 Task: Research Airbnb properties in Ayagoz, Kazakhstan from 12th  December, 2023 to 15th December, 2023 for 3 adults.2 bedrooms having 3 beds and 1 bathroom. Property type can be flat. Look for 3 properties as per requirement.
Action: Mouse moved to (559, 145)
Screenshot: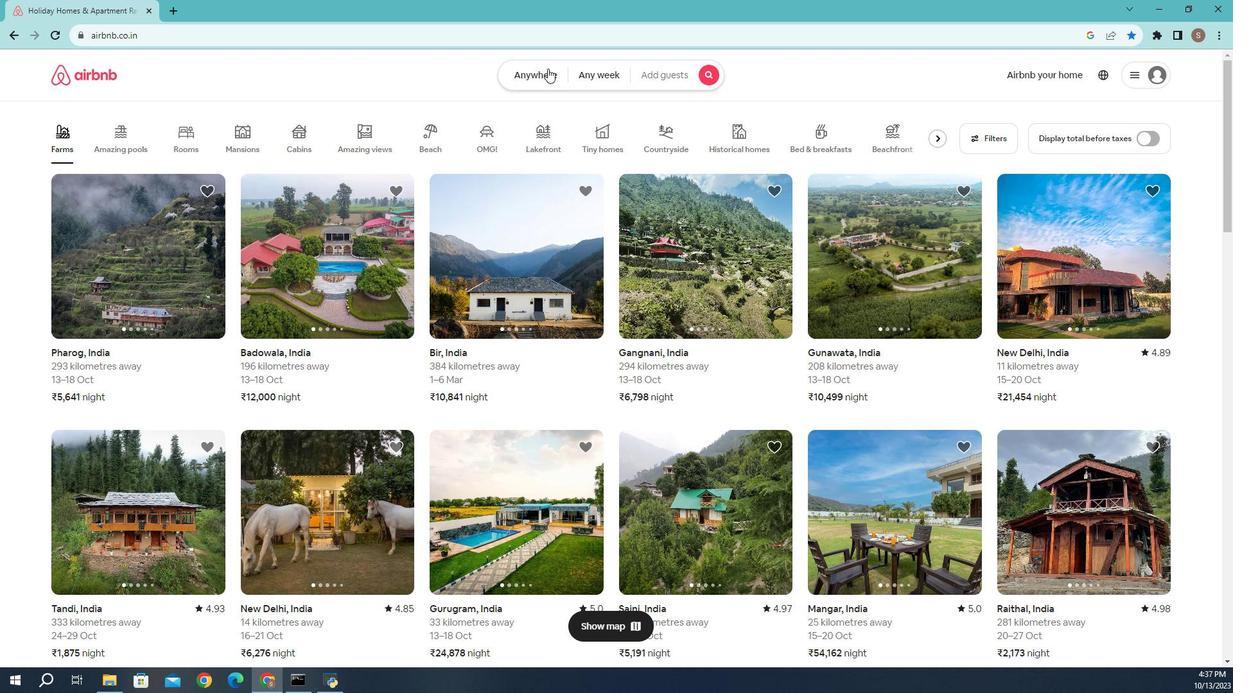 
Action: Mouse pressed left at (559, 145)
Screenshot: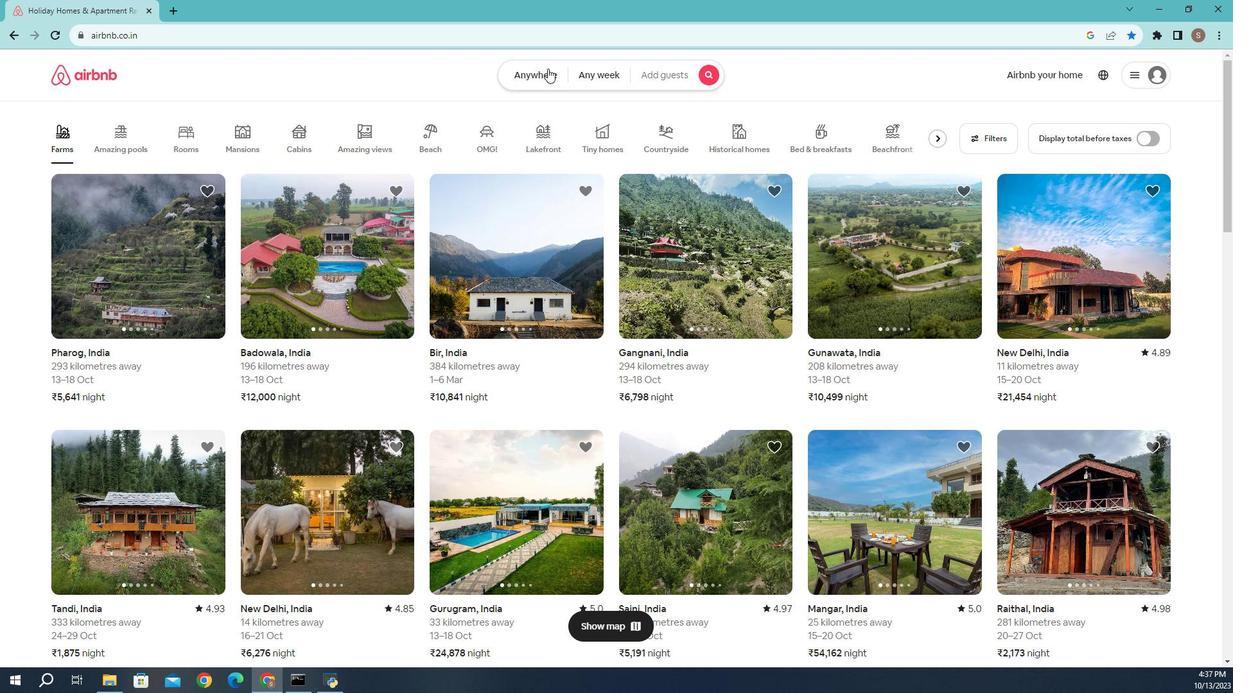 
Action: Mouse moved to (490, 183)
Screenshot: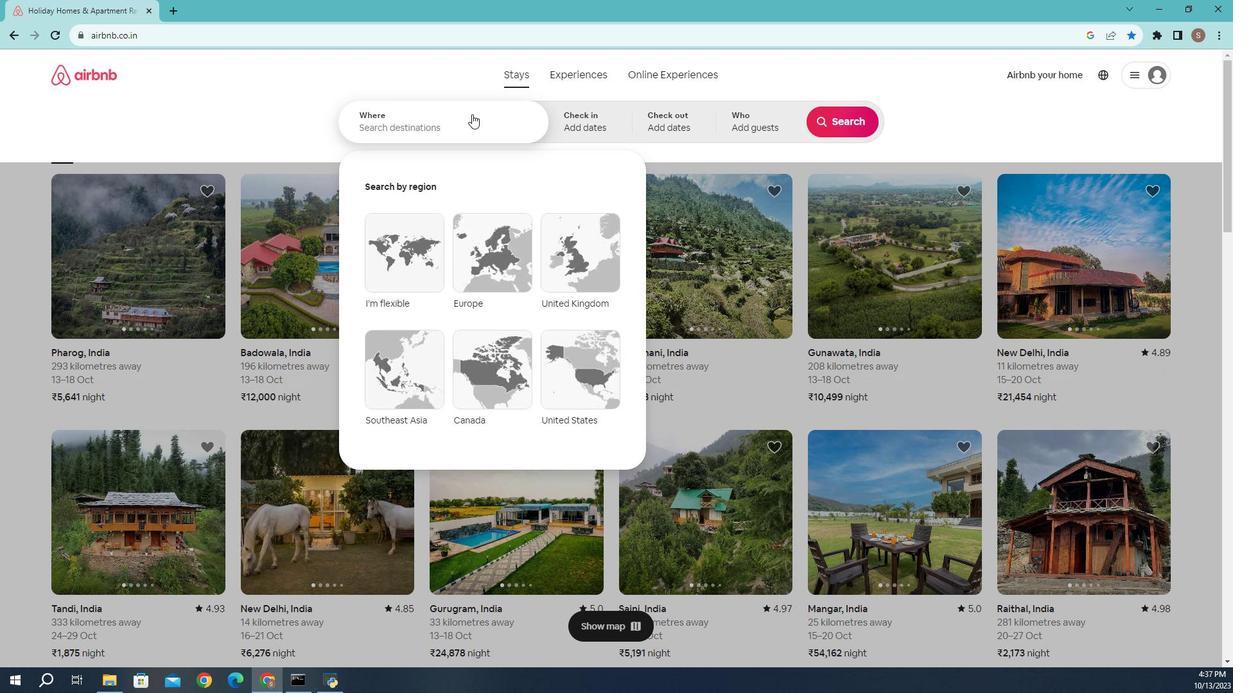 
Action: Mouse pressed left at (490, 183)
Screenshot: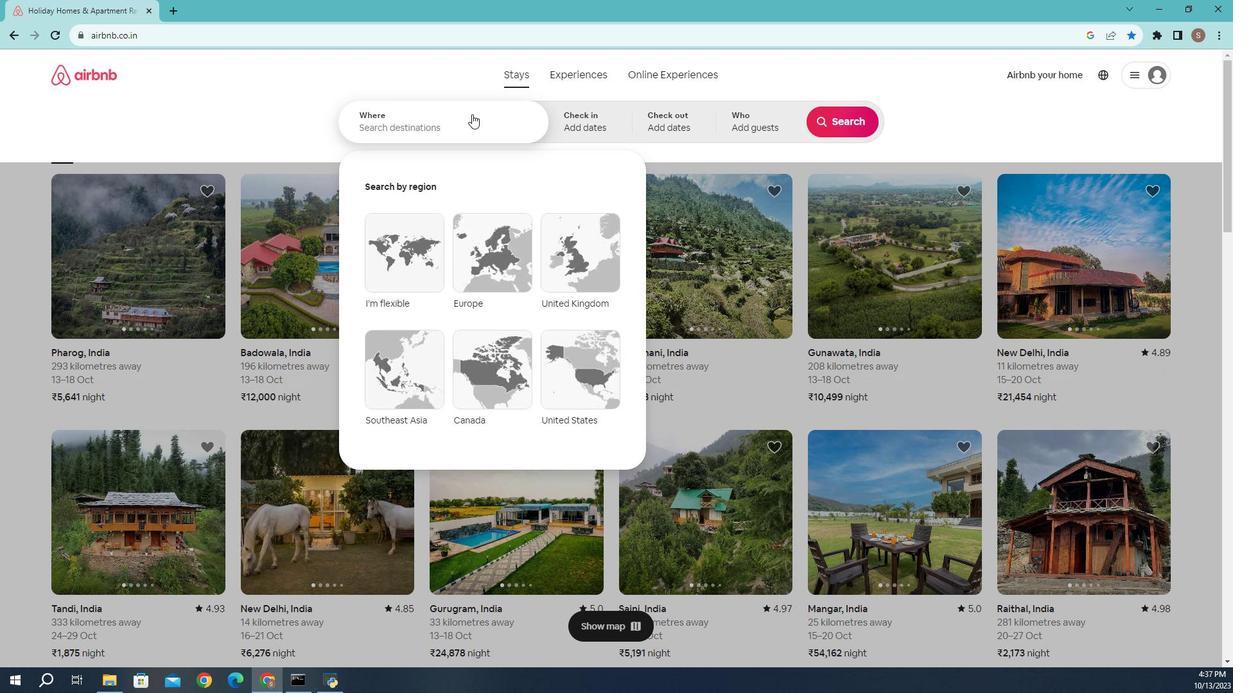 
Action: Key pressed <Key.caps_lock>A<Key.caps_lock>yagoz,<Key.space><Key.caps_lock>K<Key.caps_lock>azakhstan<Key.enter>
Screenshot: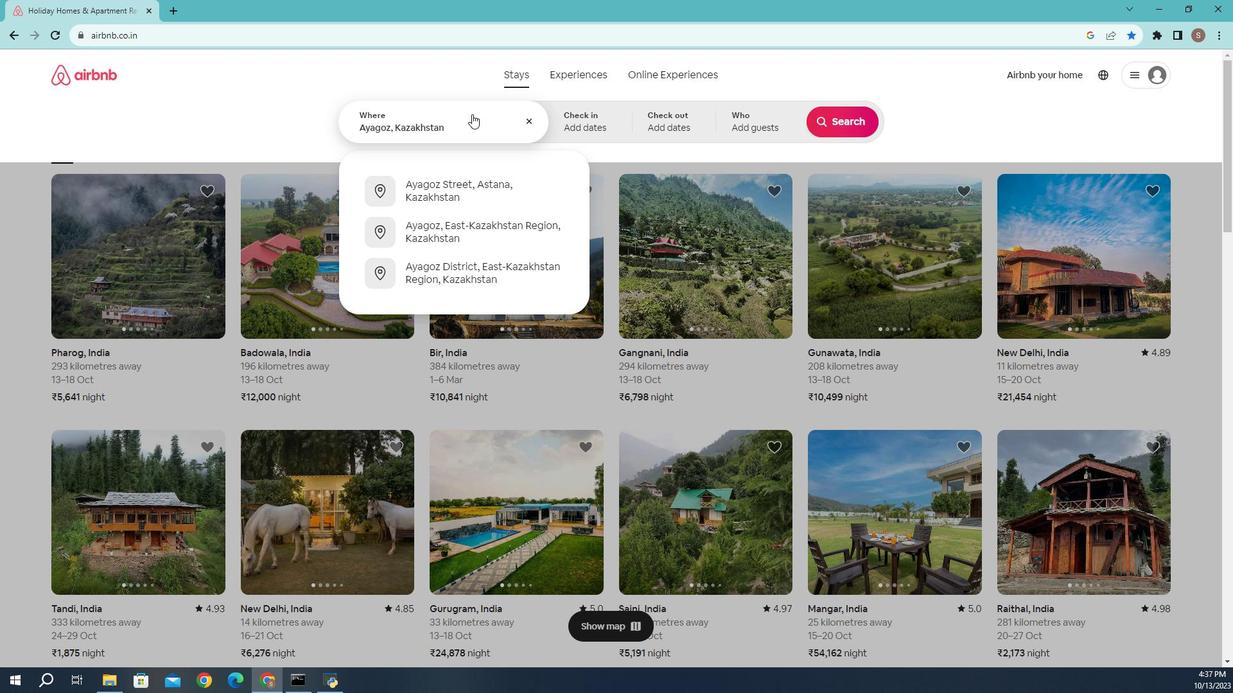 
Action: Mouse moved to (832, 271)
Screenshot: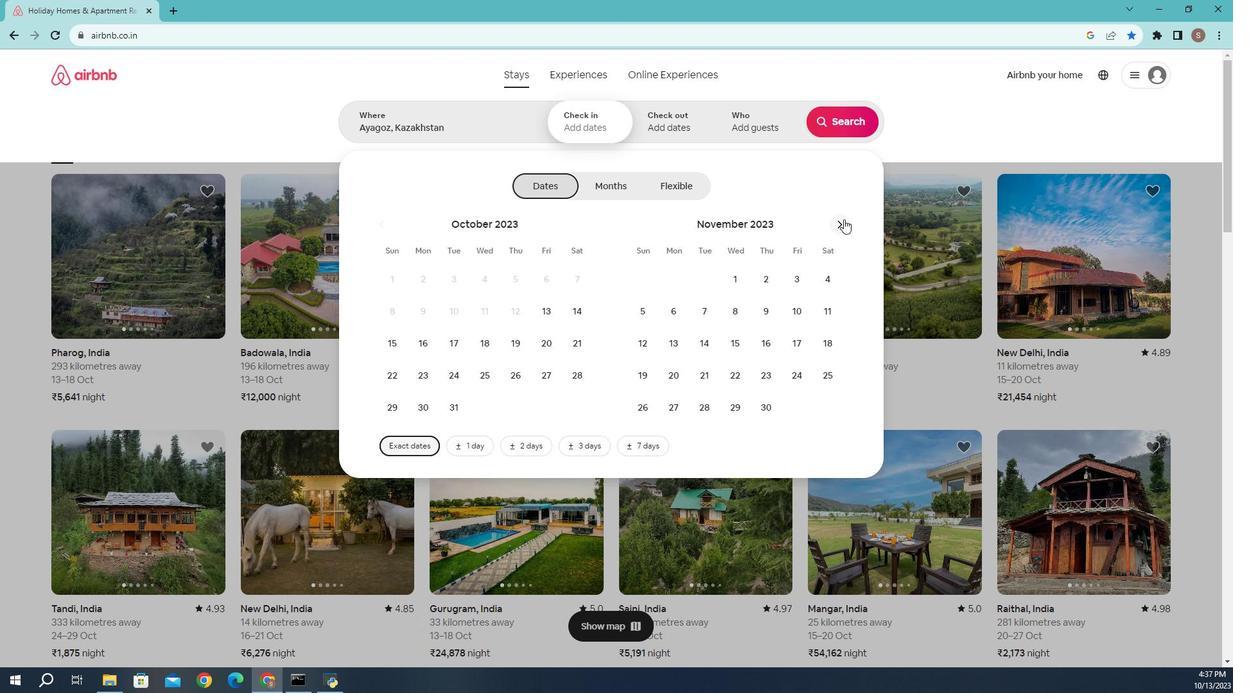 
Action: Mouse pressed left at (832, 271)
Screenshot: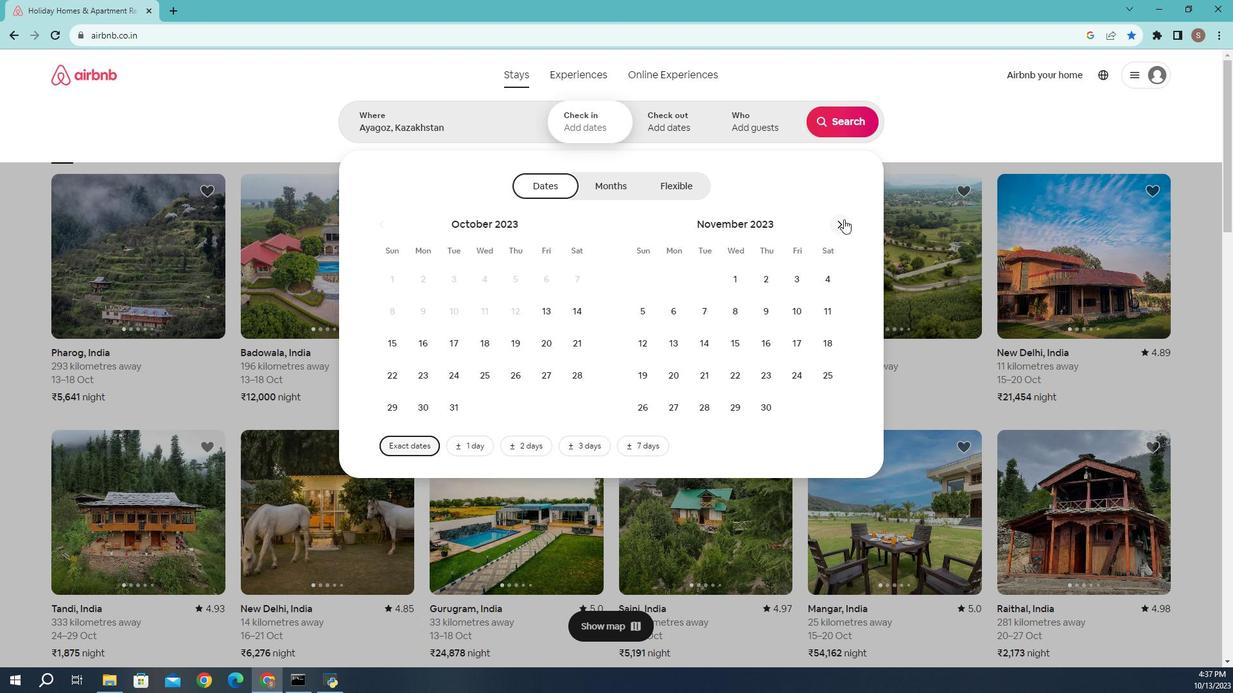 
Action: Mouse moved to (696, 370)
Screenshot: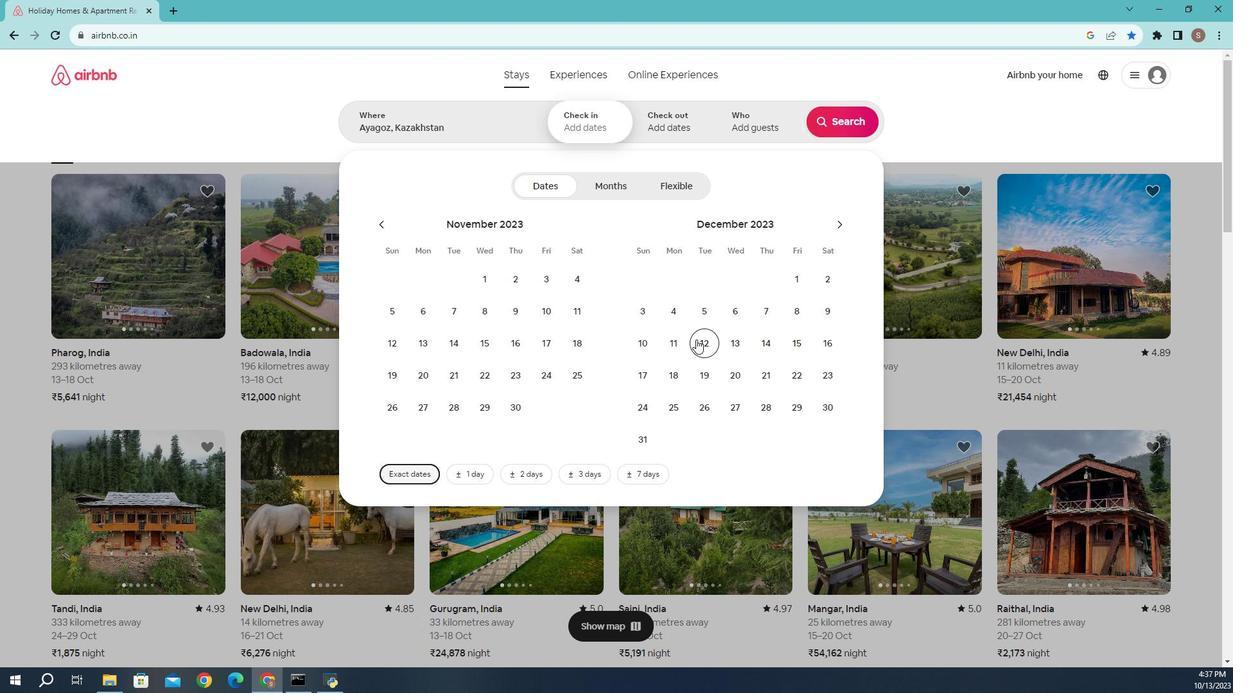 
Action: Mouse pressed left at (696, 370)
Screenshot: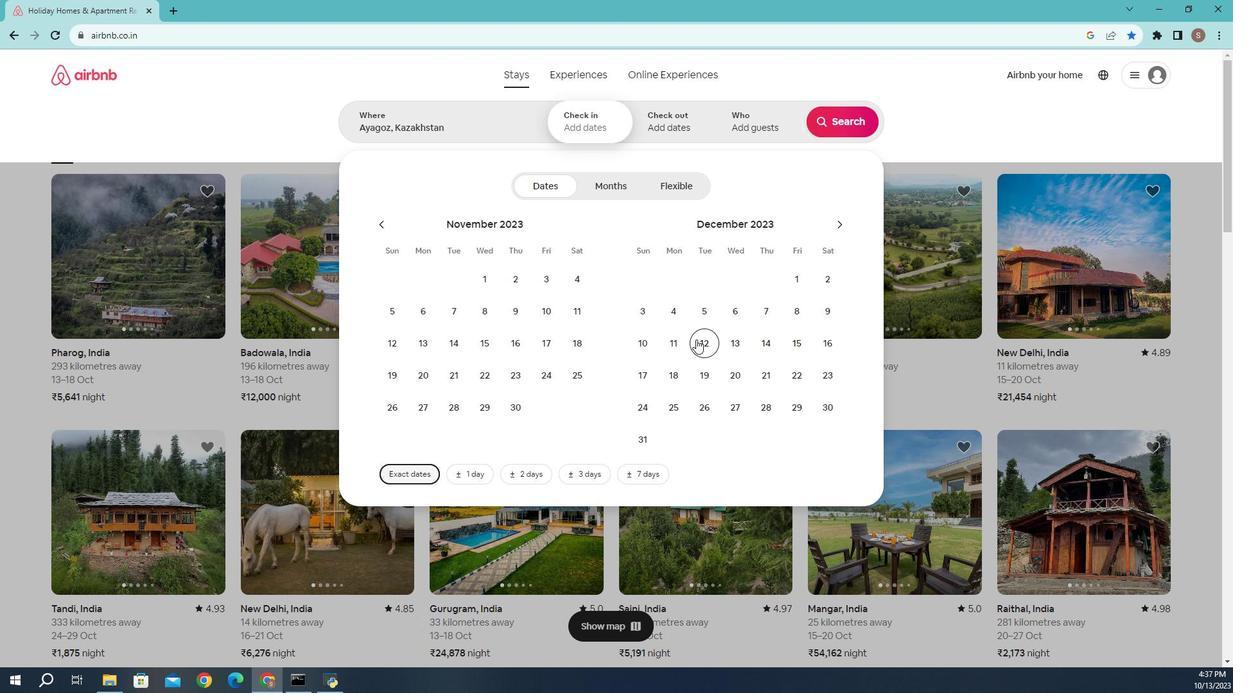 
Action: Mouse moved to (794, 373)
Screenshot: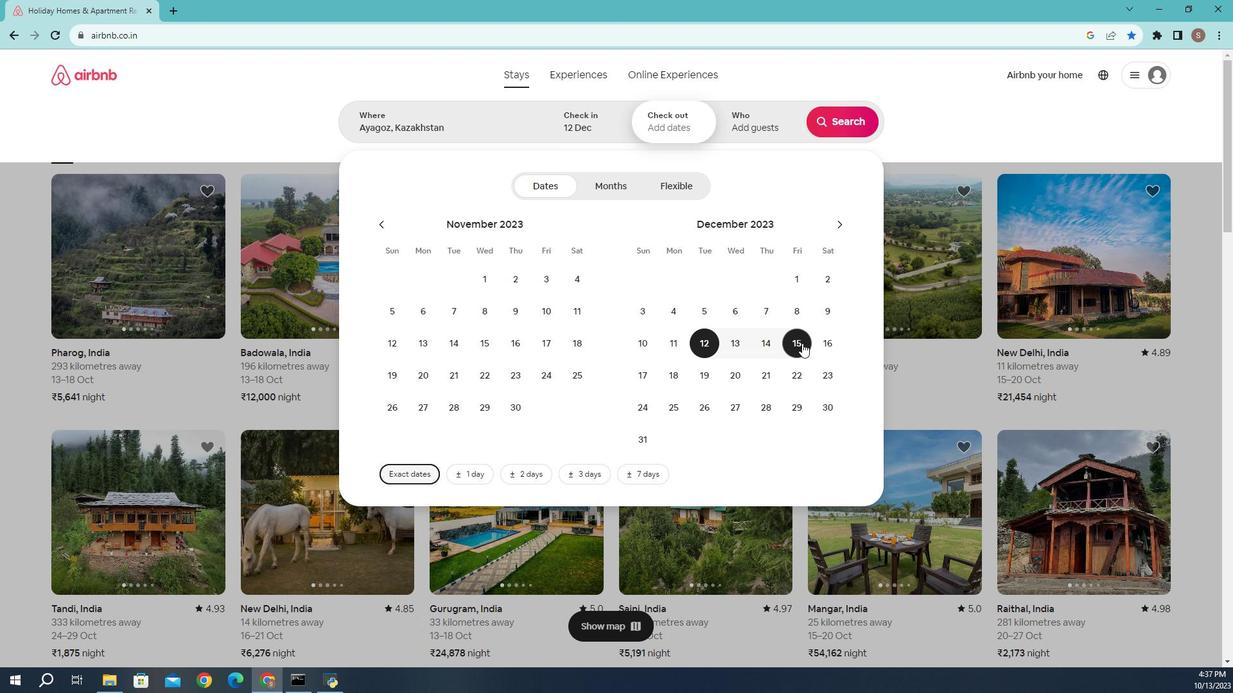 
Action: Mouse pressed left at (794, 373)
Screenshot: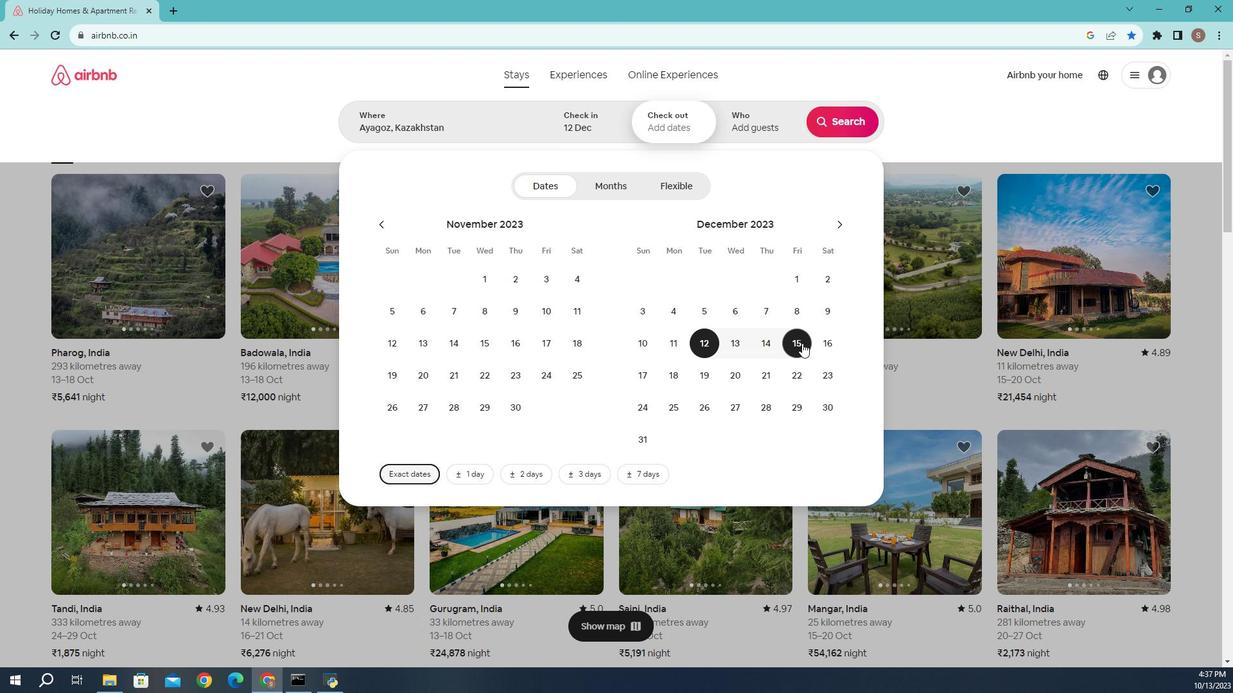 
Action: Mouse moved to (757, 187)
Screenshot: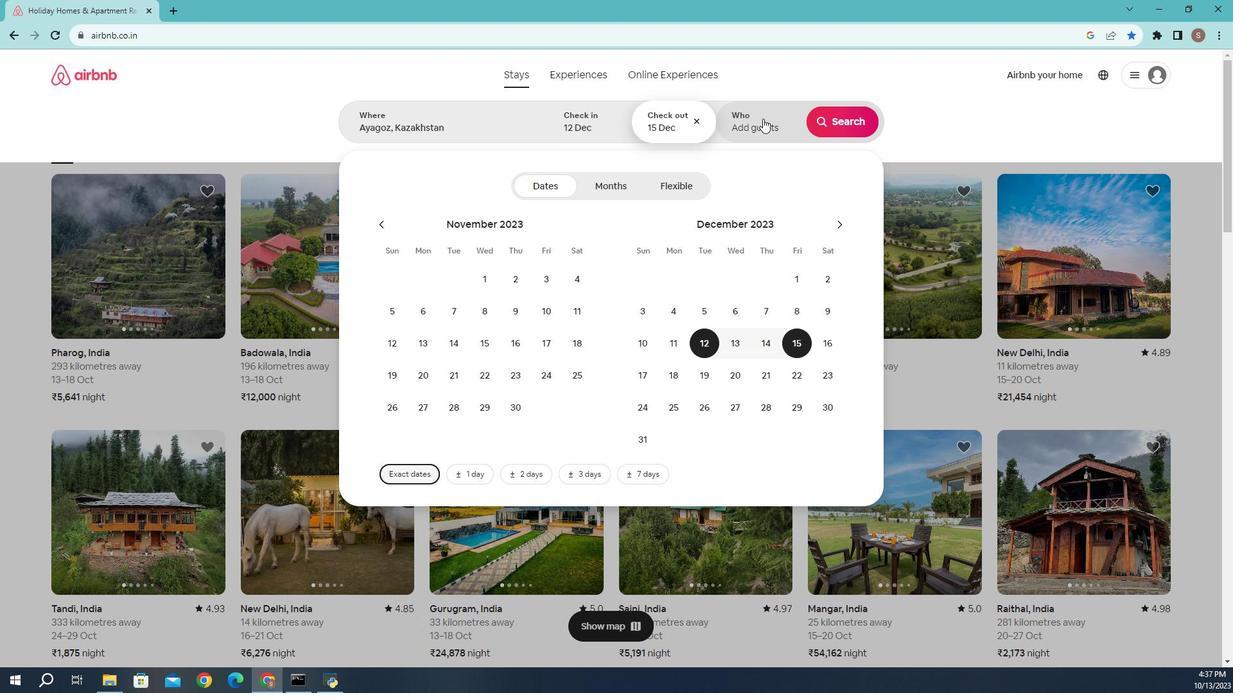 
Action: Mouse pressed left at (757, 187)
Screenshot: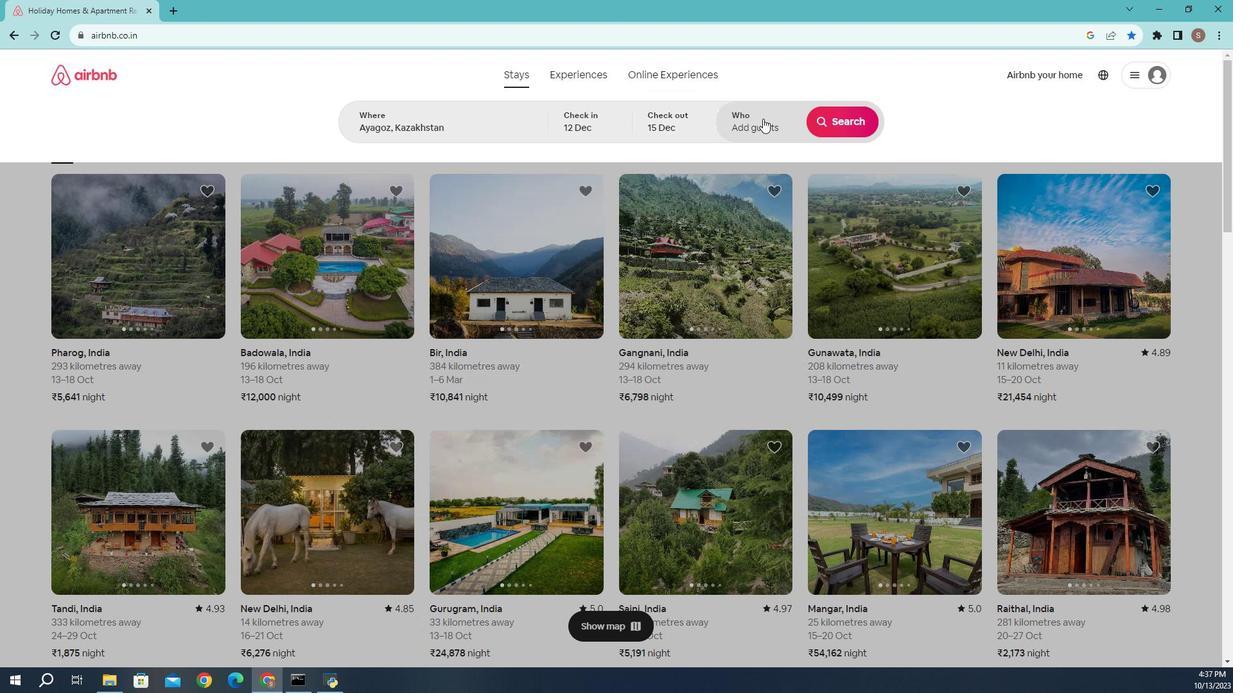 
Action: Mouse moved to (837, 241)
Screenshot: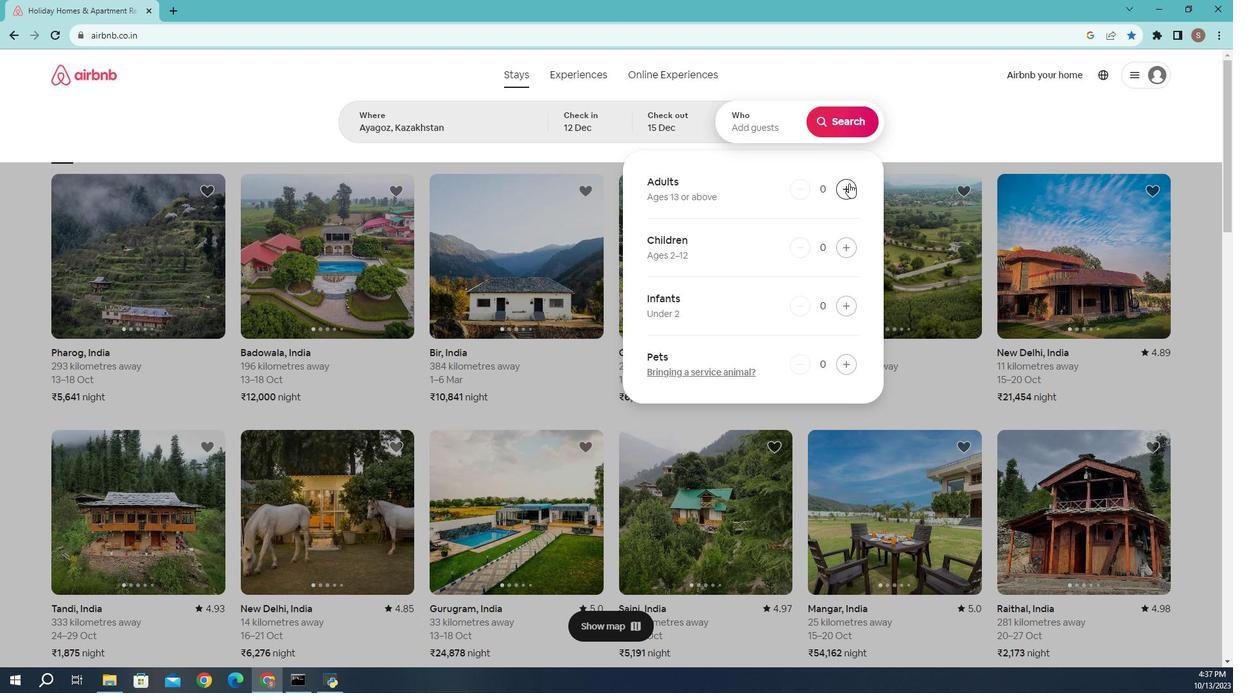 
Action: Mouse pressed left at (837, 241)
Screenshot: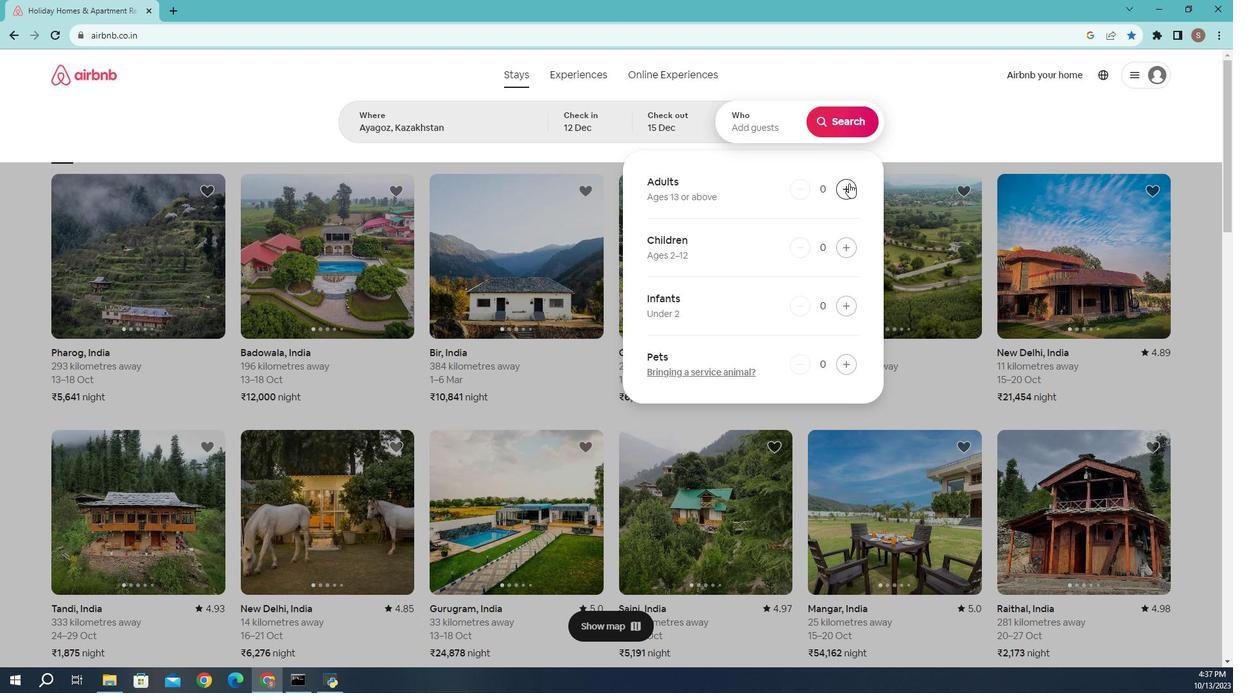 
Action: Mouse moved to (836, 241)
Screenshot: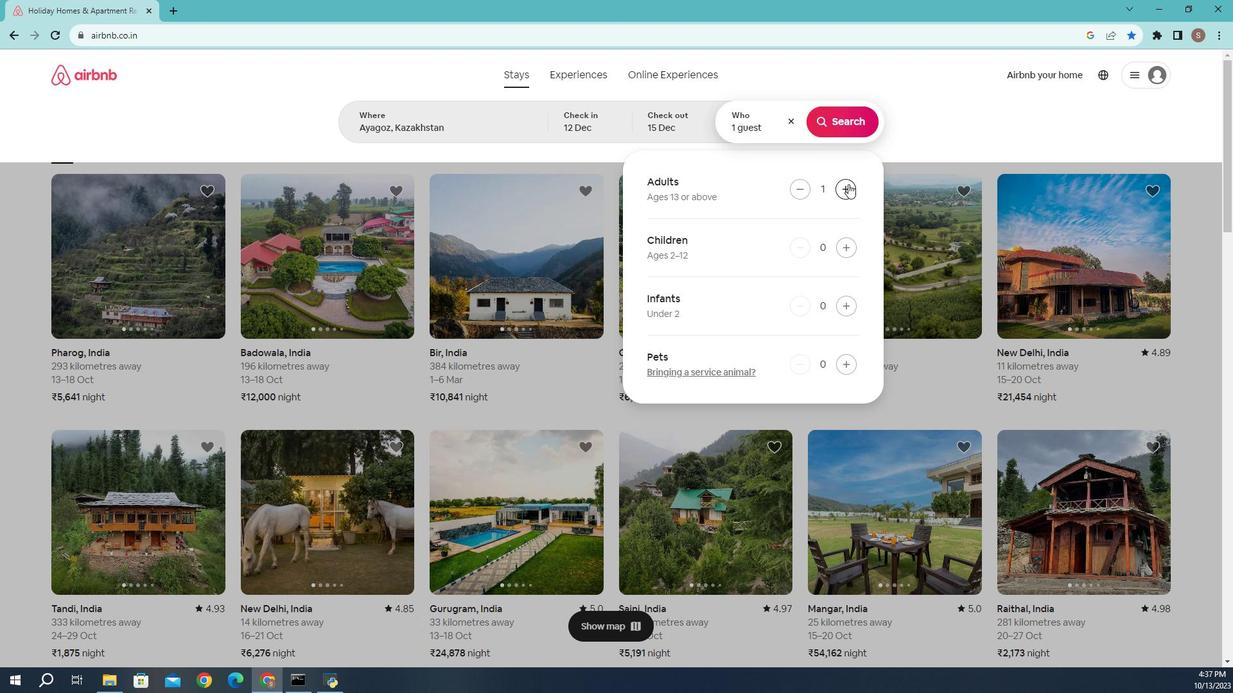 
Action: Mouse pressed left at (836, 241)
Screenshot: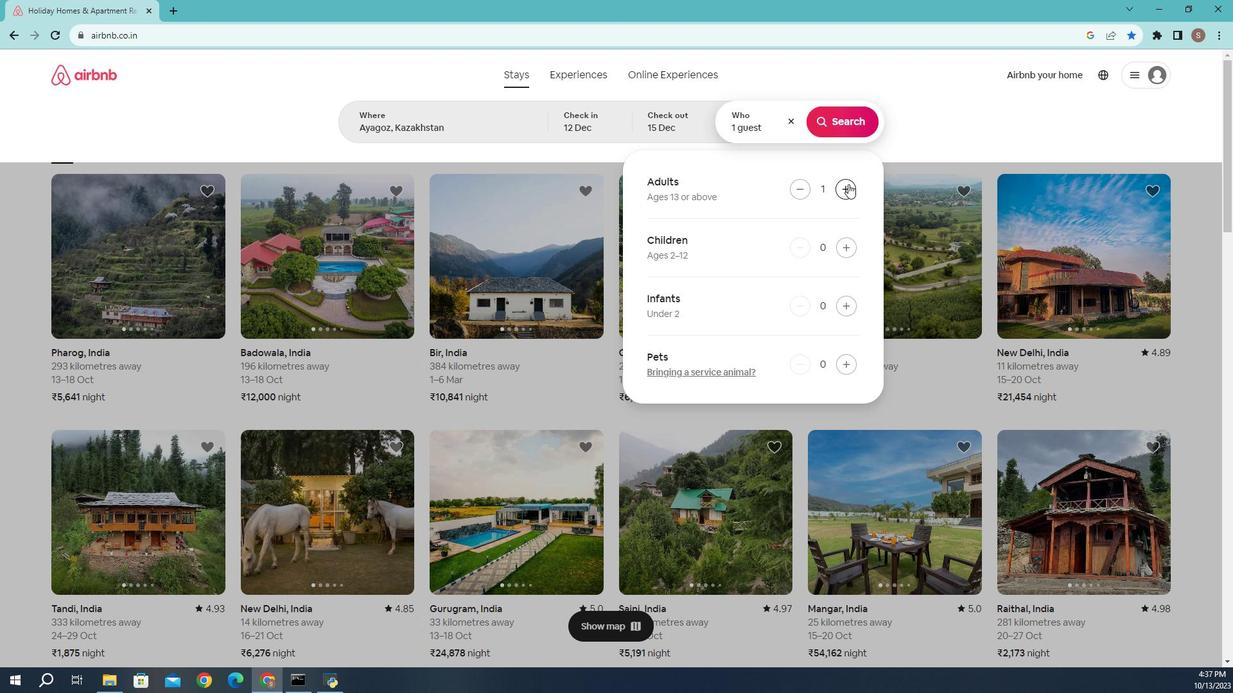 
Action: Mouse pressed left at (836, 241)
Screenshot: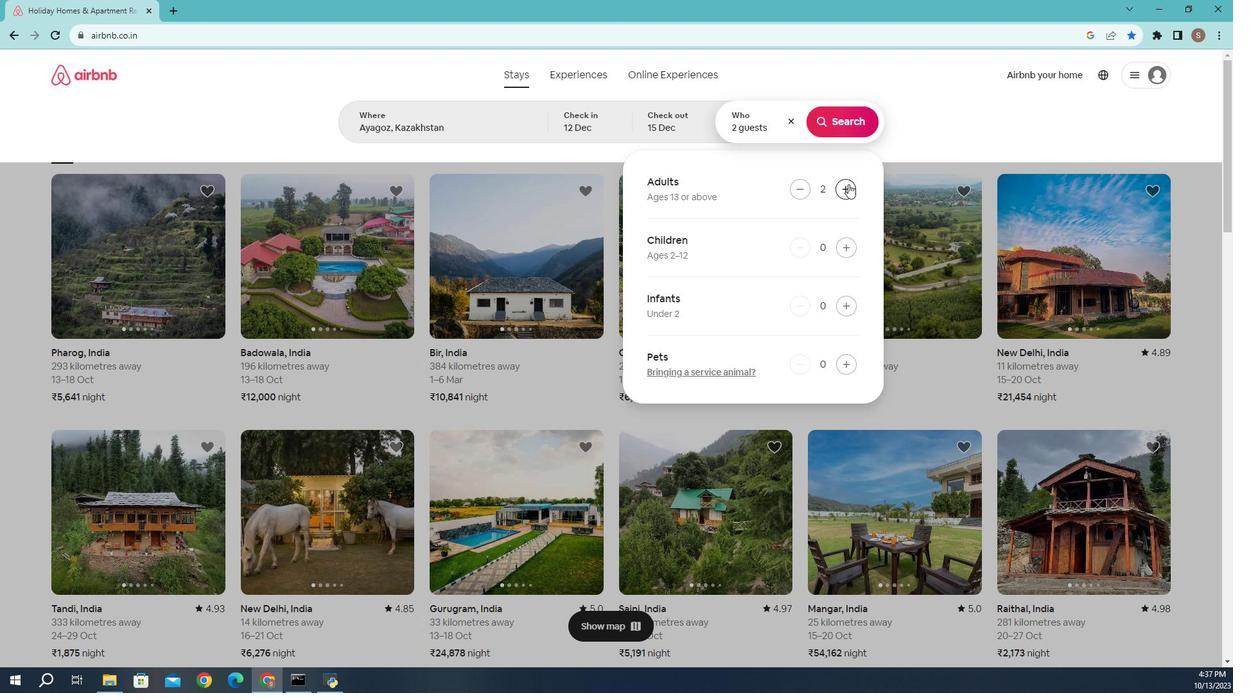 
Action: Mouse moved to (833, 188)
Screenshot: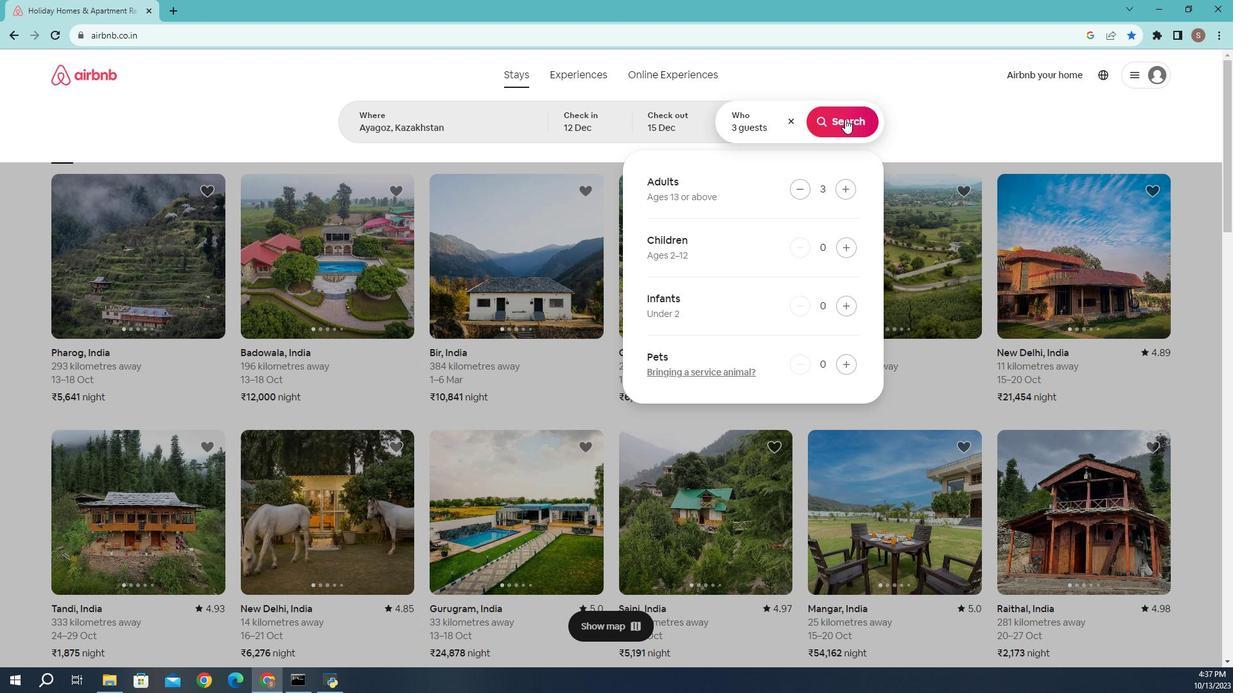 
Action: Mouse pressed left at (833, 188)
Screenshot: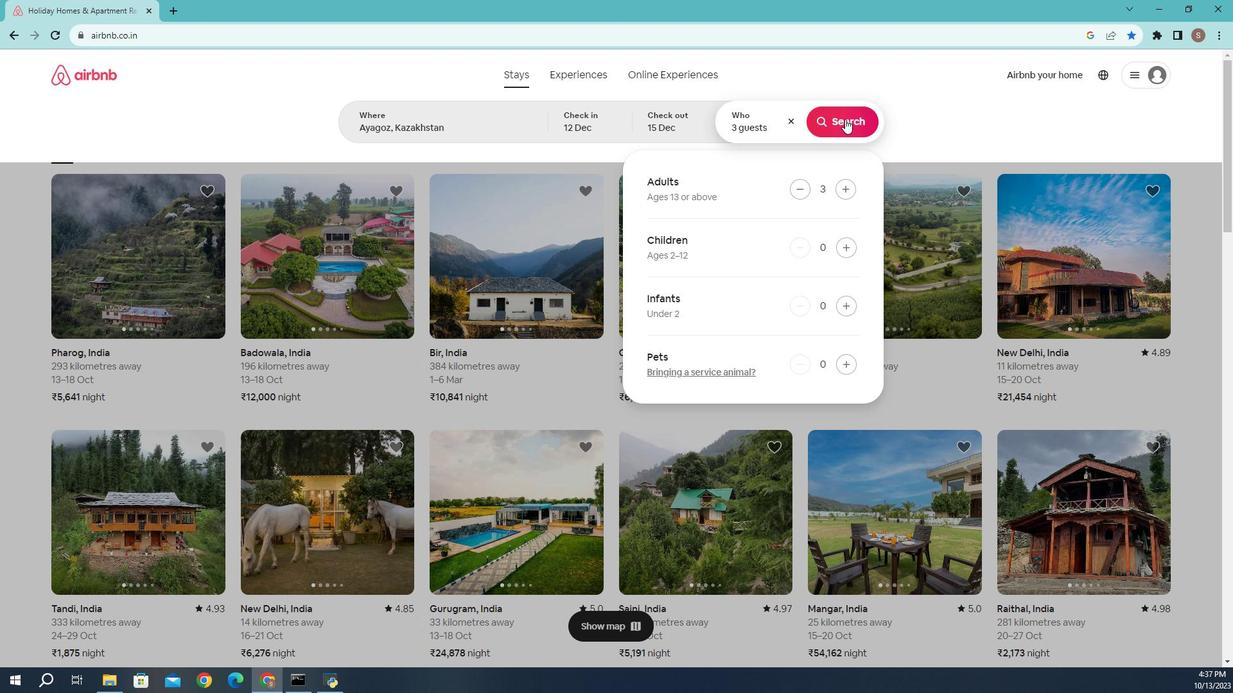 
Action: Mouse moved to (1001, 193)
Screenshot: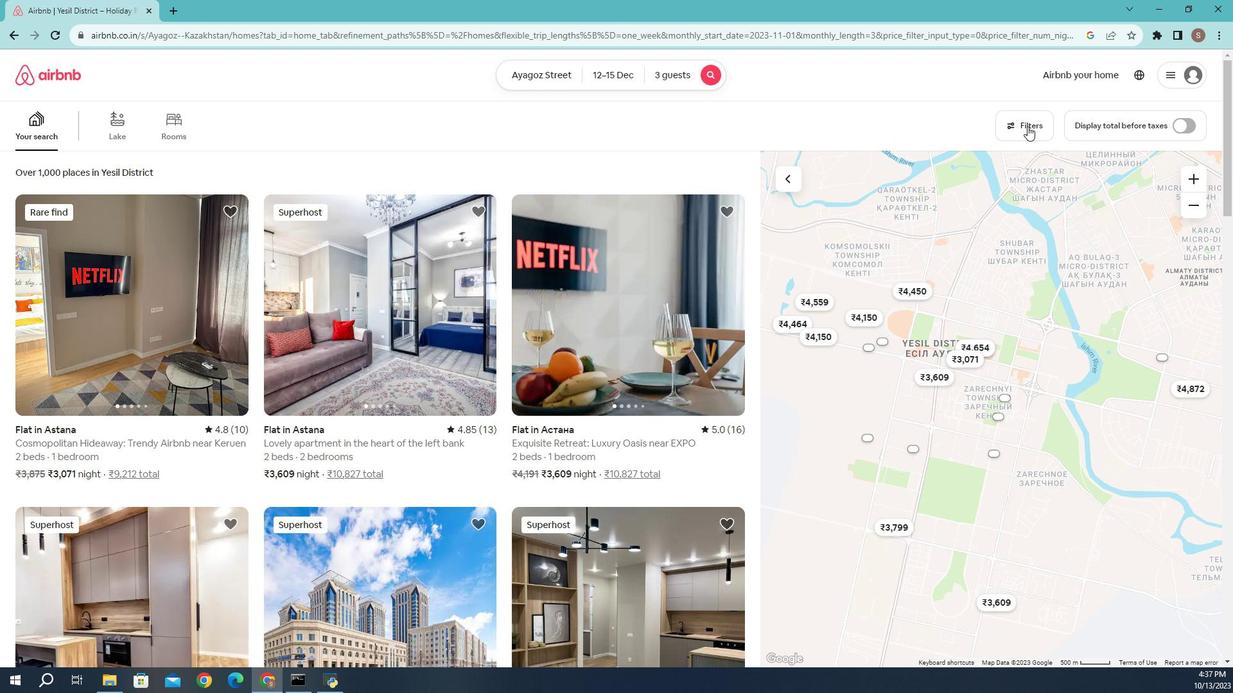 
Action: Mouse pressed left at (1001, 193)
Screenshot: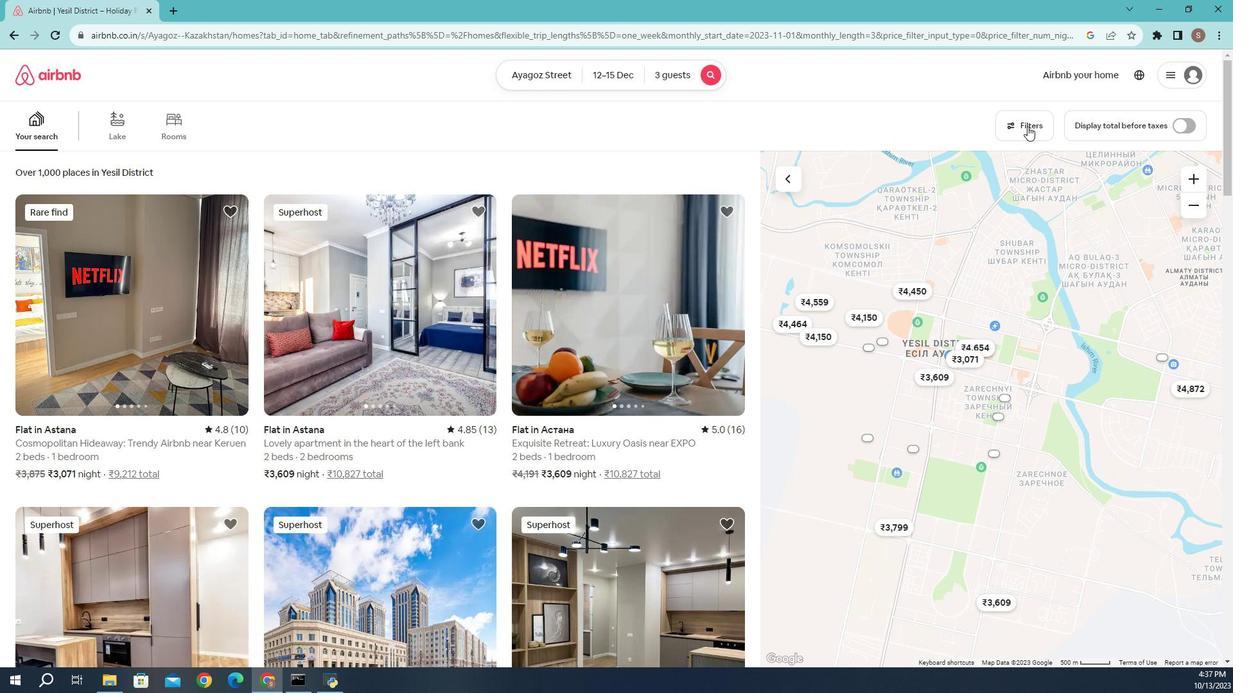 
Action: Mouse moved to (690, 324)
Screenshot: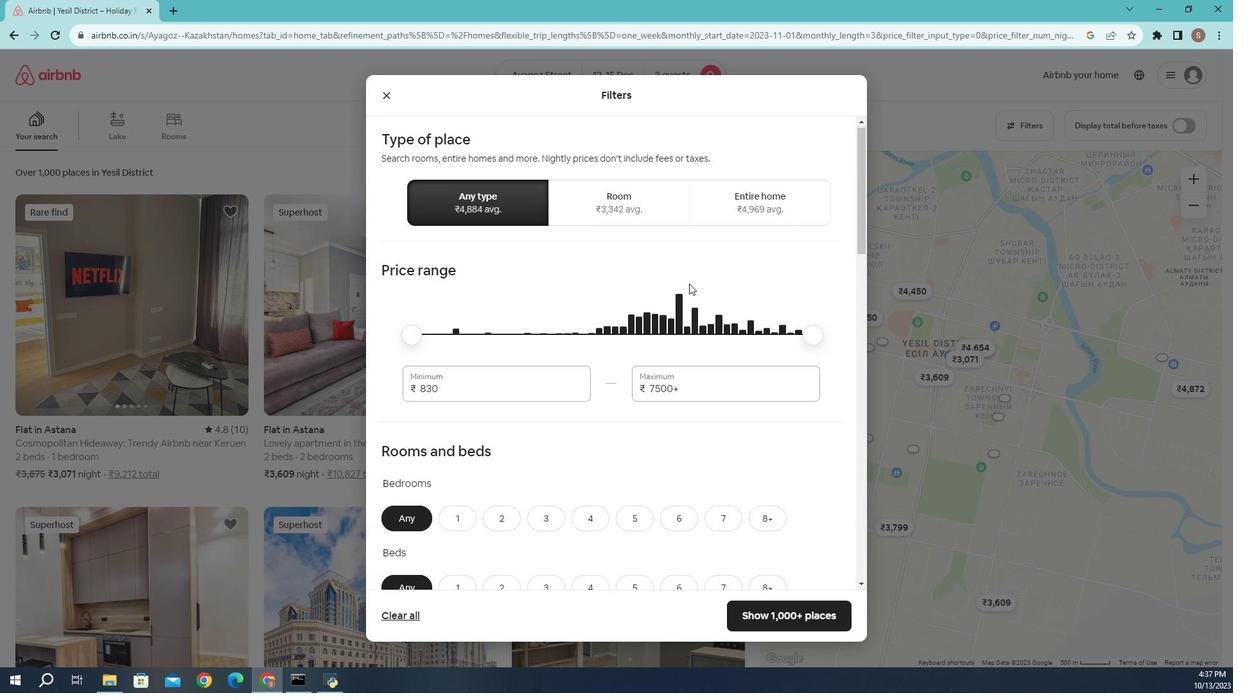 
Action: Mouse scrolled (690, 323) with delta (0, 0)
Screenshot: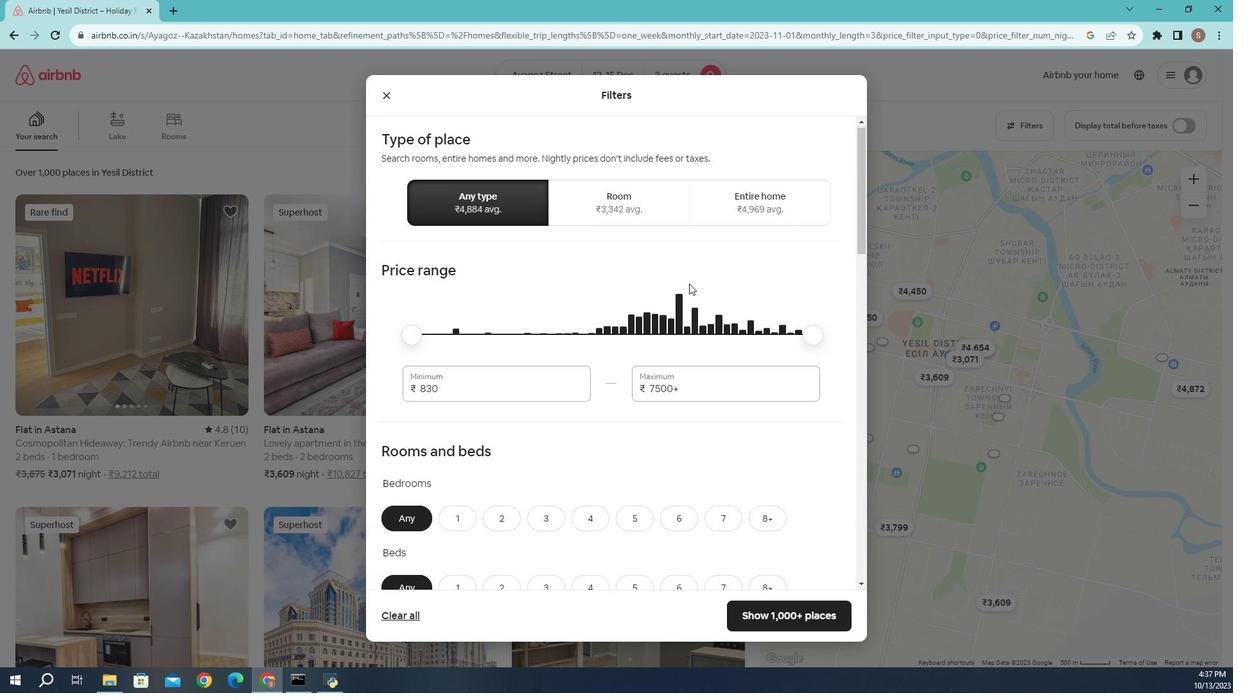 
Action: Mouse moved to (689, 324)
Screenshot: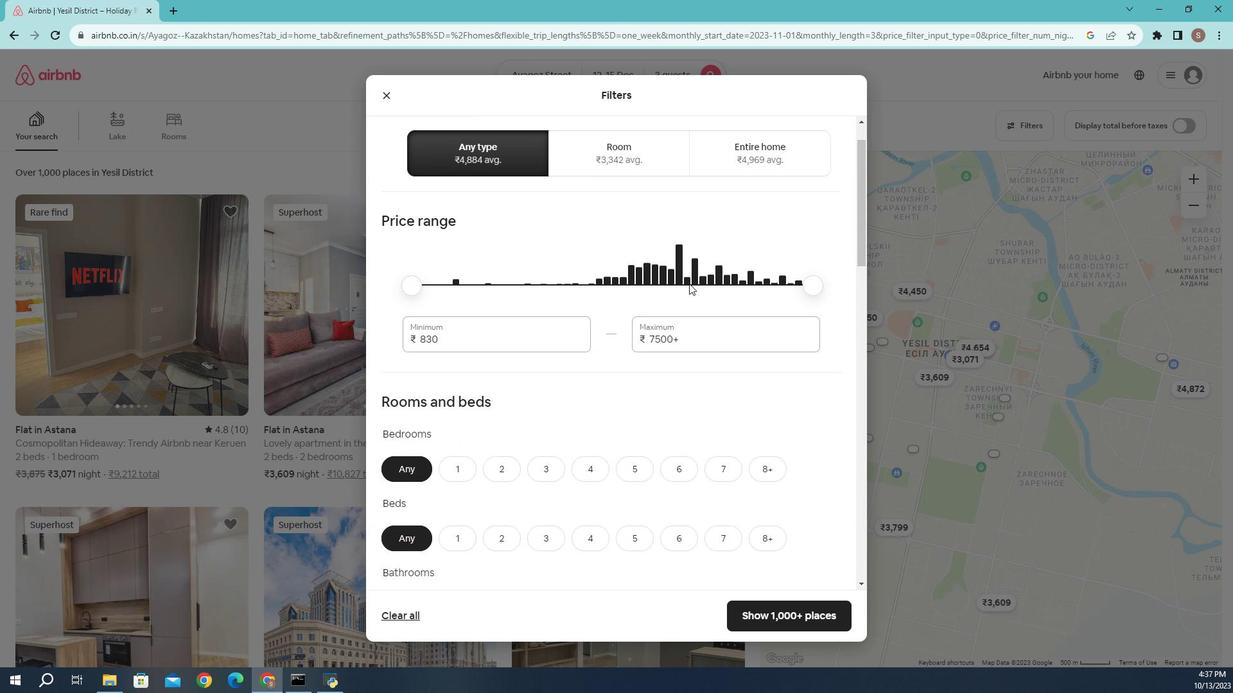 
Action: Mouse scrolled (689, 323) with delta (0, 0)
Screenshot: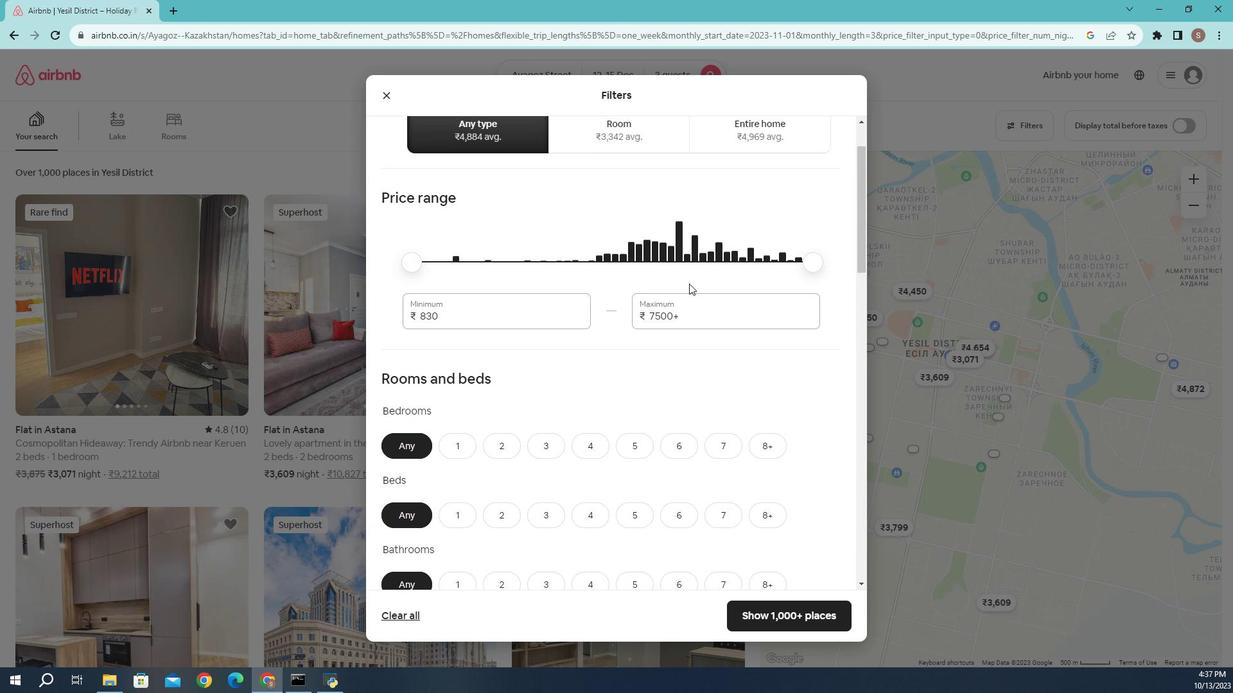 
Action: Mouse scrolled (689, 323) with delta (0, 0)
Screenshot: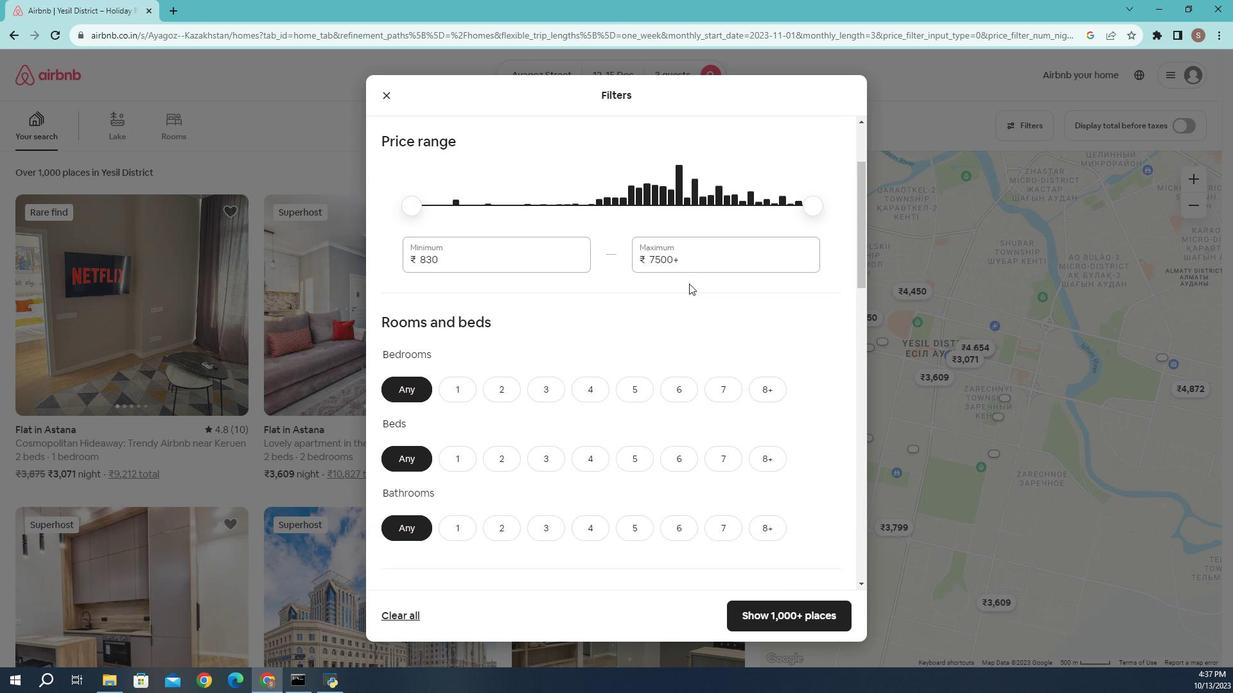 
Action: Mouse moved to (684, 328)
Screenshot: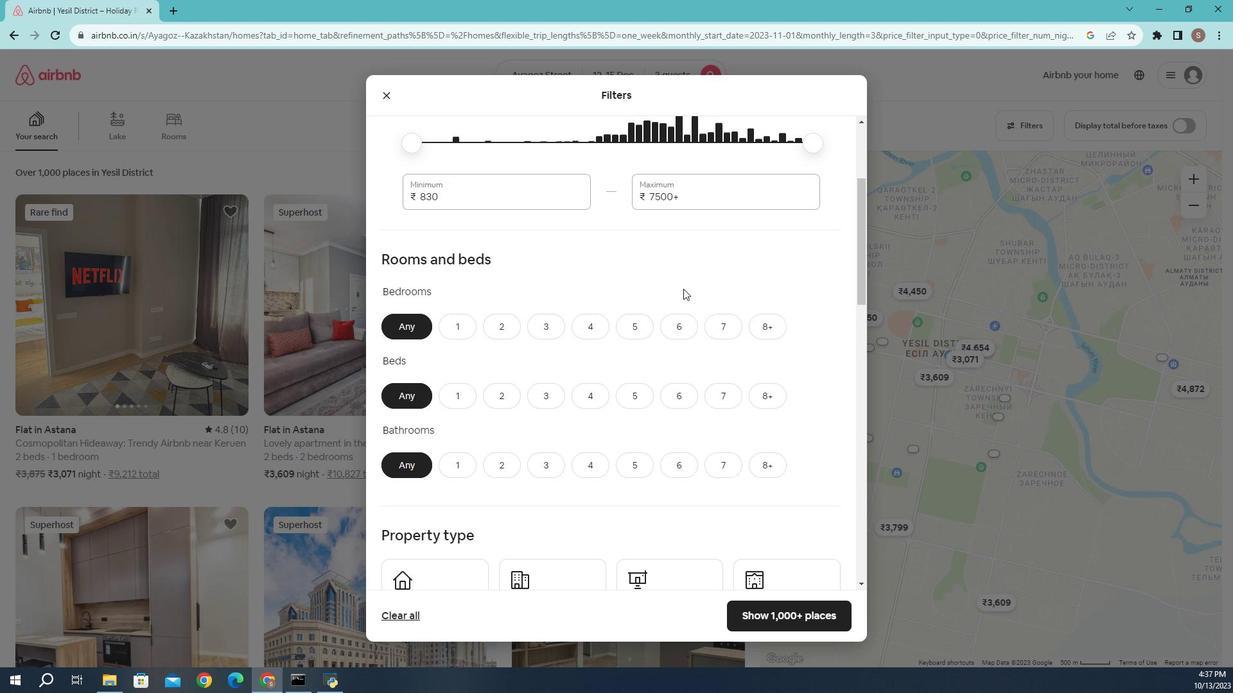 
Action: Mouse scrolled (684, 328) with delta (0, 0)
Screenshot: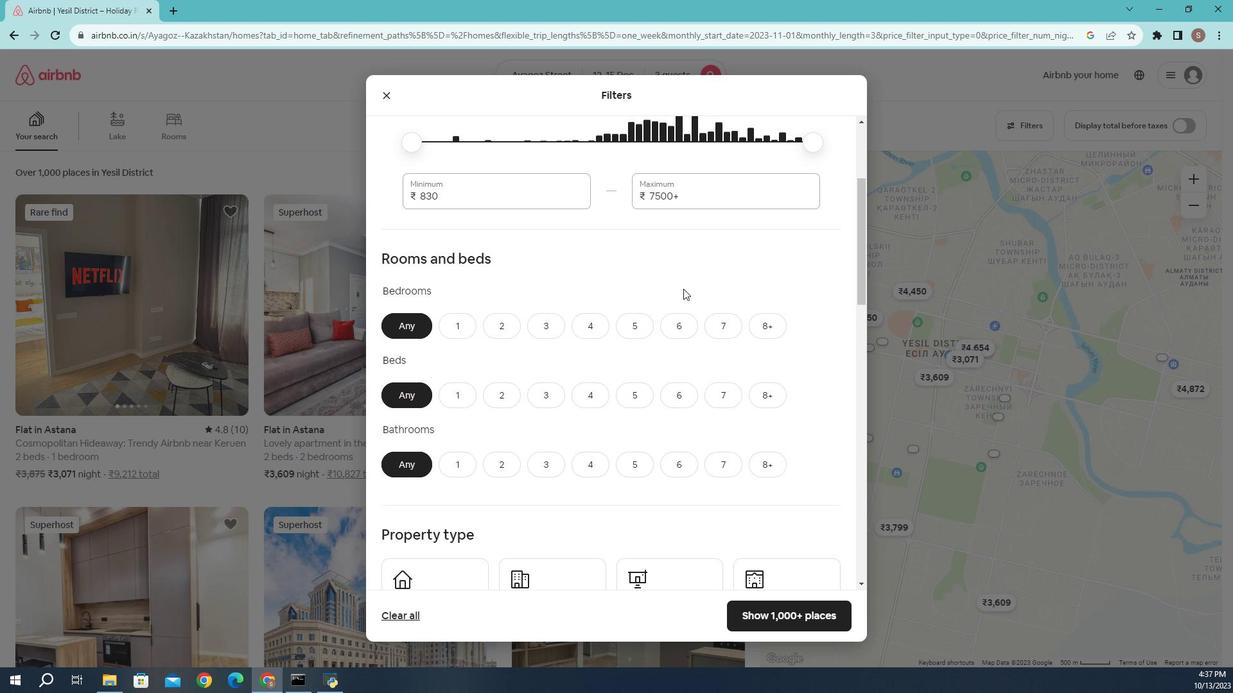 
Action: Mouse moved to (512, 303)
Screenshot: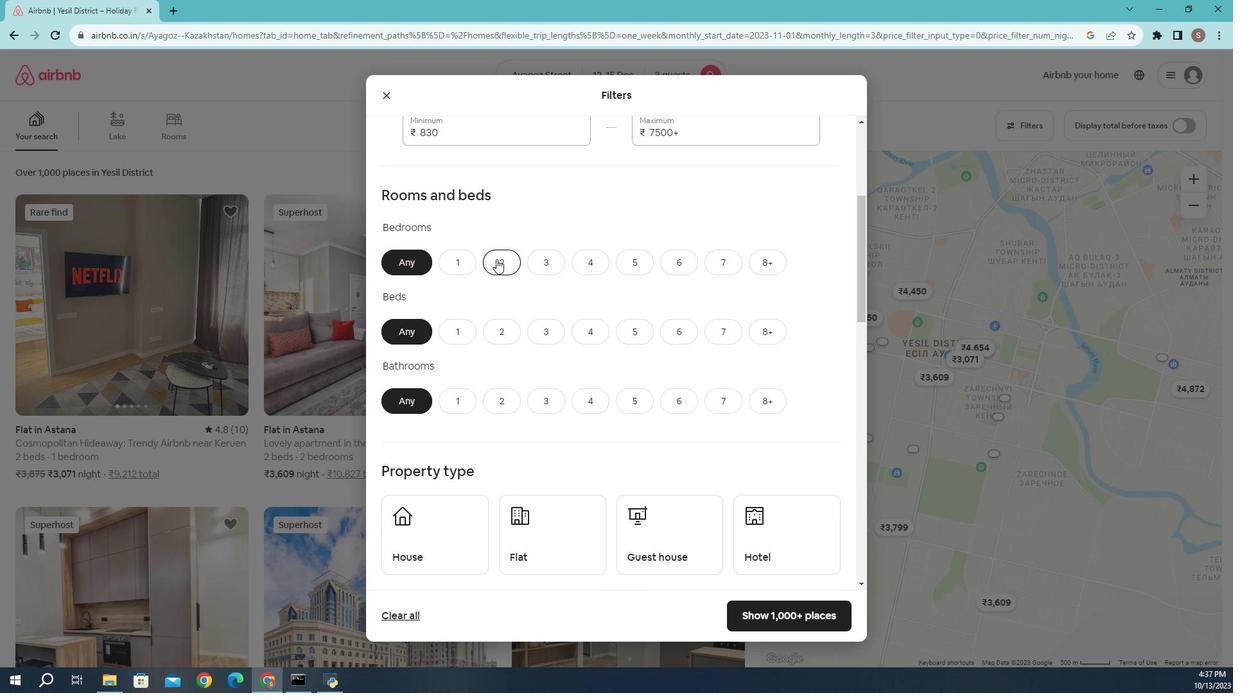 
Action: Mouse pressed left at (512, 303)
Screenshot: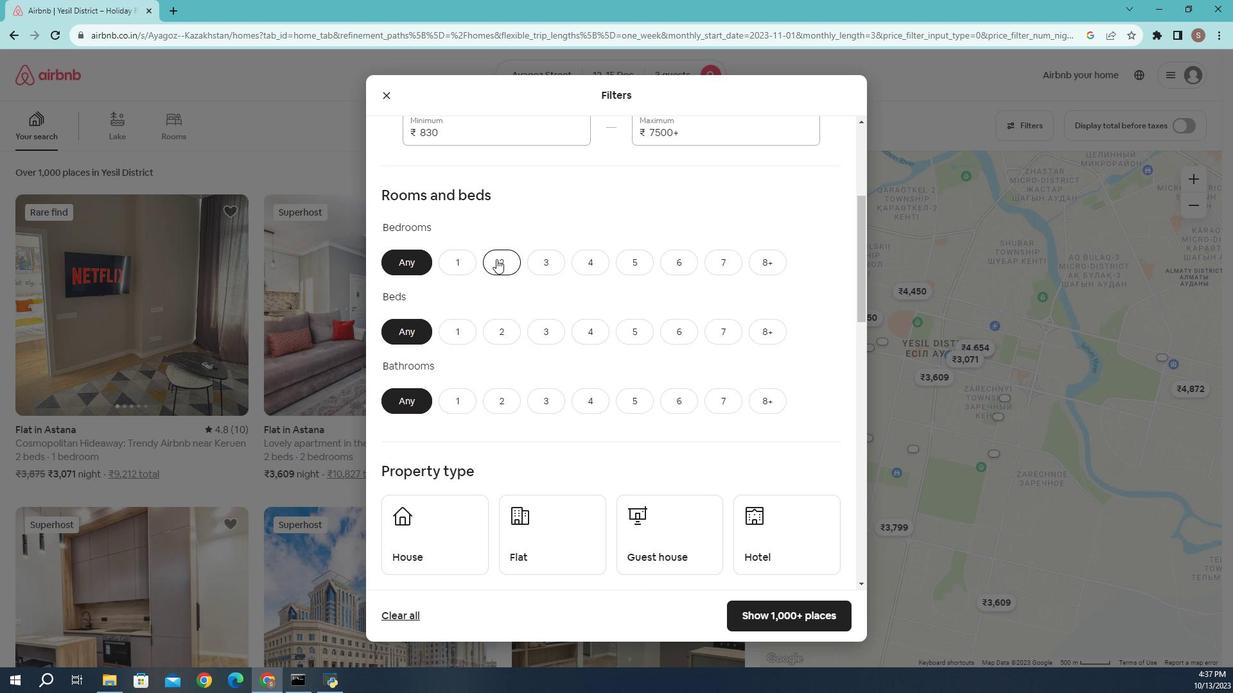
Action: Mouse moved to (550, 362)
Screenshot: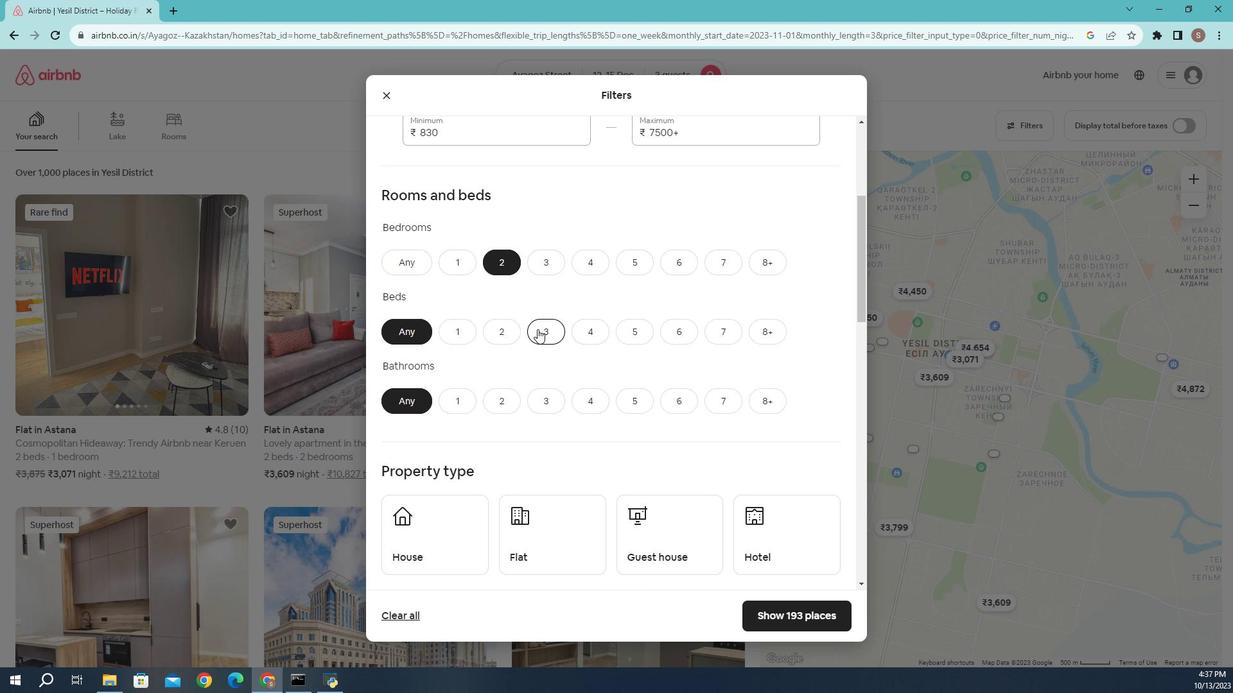 
Action: Mouse pressed left at (550, 362)
Screenshot: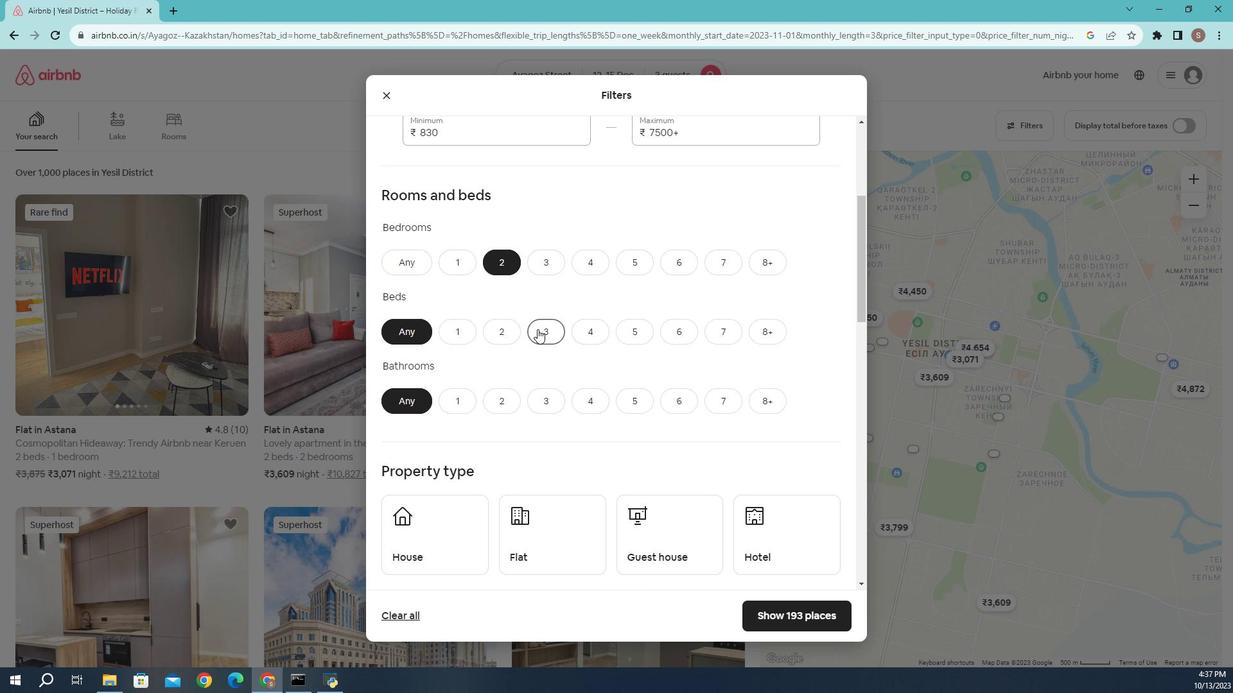 
Action: Mouse moved to (481, 419)
Screenshot: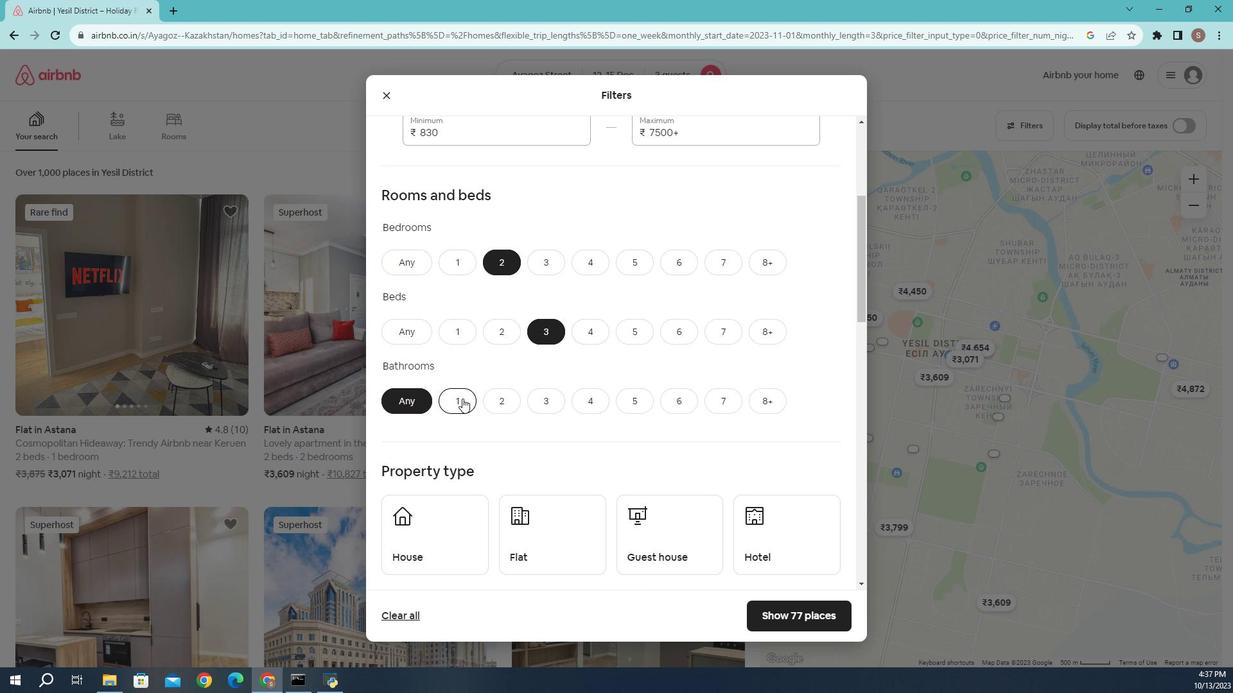 
Action: Mouse pressed left at (481, 419)
Screenshot: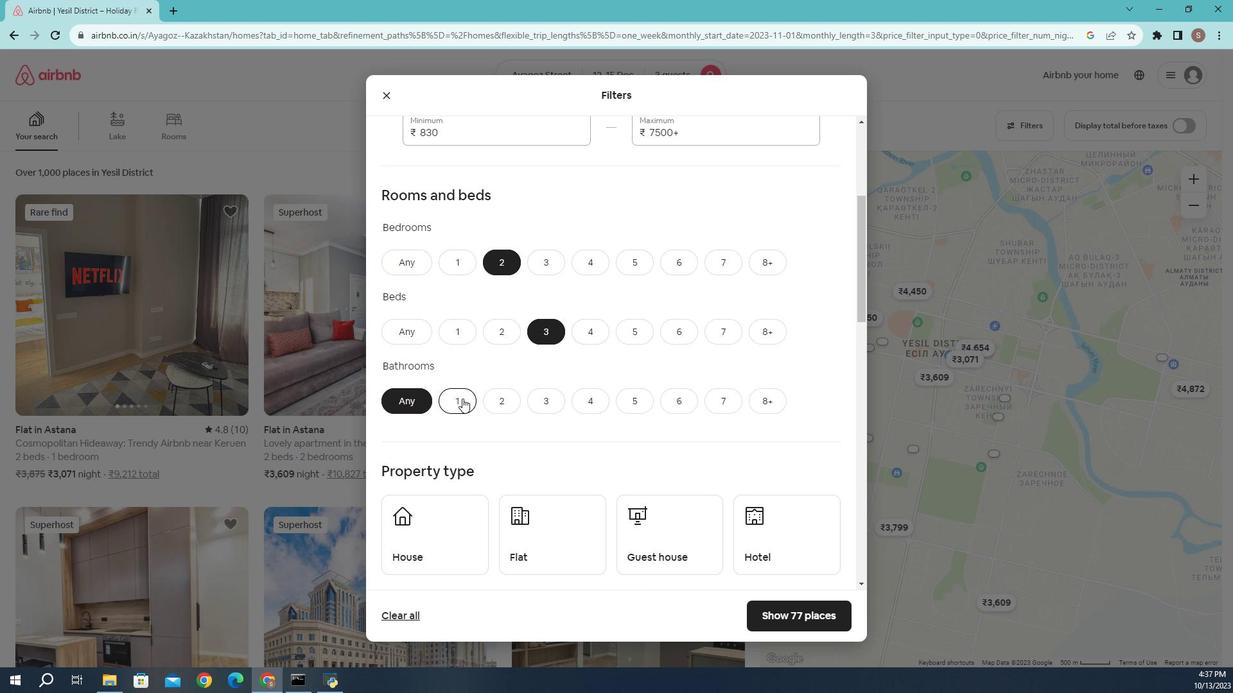 
Action: Mouse moved to (481, 419)
Screenshot: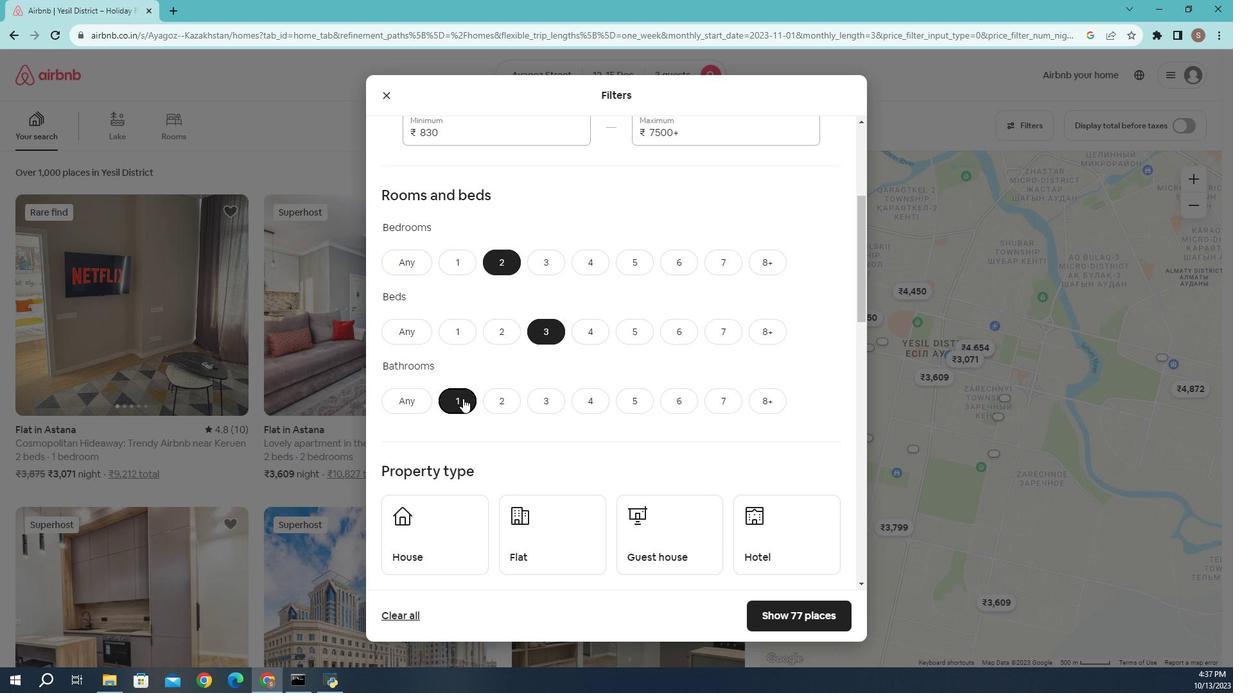 
Action: Mouse scrolled (481, 418) with delta (0, 0)
Screenshot: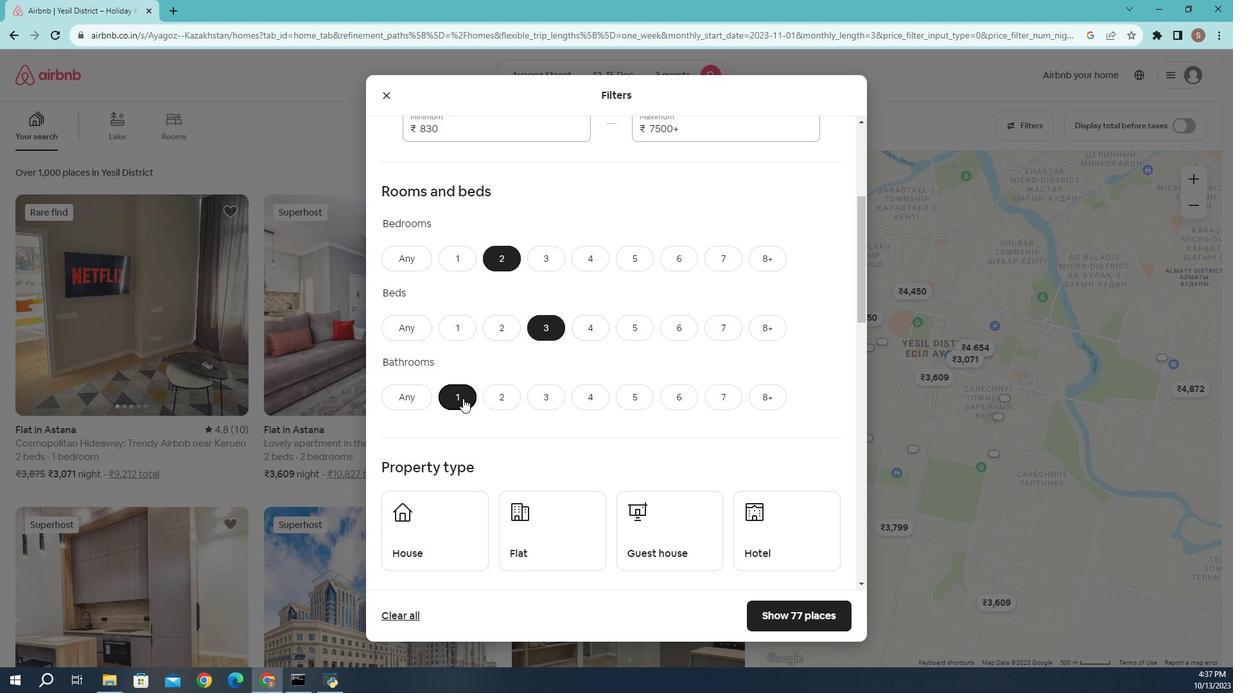
Action: Mouse scrolled (481, 418) with delta (0, 0)
Screenshot: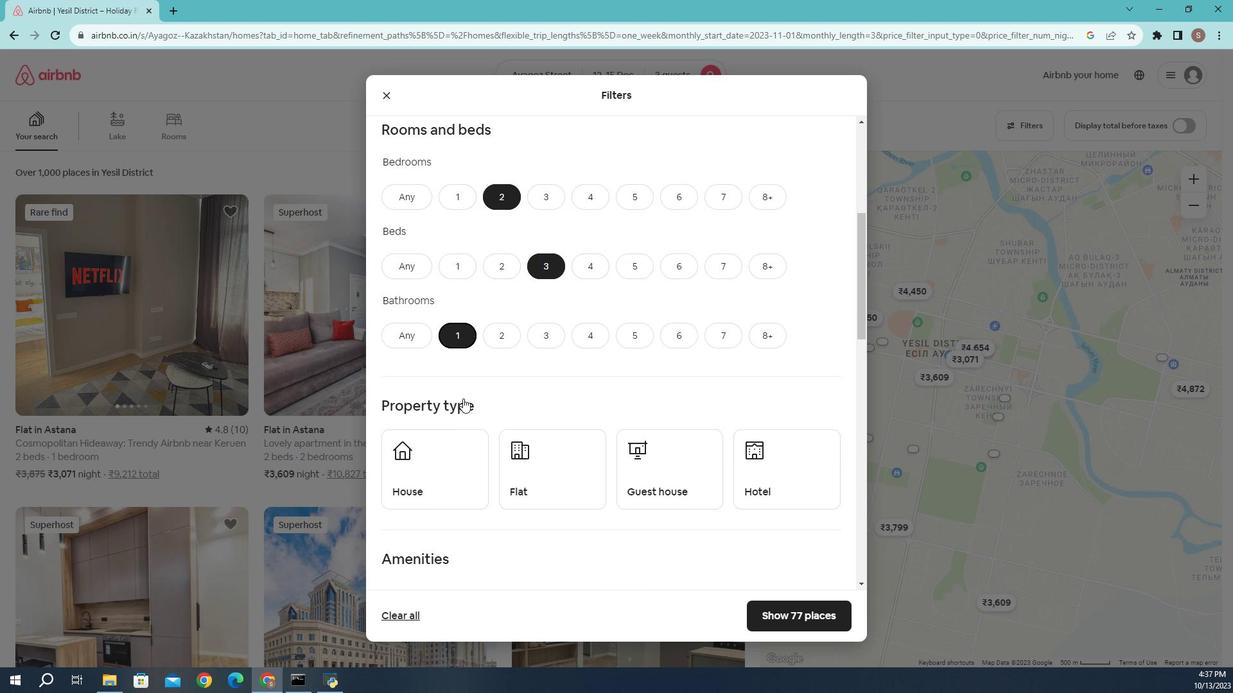 
Action: Mouse moved to (554, 434)
Screenshot: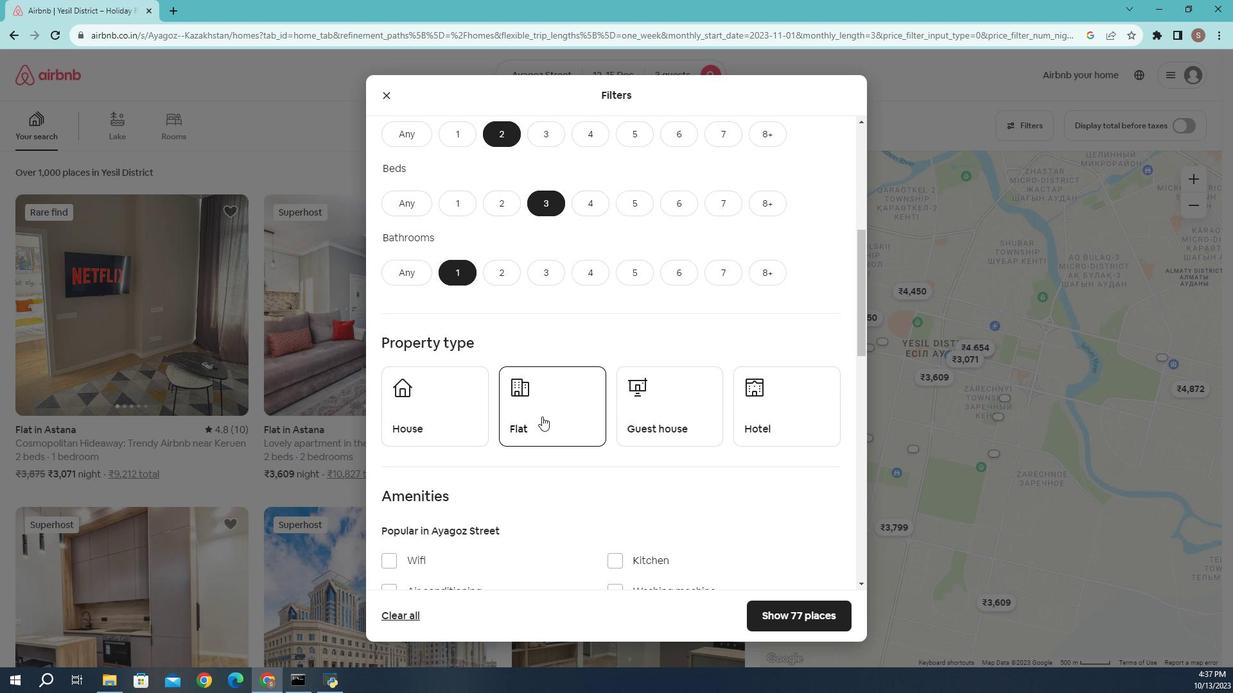 
Action: Mouse pressed left at (554, 434)
Screenshot: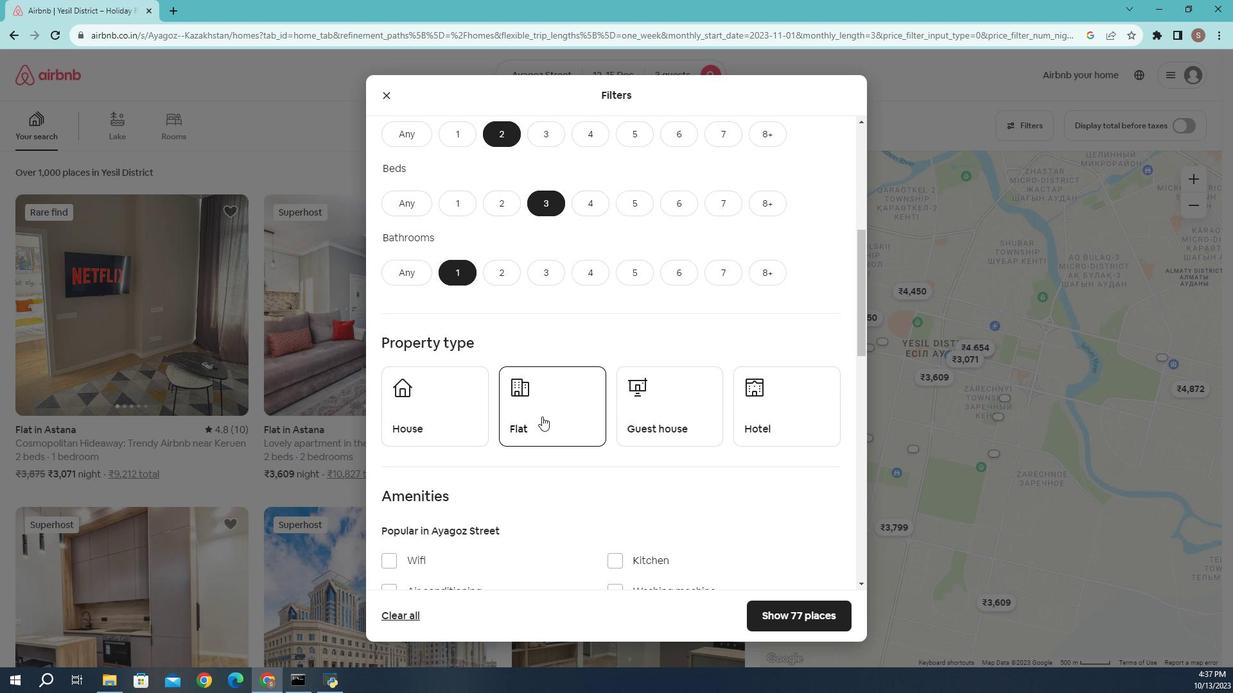 
Action: Mouse moved to (554, 476)
Screenshot: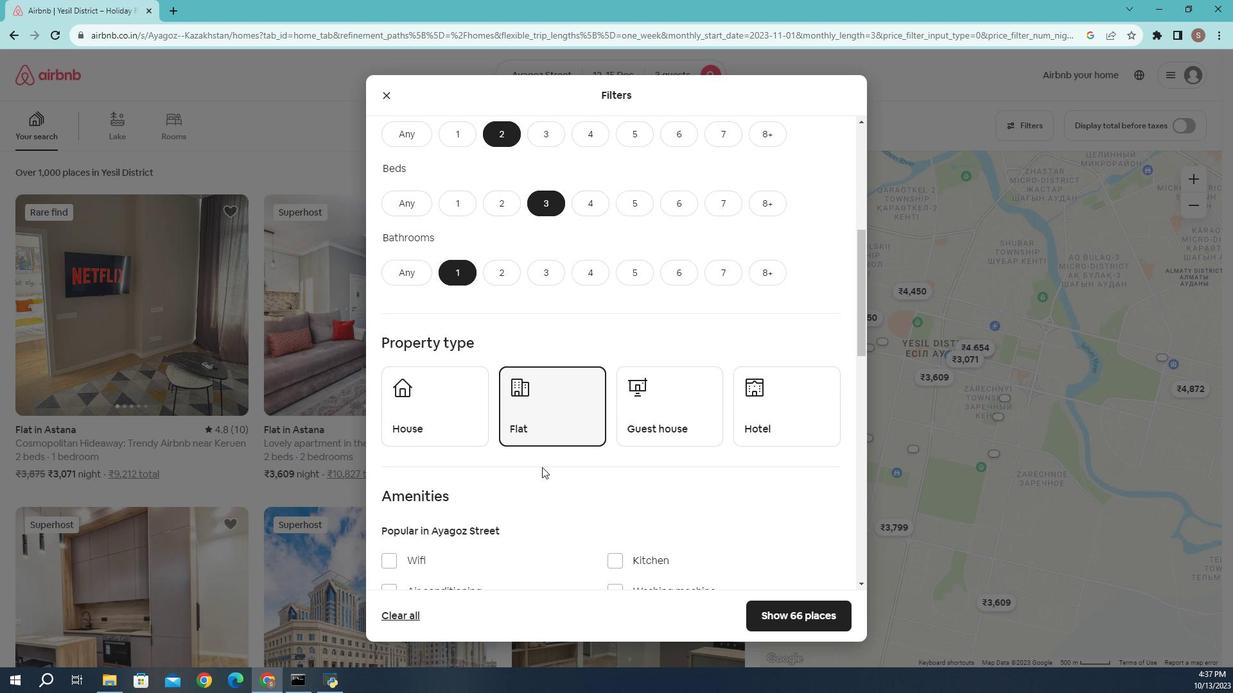 
Action: Mouse scrolled (554, 475) with delta (0, 0)
Screenshot: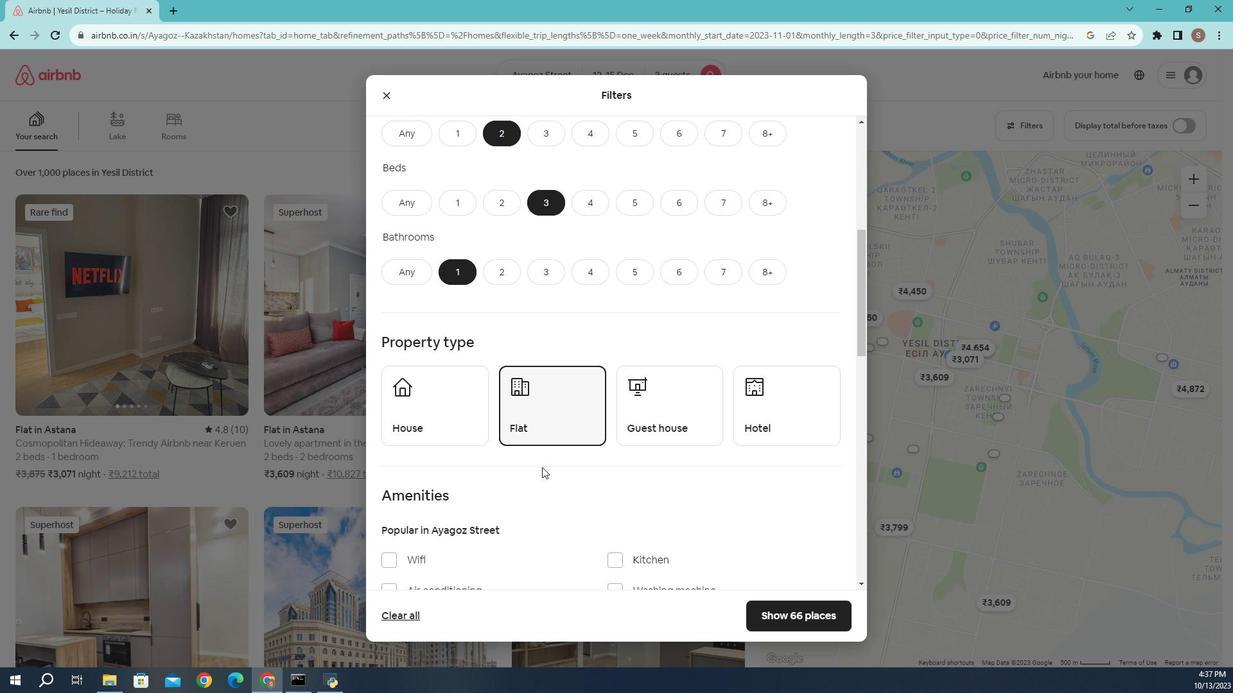 
Action: Mouse moved to (574, 461)
Screenshot: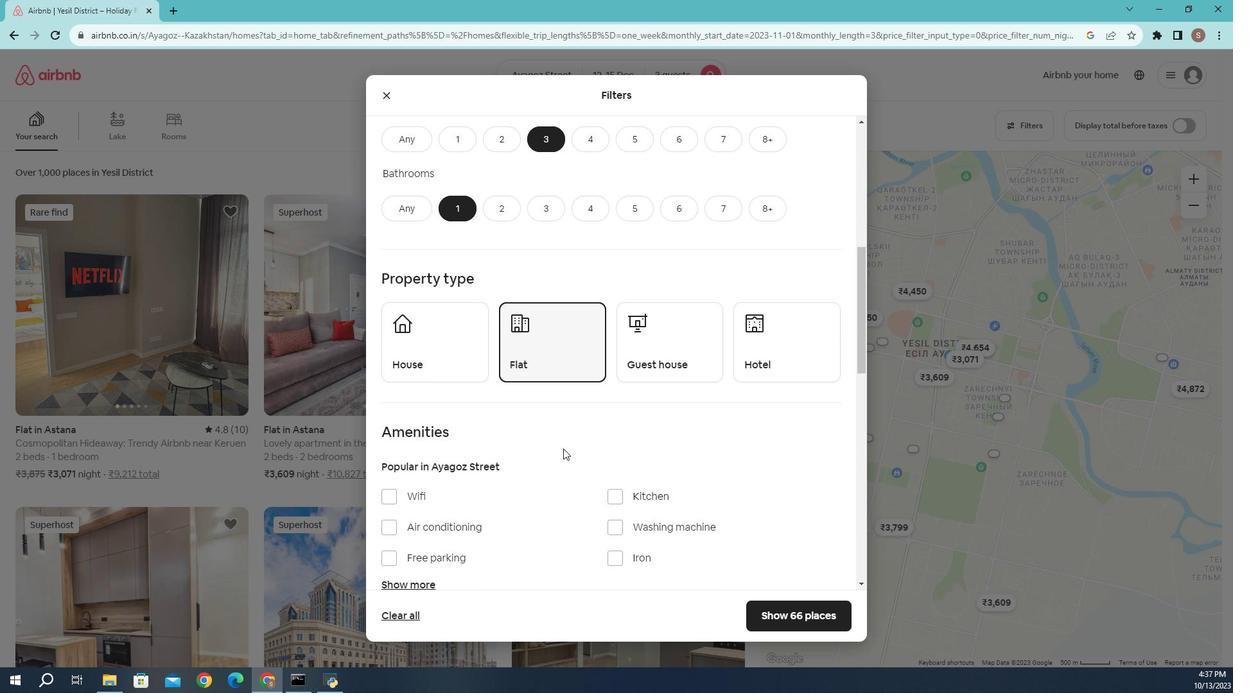 
Action: Mouse scrolled (574, 460) with delta (0, 0)
Screenshot: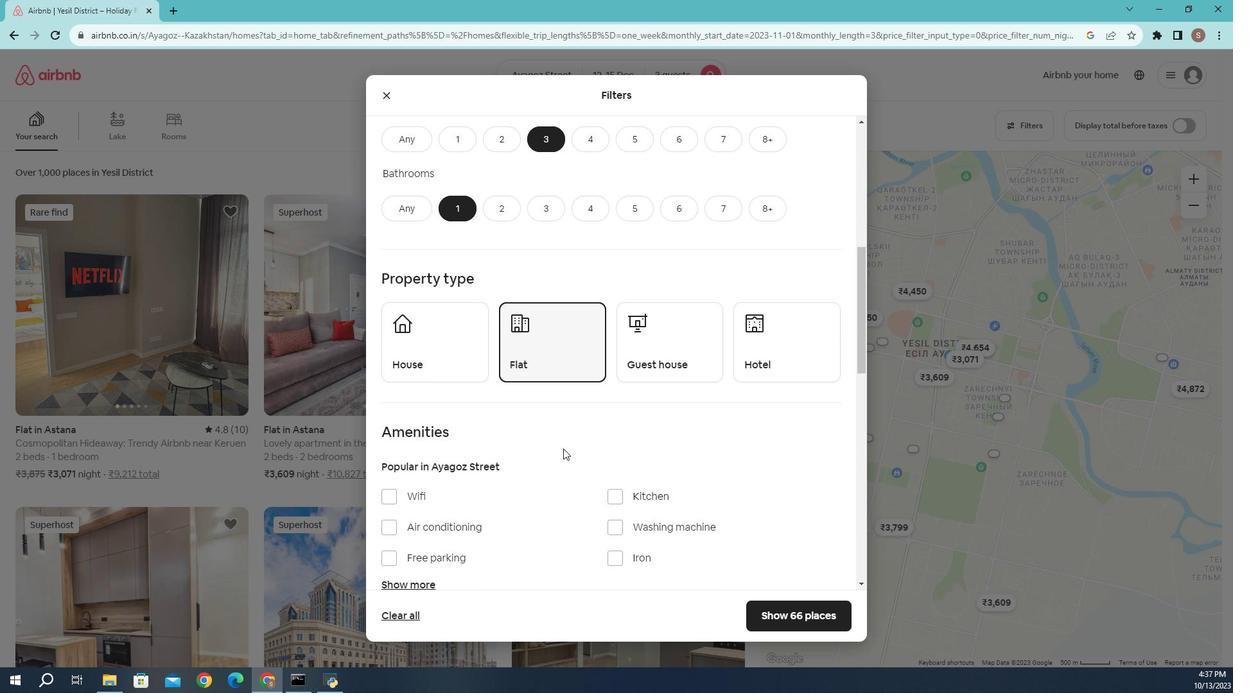 
Action: Mouse moved to (673, 498)
Screenshot: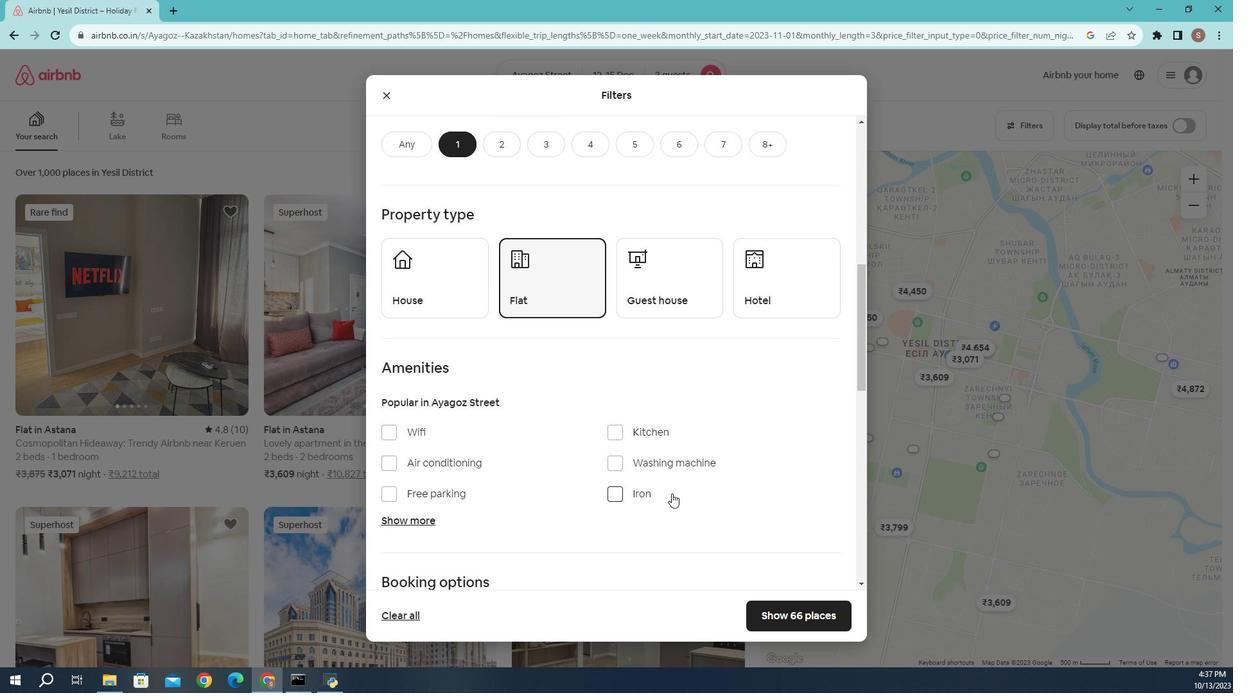 
Action: Mouse scrolled (673, 497) with delta (0, 0)
Screenshot: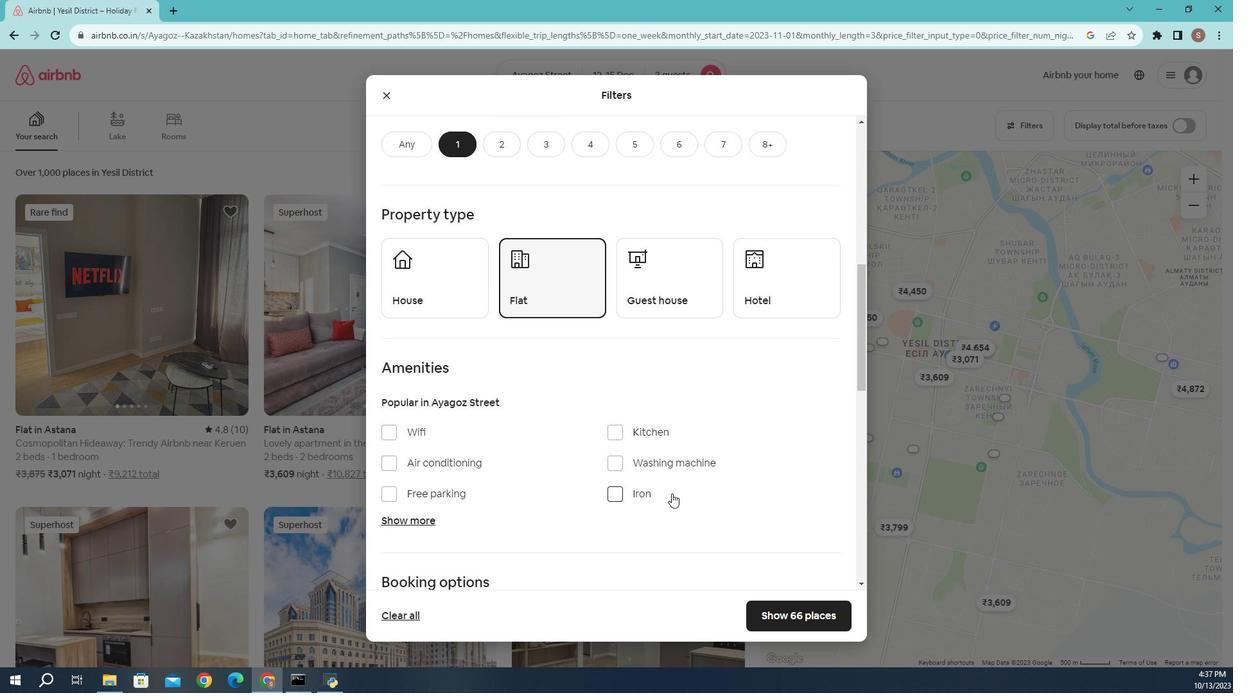
Action: Mouse moved to (670, 496)
Screenshot: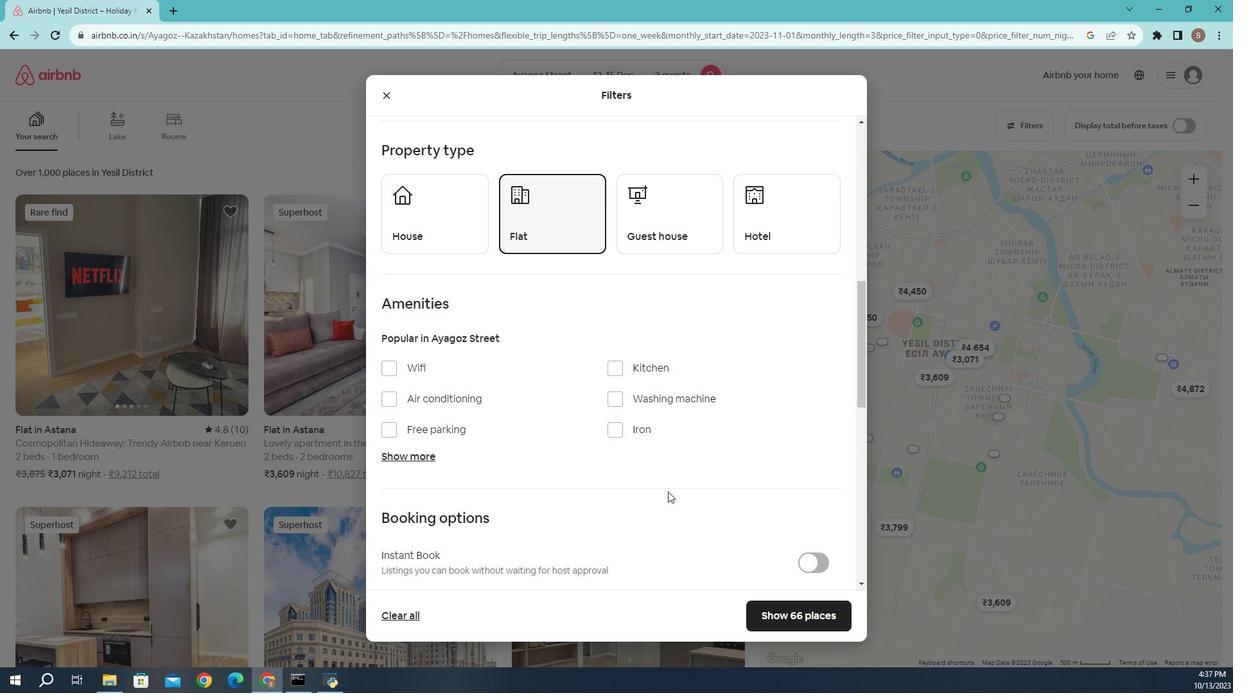 
Action: Mouse scrolled (670, 496) with delta (0, 0)
Screenshot: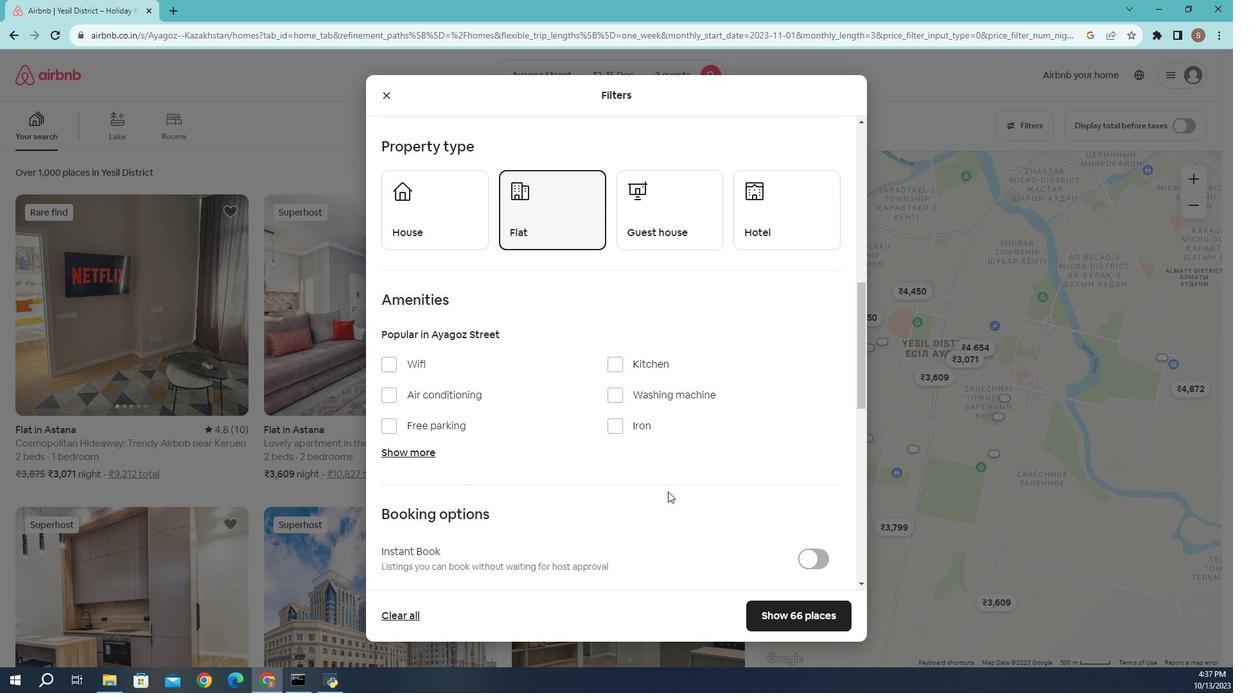 
Action: Mouse moved to (670, 494)
Screenshot: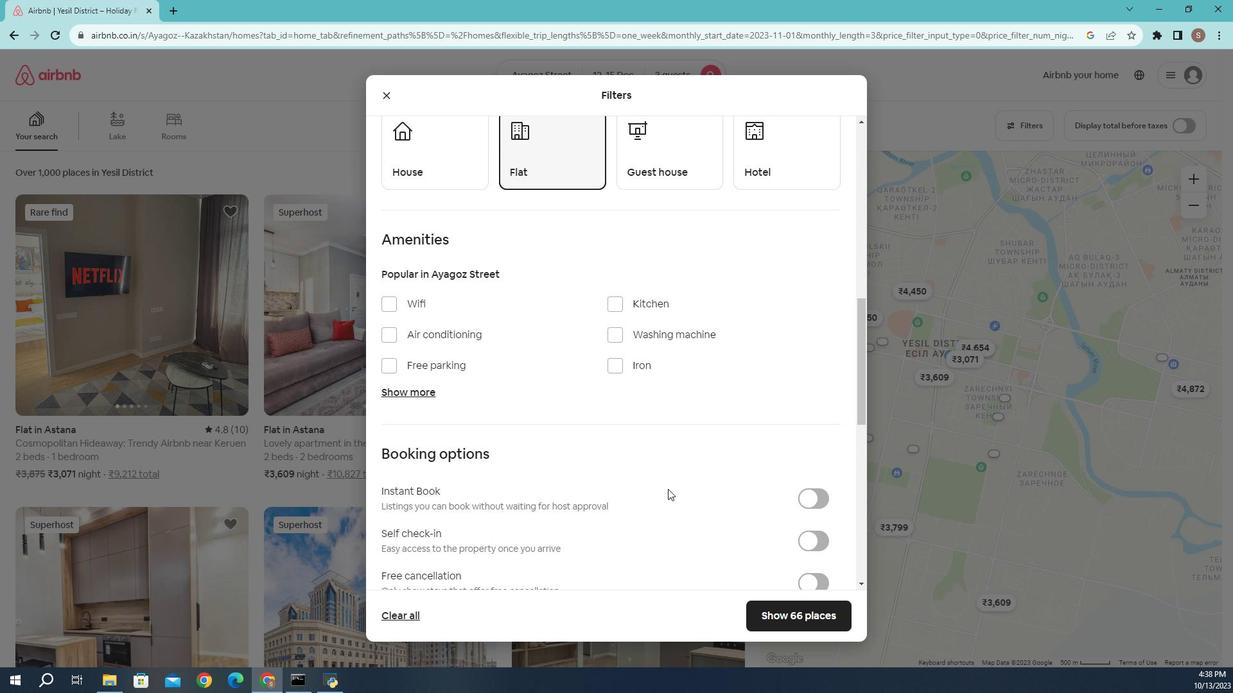 
Action: Mouse scrolled (670, 493) with delta (0, 0)
Screenshot: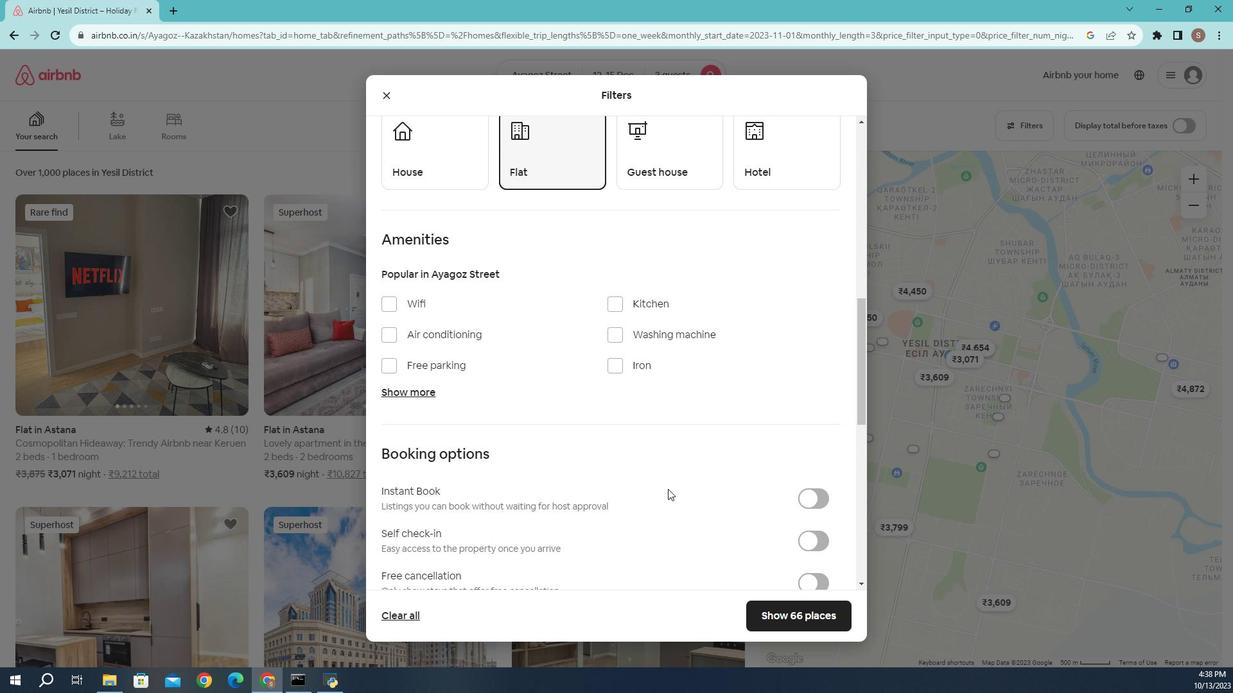 
Action: Mouse scrolled (670, 493) with delta (0, 0)
Screenshot: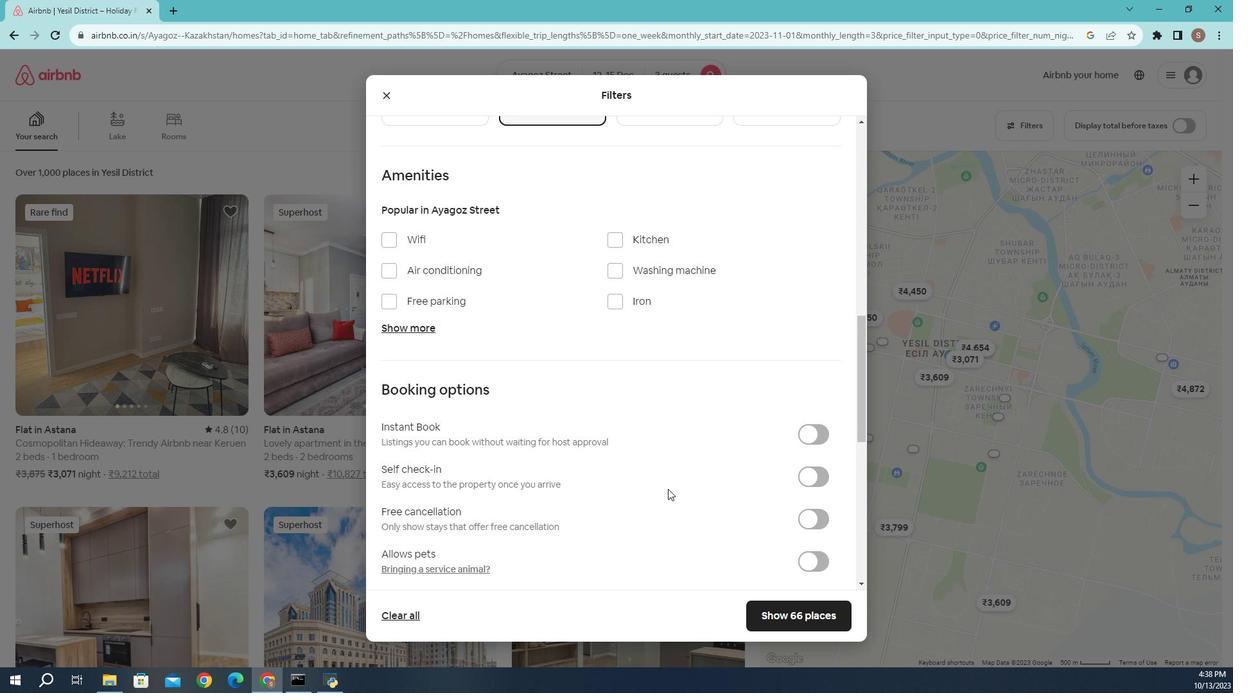 
Action: Mouse moved to (710, 464)
Screenshot: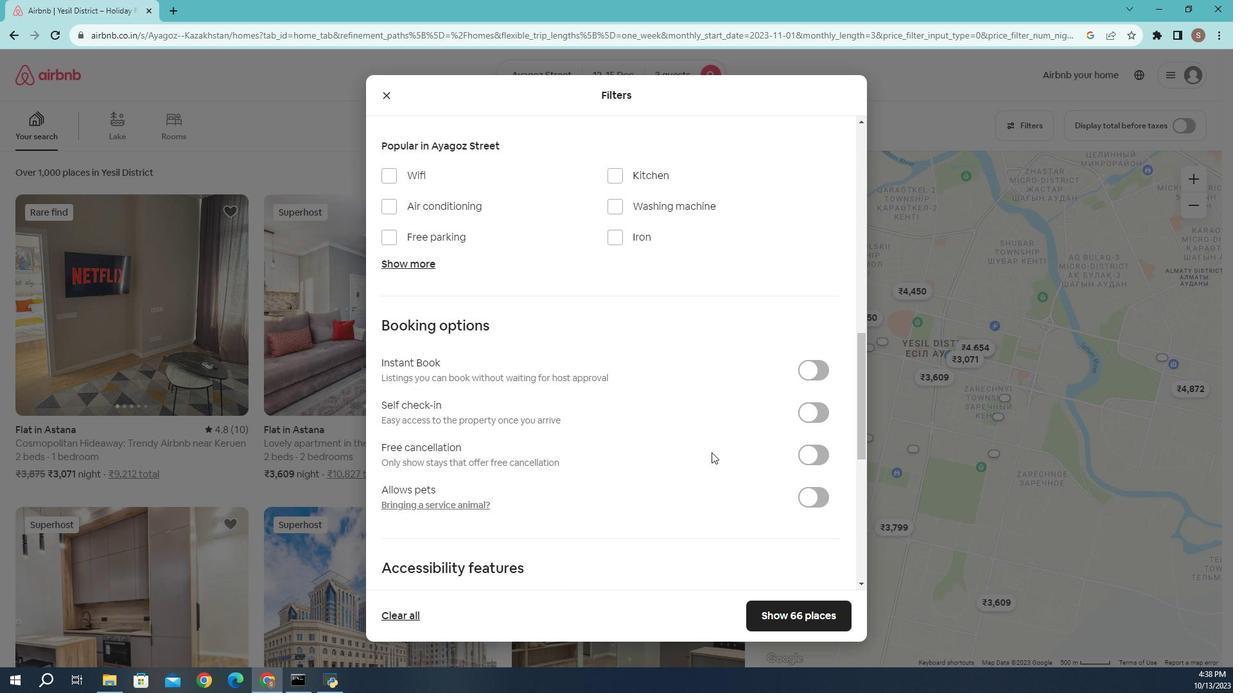 
Action: Mouse scrolled (710, 463) with delta (0, 0)
Screenshot: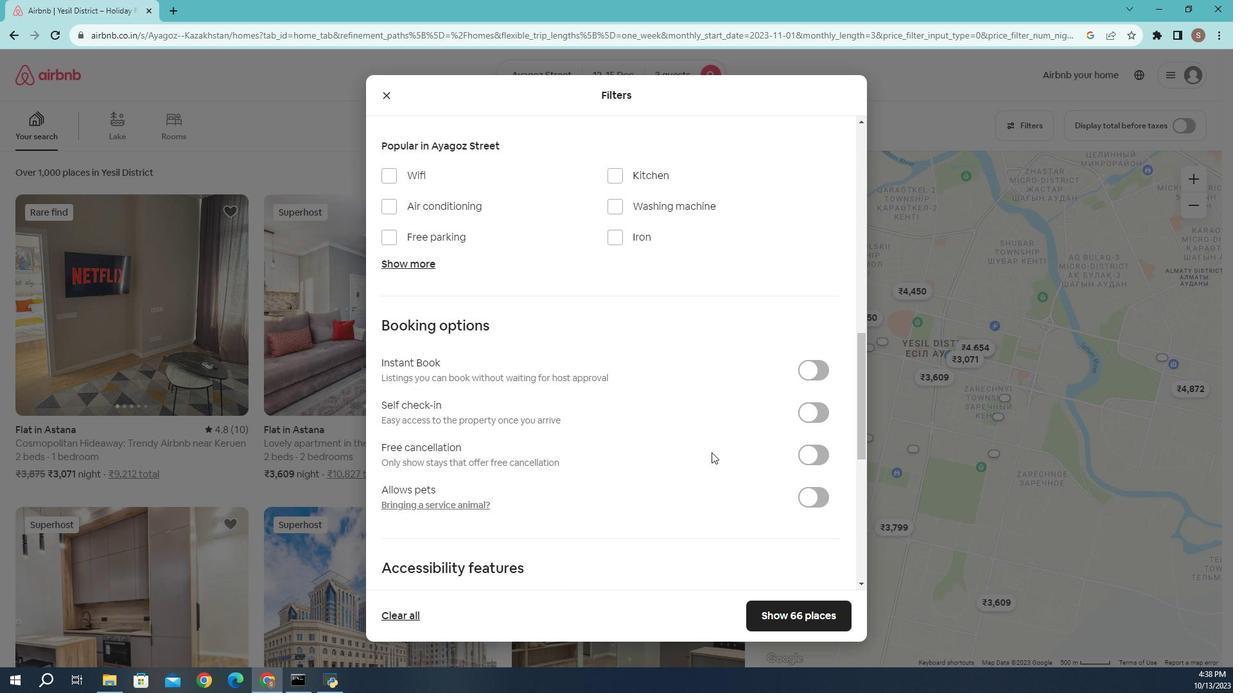 
Action: Mouse moved to (712, 461)
Screenshot: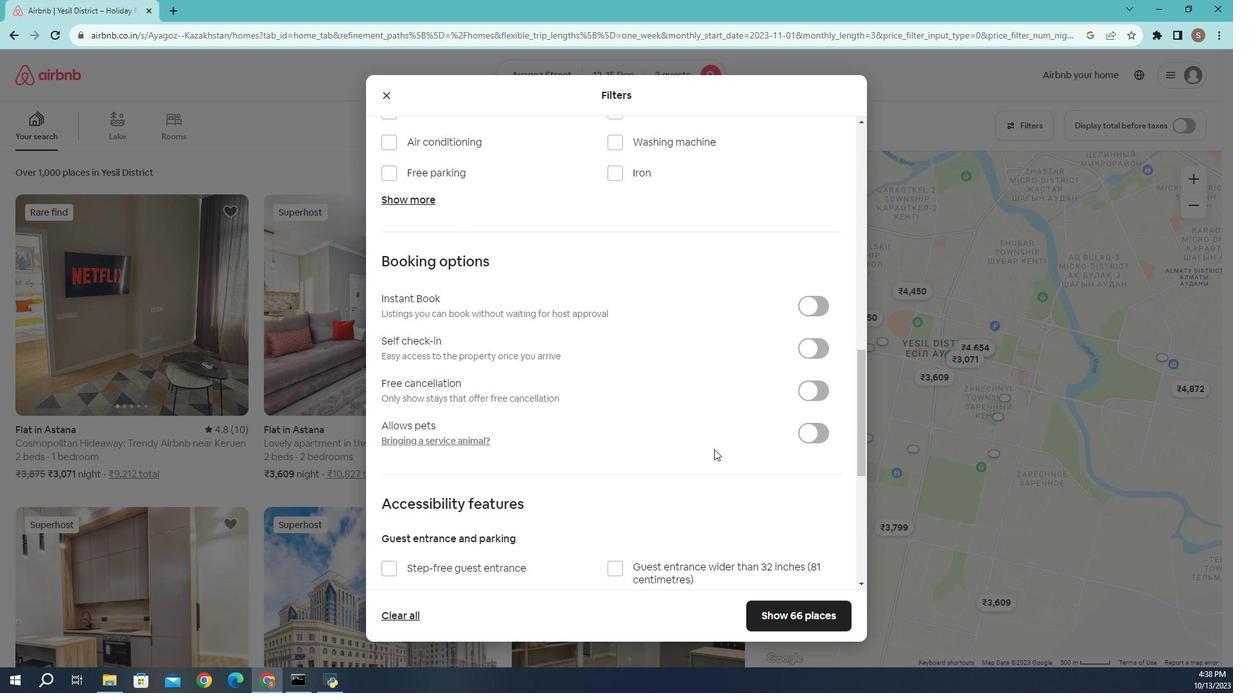 
Action: Mouse scrolled (712, 461) with delta (0, 0)
Screenshot: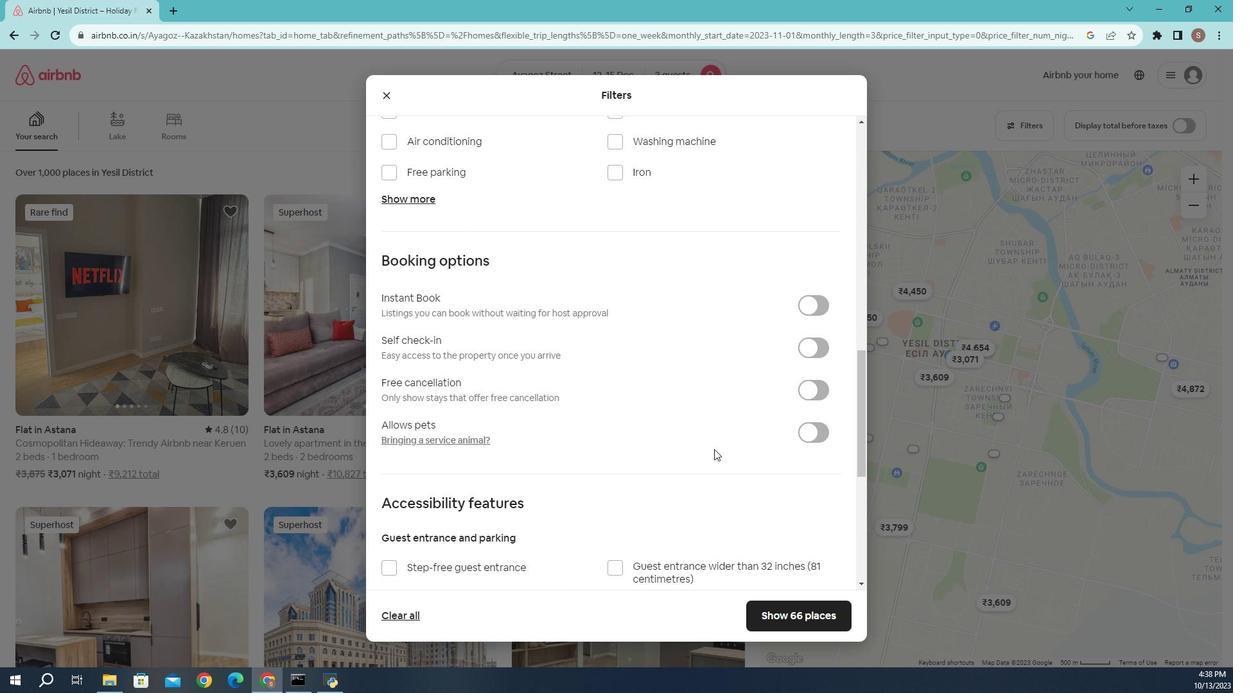 
Action: Mouse scrolled (712, 461) with delta (0, 0)
Screenshot: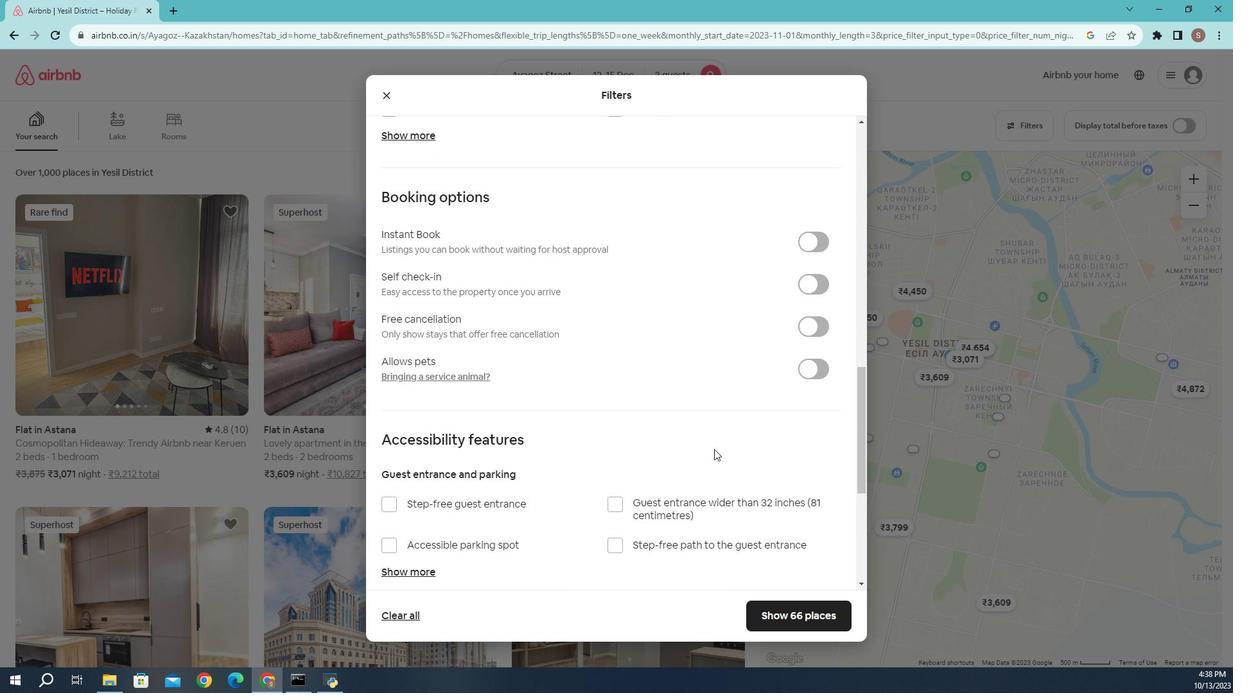
Action: Mouse scrolled (712, 461) with delta (0, 0)
Screenshot: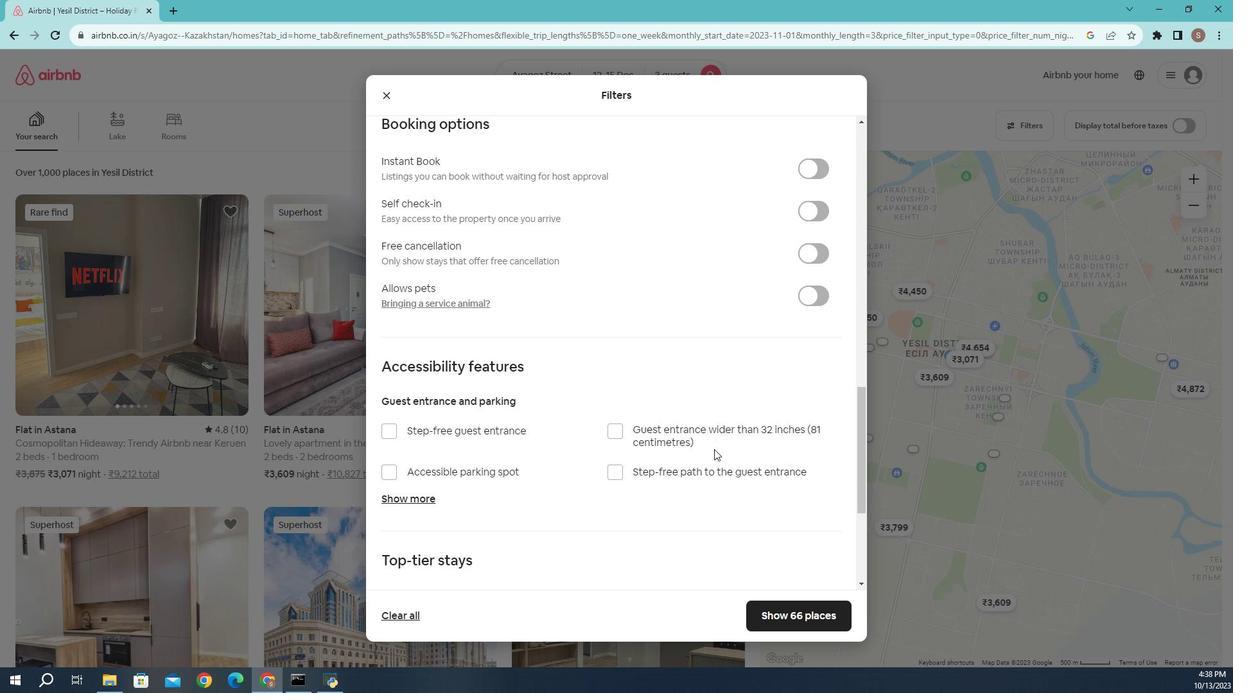 
Action: Mouse scrolled (712, 461) with delta (0, 0)
Screenshot: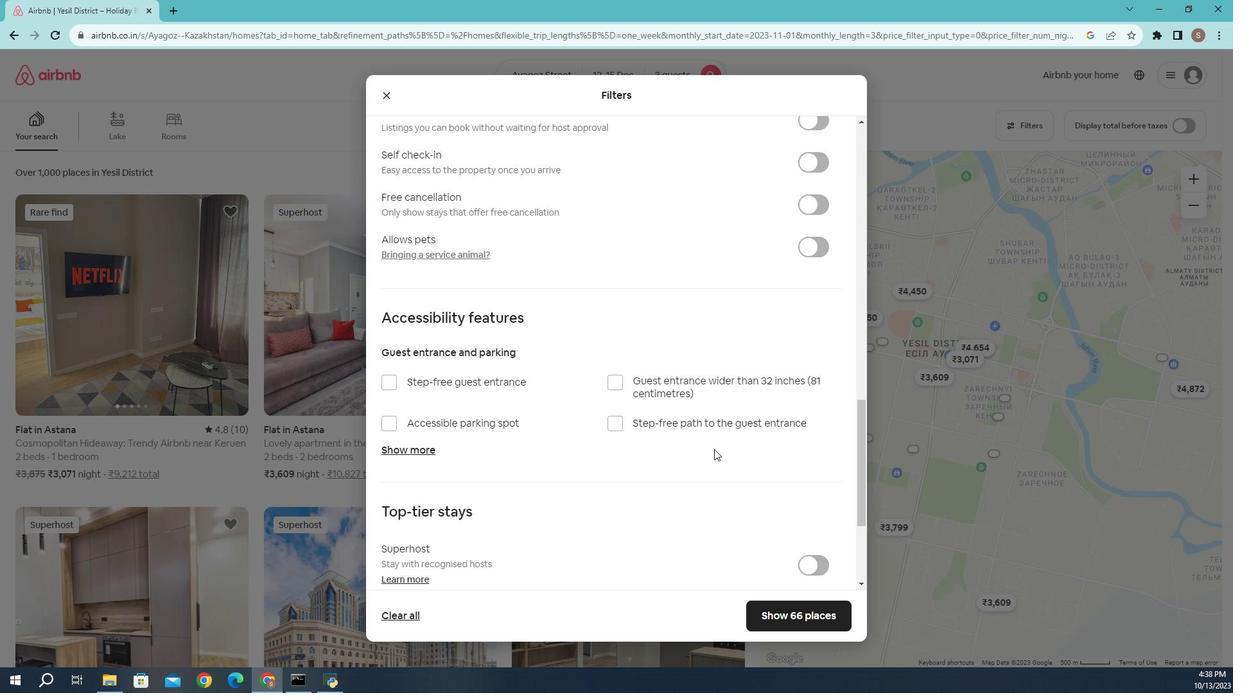 
Action: Mouse scrolled (712, 461) with delta (0, 0)
Screenshot: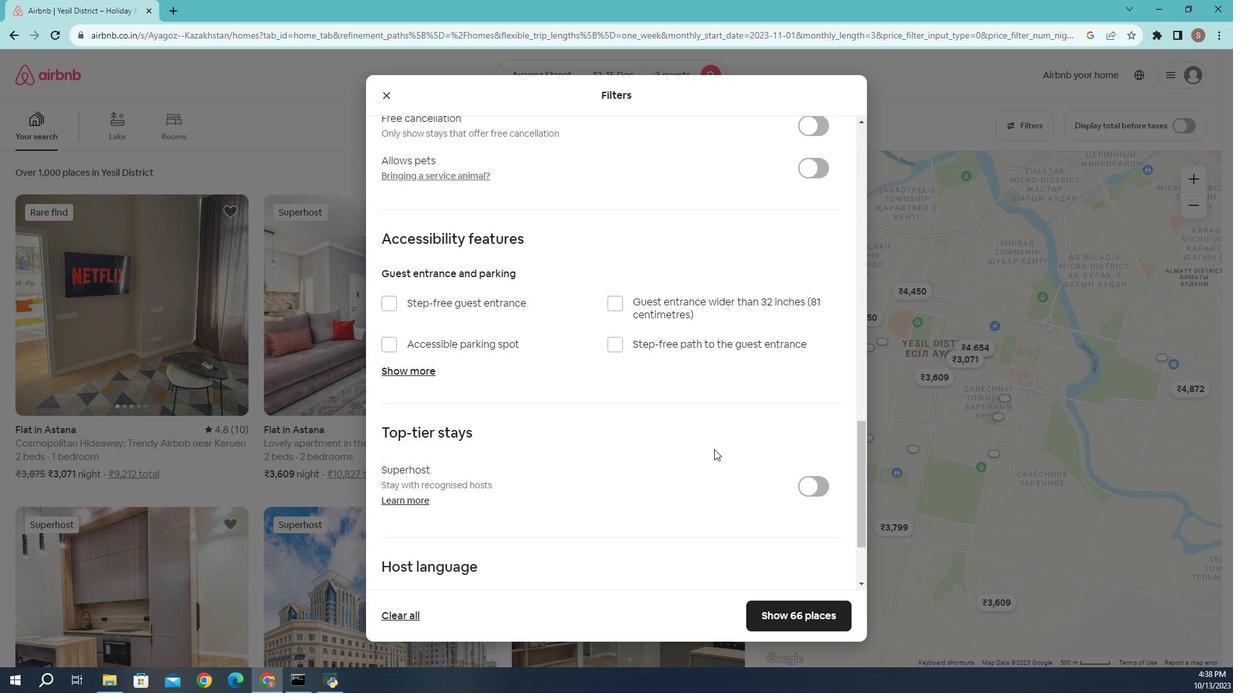 
Action: Mouse scrolled (712, 461) with delta (0, 0)
Screenshot: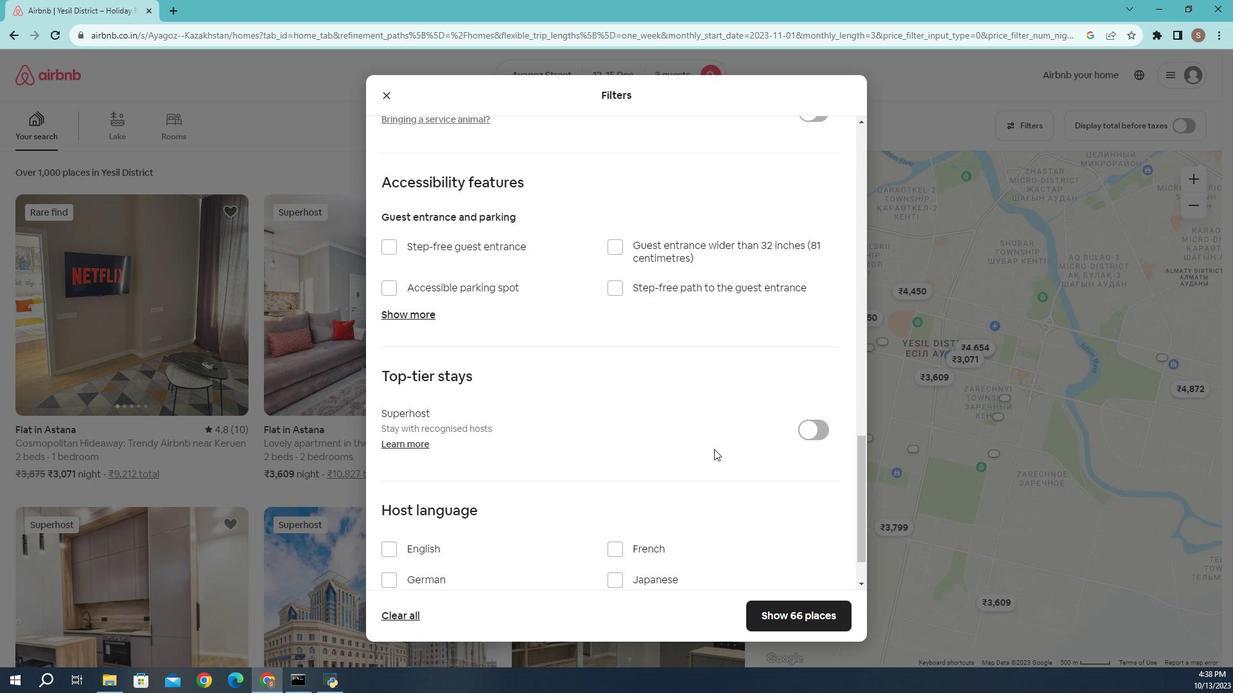 
Action: Mouse scrolled (712, 461) with delta (0, 0)
Screenshot: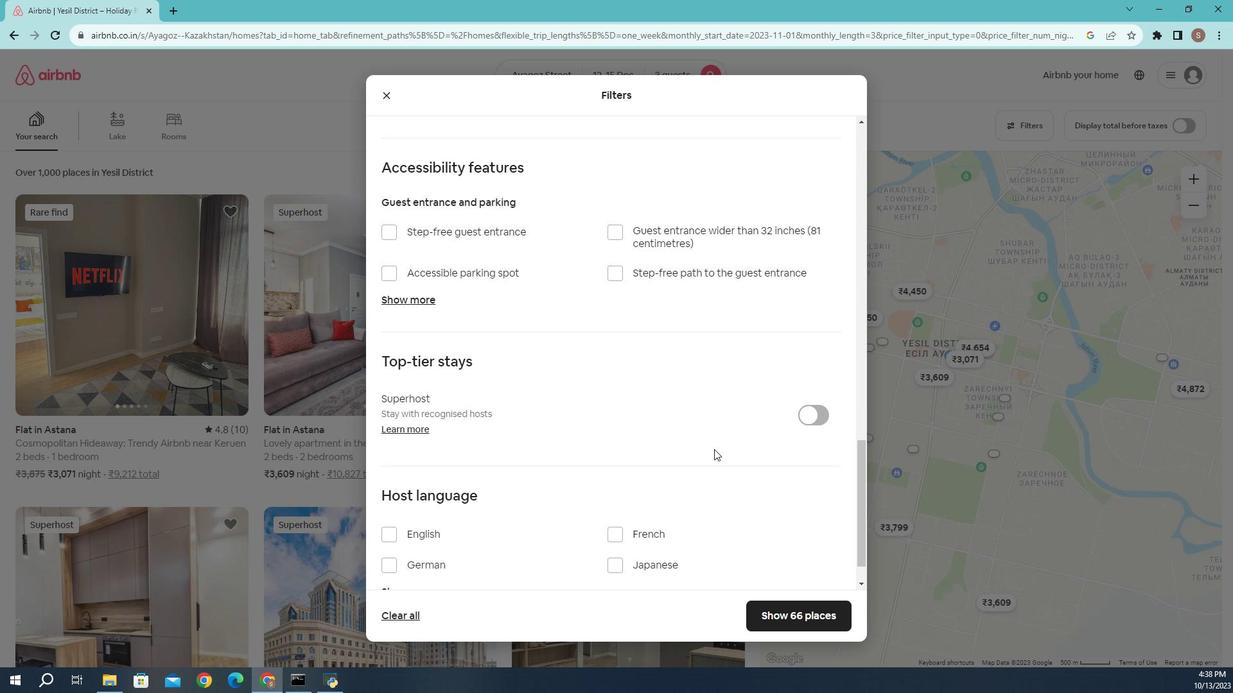 
Action: Mouse moved to (810, 594)
Screenshot: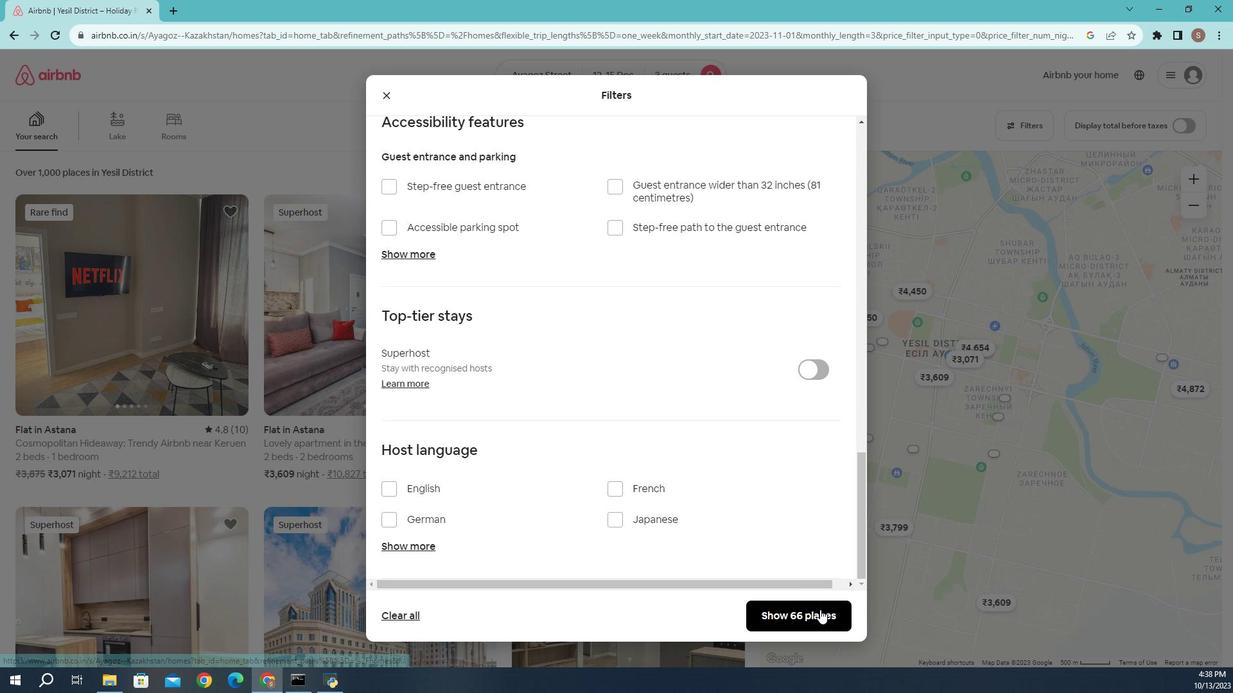 
Action: Mouse pressed left at (810, 594)
Screenshot: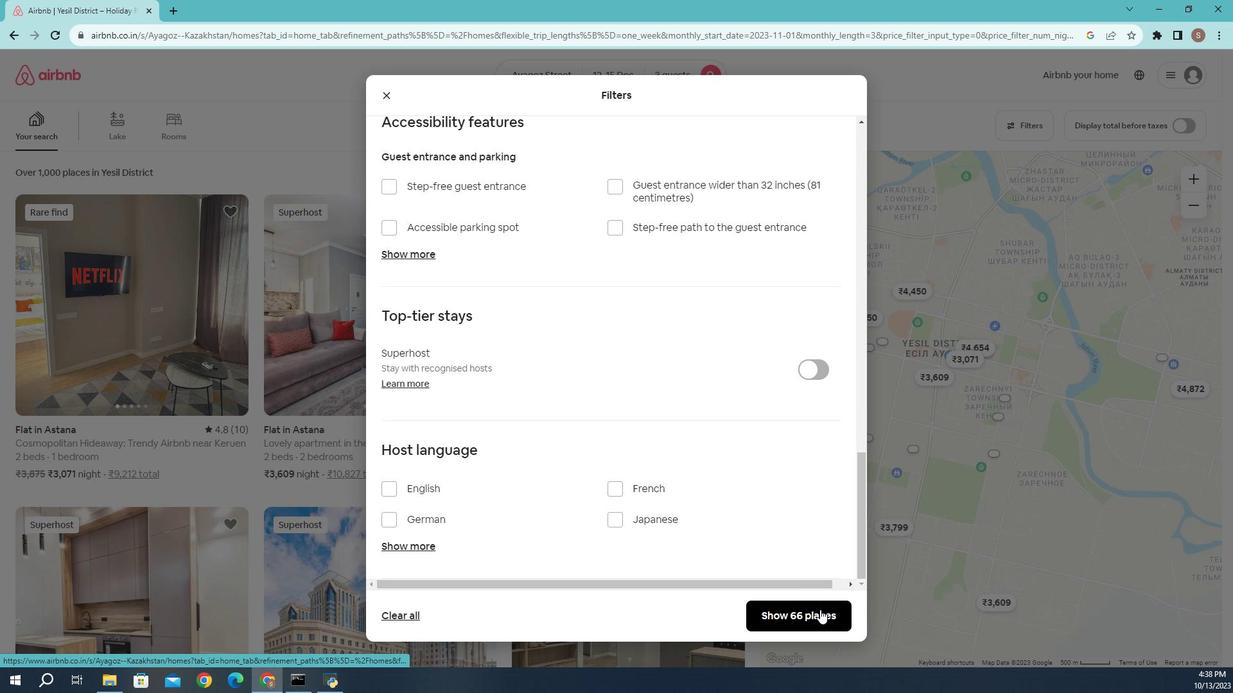 
Action: Mouse moved to (415, 430)
Screenshot: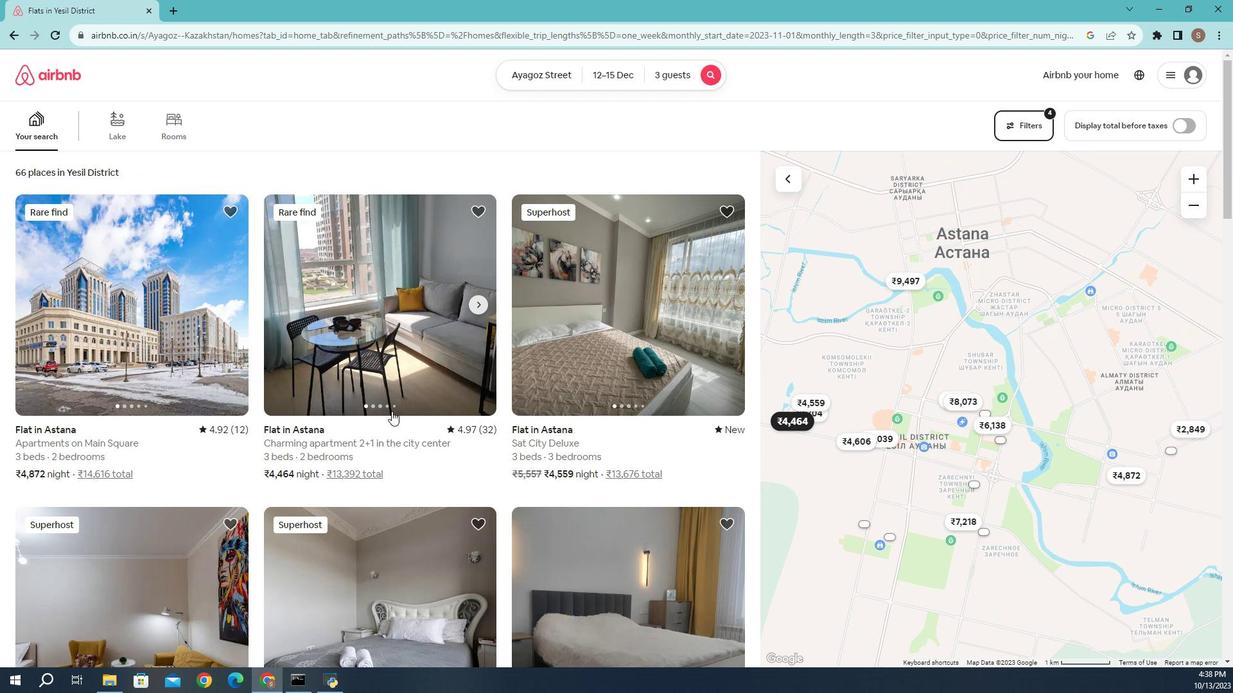 
Action: Mouse scrolled (415, 429) with delta (0, 0)
Screenshot: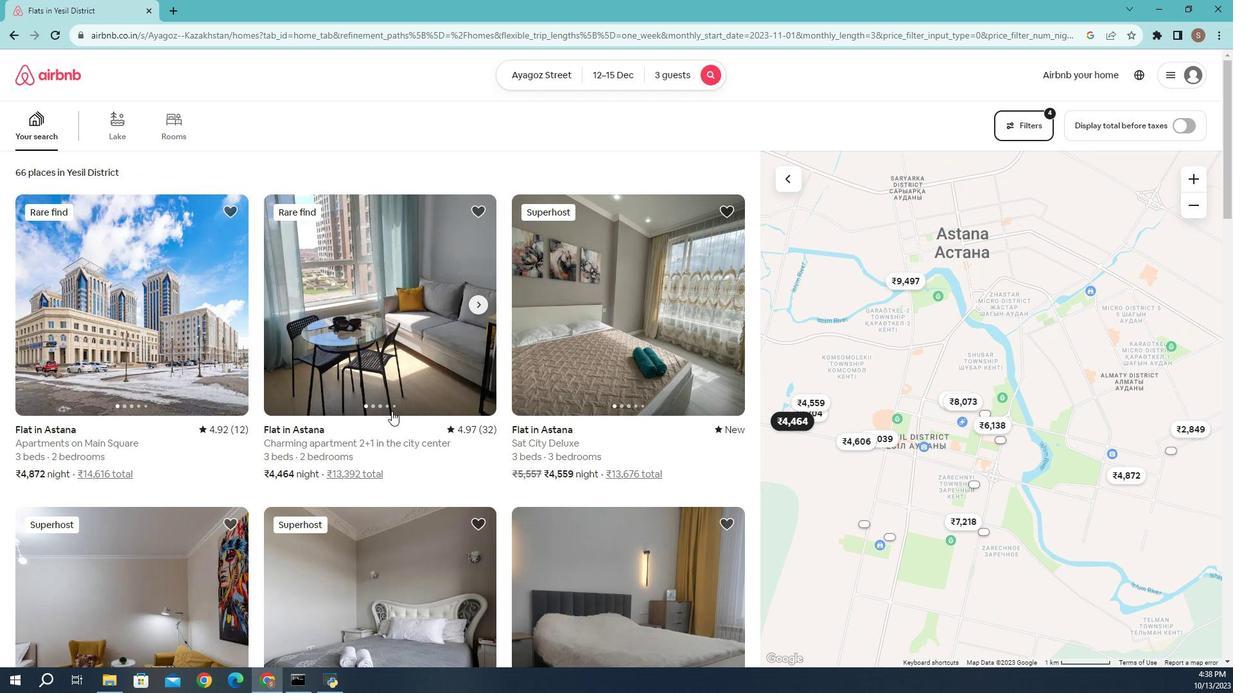 
Action: Mouse moved to (415, 430)
Screenshot: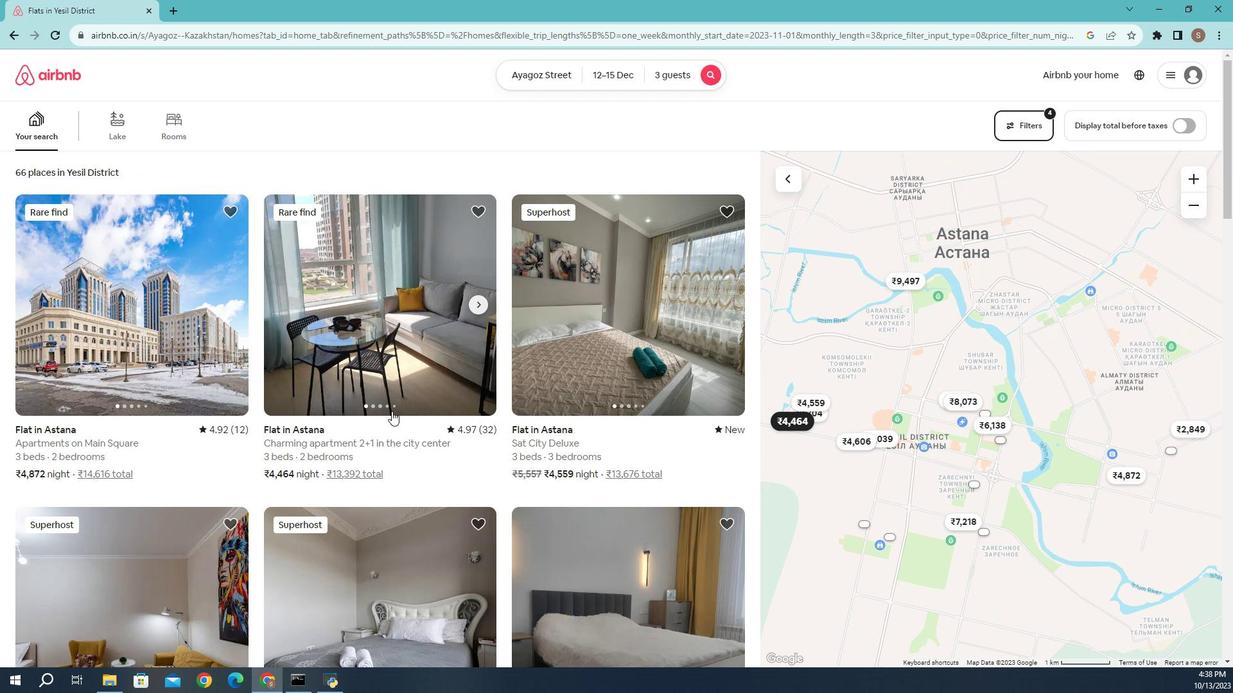 
Action: Mouse scrolled (415, 429) with delta (0, 0)
Screenshot: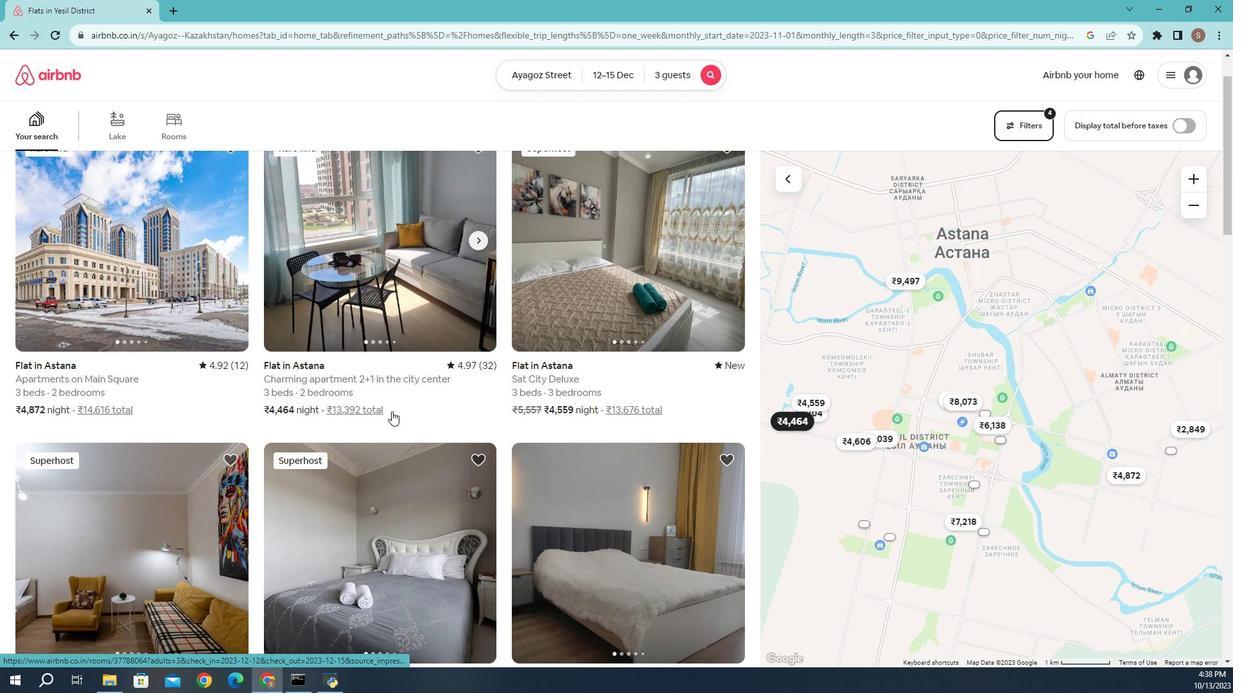 
Action: Mouse moved to (378, 448)
Screenshot: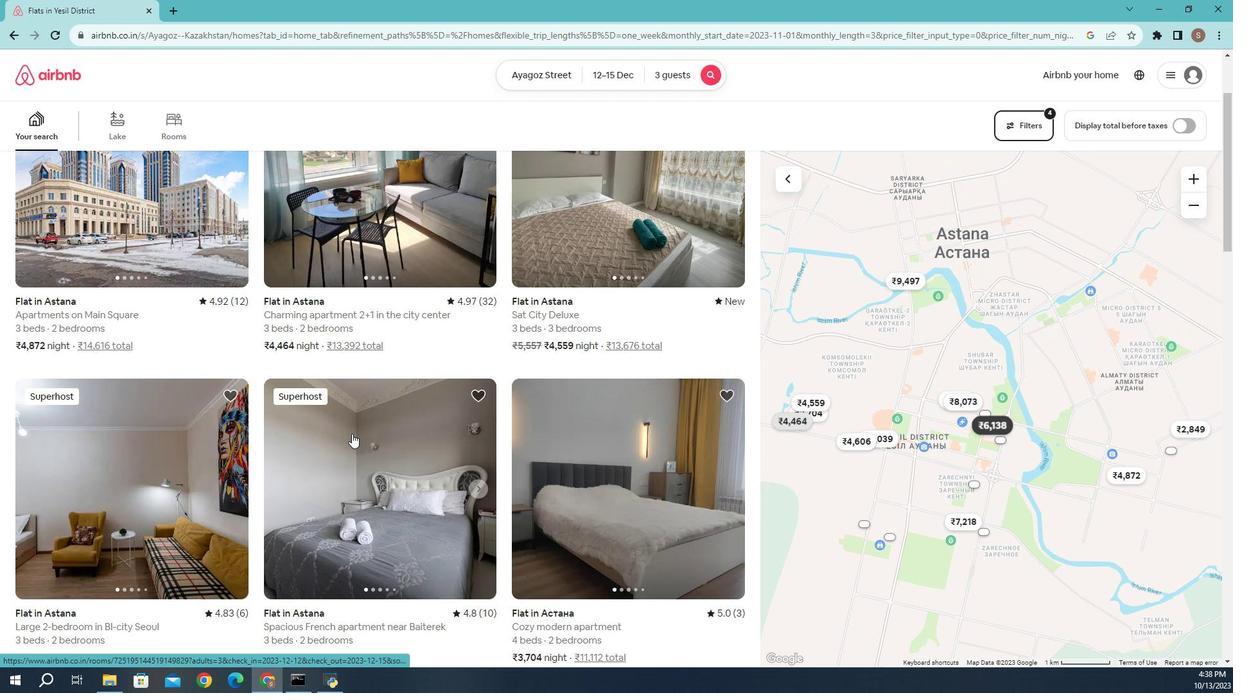 
Action: Mouse scrolled (378, 448) with delta (0, 0)
Screenshot: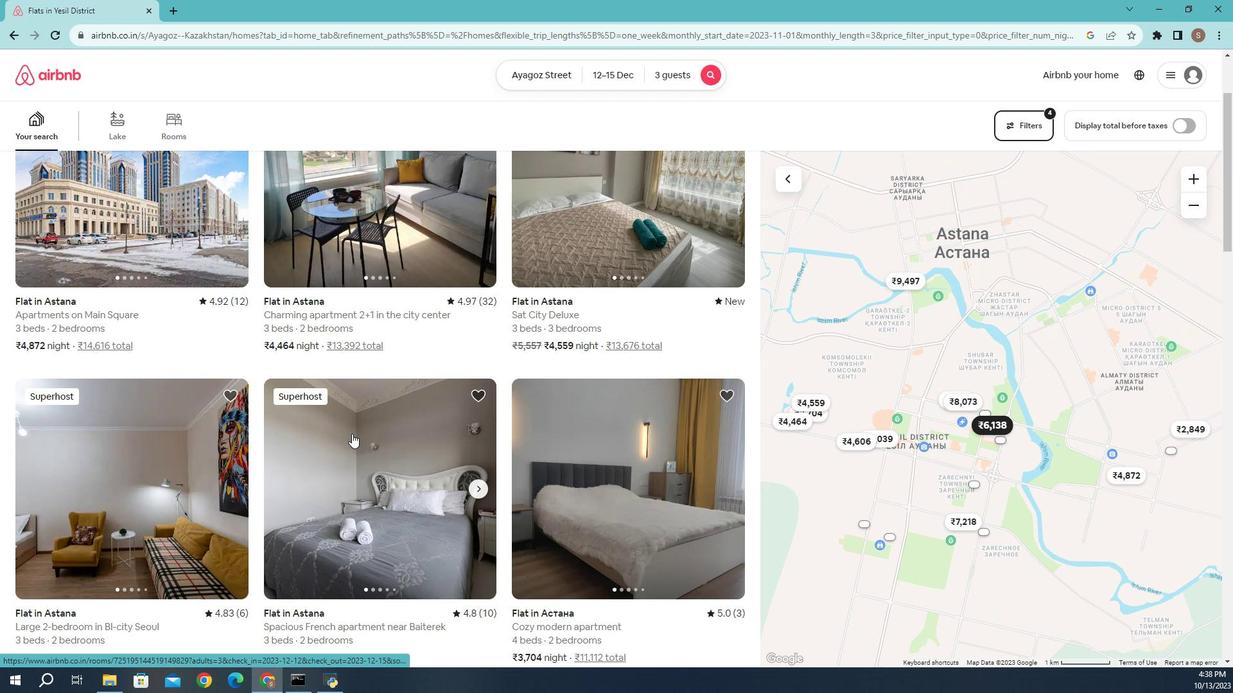 
Action: Mouse scrolled (378, 448) with delta (0, 0)
Screenshot: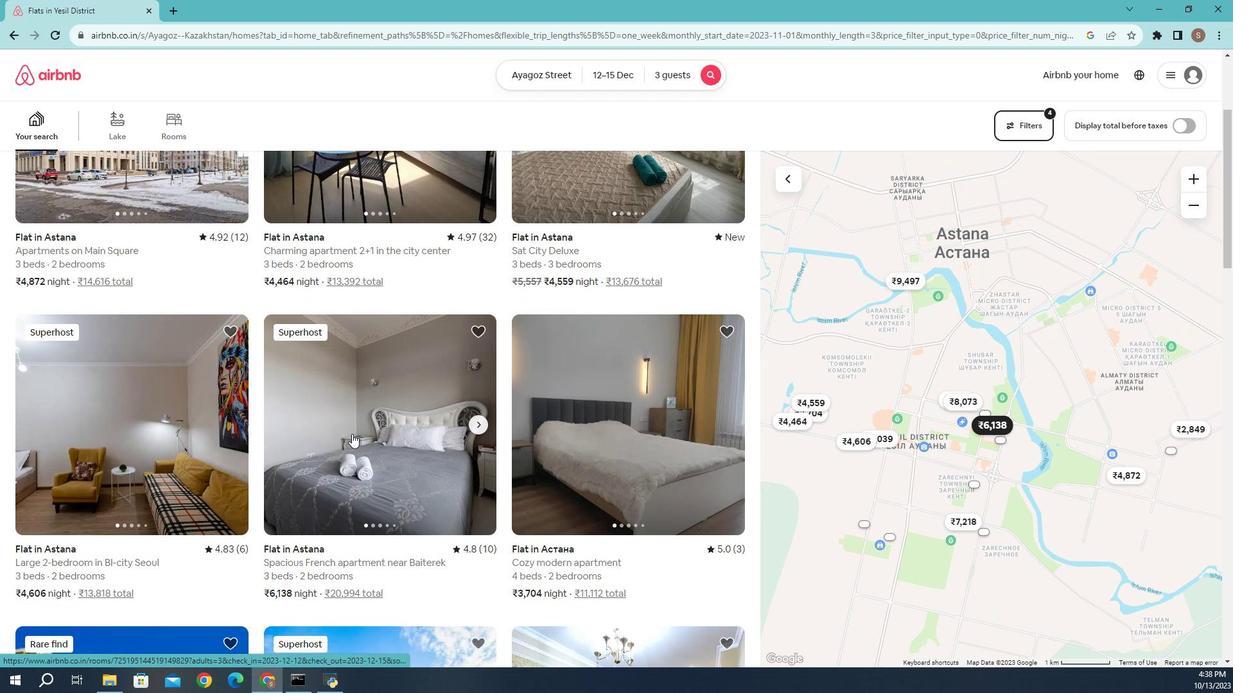 
Action: Mouse moved to (402, 423)
Screenshot: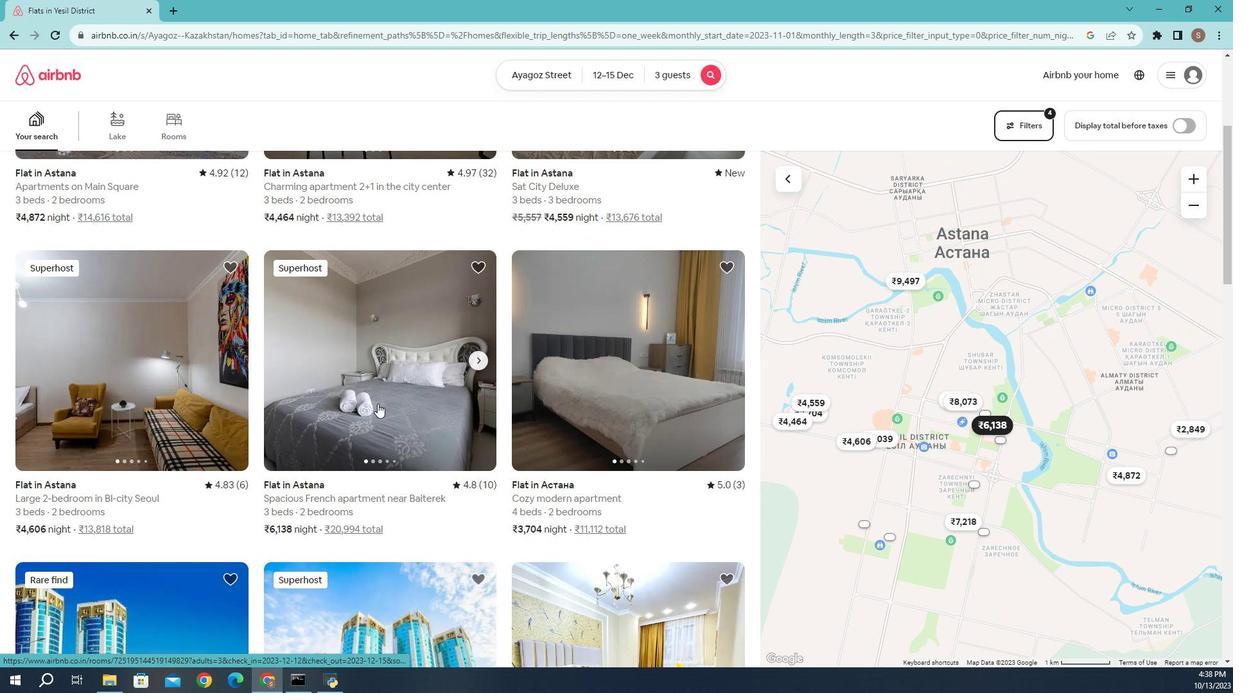 
Action: Mouse pressed left at (402, 423)
Screenshot: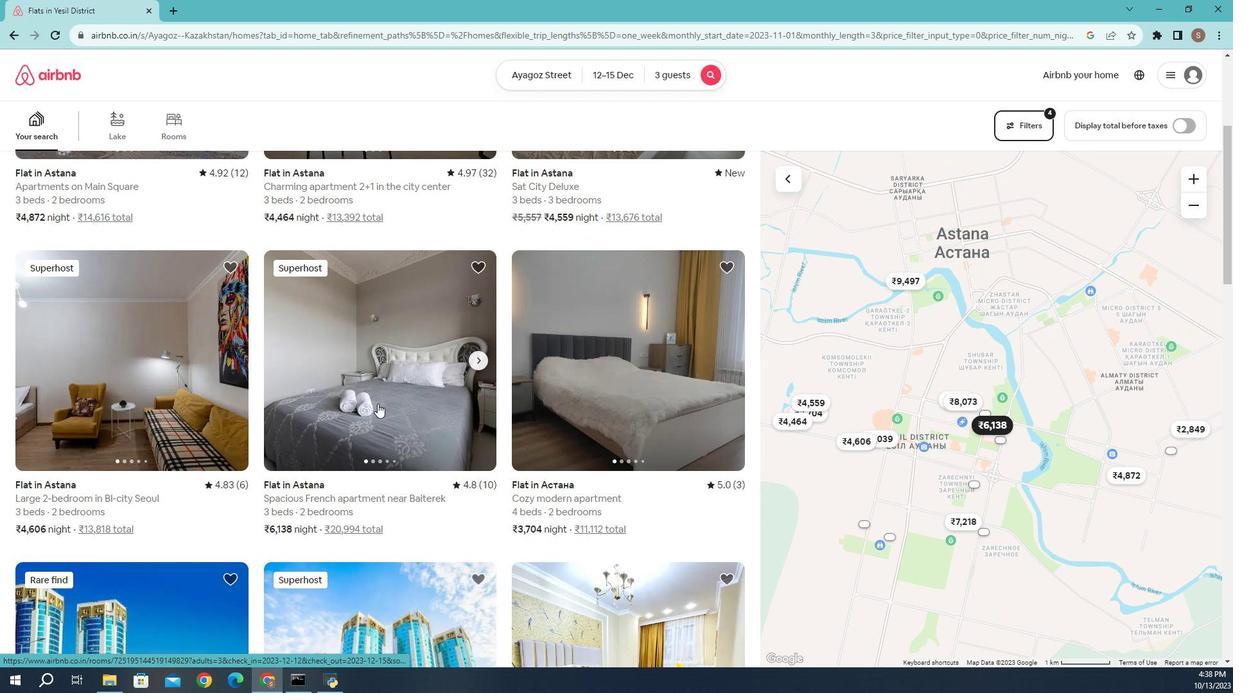 
Action: Mouse moved to (870, 477)
Screenshot: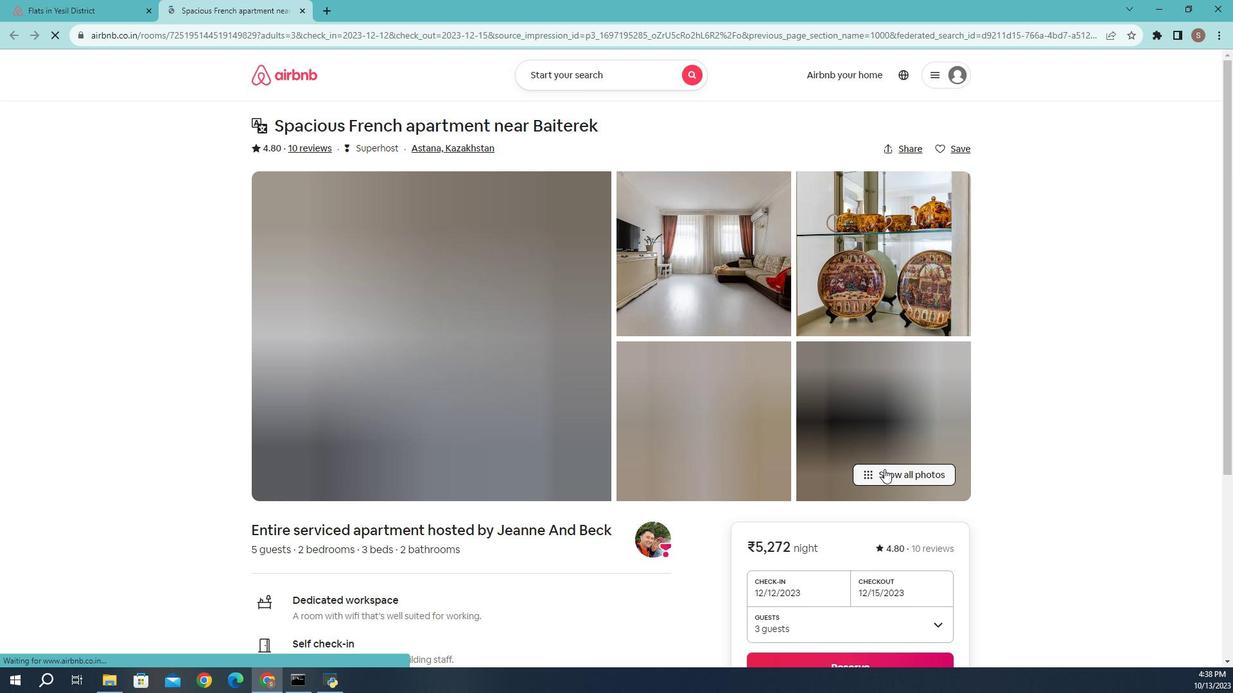 
Action: Mouse pressed left at (870, 477)
Screenshot: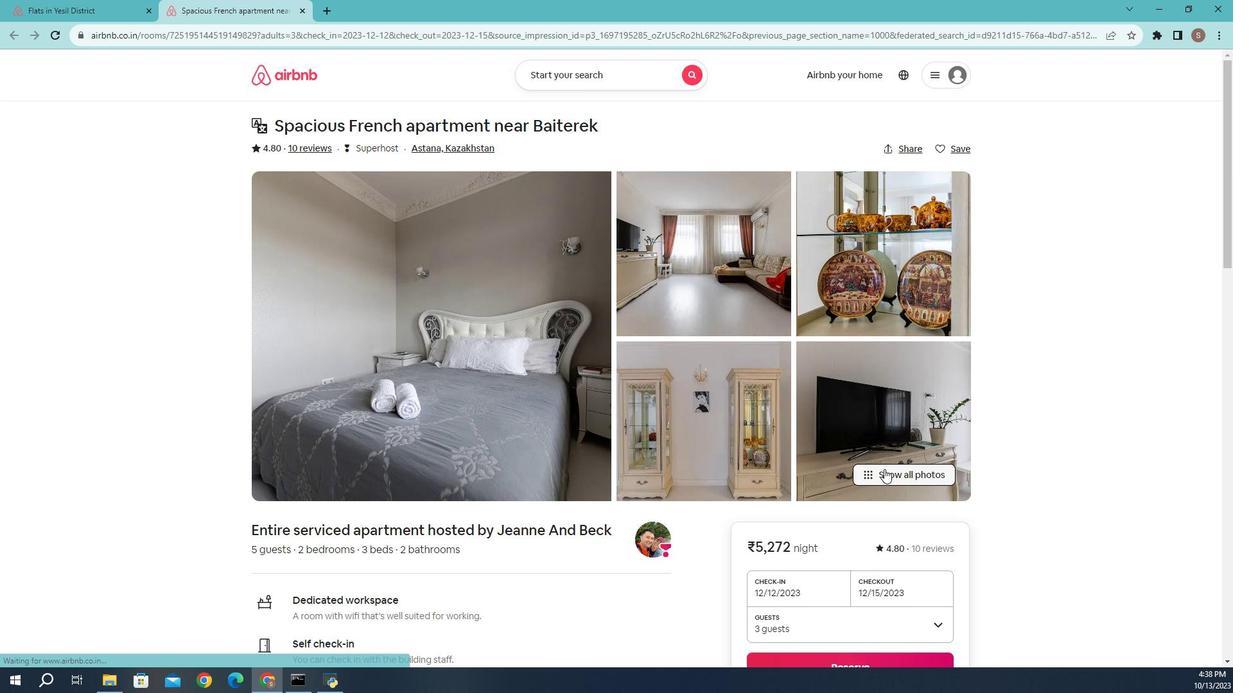 
Action: Mouse scrolled (870, 477) with delta (0, 0)
Screenshot: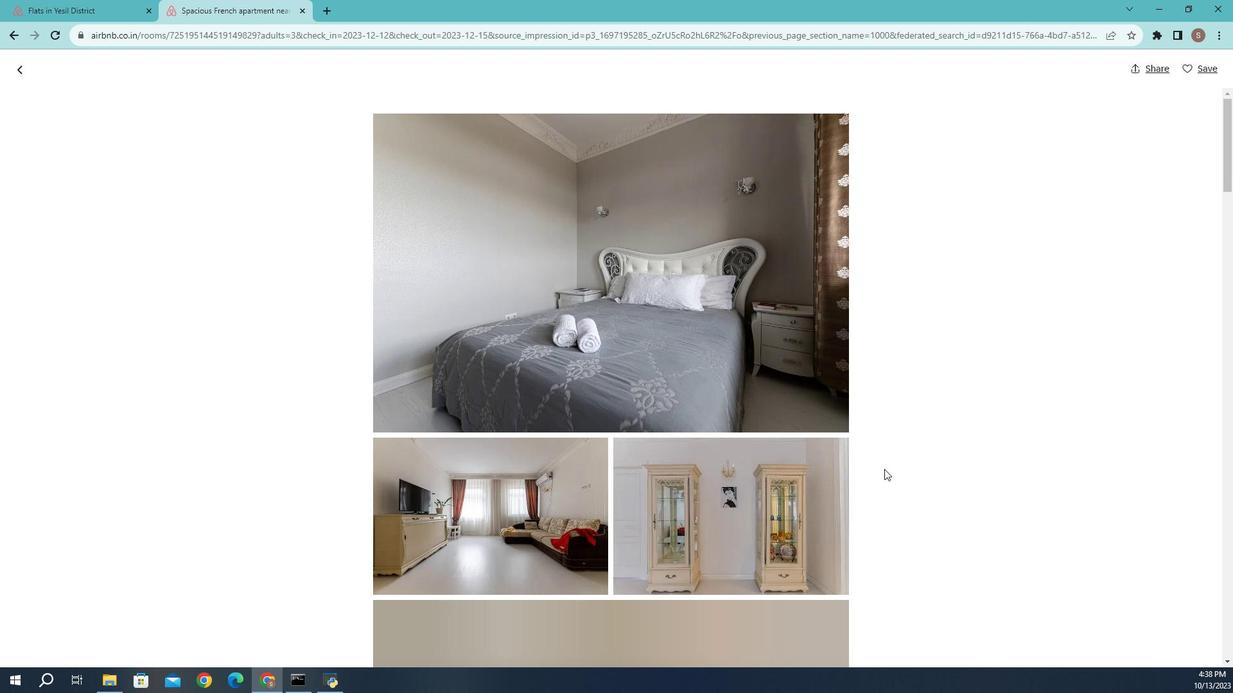 
Action: Mouse scrolled (870, 477) with delta (0, 0)
Screenshot: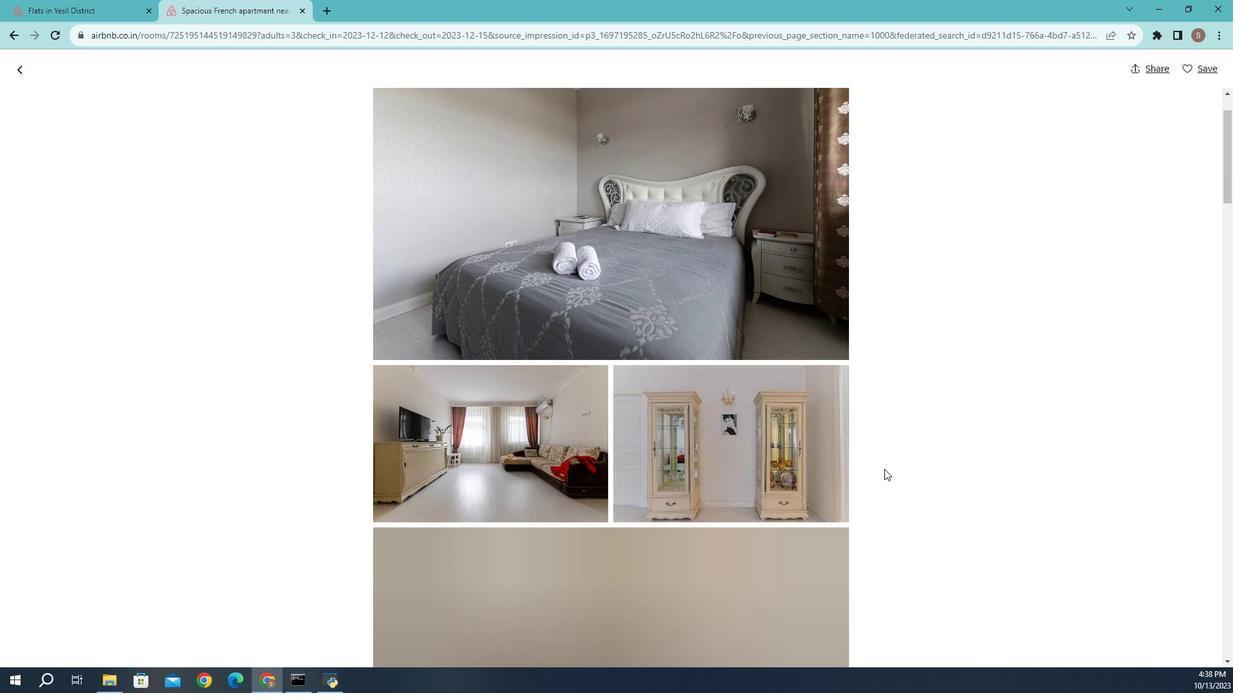 
Action: Mouse moved to (868, 477)
Screenshot: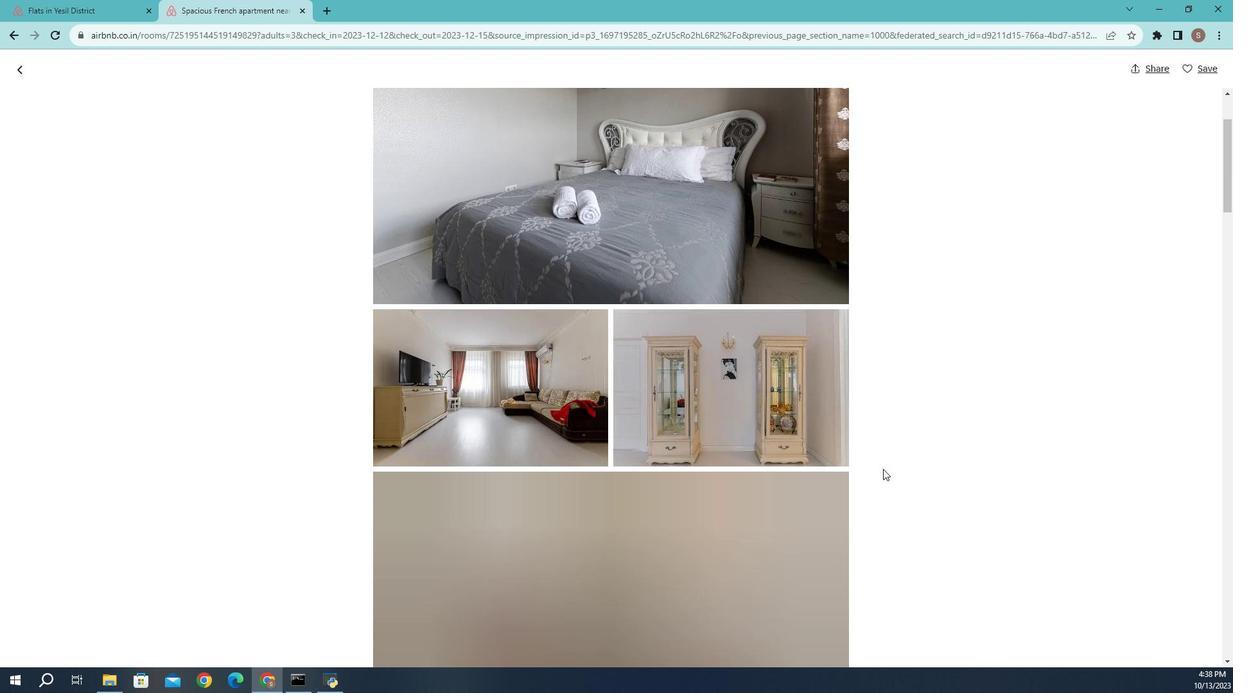 
Action: Mouse scrolled (868, 477) with delta (0, 0)
Screenshot: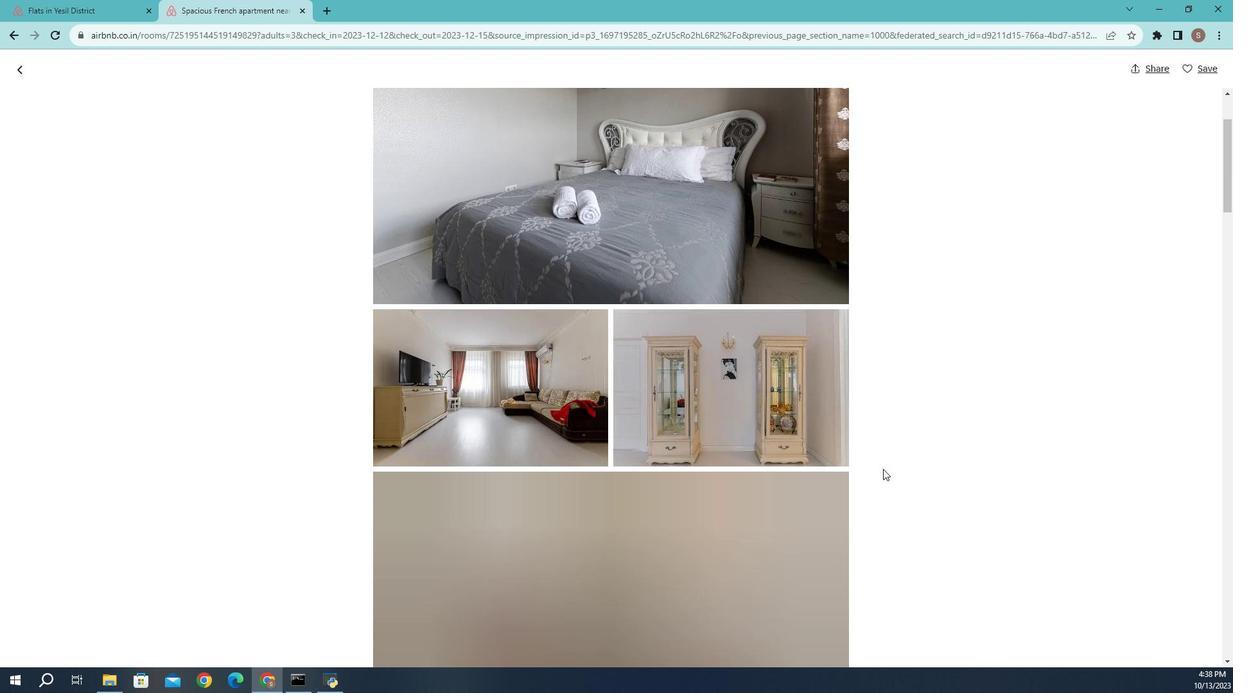 
Action: Mouse moved to (868, 477)
Screenshot: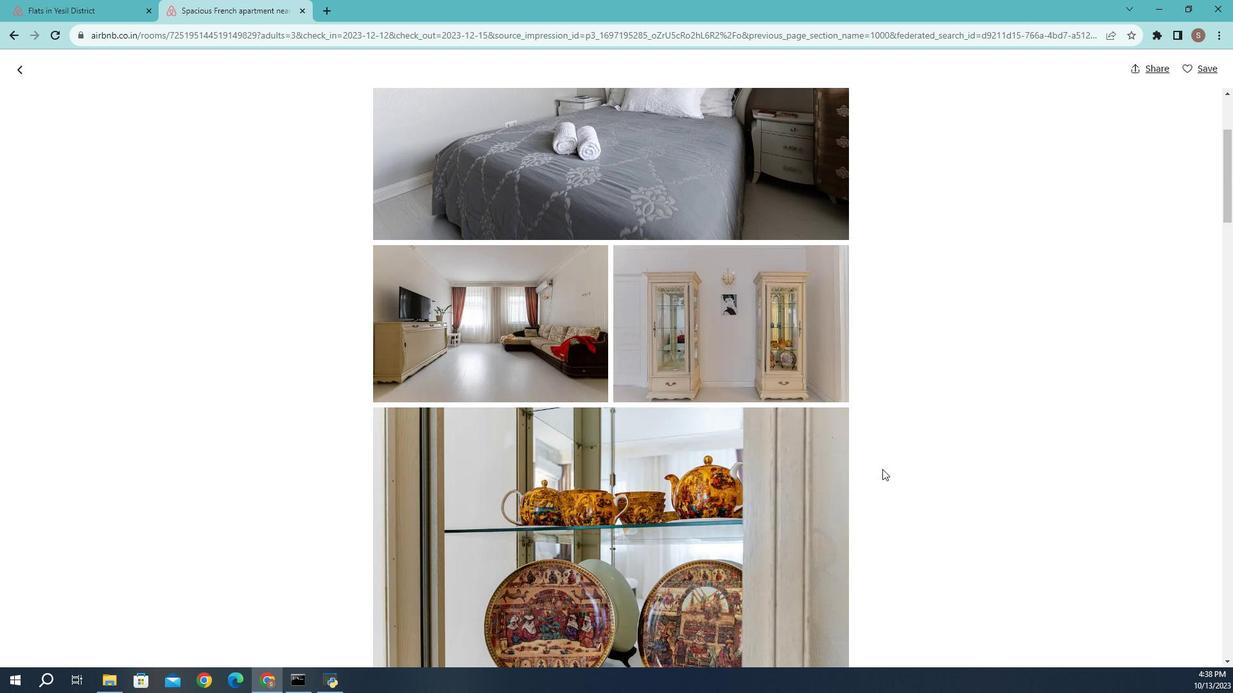 
Action: Mouse scrolled (868, 477) with delta (0, 0)
Screenshot: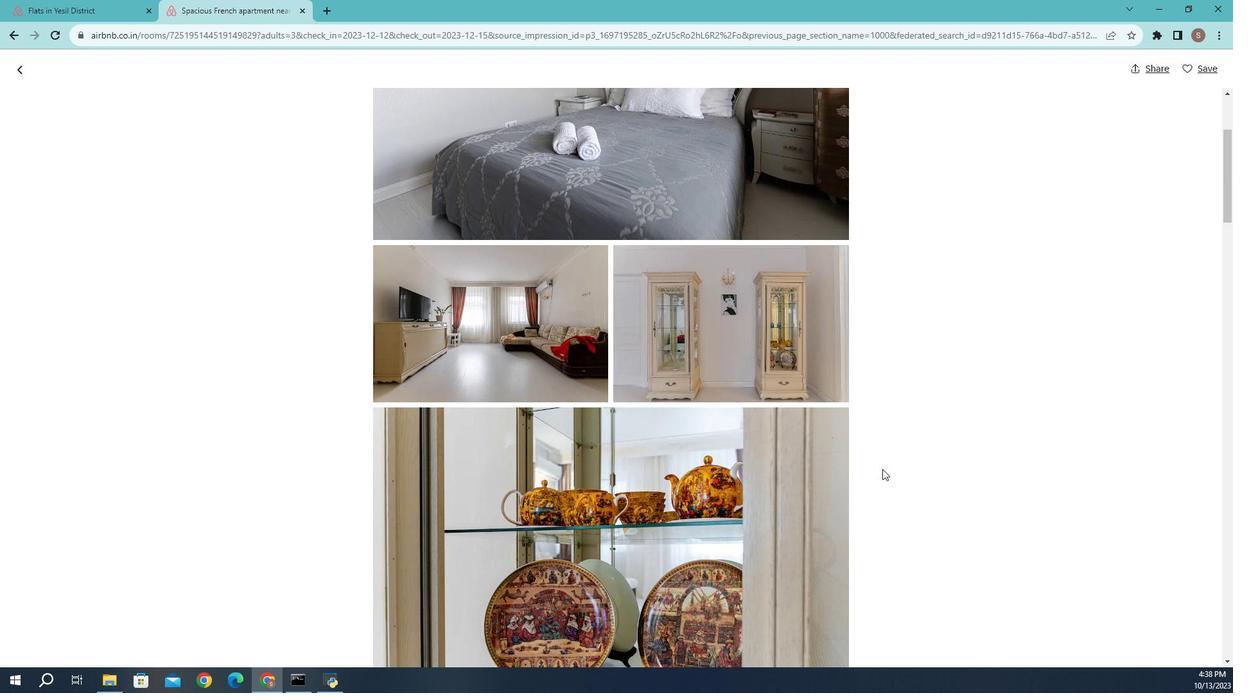 
Action: Mouse moved to (865, 477)
Screenshot: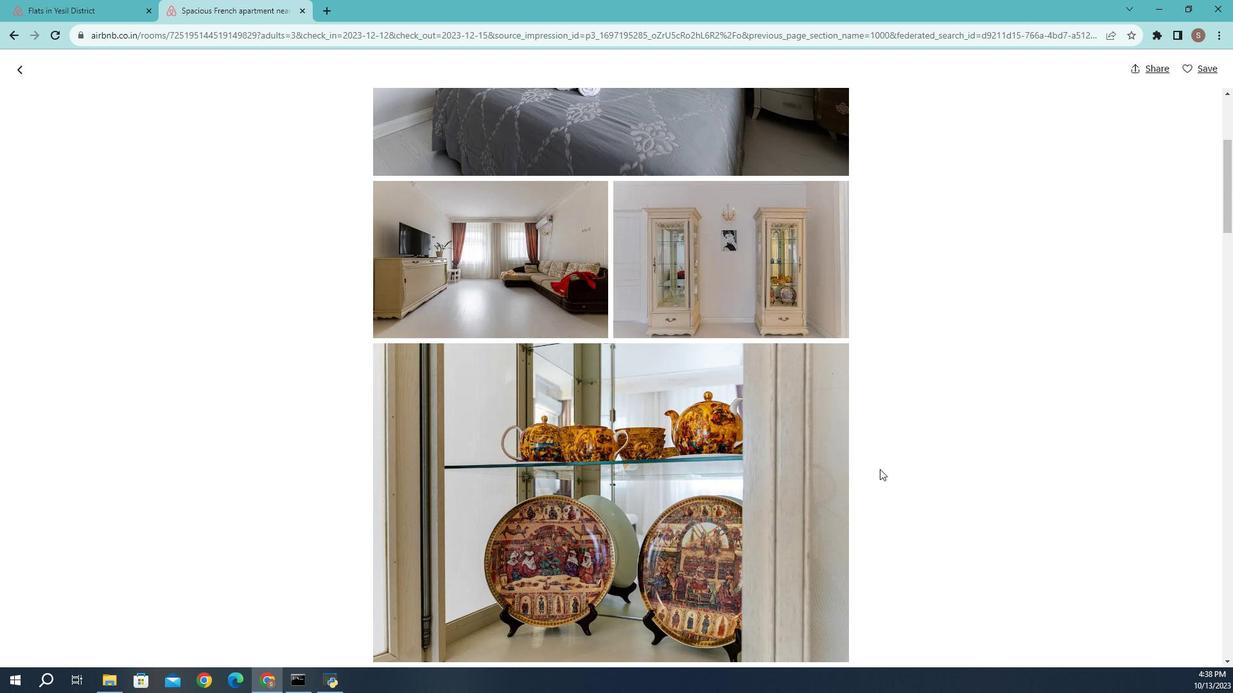 
Action: Mouse scrolled (865, 477) with delta (0, 0)
Screenshot: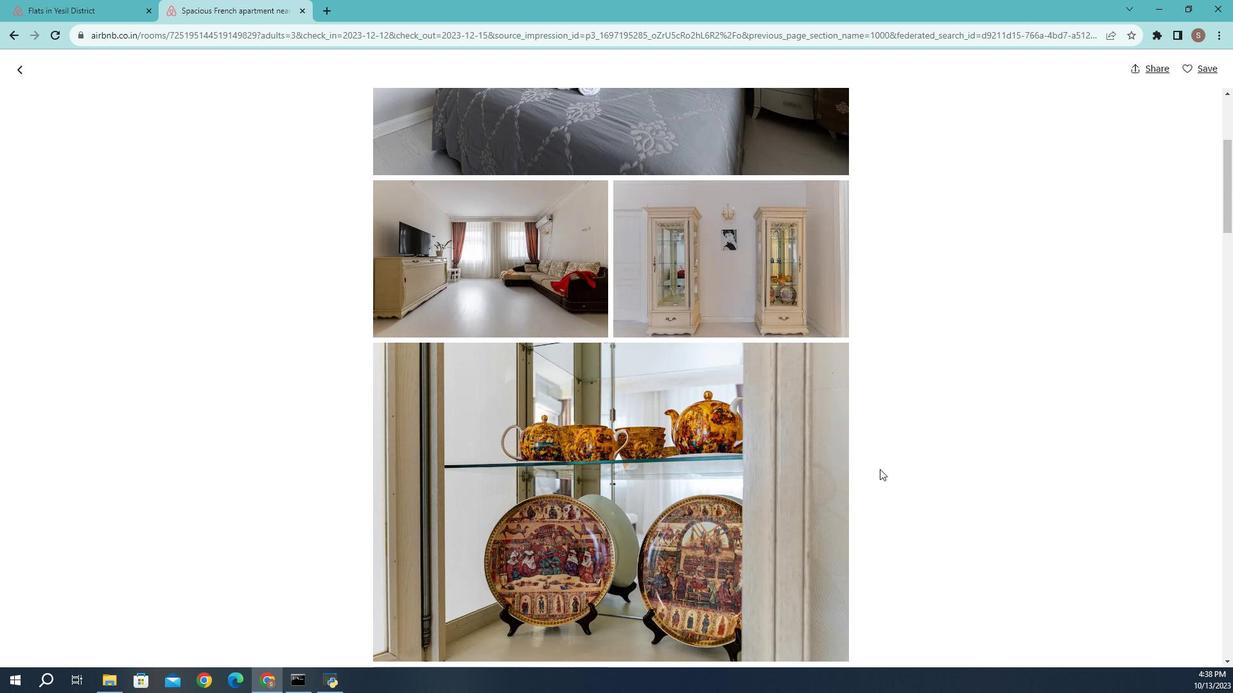 
Action: Mouse scrolled (865, 477) with delta (0, 0)
Screenshot: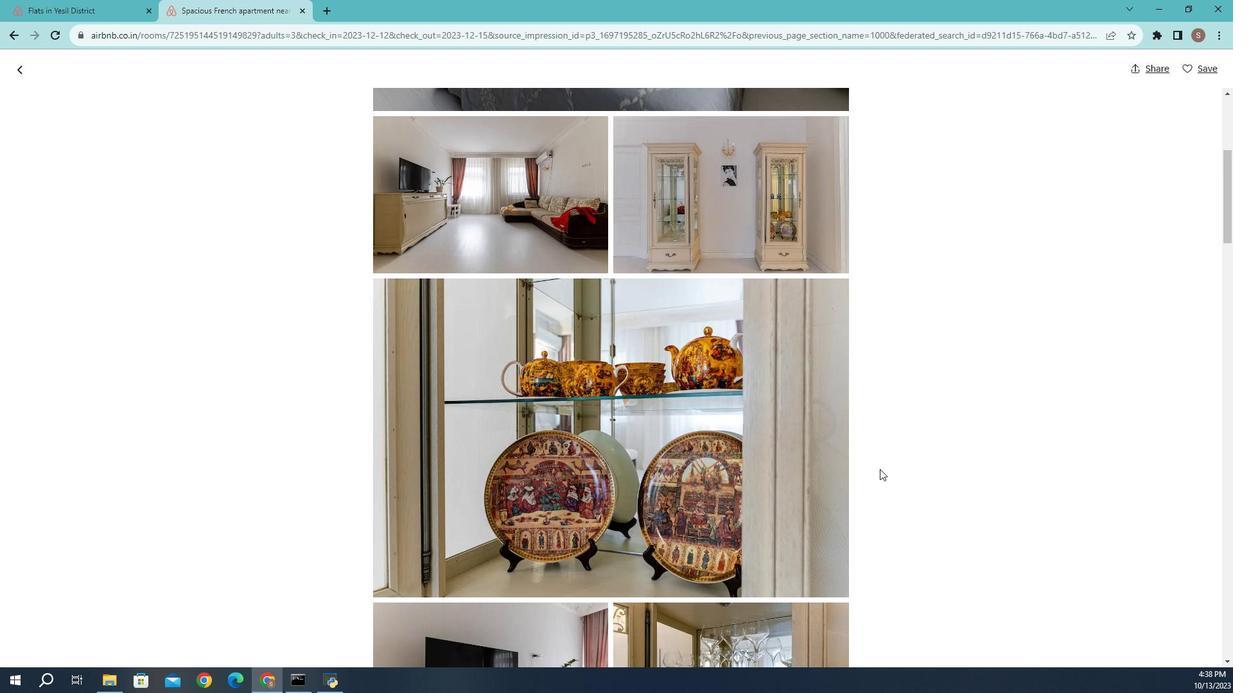 
Action: Mouse moved to (865, 477)
Screenshot: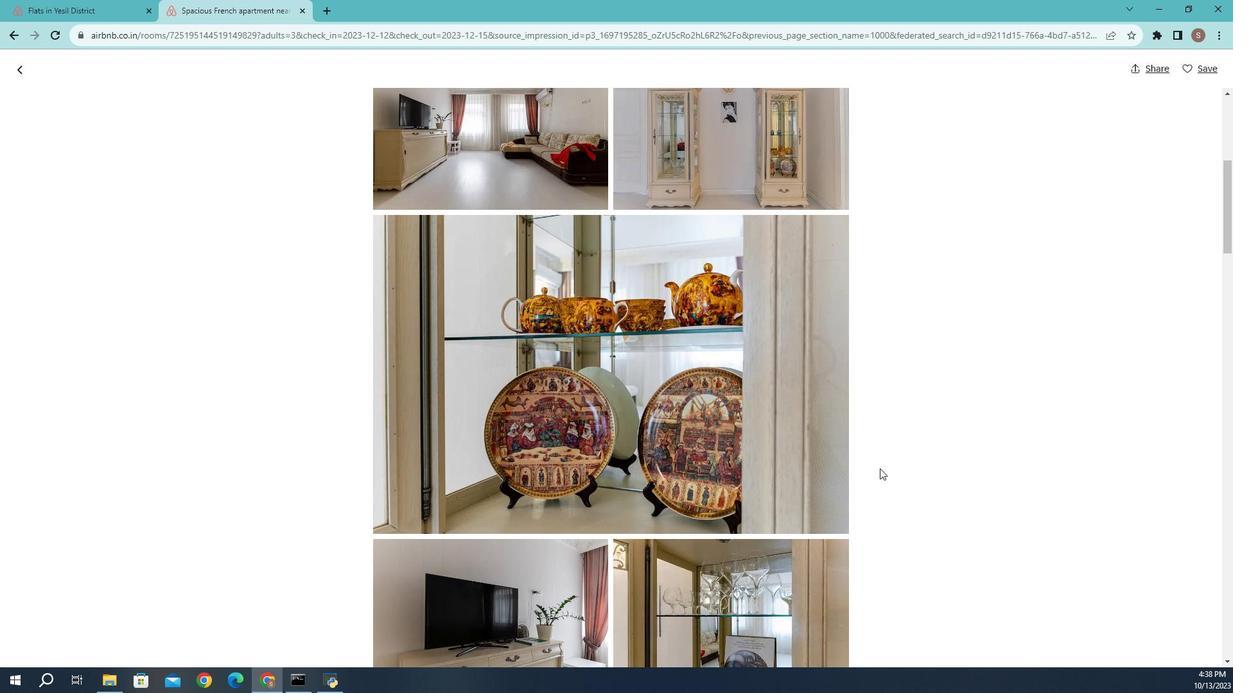 
Action: Mouse scrolled (865, 477) with delta (0, 0)
Screenshot: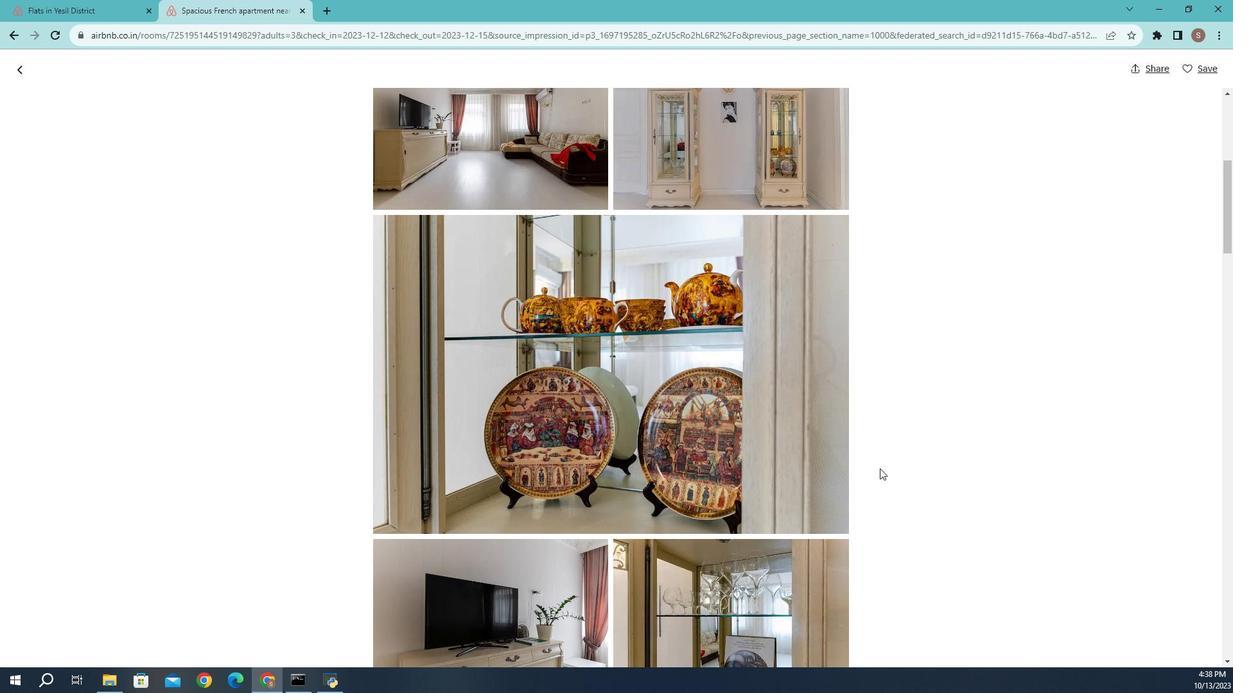 
Action: Mouse scrolled (865, 477) with delta (0, 0)
Screenshot: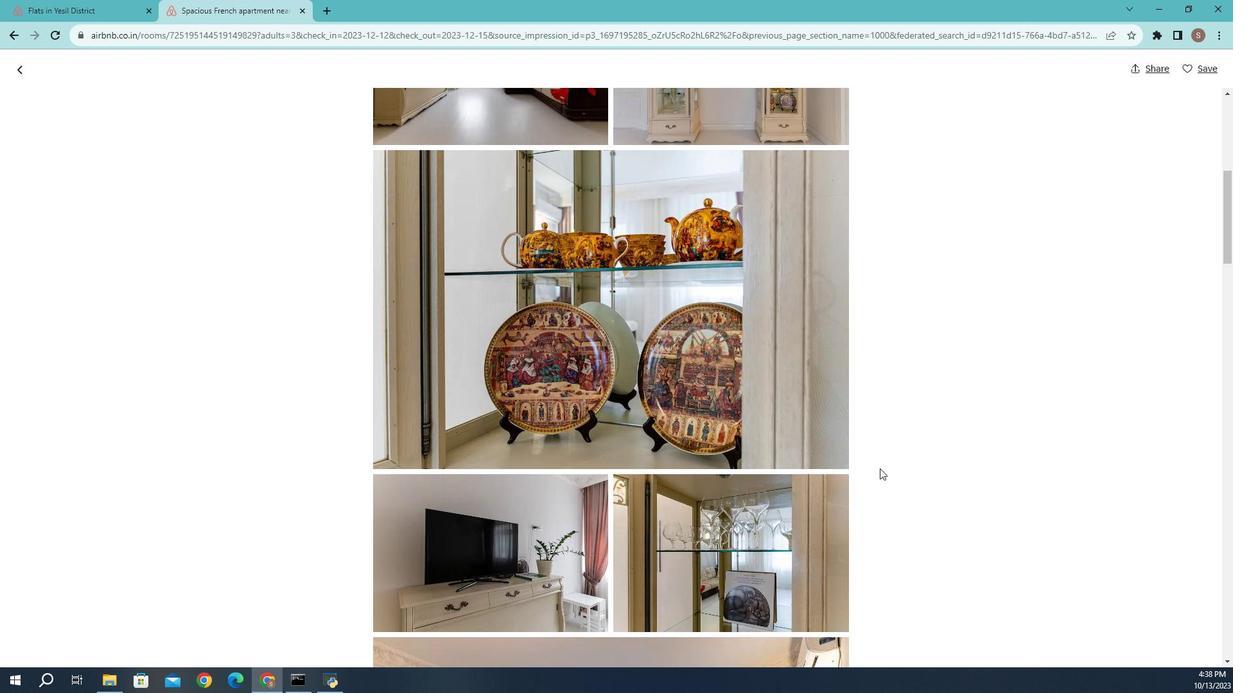 
Action: Mouse scrolled (865, 477) with delta (0, 0)
Screenshot: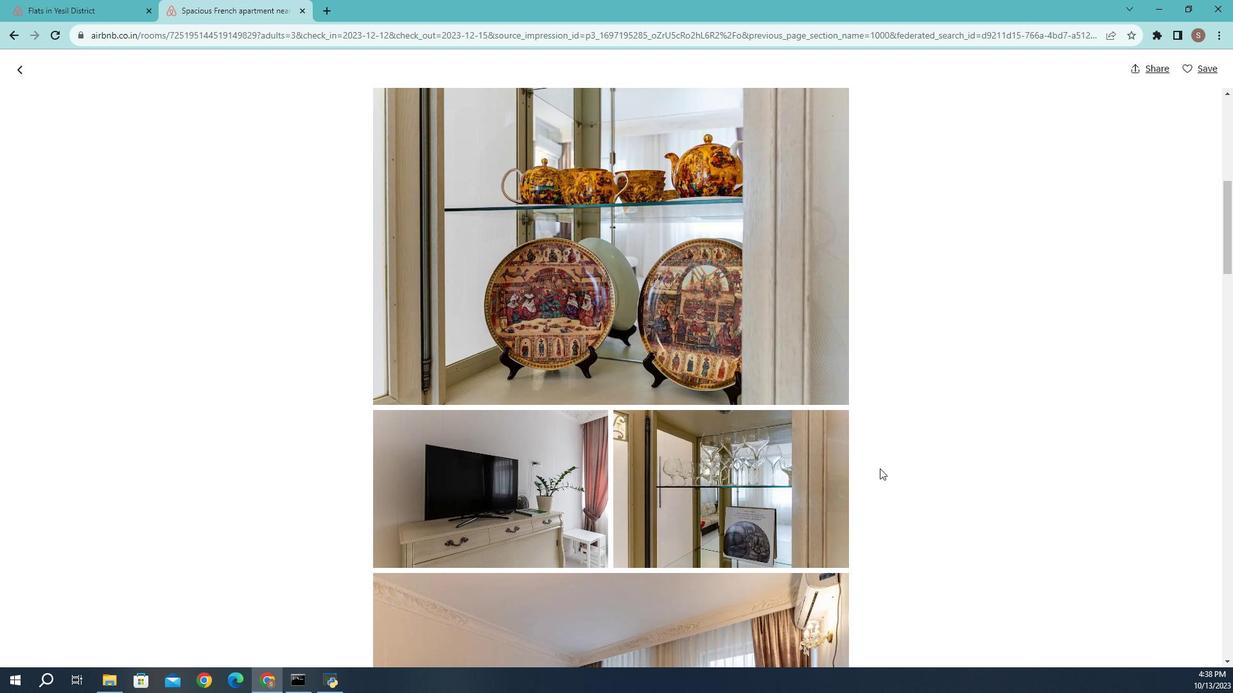 
Action: Mouse scrolled (865, 477) with delta (0, 0)
Screenshot: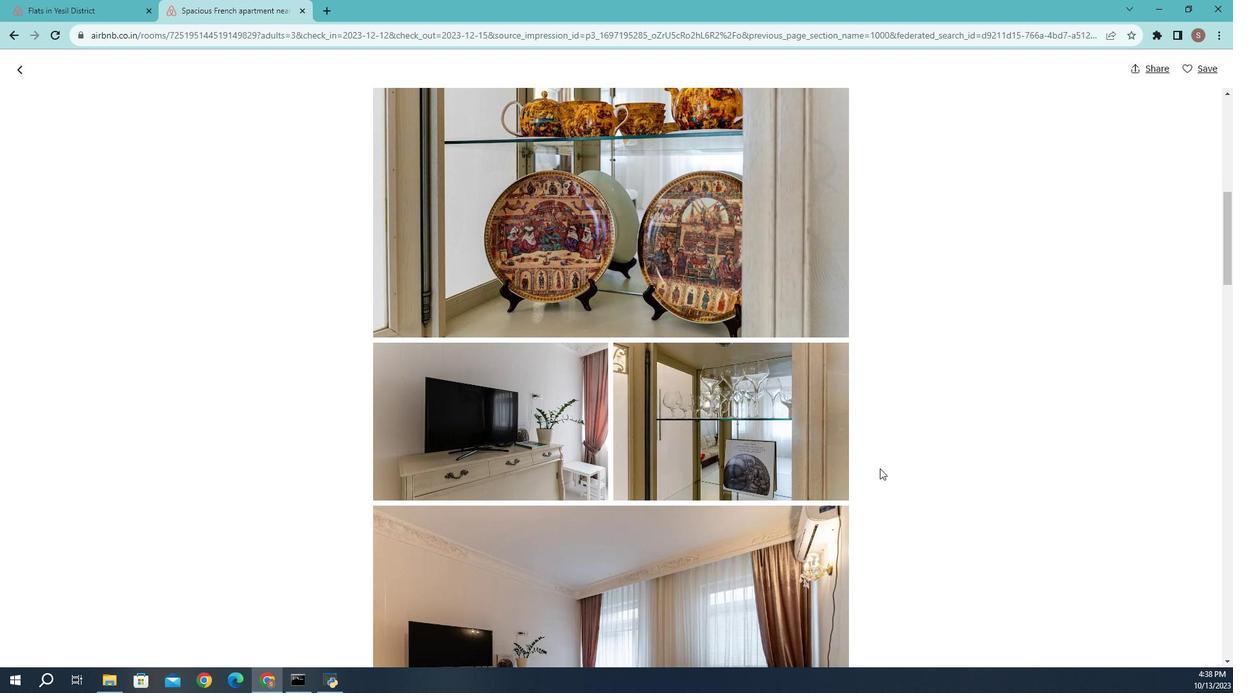 
Action: Mouse scrolled (865, 477) with delta (0, 0)
Screenshot: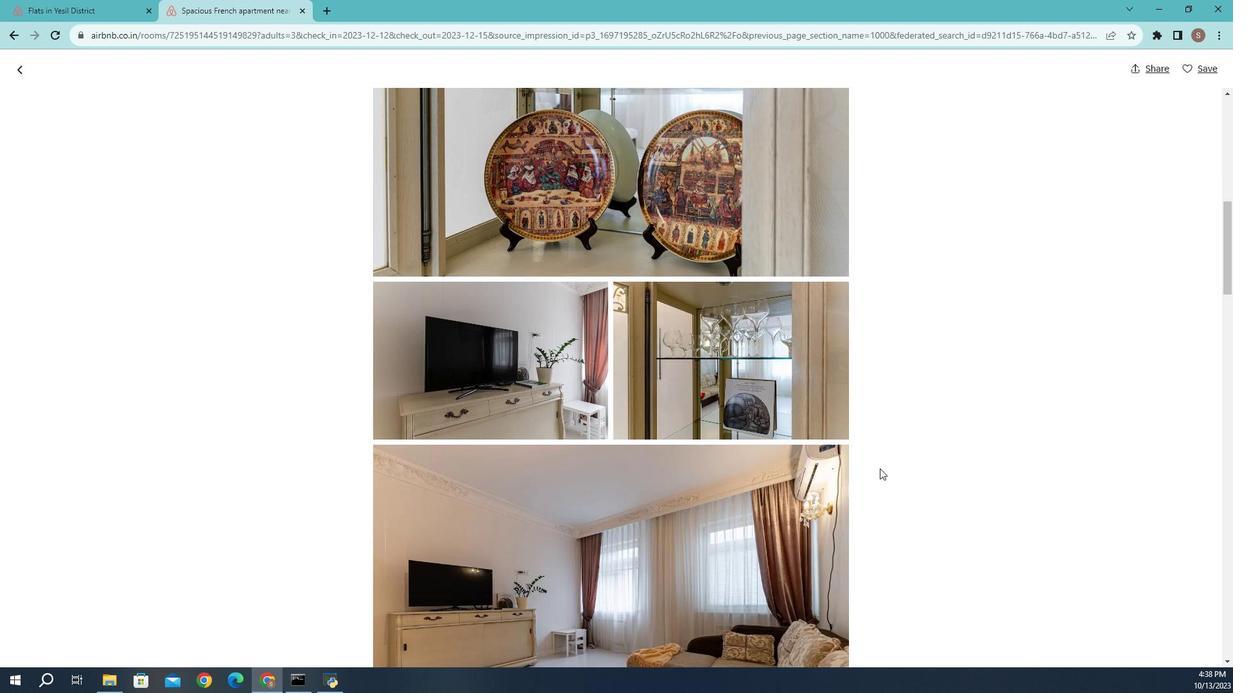 
Action: Mouse scrolled (865, 477) with delta (0, 0)
Screenshot: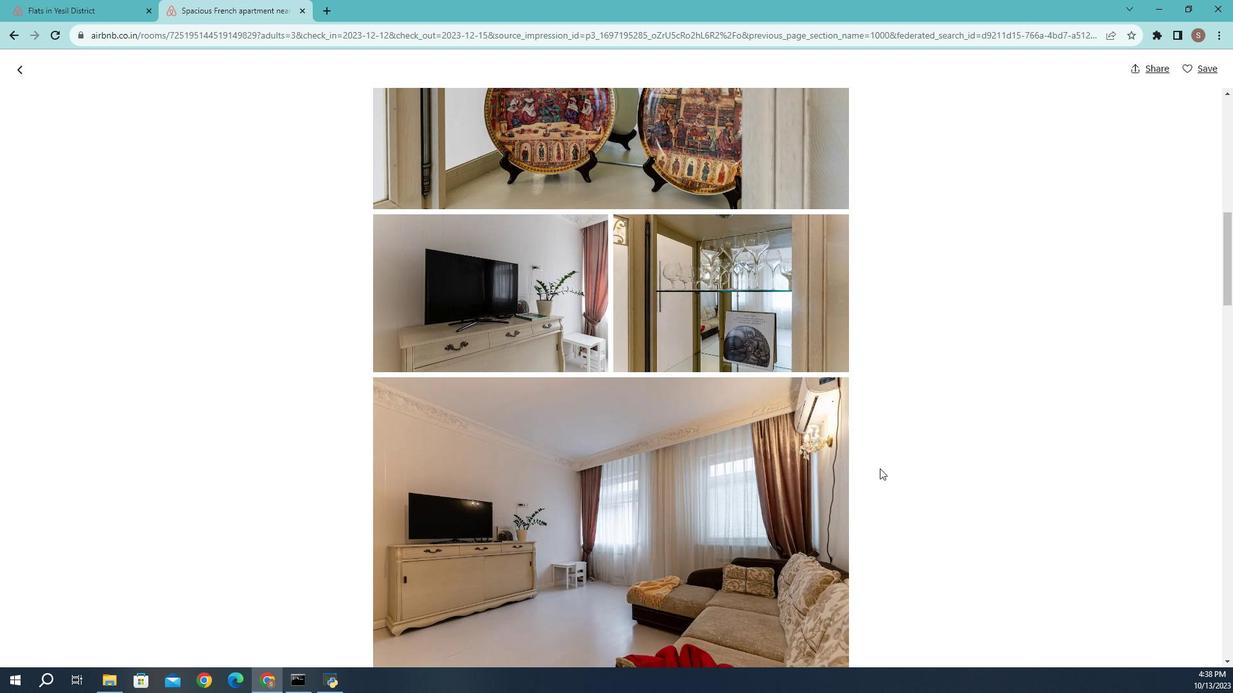 
Action: Mouse scrolled (865, 477) with delta (0, 0)
Screenshot: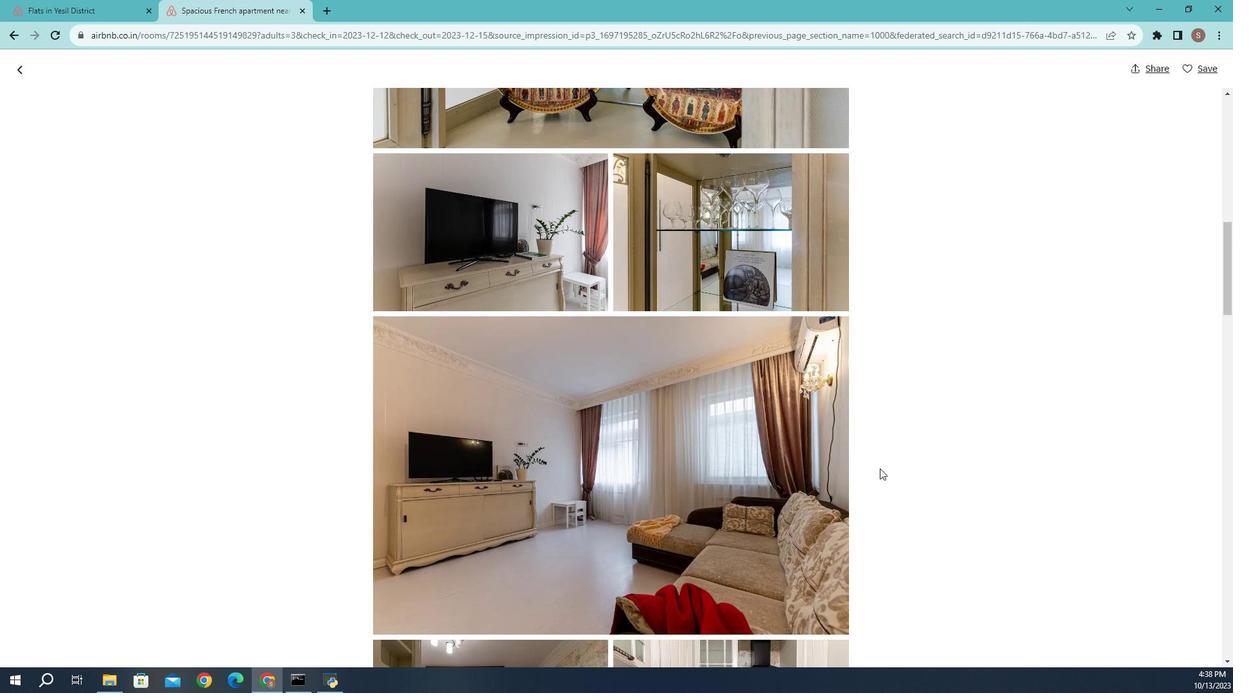 
Action: Mouse scrolled (865, 477) with delta (0, 0)
Screenshot: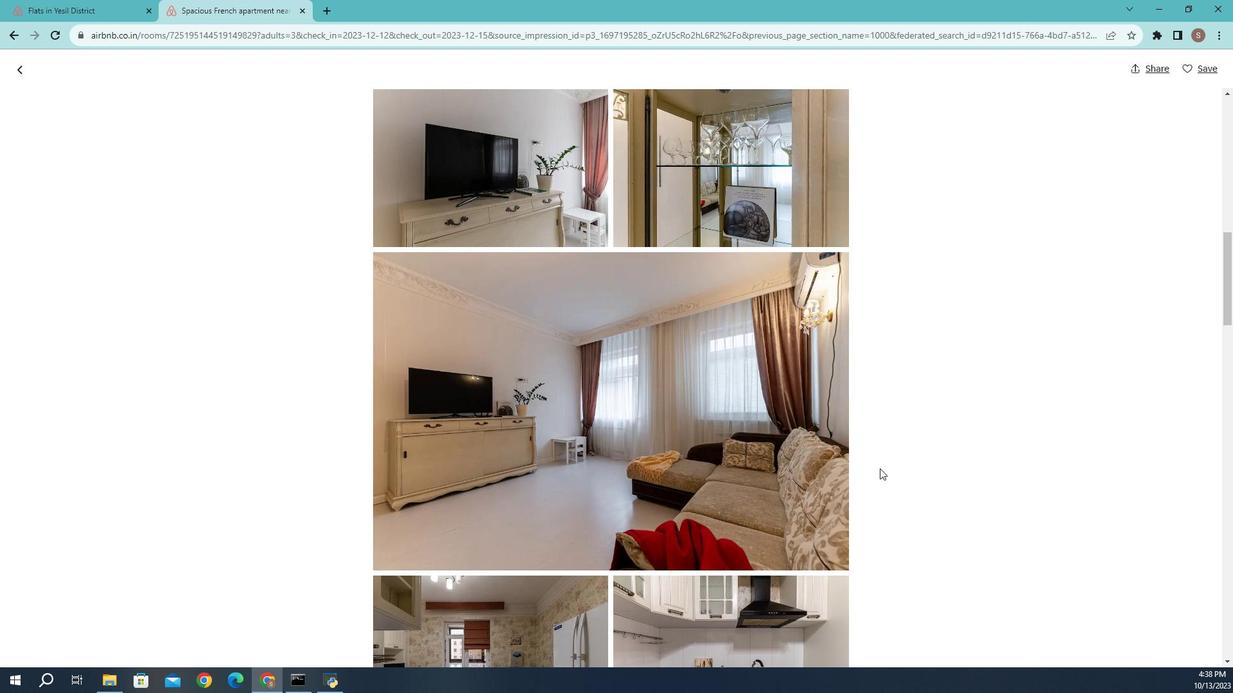 
Action: Mouse scrolled (865, 477) with delta (0, 0)
Screenshot: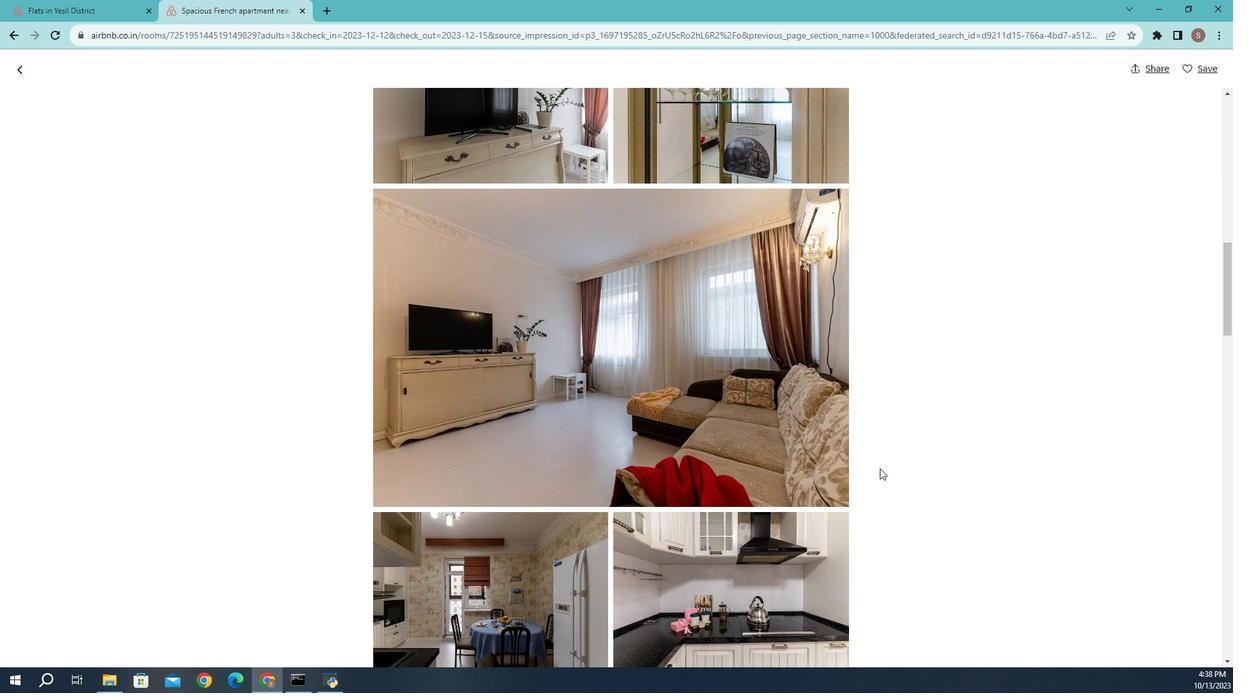 
Action: Mouse scrolled (865, 477) with delta (0, 0)
Screenshot: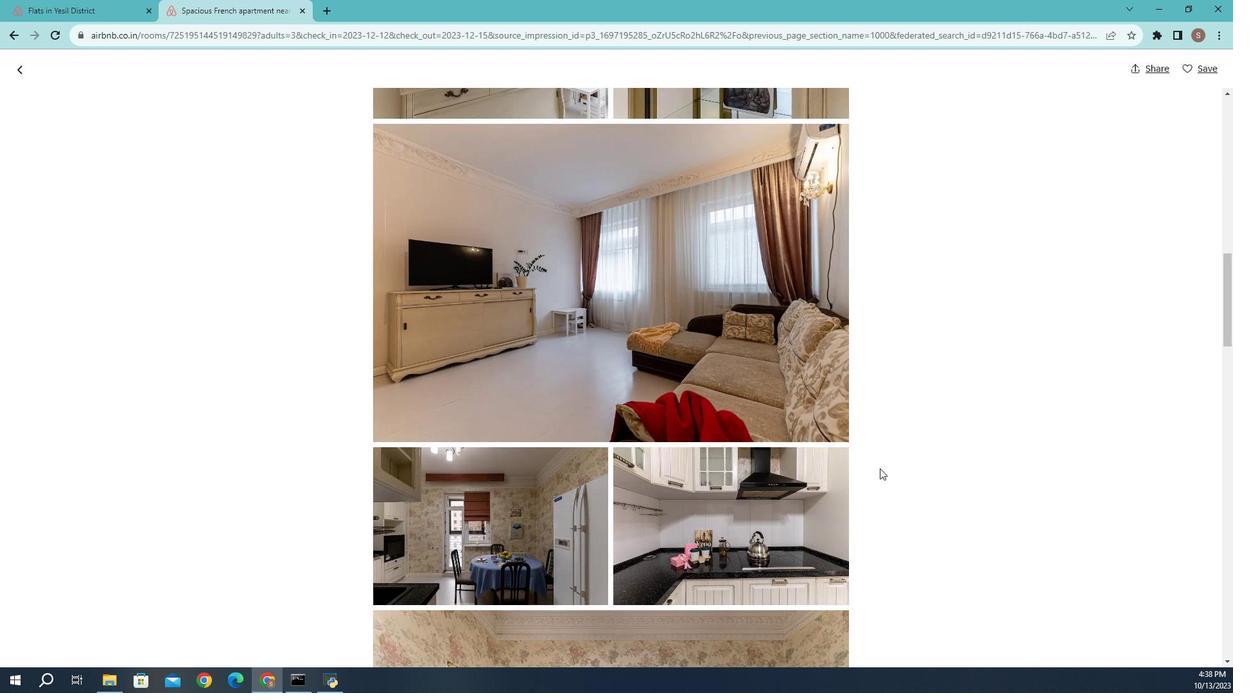 
Action: Mouse scrolled (865, 477) with delta (0, 0)
Screenshot: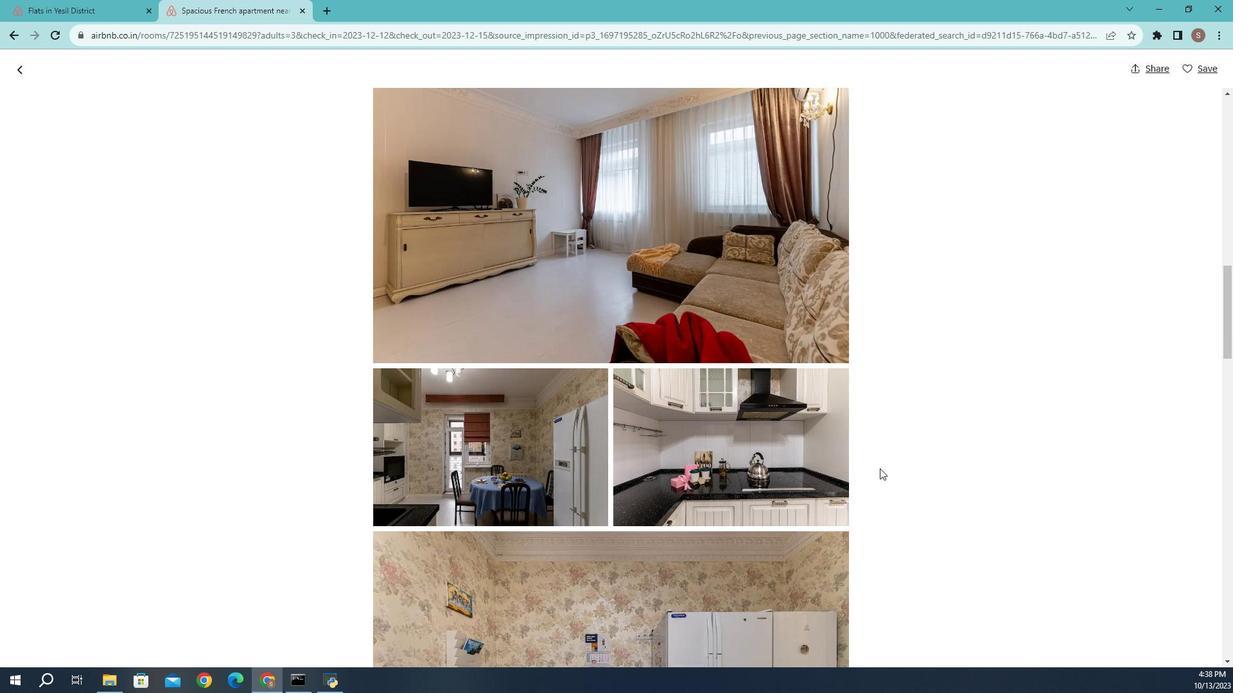 
Action: Mouse scrolled (865, 477) with delta (0, 0)
Screenshot: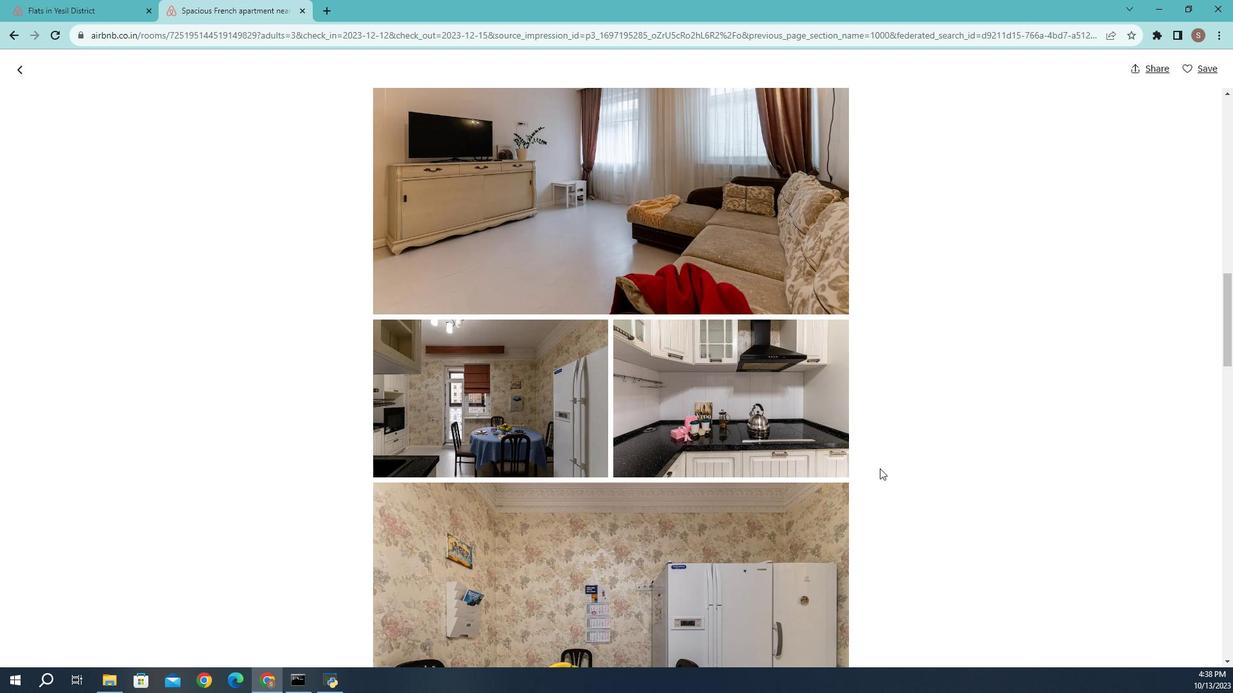 
Action: Mouse scrolled (865, 477) with delta (0, 0)
Screenshot: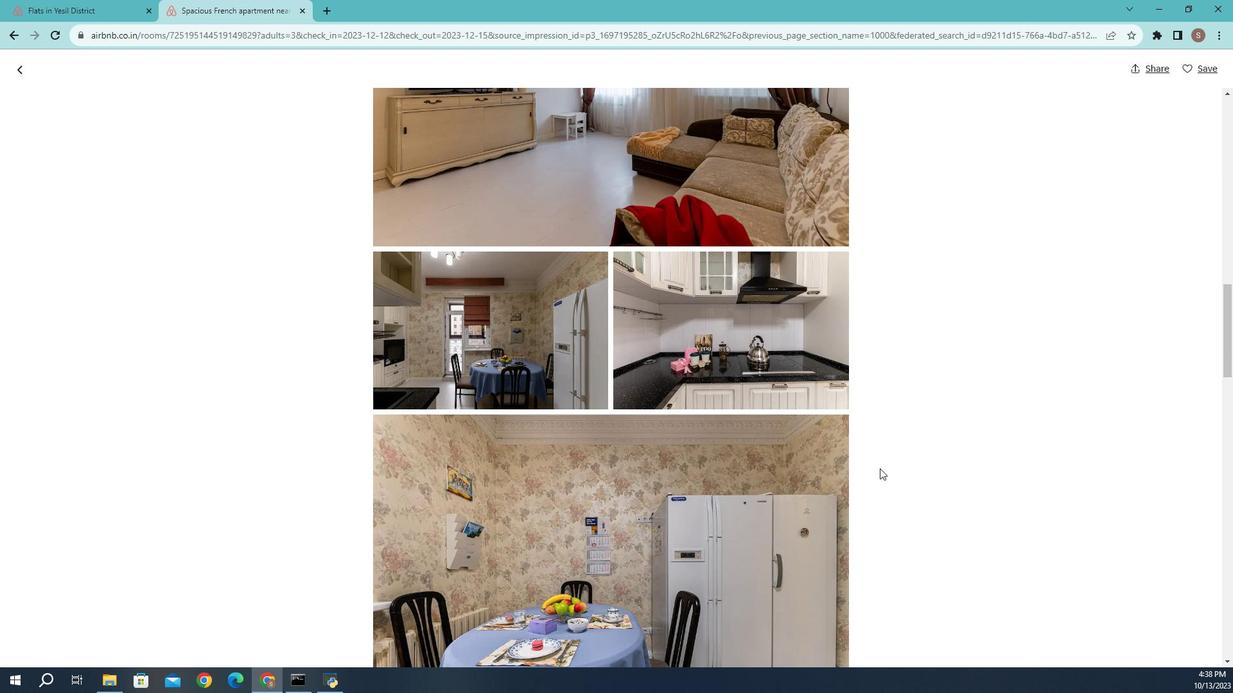 
Action: Mouse scrolled (865, 477) with delta (0, 0)
Screenshot: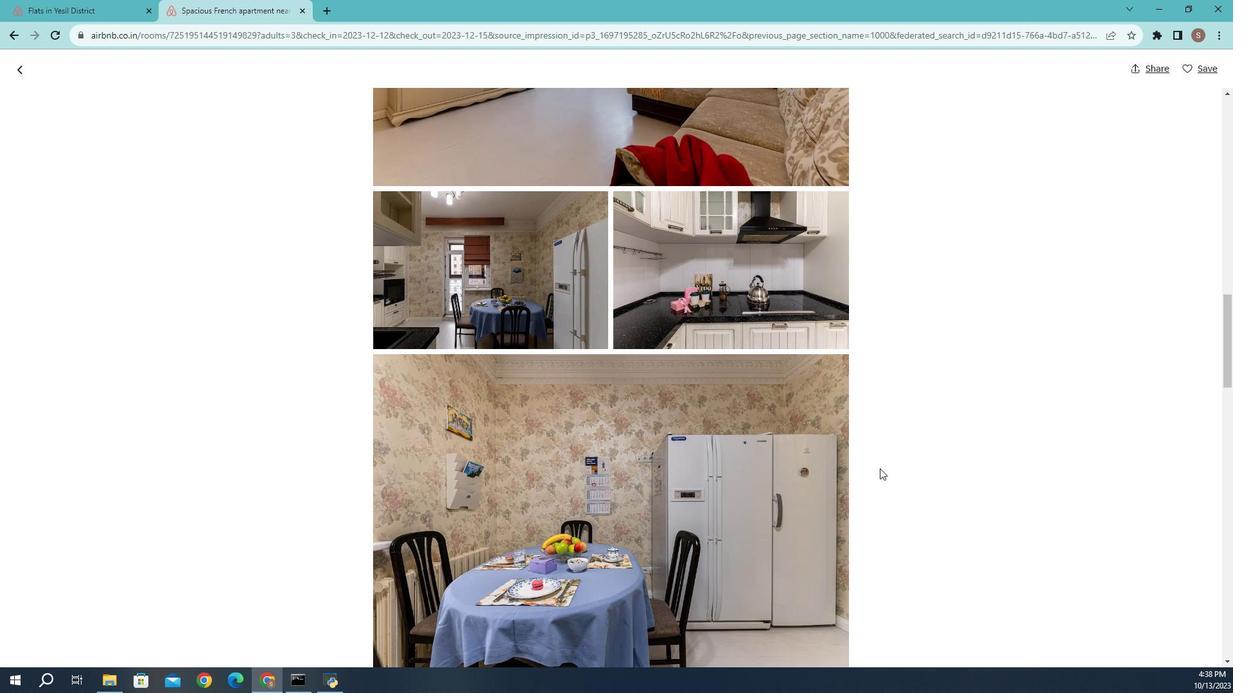 
Action: Mouse moved to (865, 477)
Screenshot: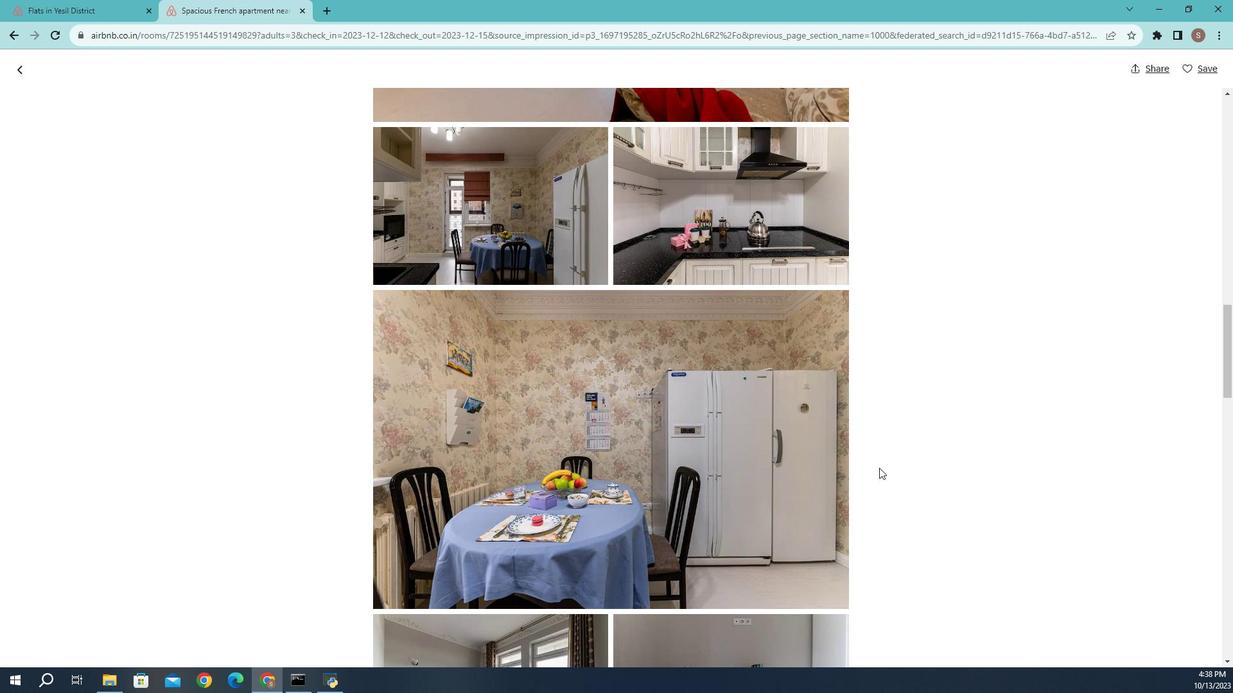 
Action: Mouse scrolled (865, 476) with delta (0, 0)
Screenshot: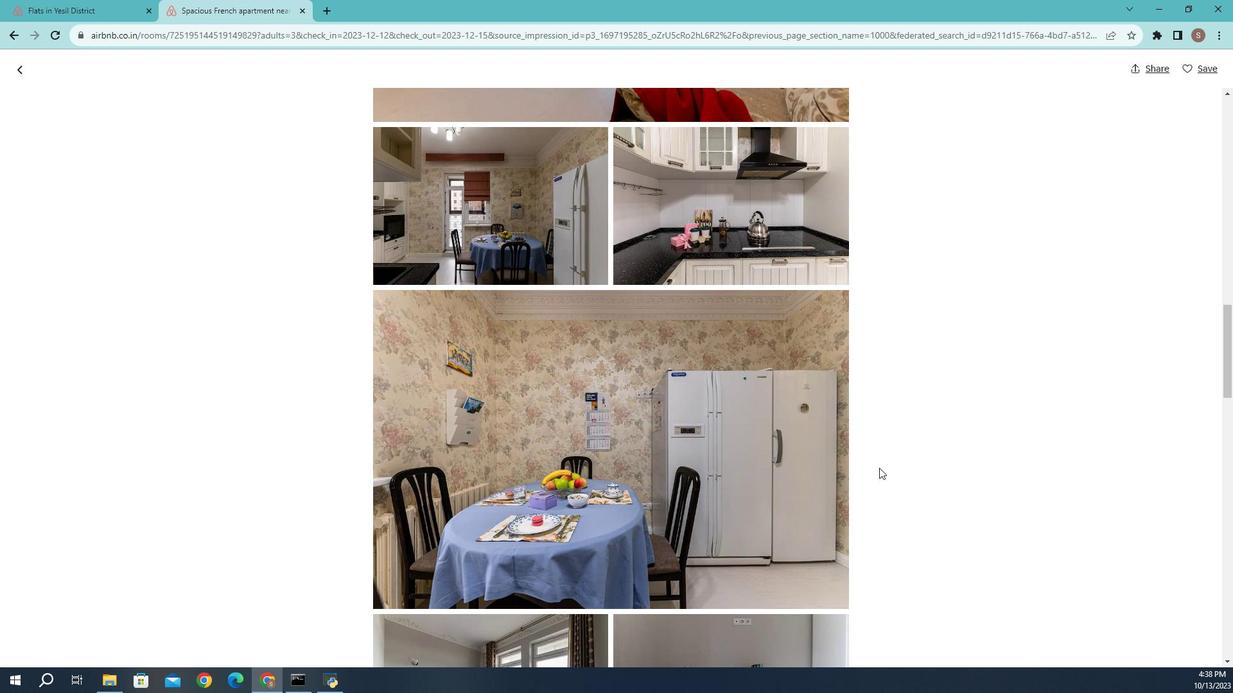 
Action: Mouse scrolled (865, 476) with delta (0, 0)
Screenshot: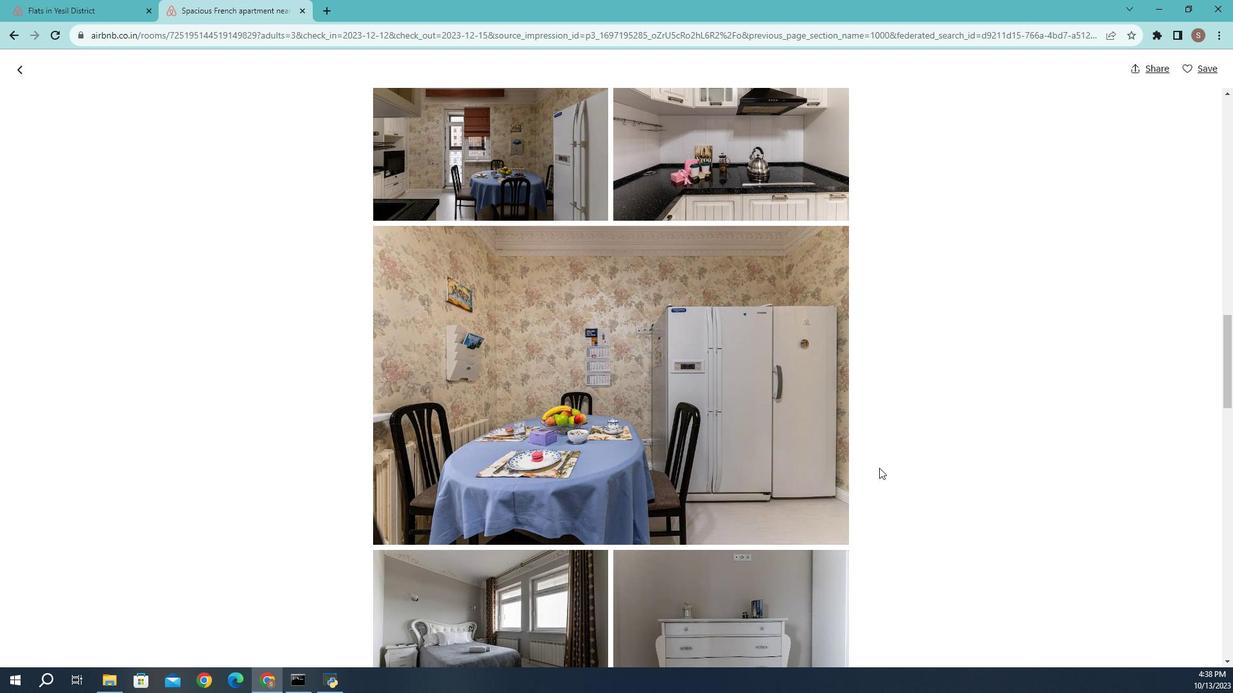 
Action: Mouse scrolled (865, 476) with delta (0, 0)
Screenshot: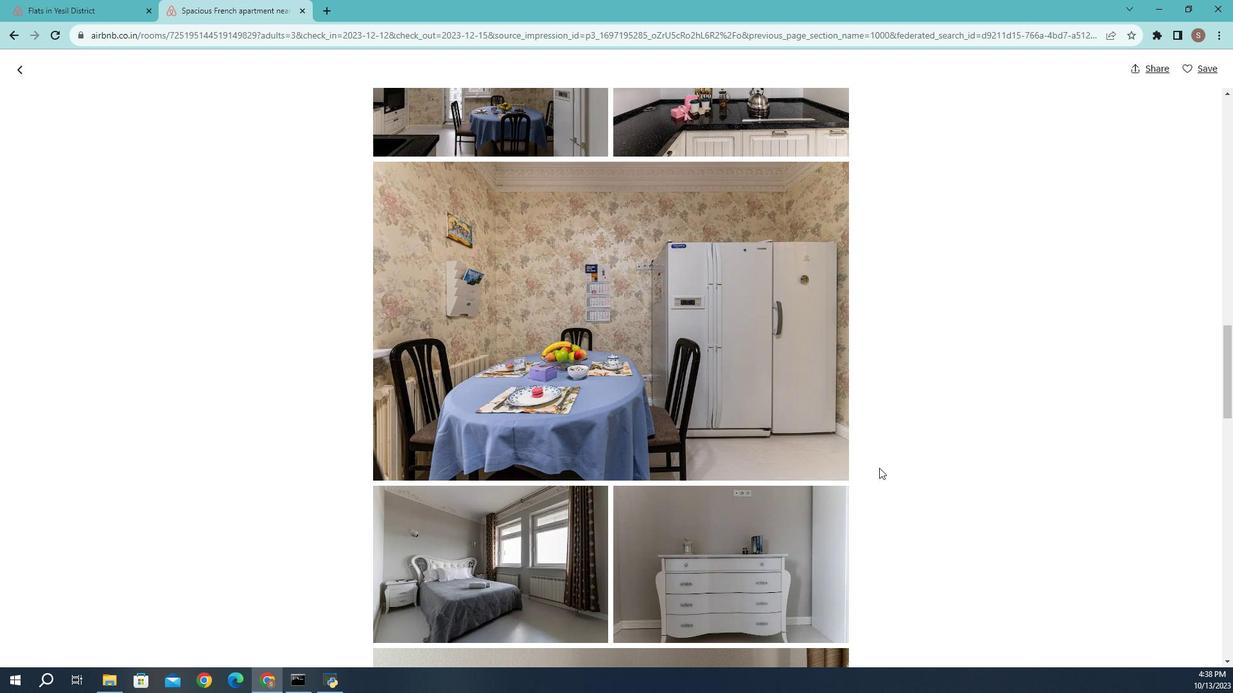 
Action: Mouse scrolled (865, 476) with delta (0, 0)
Screenshot: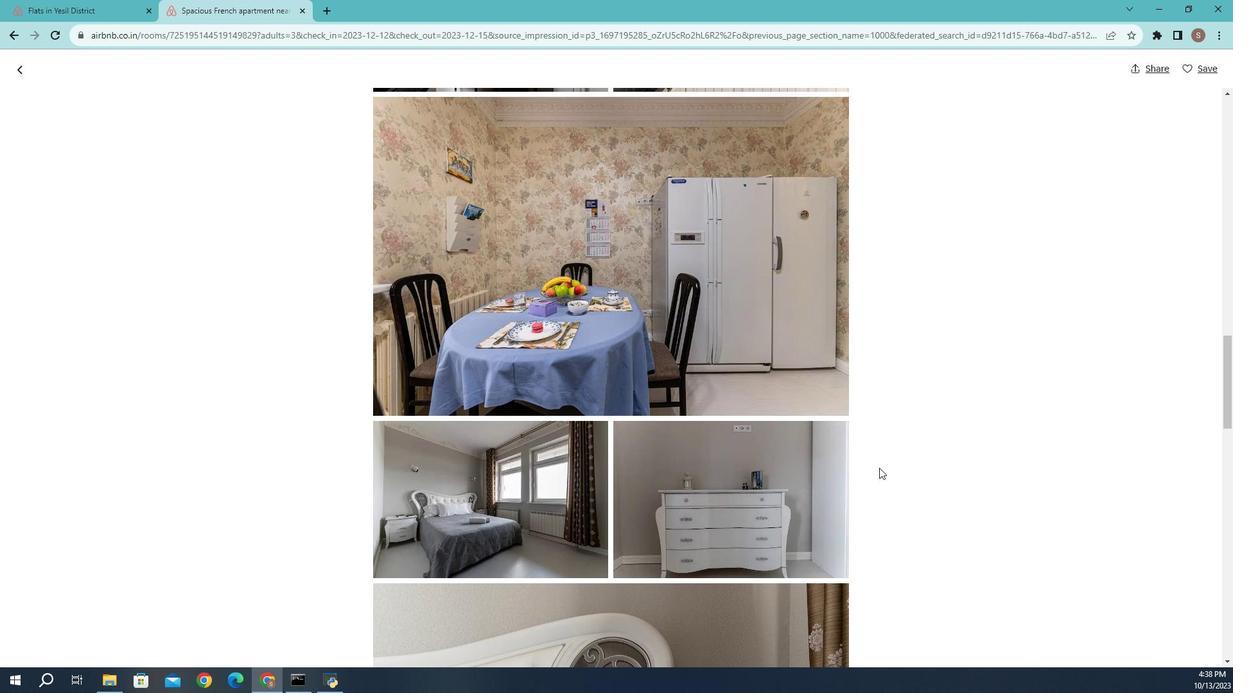 
Action: Mouse scrolled (865, 476) with delta (0, 0)
Screenshot: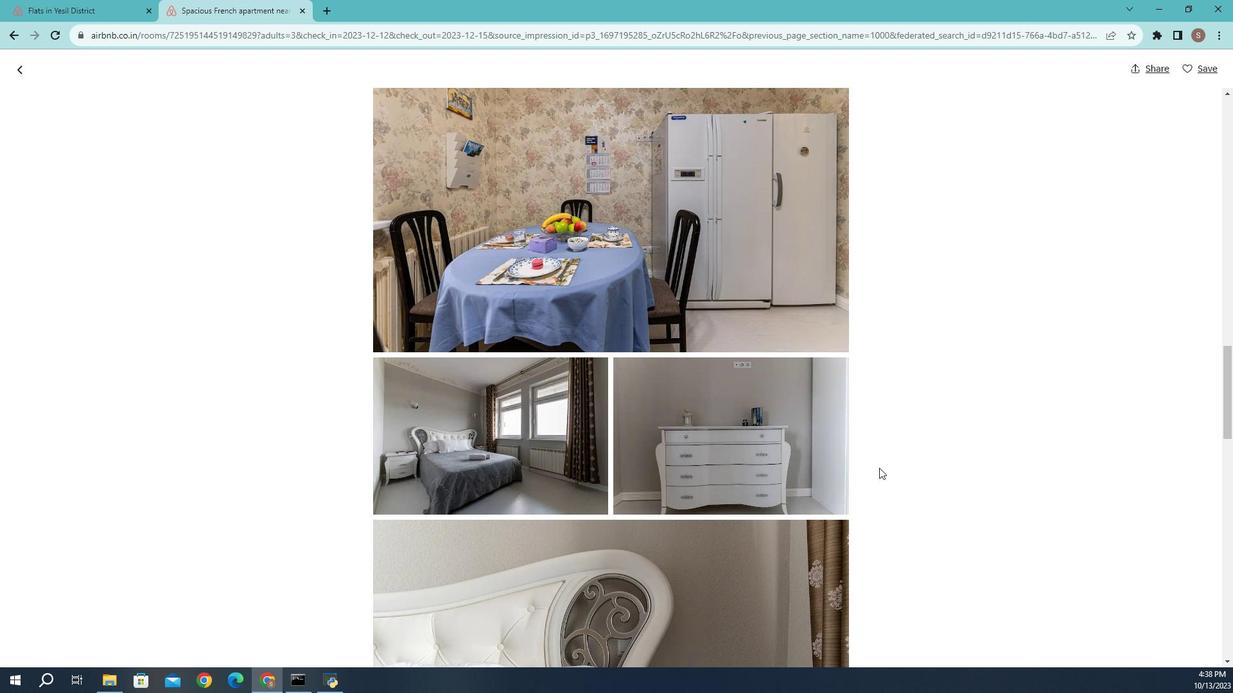 
Action: Mouse scrolled (865, 476) with delta (0, 0)
Screenshot: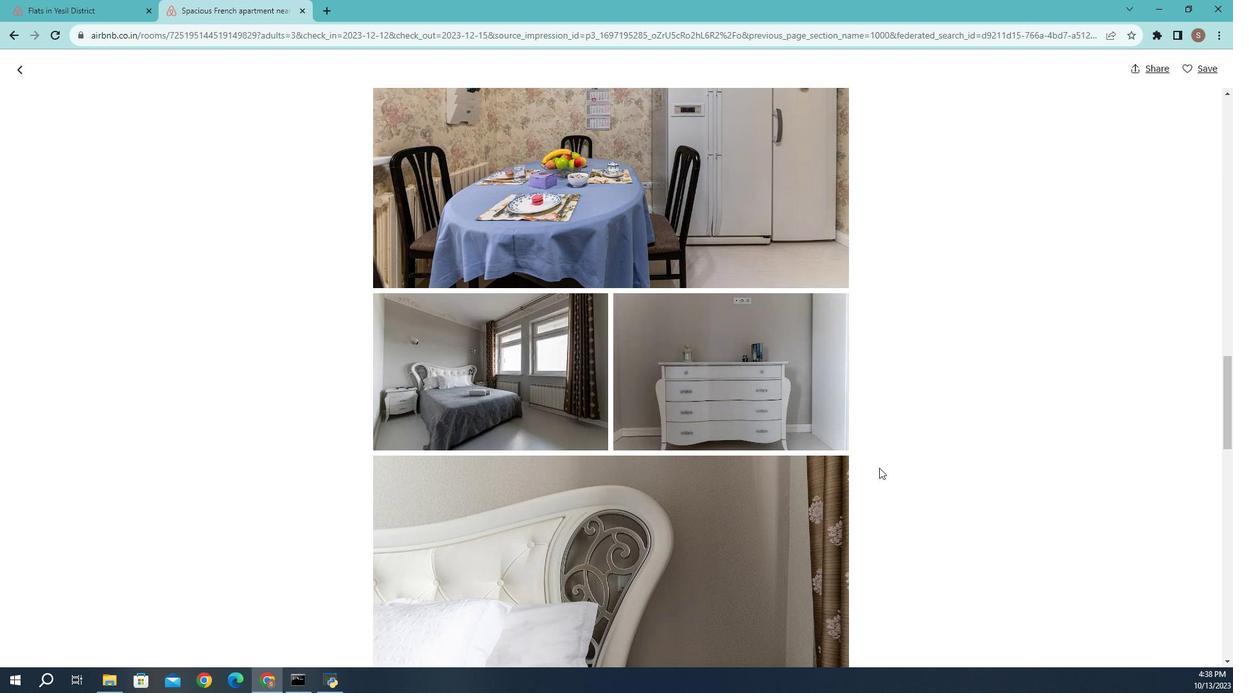 
Action: Mouse scrolled (865, 476) with delta (0, 0)
Screenshot: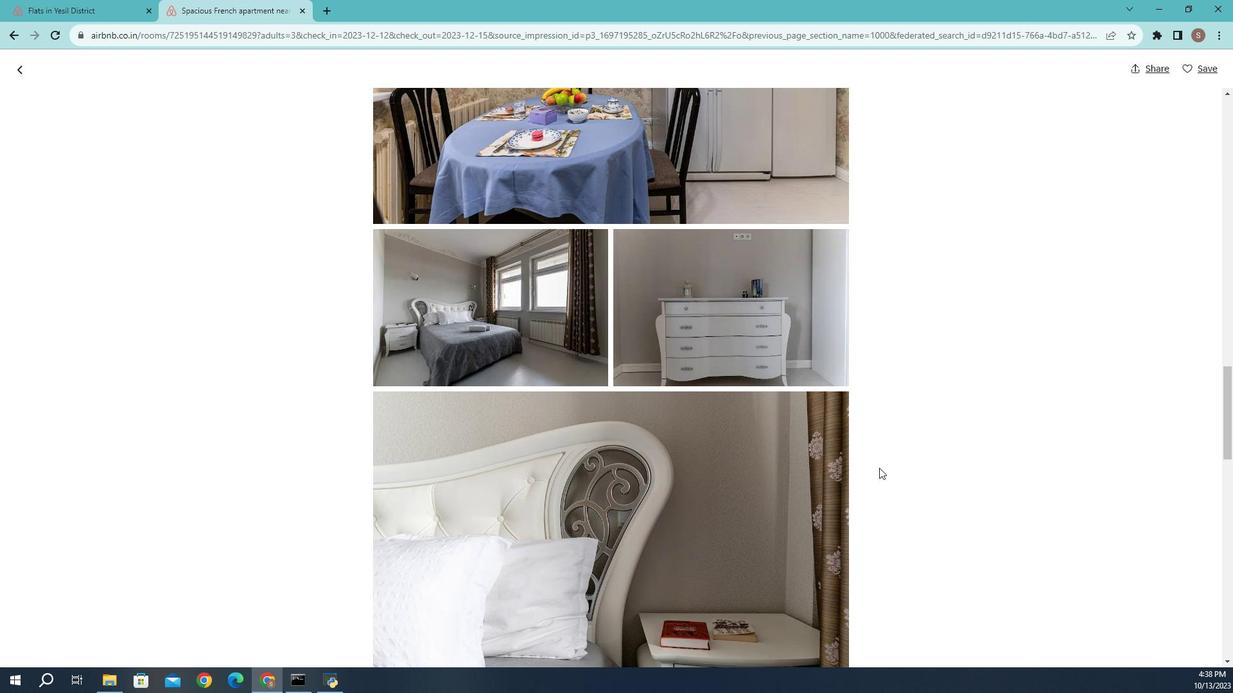 
Action: Mouse scrolled (865, 476) with delta (0, 0)
Screenshot: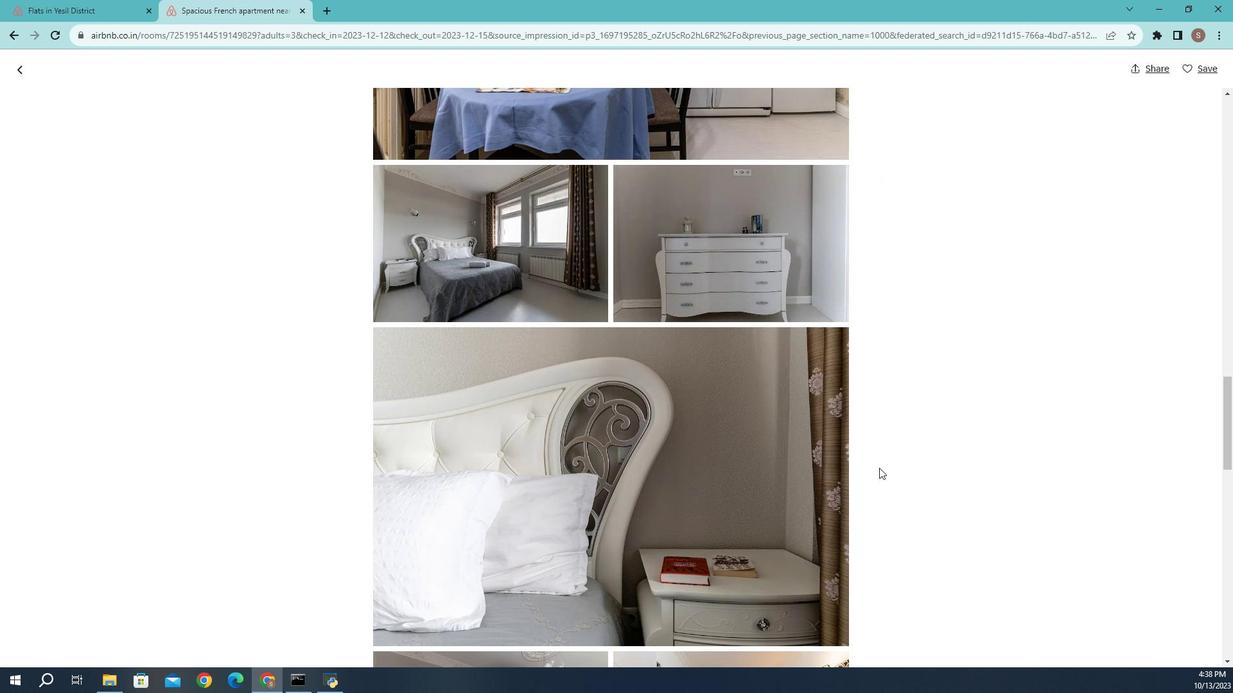 
Action: Mouse scrolled (865, 476) with delta (0, 0)
Screenshot: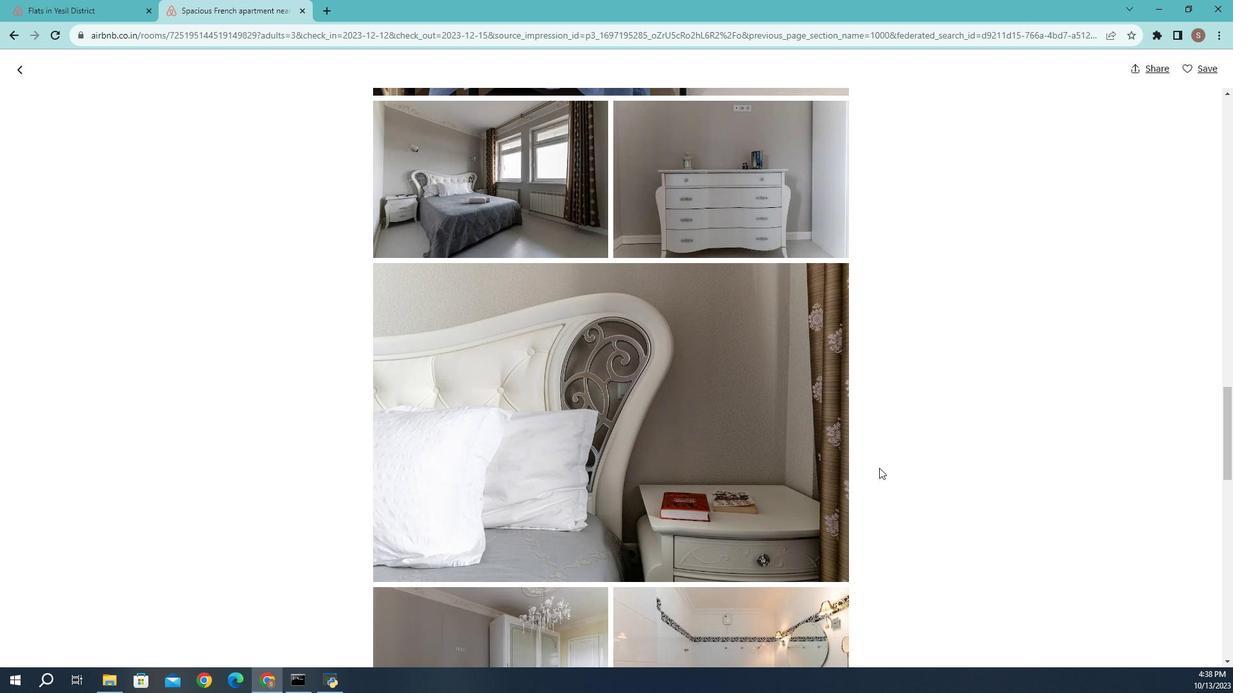 
Action: Mouse scrolled (865, 476) with delta (0, 0)
Screenshot: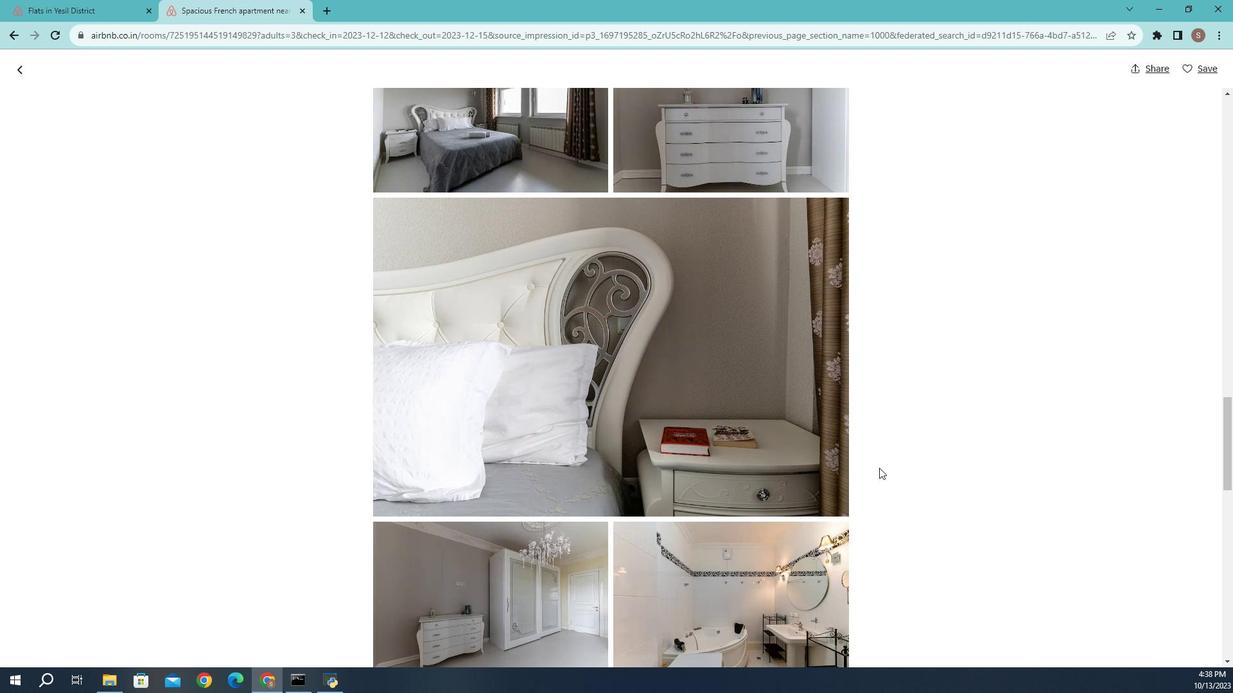 
Action: Mouse scrolled (865, 476) with delta (0, 0)
Screenshot: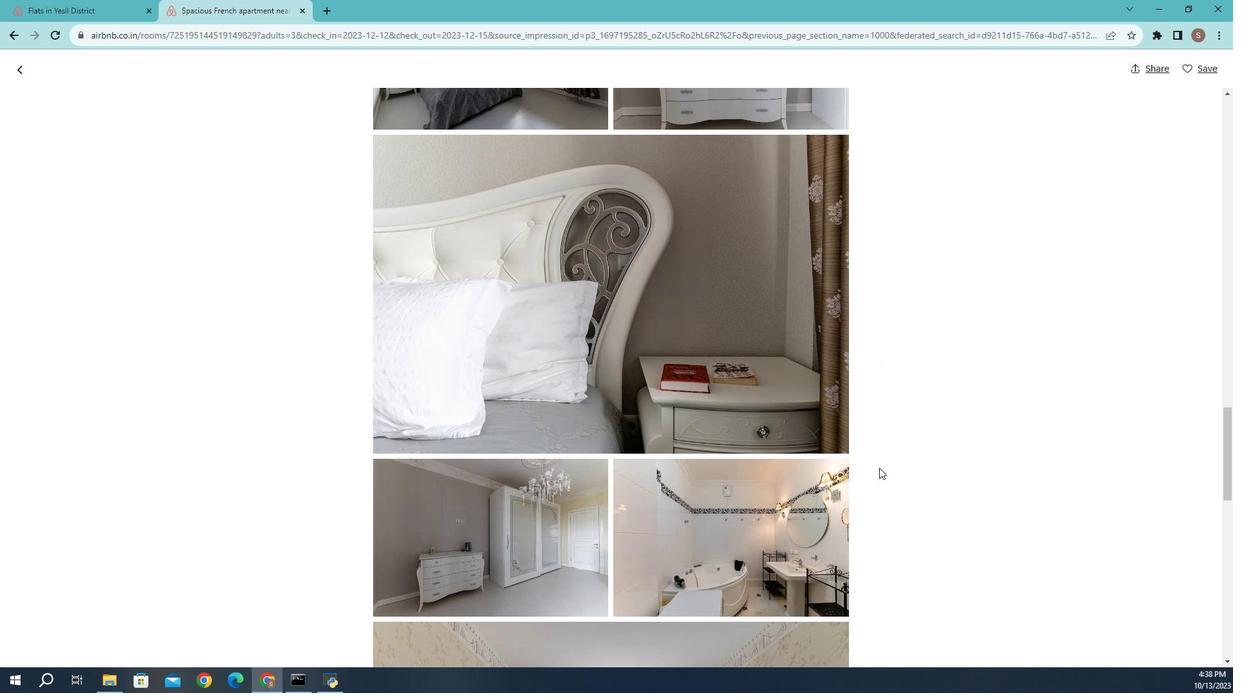 
Action: Mouse scrolled (865, 476) with delta (0, 0)
Screenshot: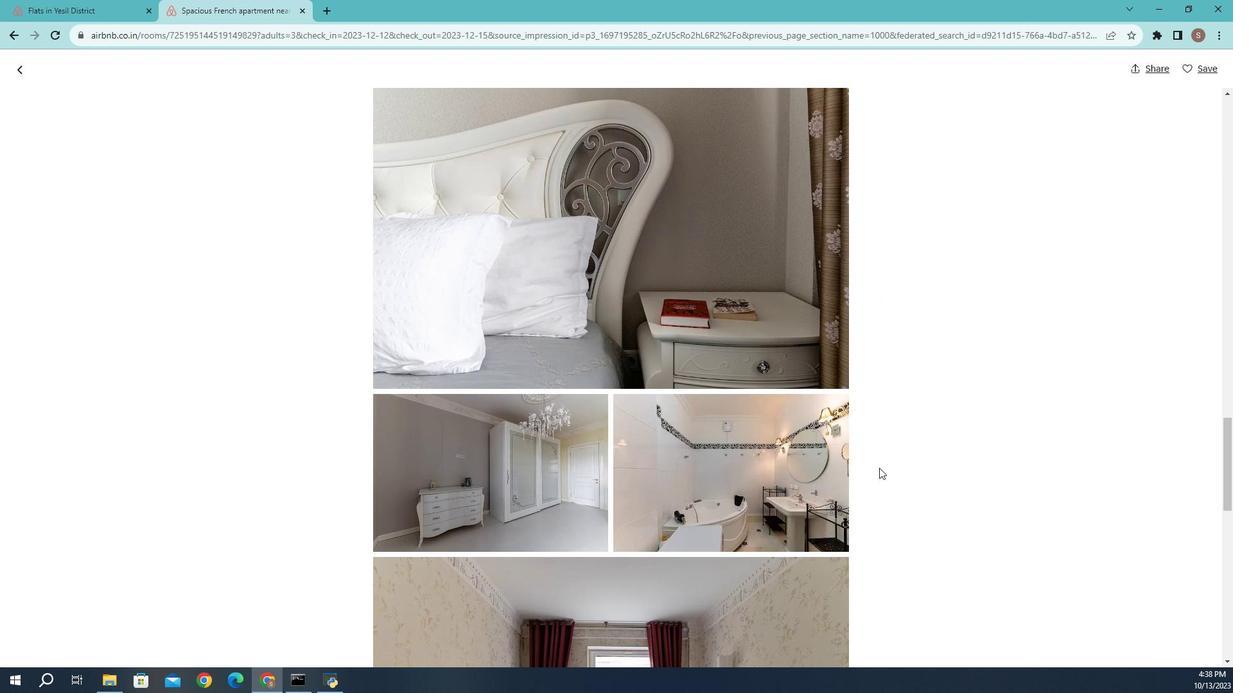 
Action: Mouse scrolled (865, 476) with delta (0, 0)
Screenshot: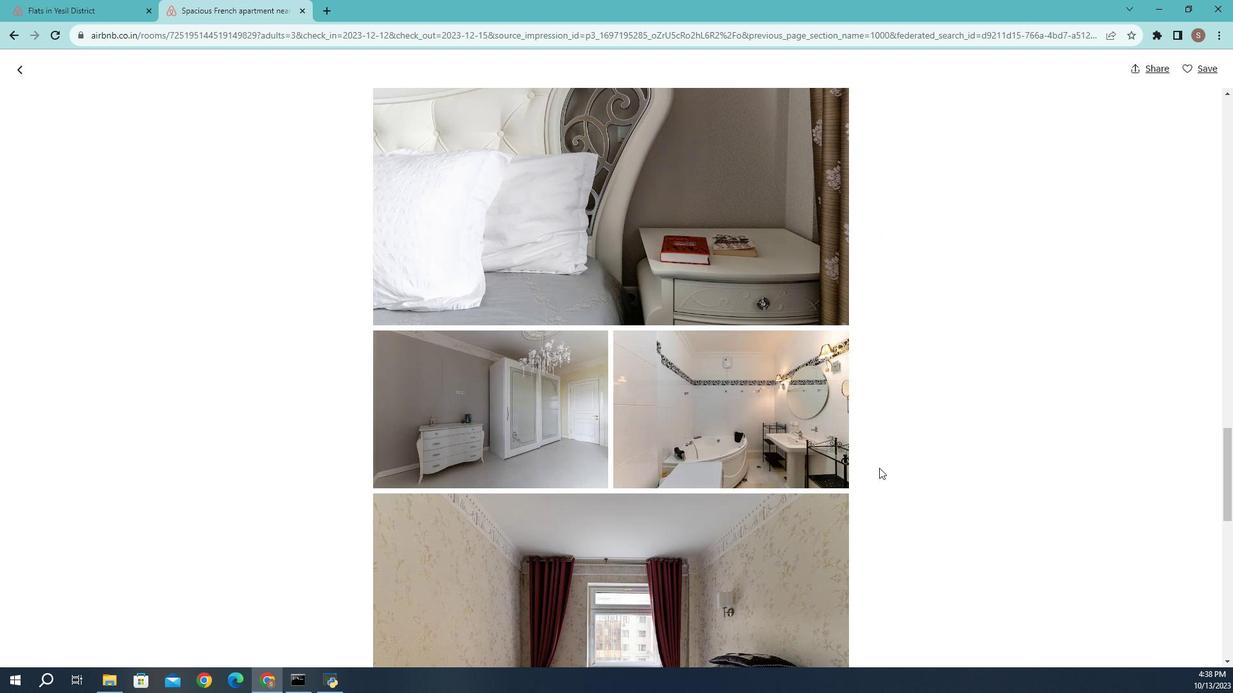 
Action: Mouse scrolled (865, 476) with delta (0, 0)
Screenshot: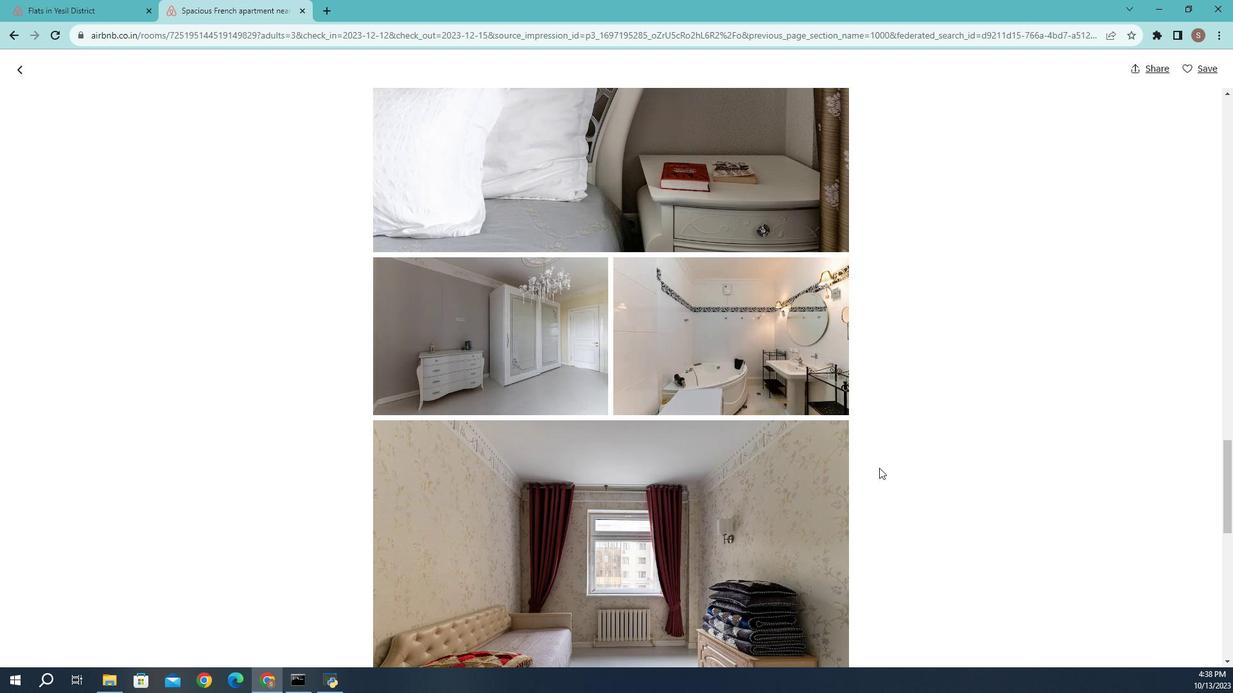 
Action: Mouse scrolled (865, 476) with delta (0, 0)
Screenshot: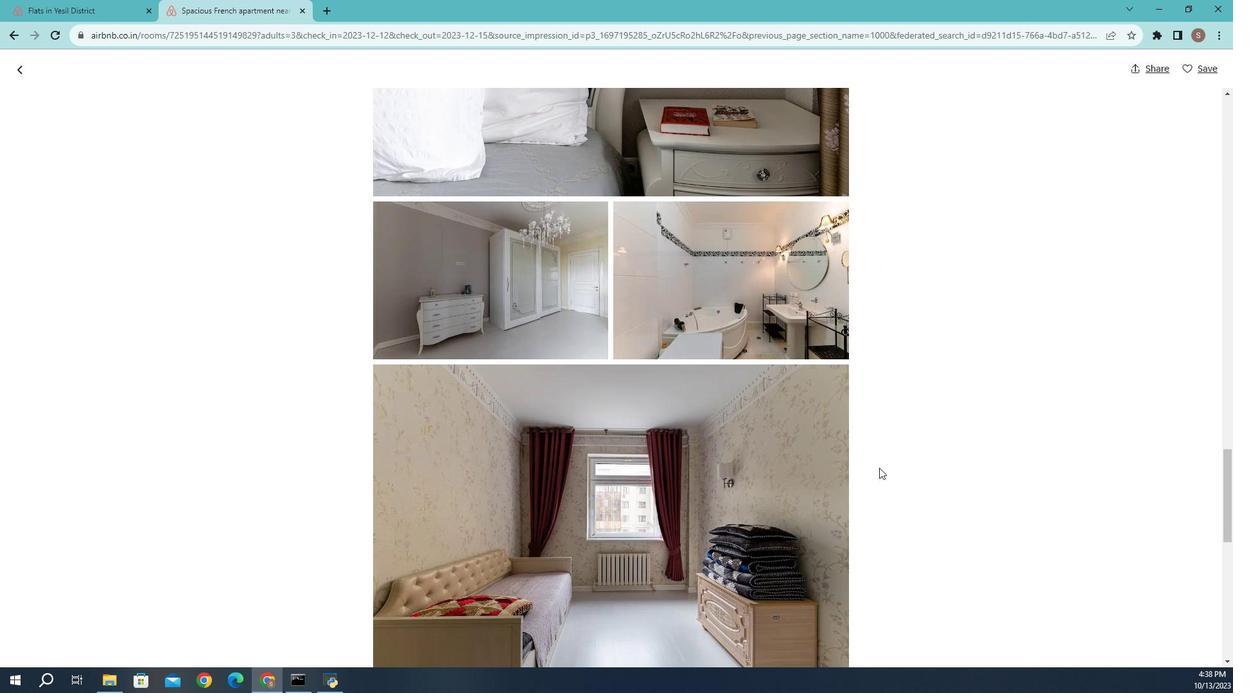 
Action: Mouse scrolled (865, 476) with delta (0, 0)
Screenshot: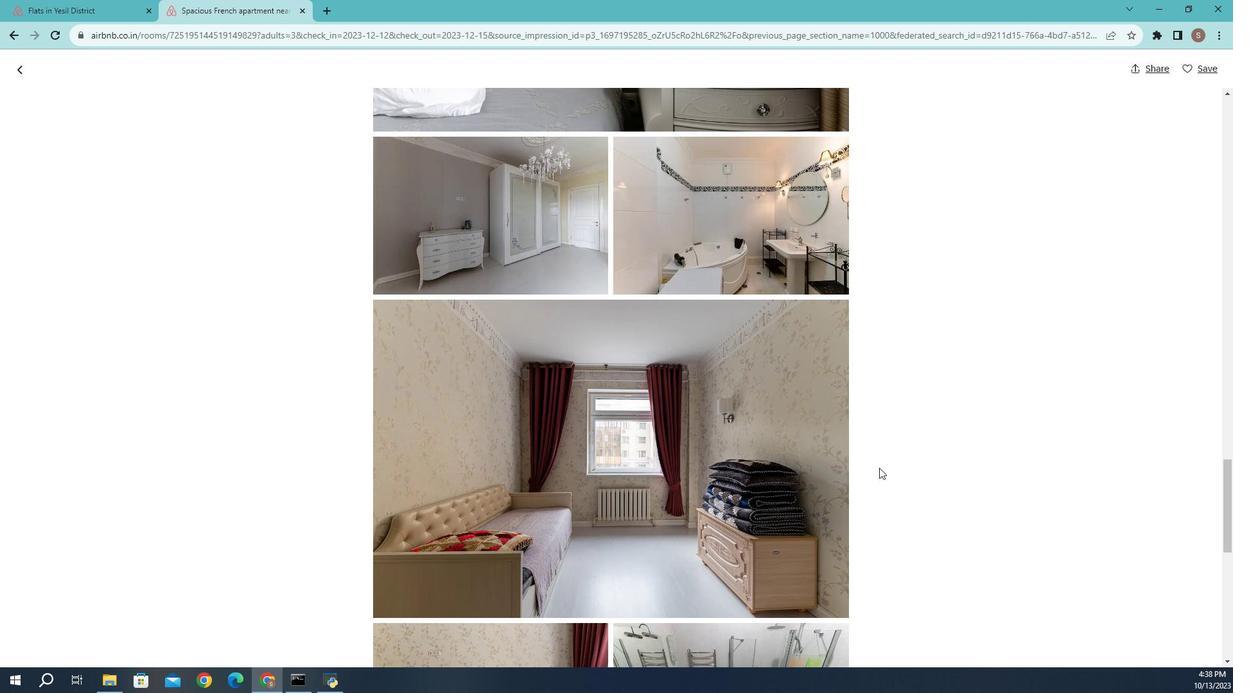 
Action: Mouse scrolled (865, 476) with delta (0, 0)
Screenshot: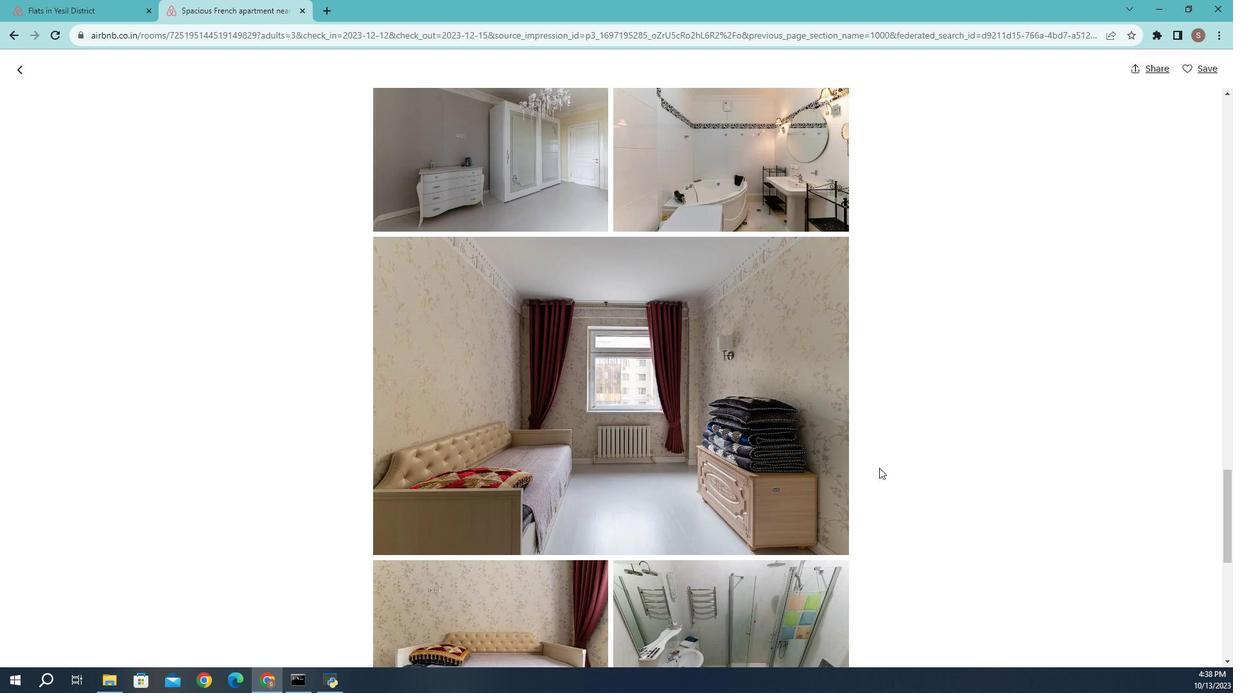 
Action: Mouse scrolled (865, 476) with delta (0, 0)
Screenshot: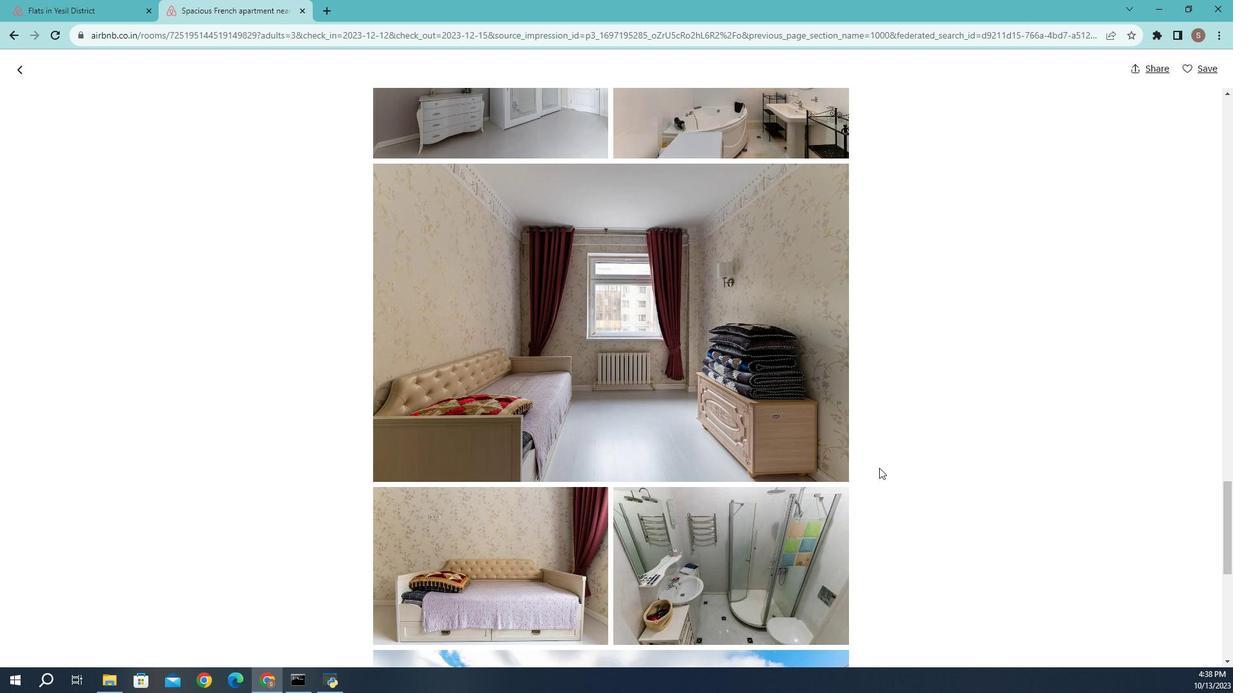 
Action: Mouse scrolled (865, 476) with delta (0, 0)
Screenshot: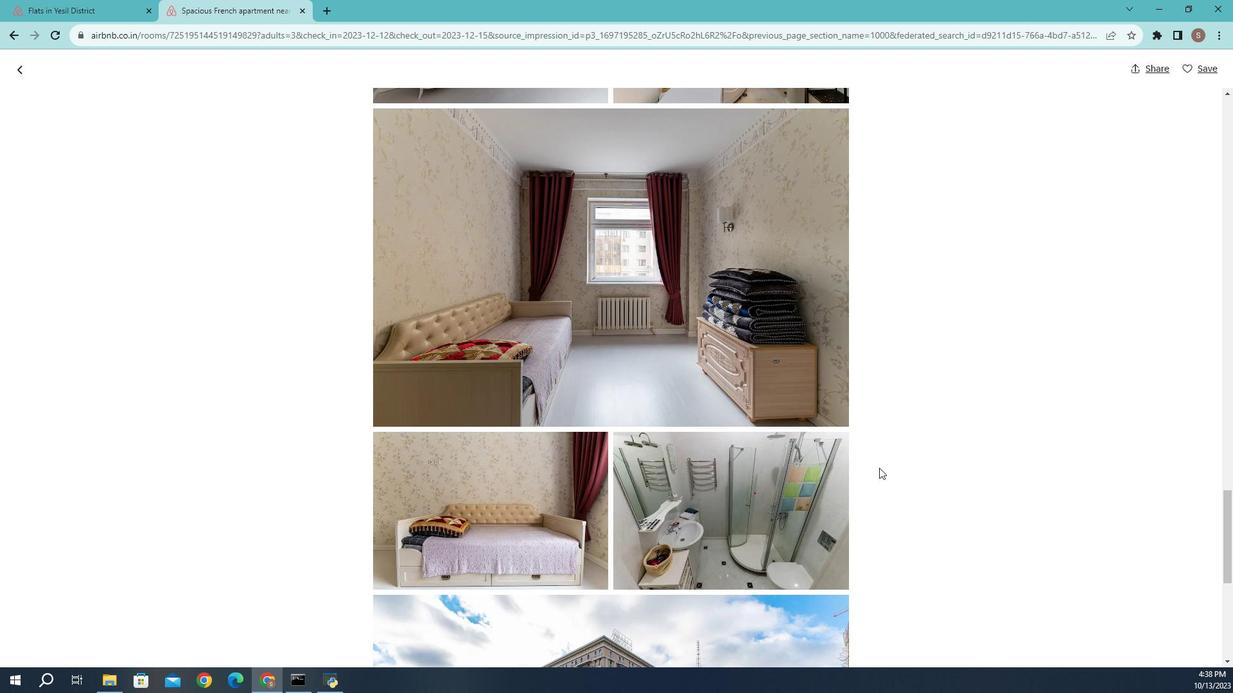 
Action: Mouse scrolled (865, 476) with delta (0, 0)
Screenshot: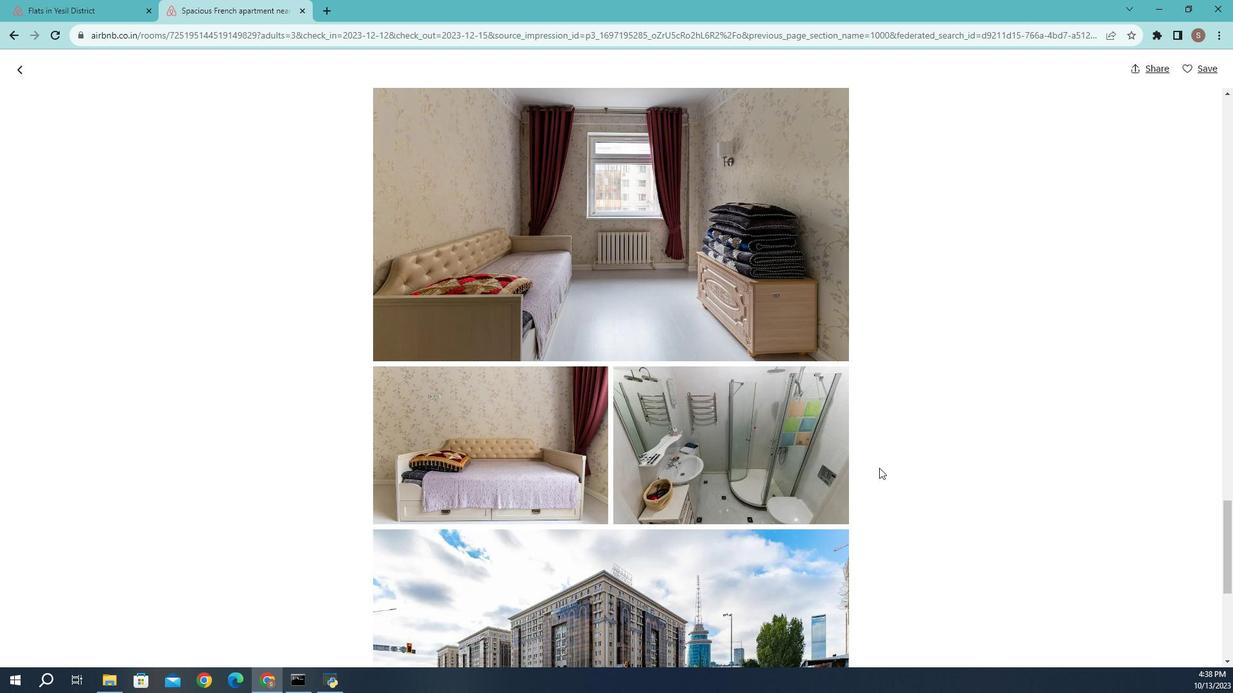 
Action: Mouse scrolled (865, 476) with delta (0, 0)
Screenshot: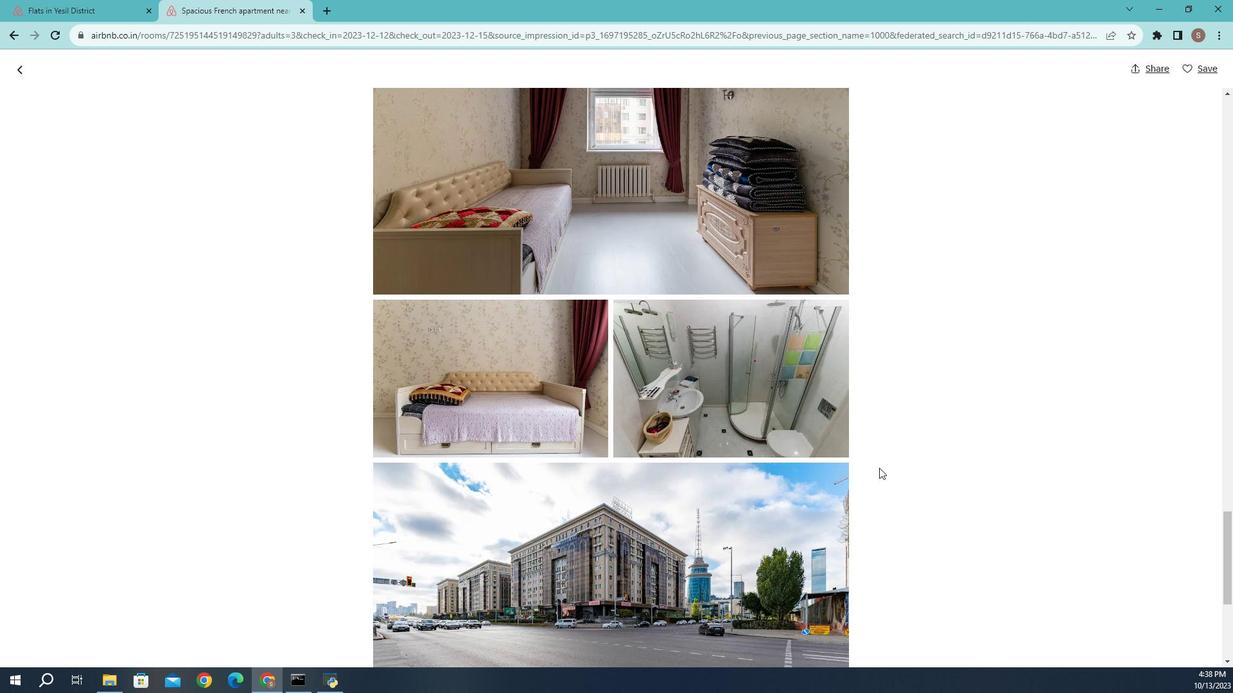 
Action: Mouse scrolled (865, 476) with delta (0, 0)
Screenshot: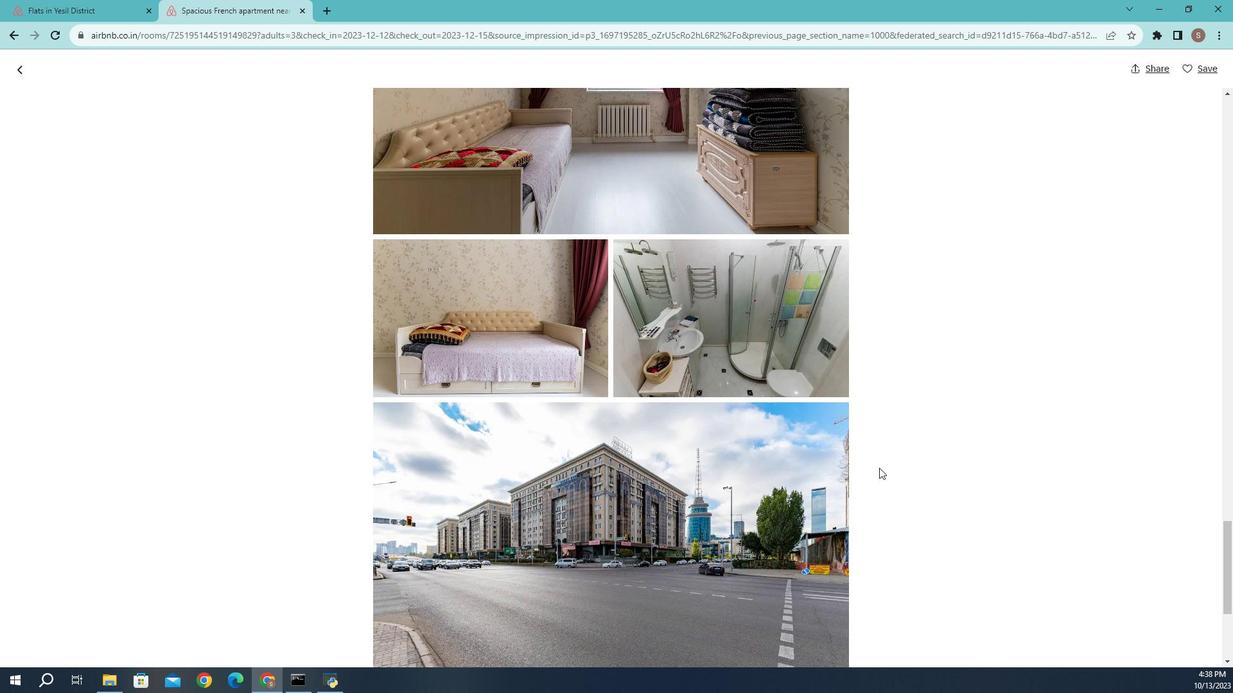 
Action: Mouse scrolled (865, 476) with delta (0, 0)
Screenshot: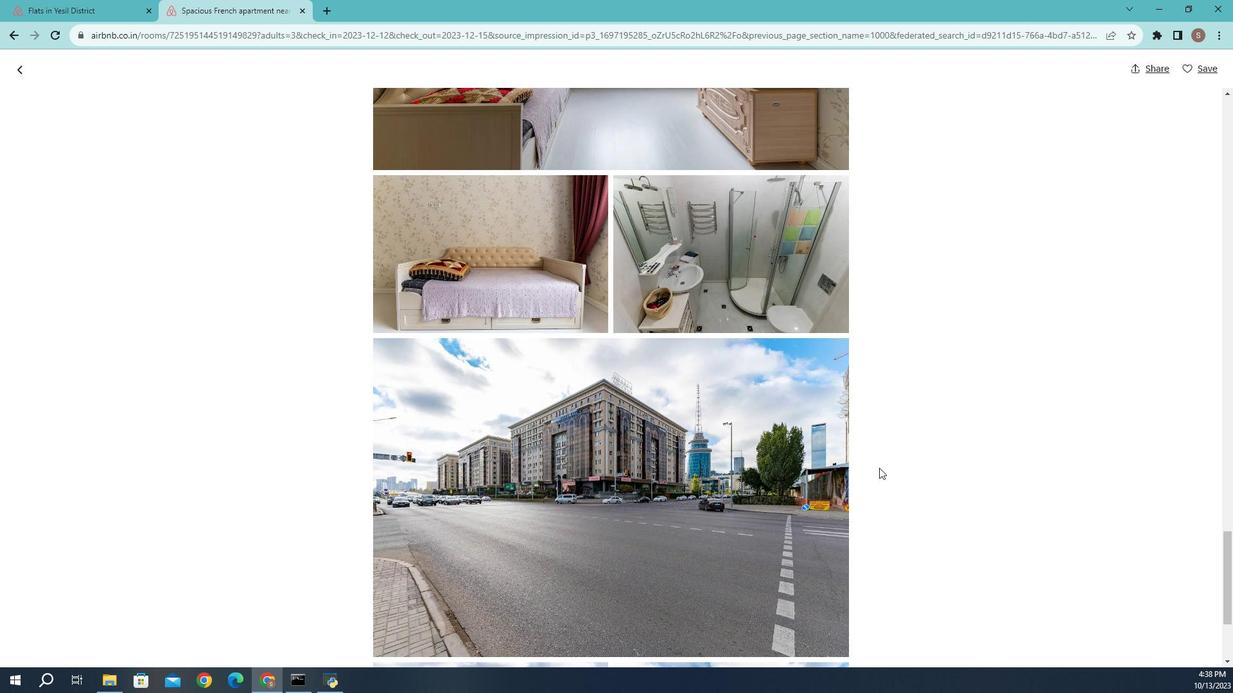 
Action: Mouse scrolled (865, 476) with delta (0, 0)
Screenshot: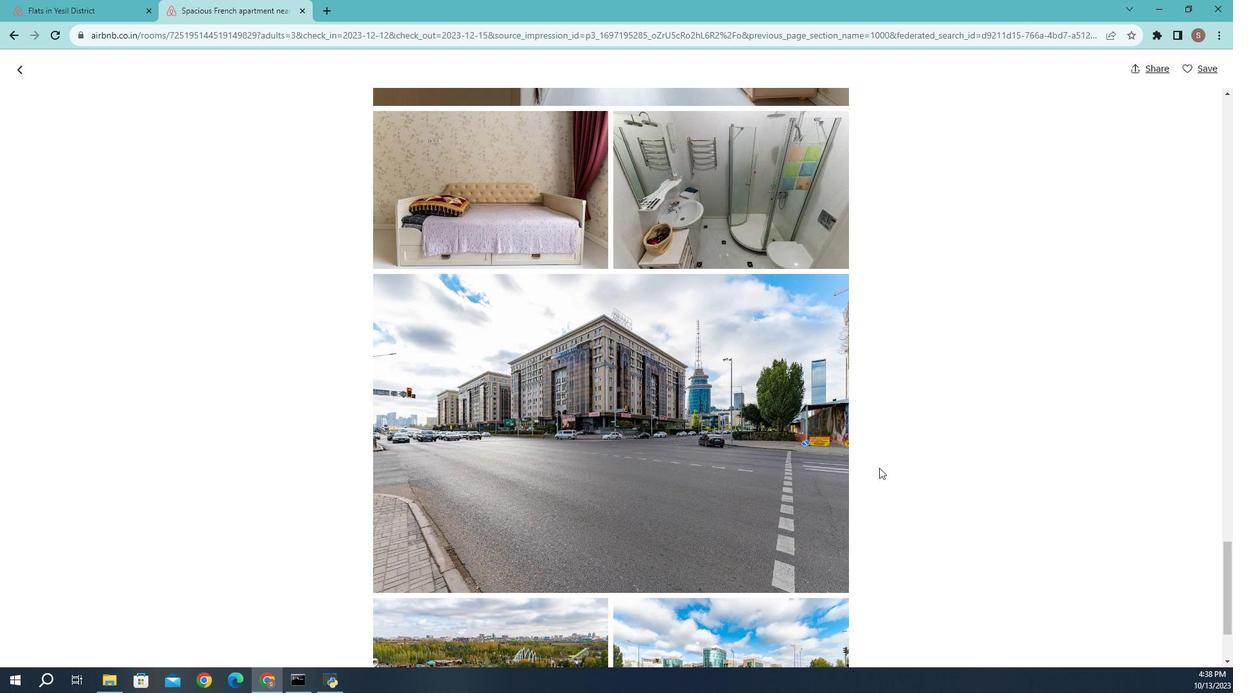 
Action: Mouse scrolled (865, 476) with delta (0, 0)
Screenshot: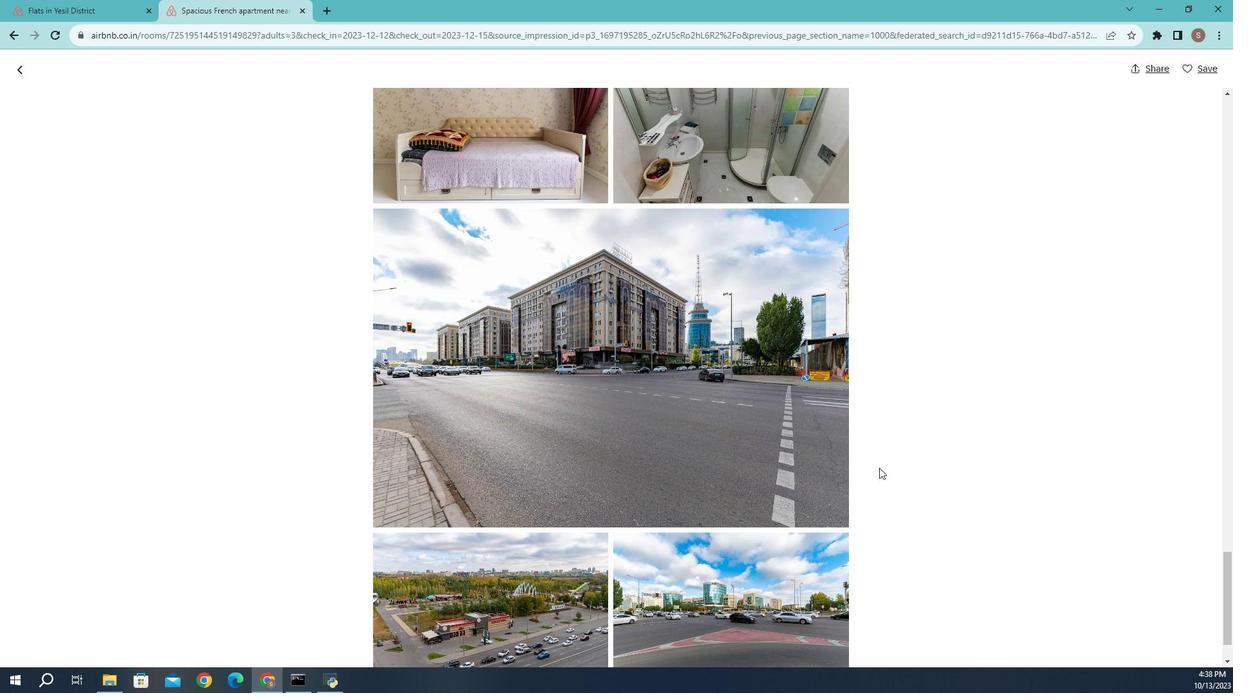 
Action: Mouse scrolled (865, 476) with delta (0, 0)
Screenshot: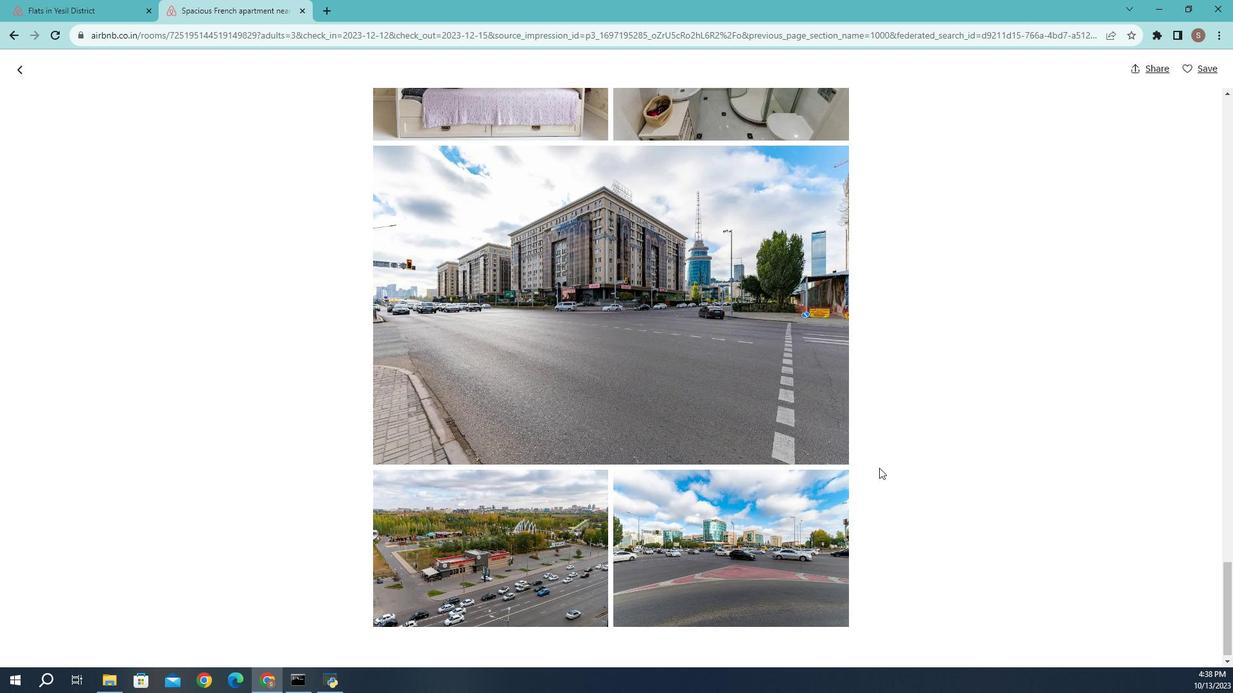 
Action: Mouse scrolled (865, 476) with delta (0, 0)
Screenshot: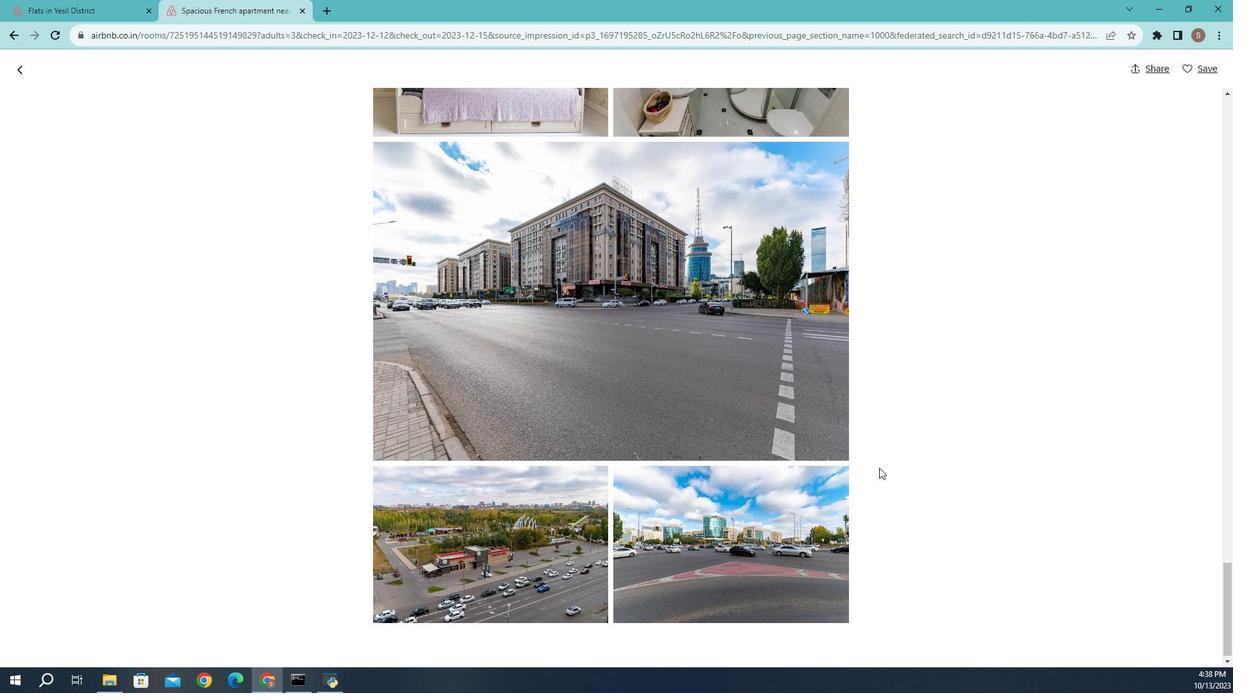 
Action: Mouse moved to (75, 153)
Screenshot: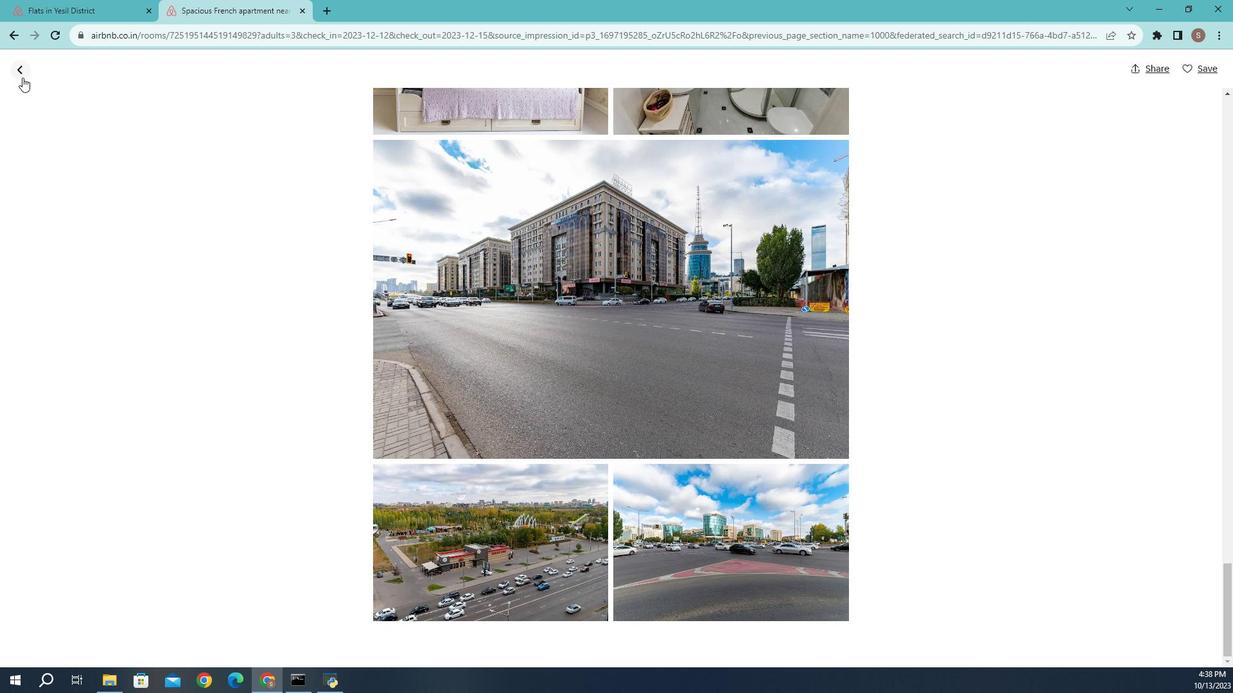 
Action: Mouse pressed left at (75, 153)
Screenshot: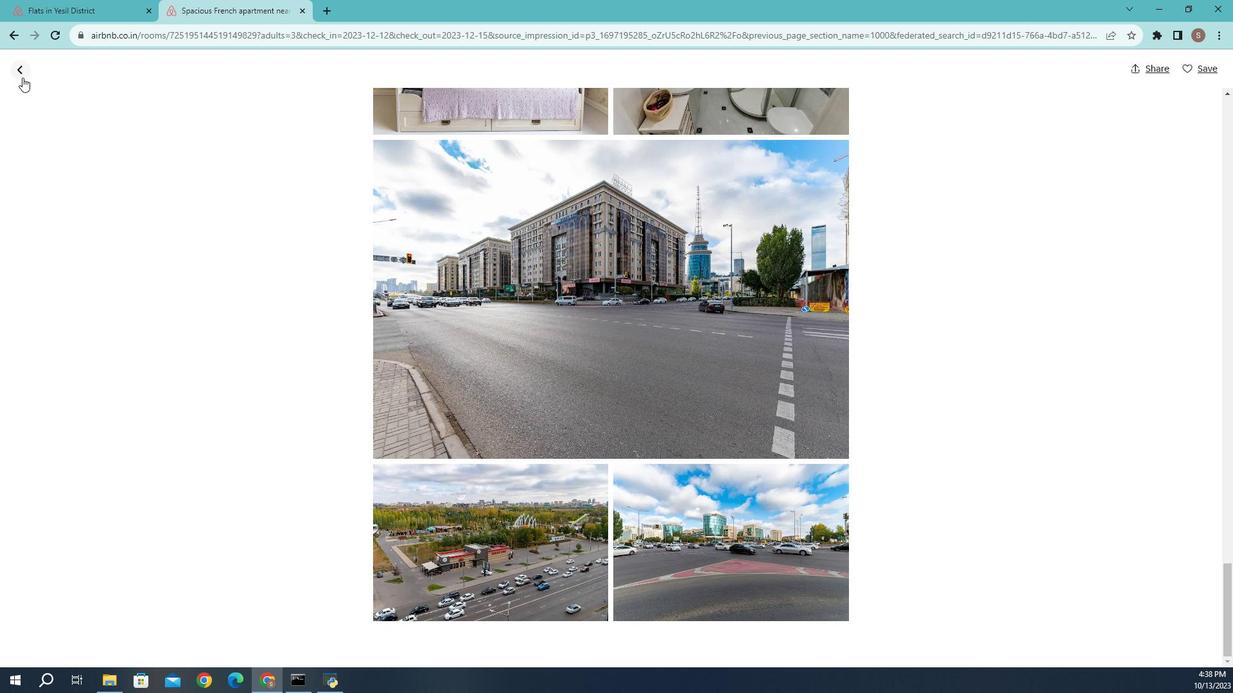 
Action: Mouse moved to (290, 376)
Screenshot: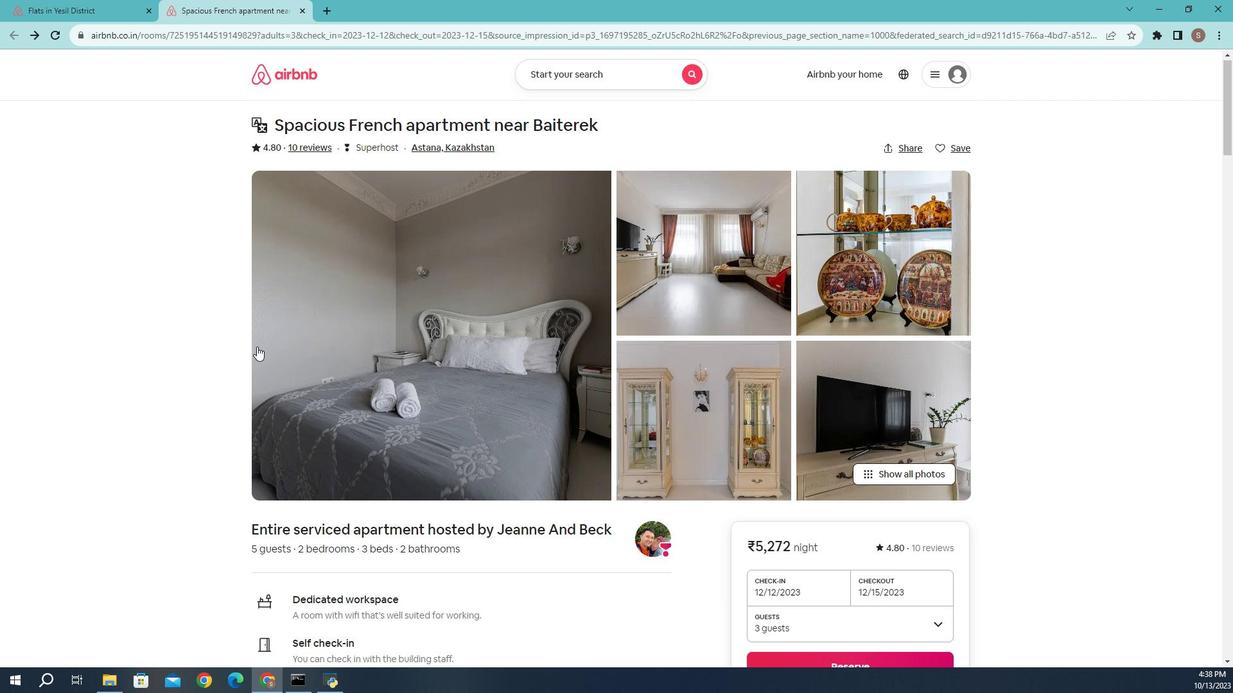 
Action: Mouse scrolled (290, 375) with delta (0, 0)
Screenshot: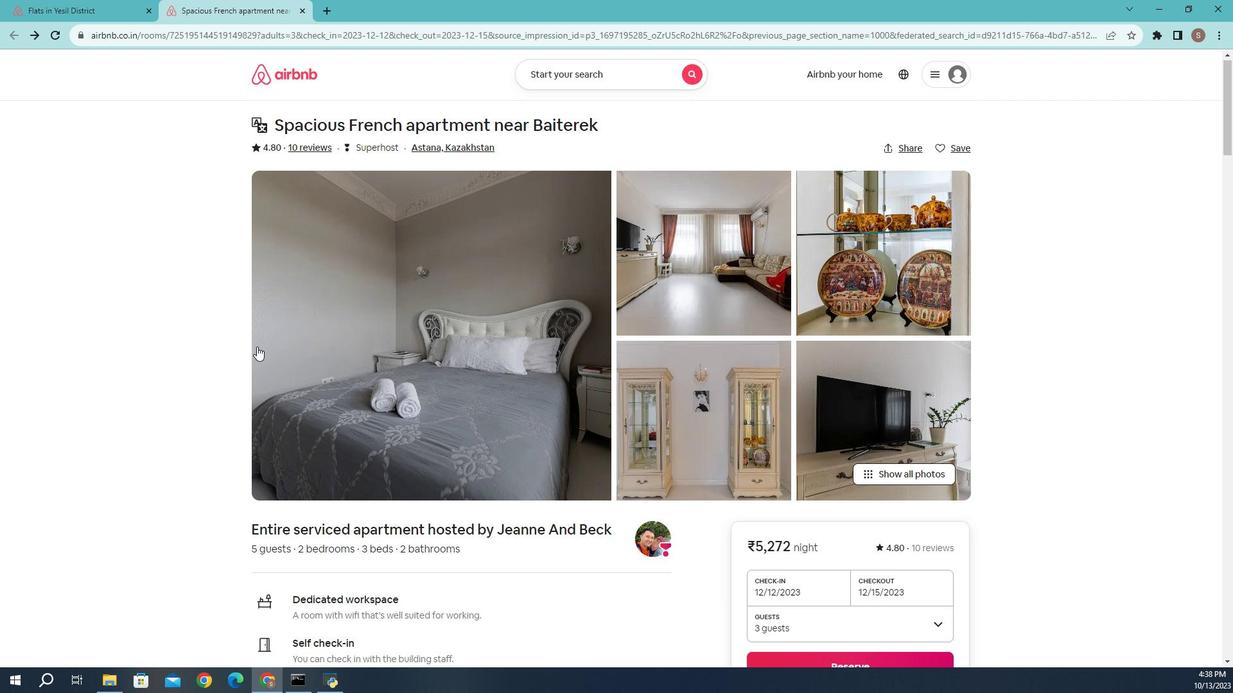 
Action: Mouse scrolled (290, 375) with delta (0, 0)
Screenshot: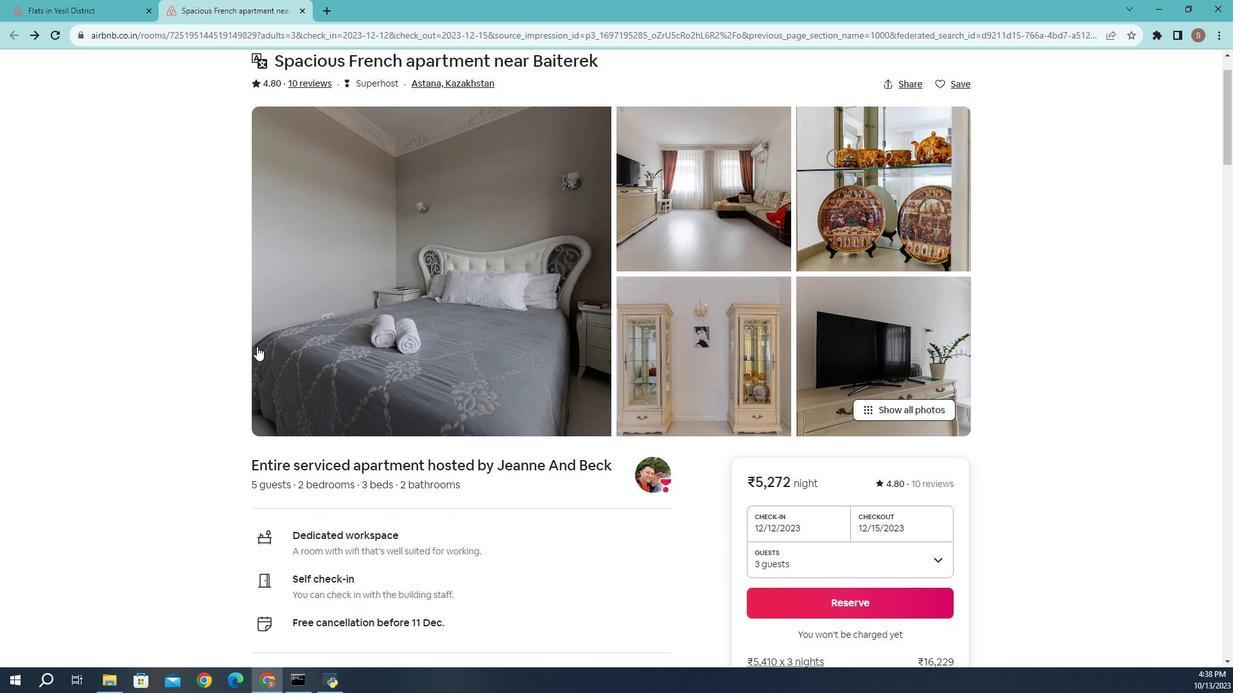 
Action: Mouse scrolled (290, 375) with delta (0, 0)
Screenshot: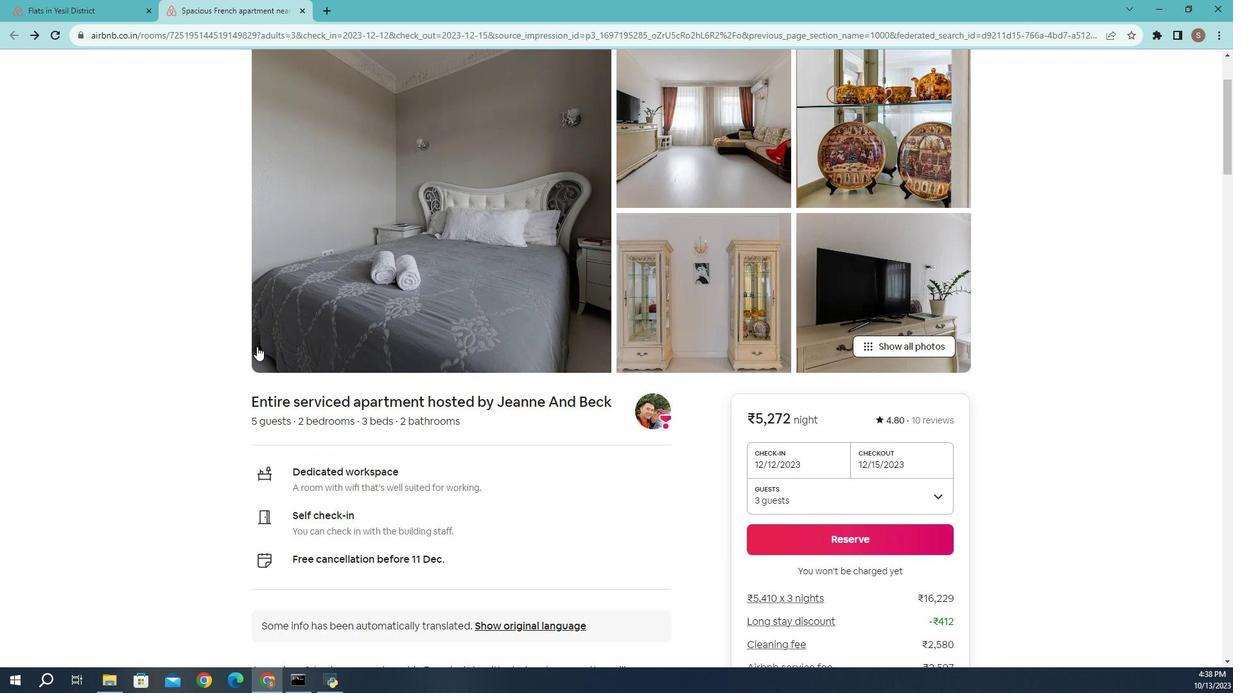 
Action: Mouse scrolled (290, 375) with delta (0, 0)
Screenshot: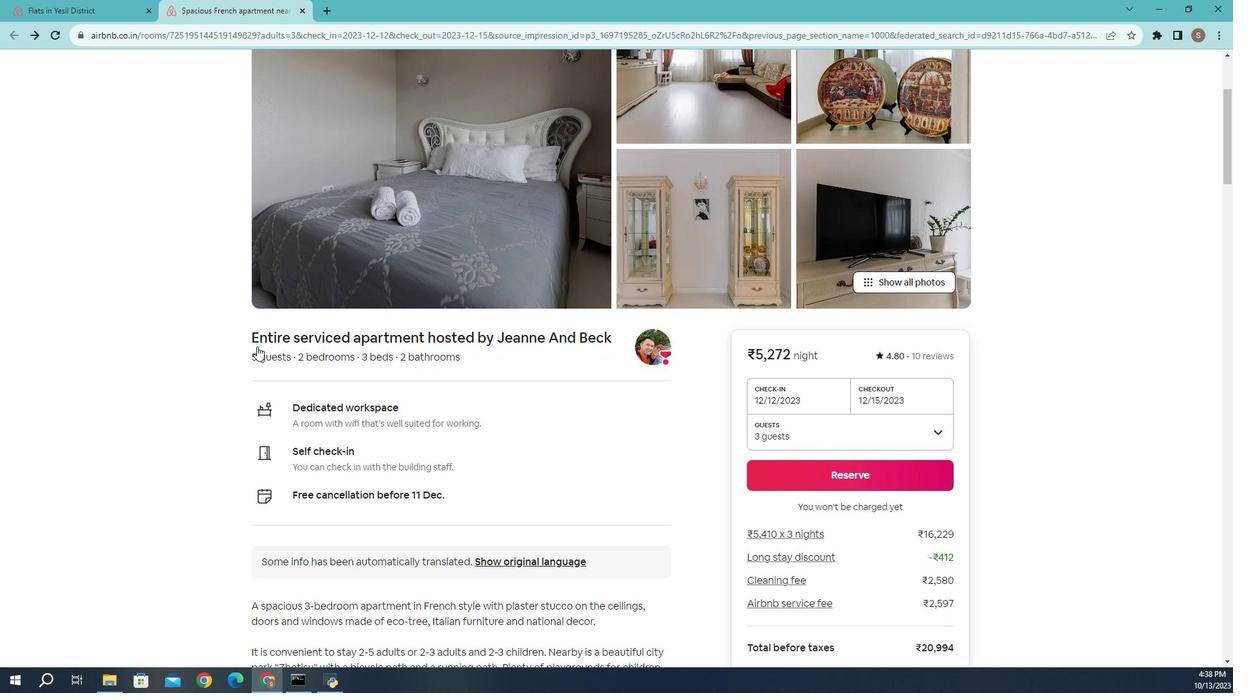 
Action: Mouse scrolled (290, 375) with delta (0, 0)
Screenshot: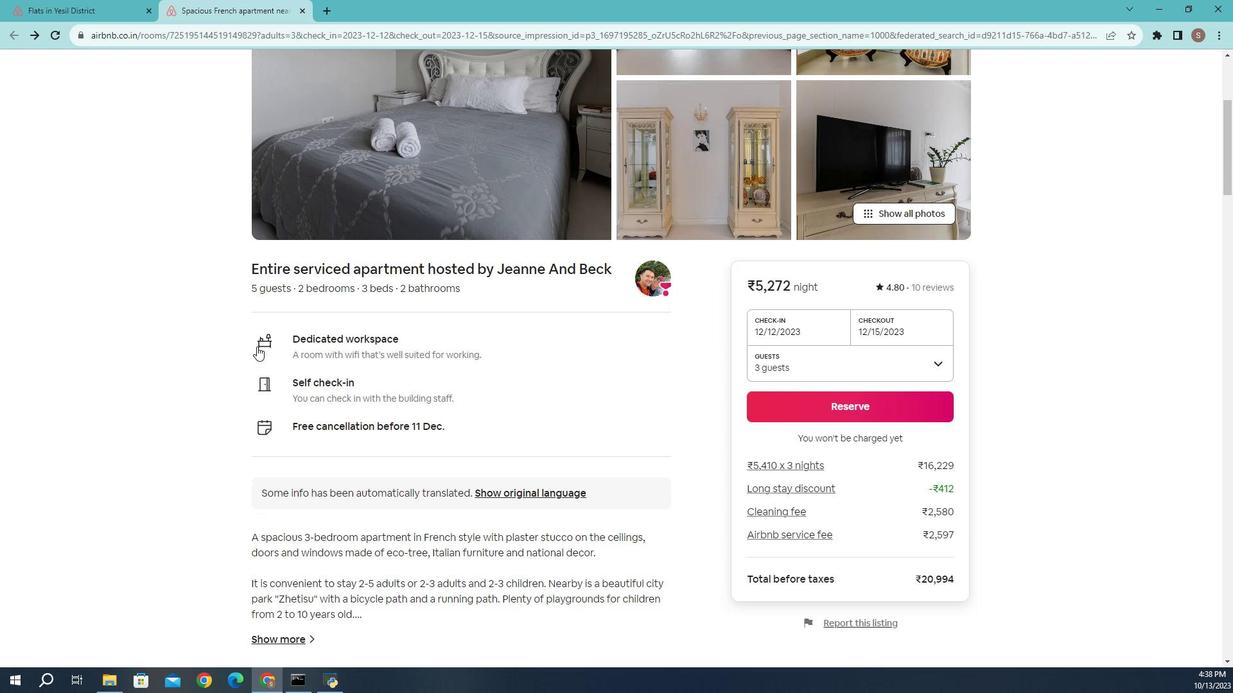 
Action: Mouse scrolled (290, 375) with delta (0, 0)
Screenshot: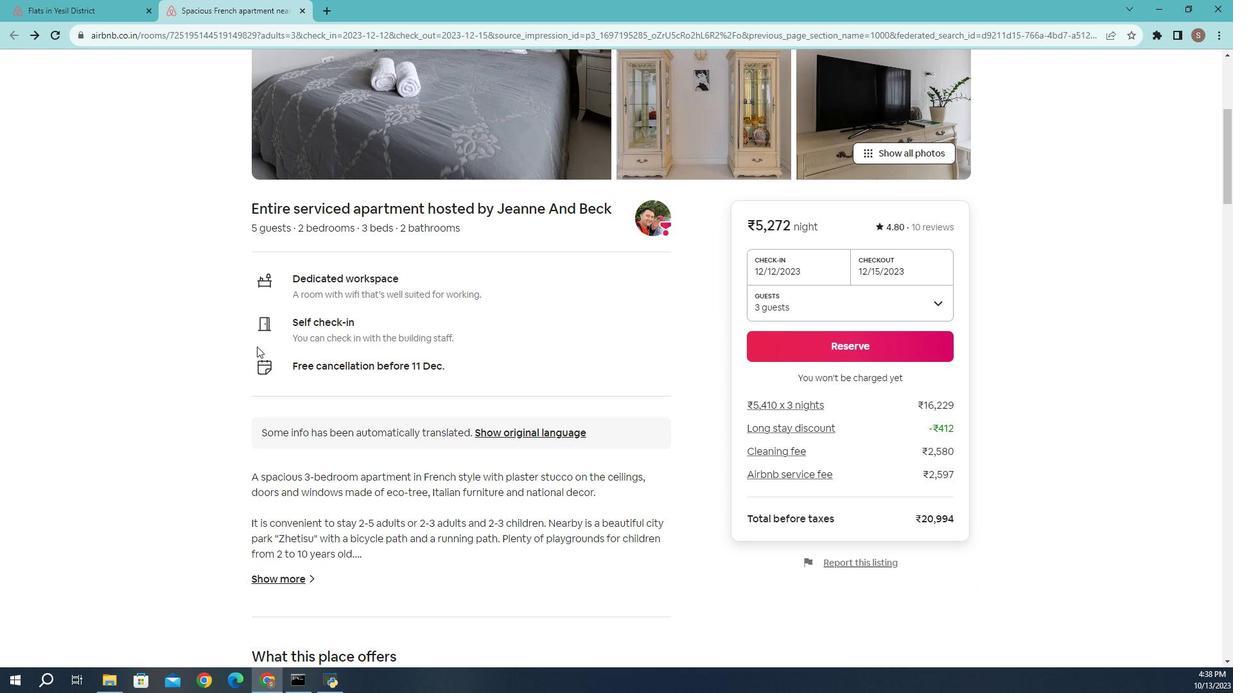 
Action: Mouse scrolled (290, 375) with delta (0, 0)
Screenshot: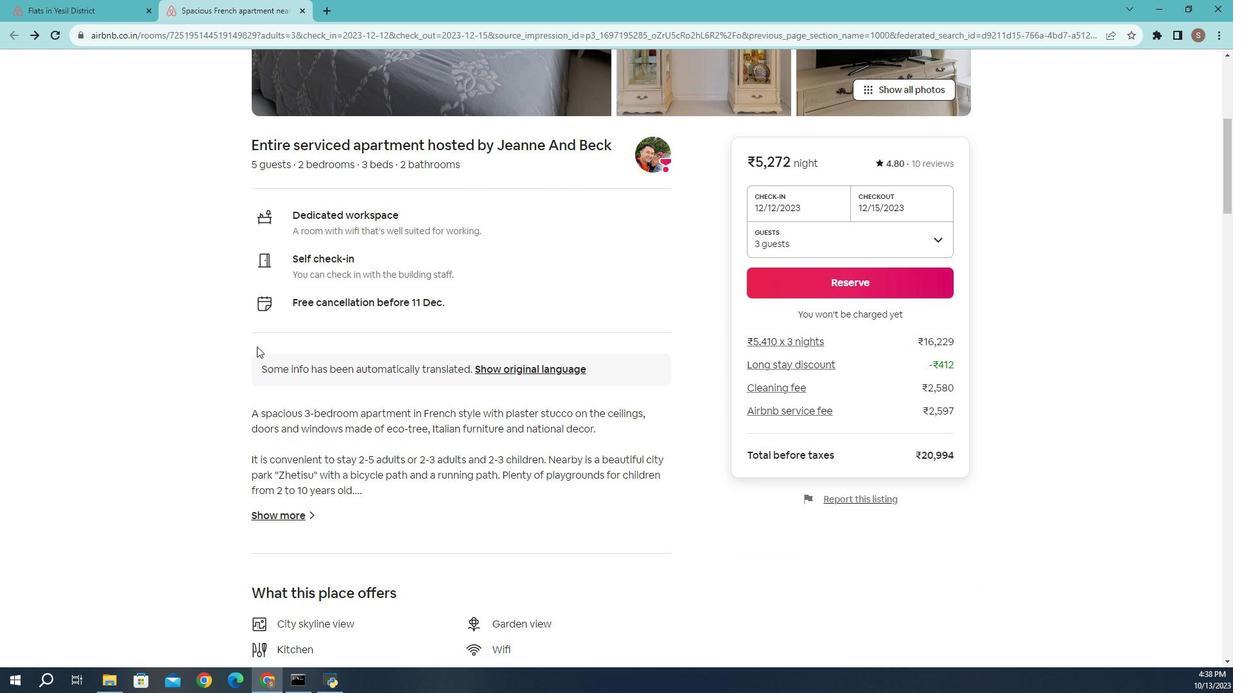 
Action: Mouse scrolled (290, 375) with delta (0, 0)
Screenshot: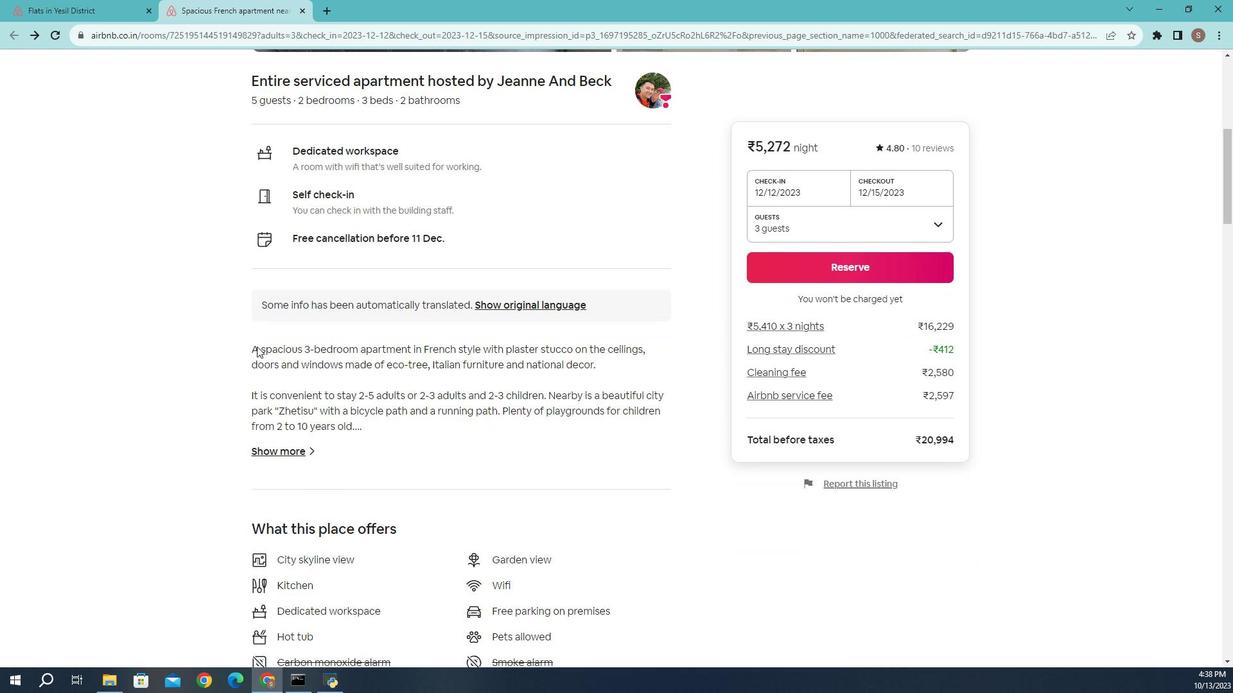 
Action: Mouse scrolled (290, 375) with delta (0, 0)
Screenshot: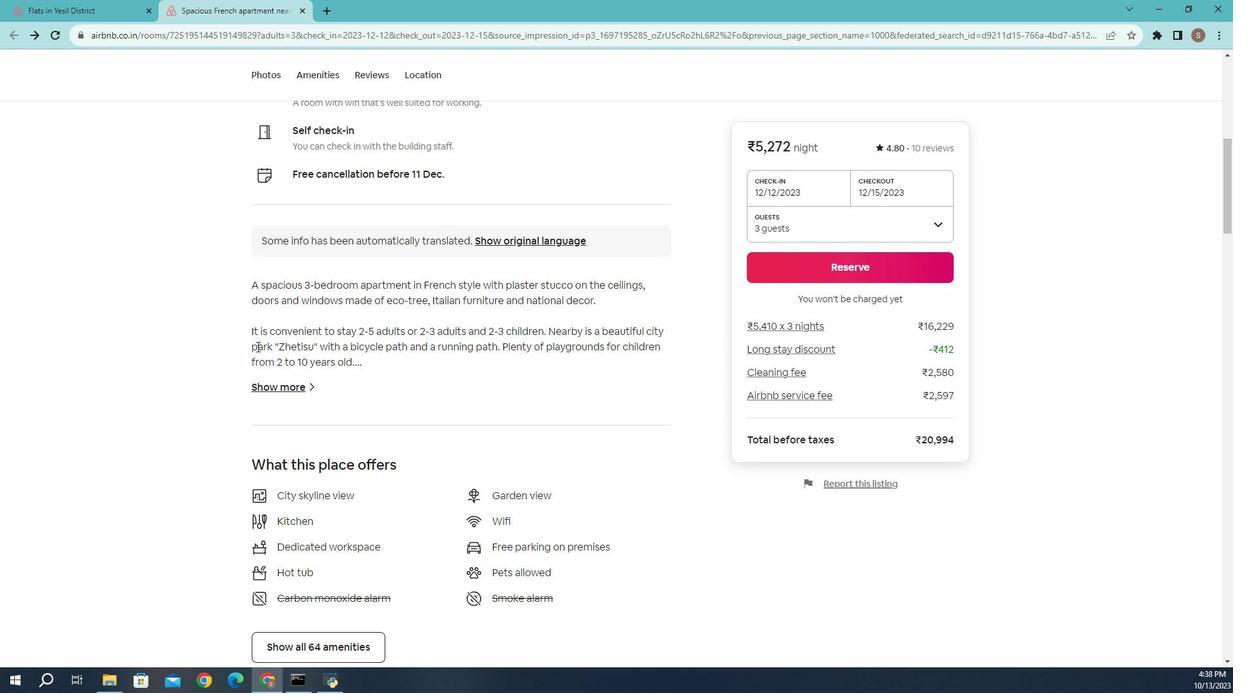 
Action: Mouse moved to (297, 356)
Screenshot: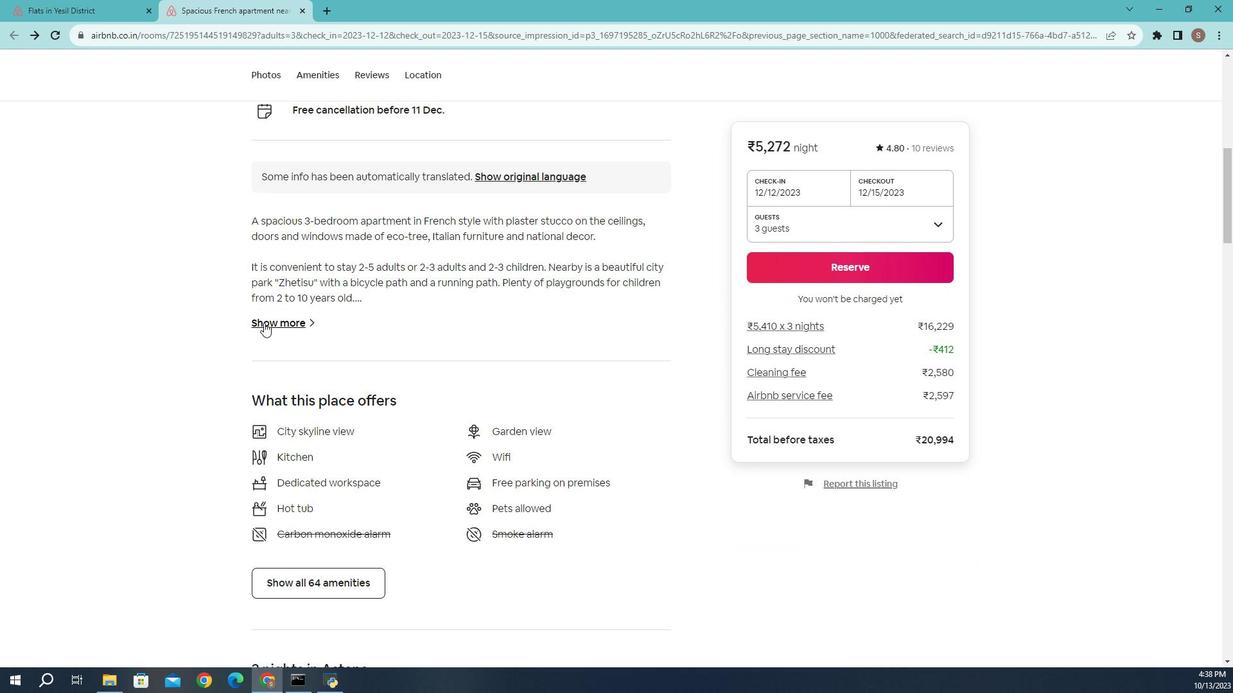 
Action: Mouse pressed left at (297, 356)
Screenshot: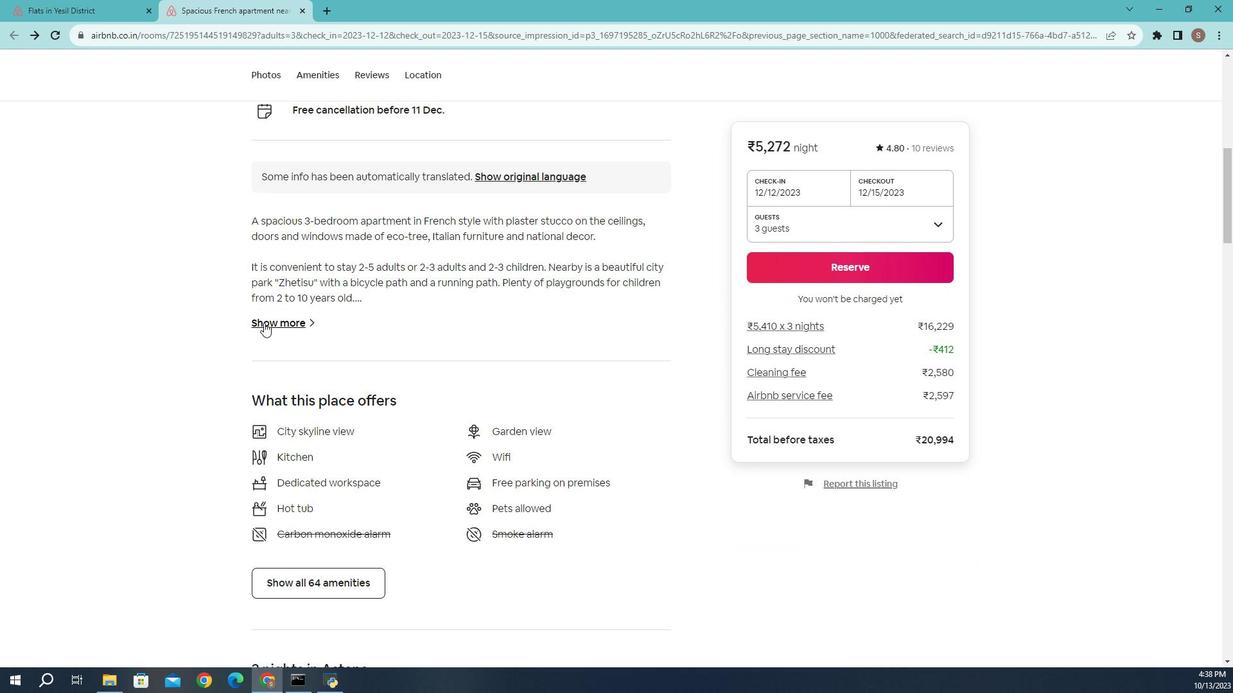 
Action: Mouse moved to (411, 210)
Screenshot: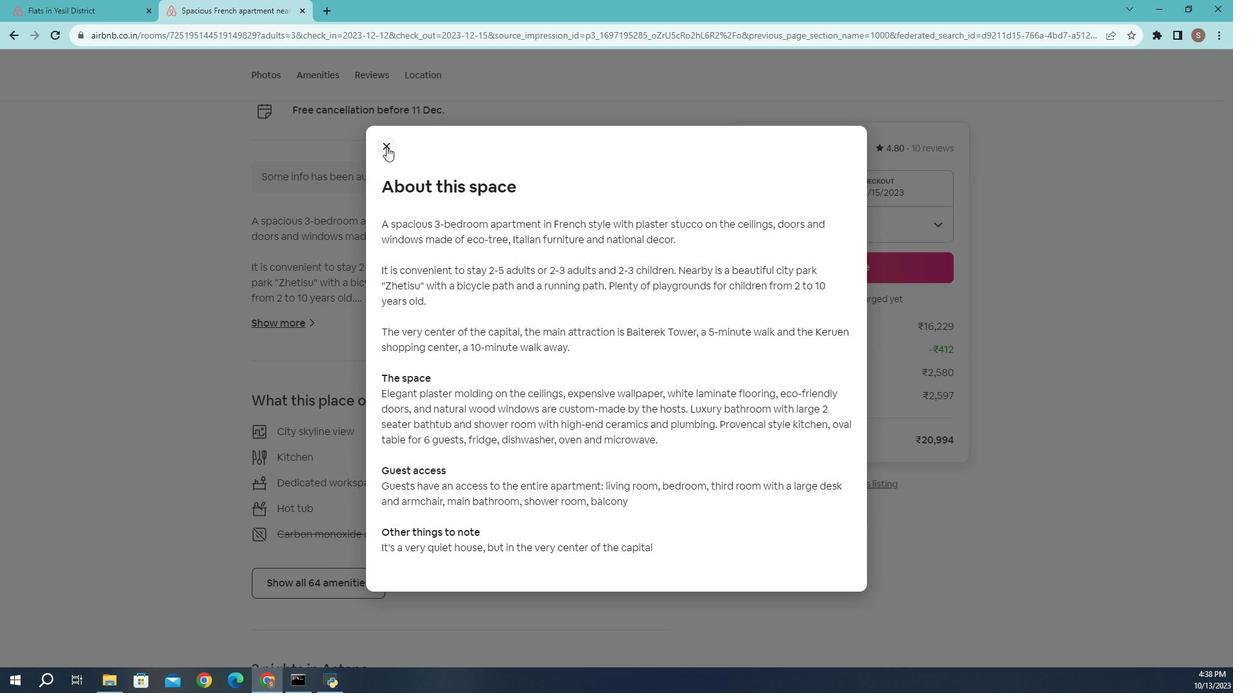 
Action: Mouse pressed left at (411, 210)
Screenshot: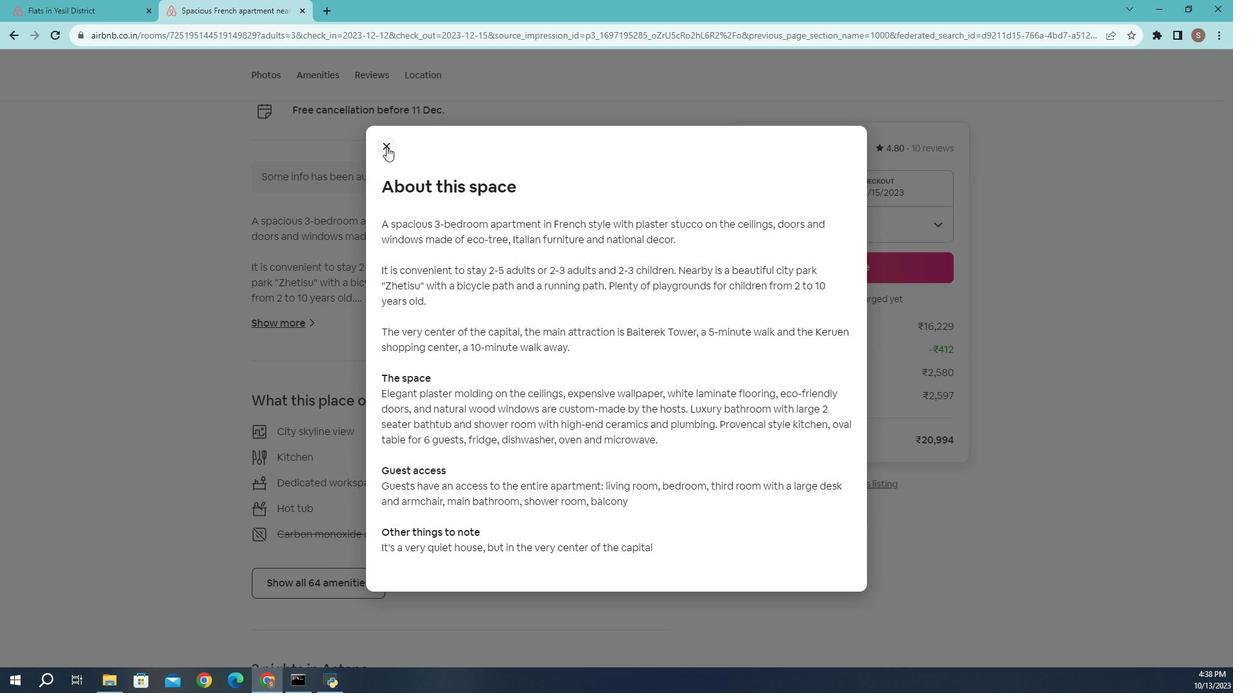 
Action: Mouse moved to (377, 354)
Screenshot: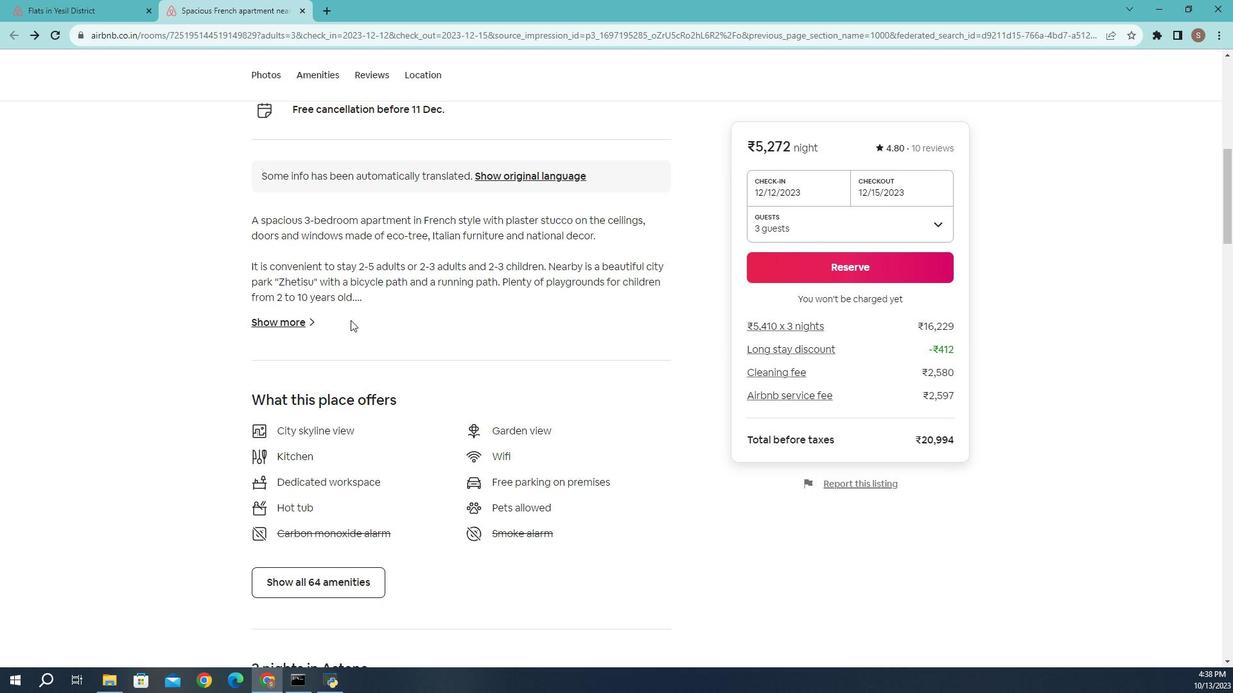 
Action: Mouse scrolled (377, 353) with delta (0, 0)
Screenshot: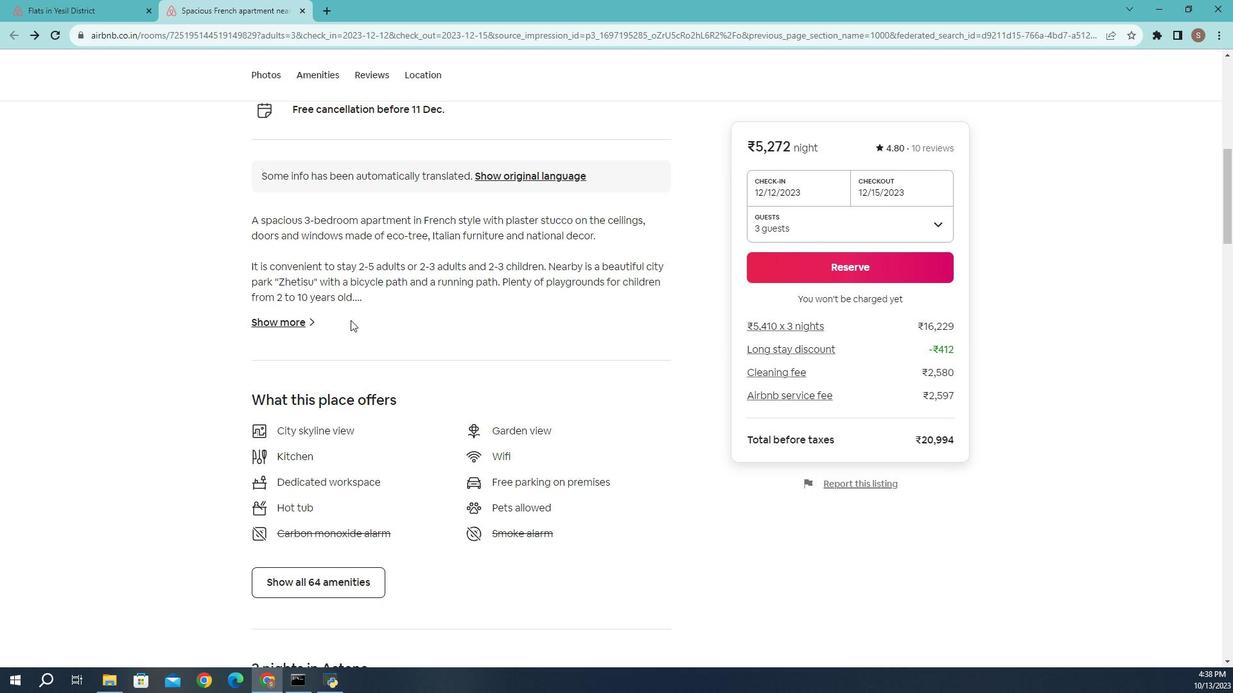 
Action: Mouse scrolled (377, 353) with delta (0, 0)
Screenshot: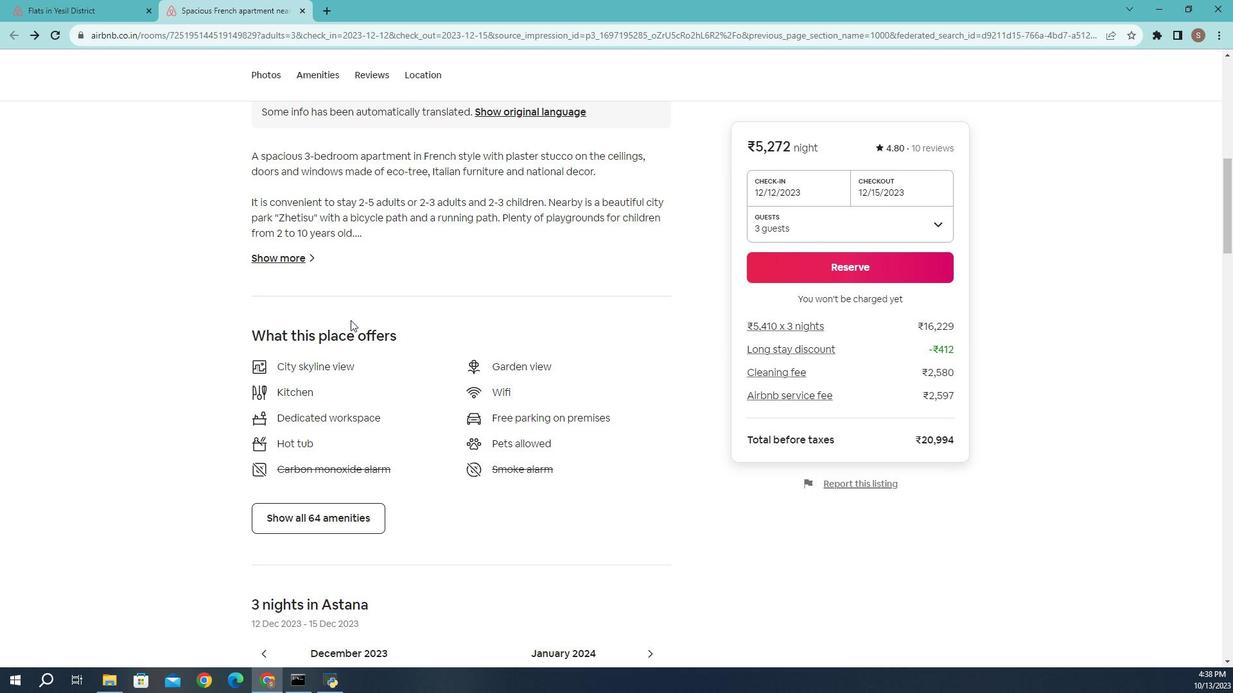 
Action: Mouse scrolled (377, 353) with delta (0, 0)
Screenshot: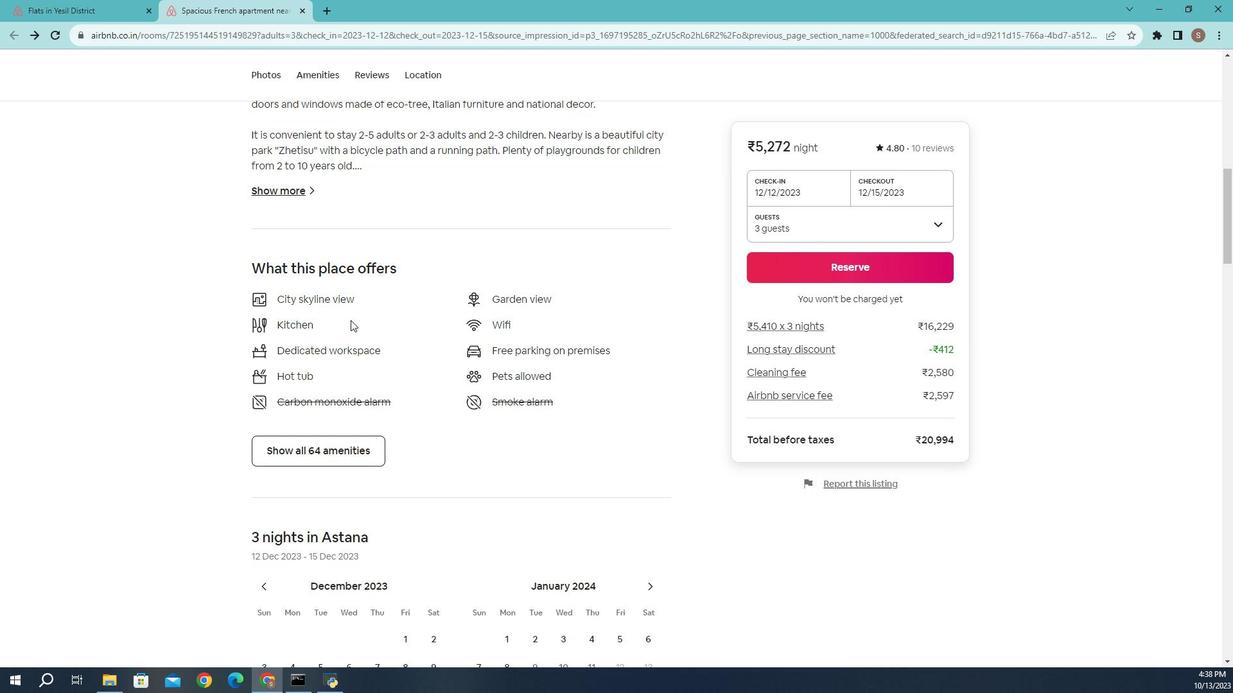 
Action: Mouse scrolled (377, 353) with delta (0, 0)
Screenshot: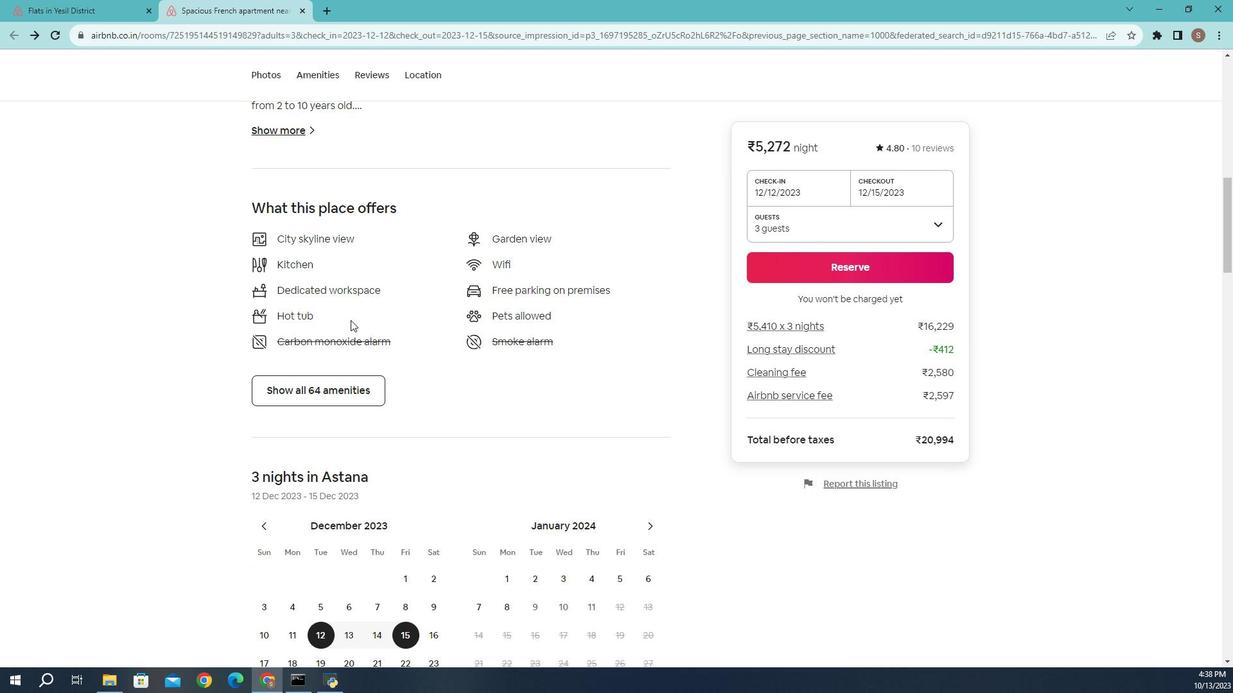 
Action: Mouse moved to (377, 355)
Screenshot: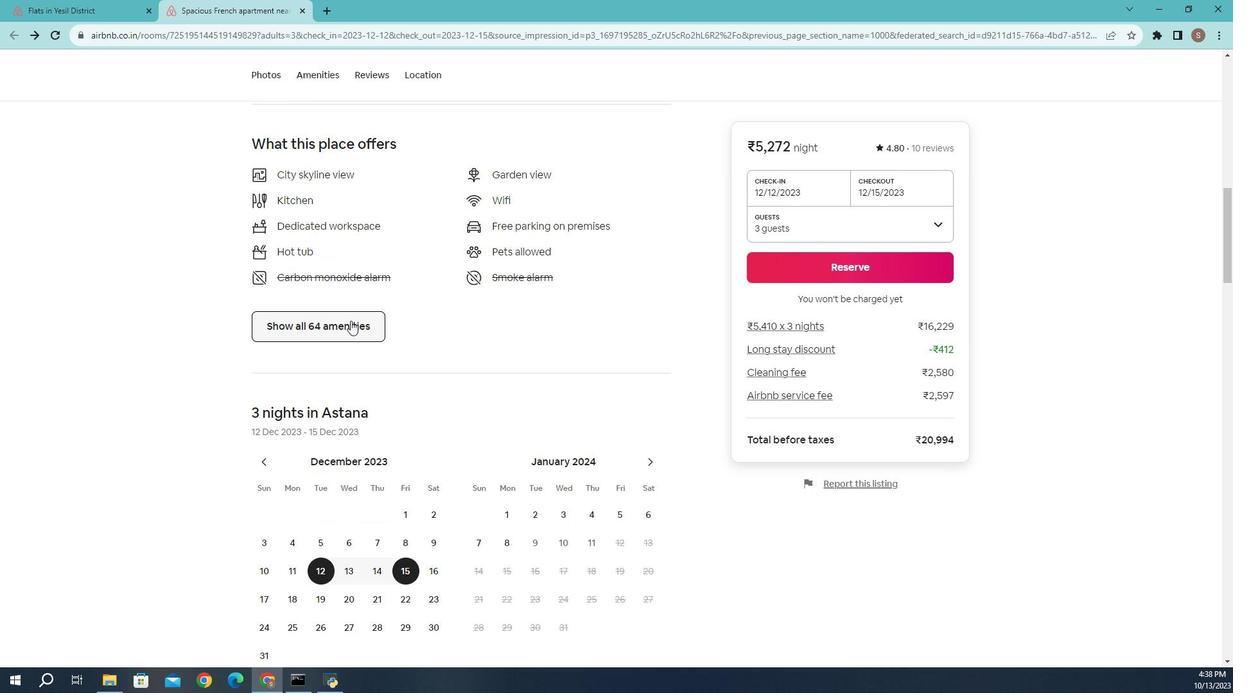 
Action: Mouse pressed left at (377, 355)
Screenshot: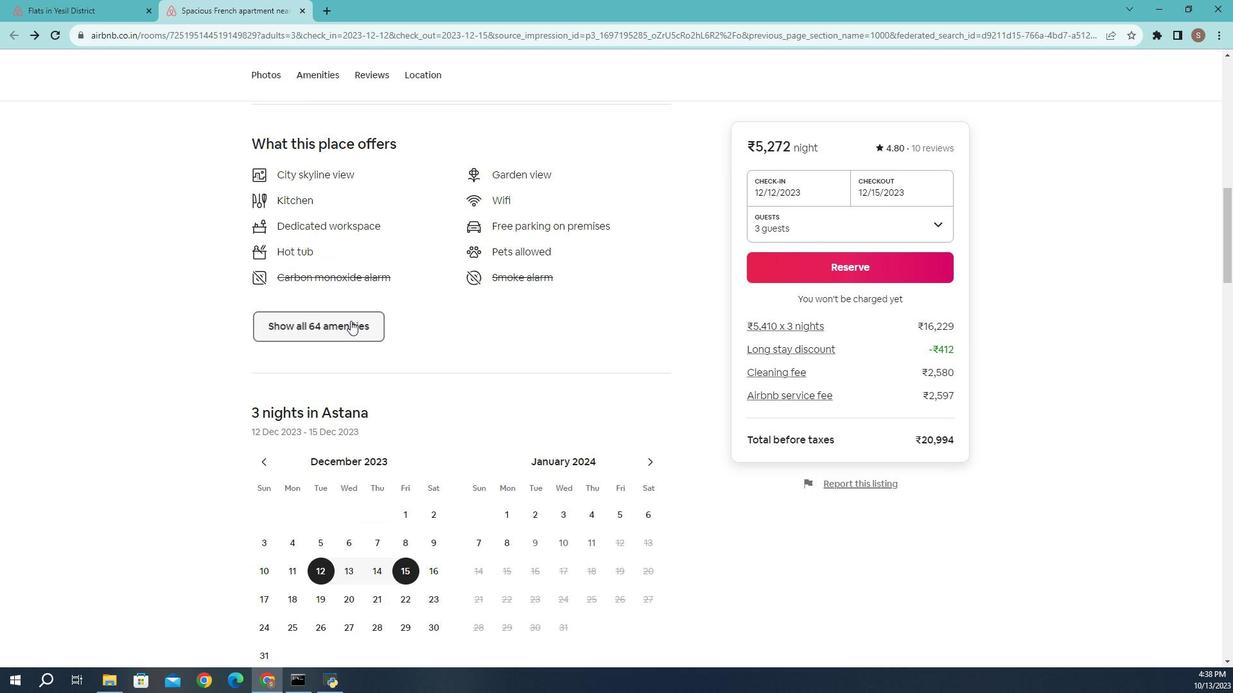 
Action: Mouse moved to (591, 342)
Screenshot: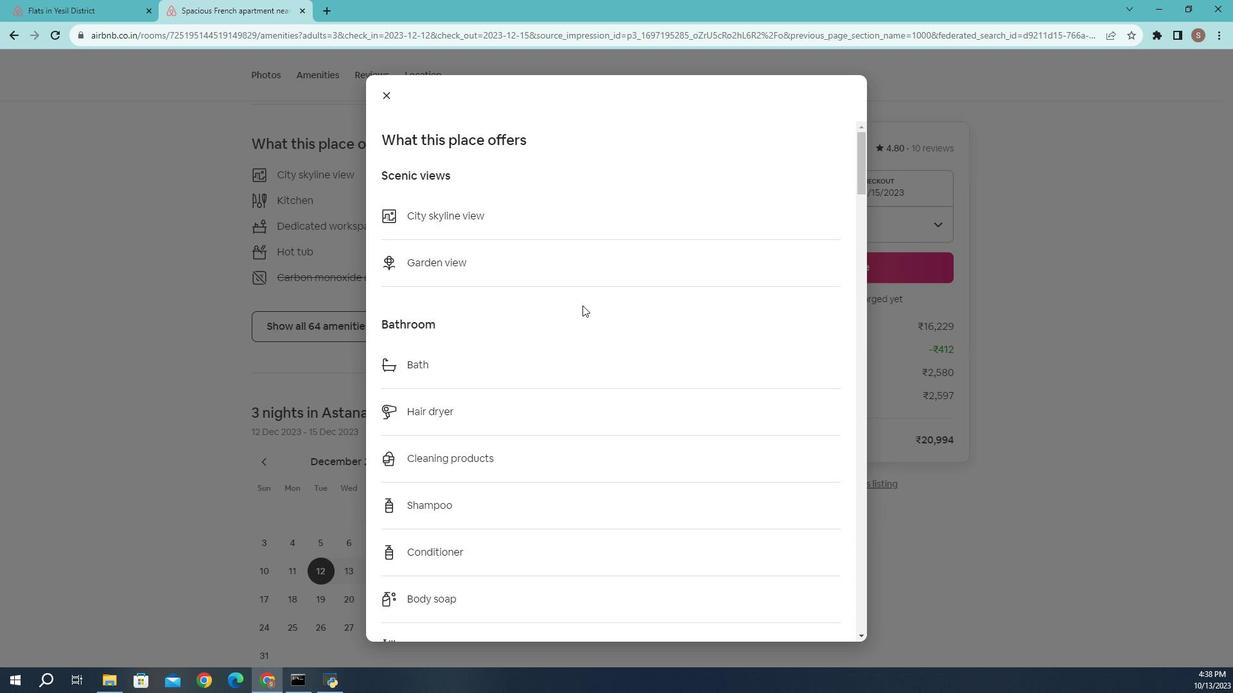 
Action: Mouse scrolled (591, 341) with delta (0, 0)
Screenshot: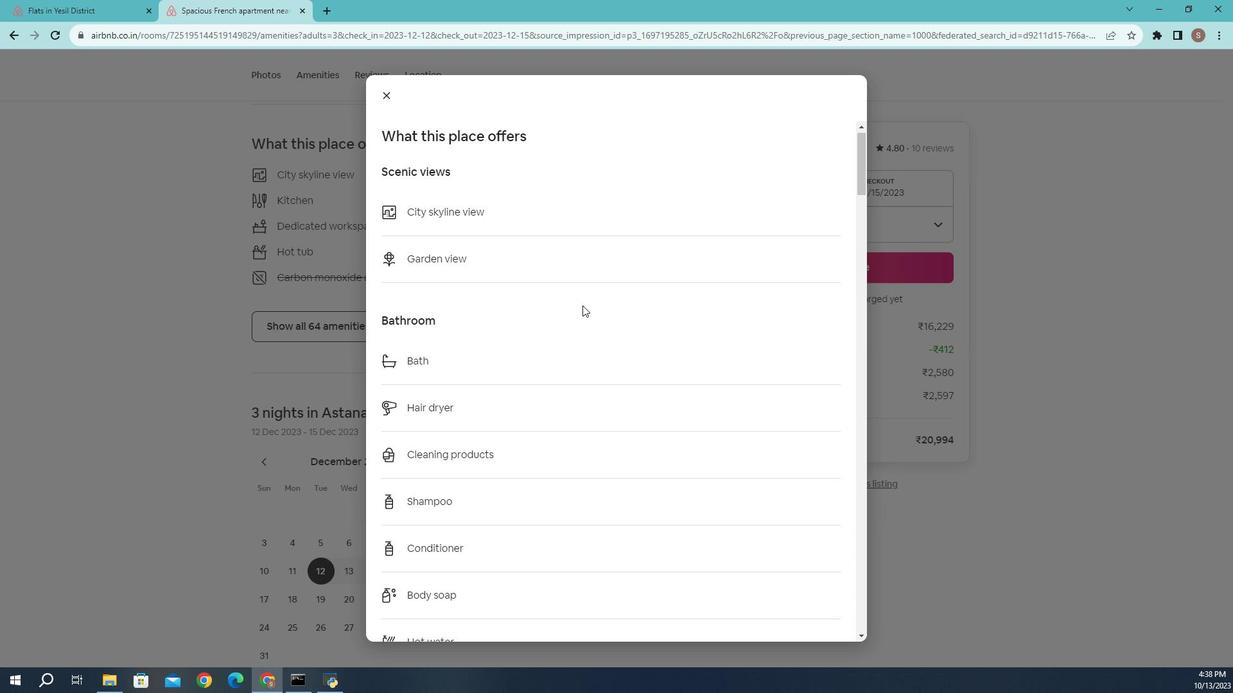 
Action: Mouse scrolled (591, 341) with delta (0, 0)
Screenshot: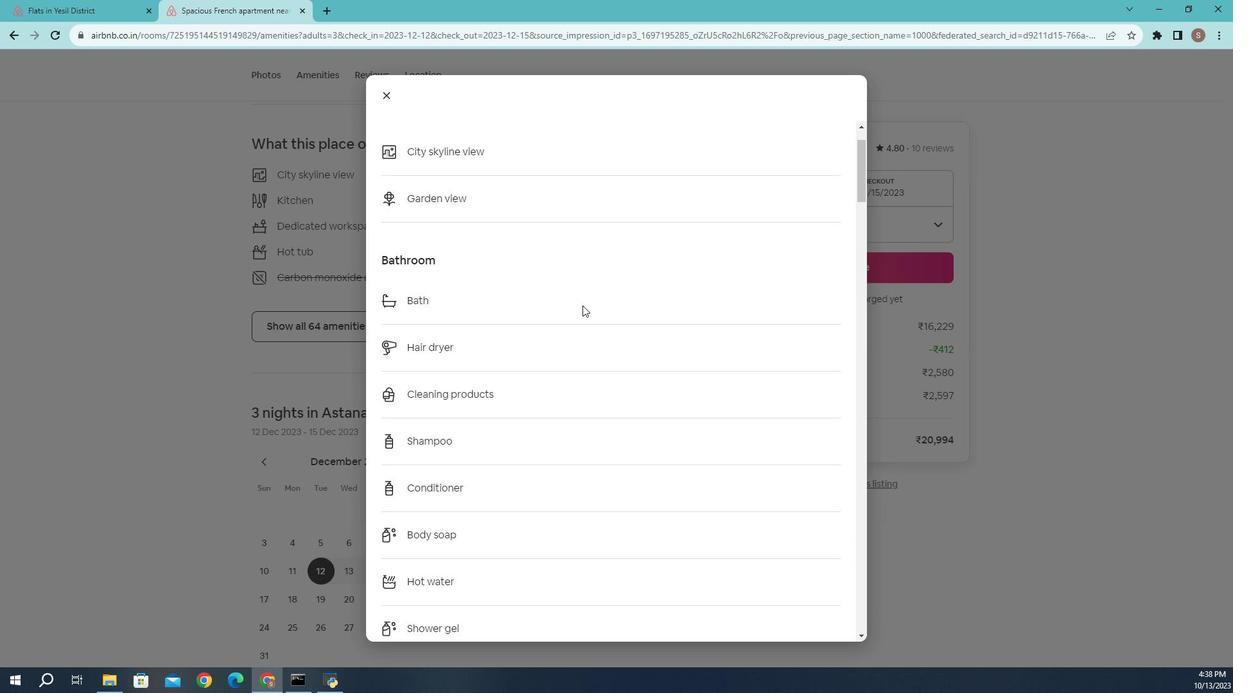 
Action: Mouse moved to (633, 381)
Screenshot: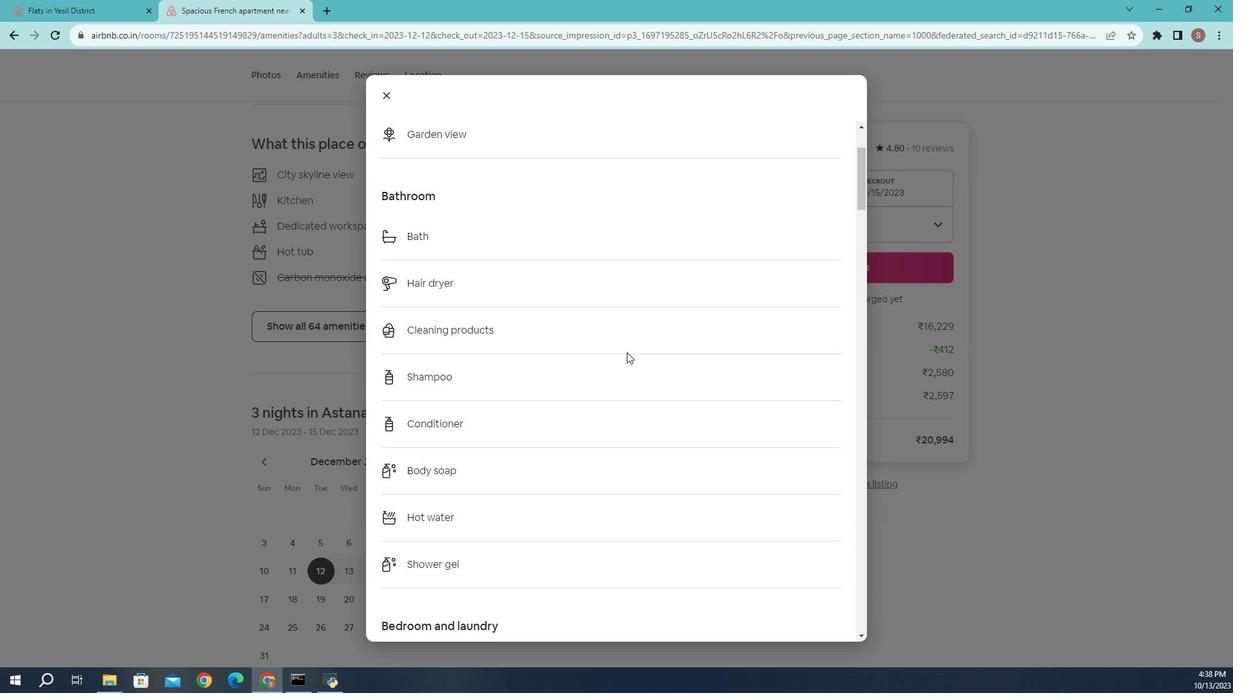 
Action: Mouse scrolled (633, 380) with delta (0, 0)
Screenshot: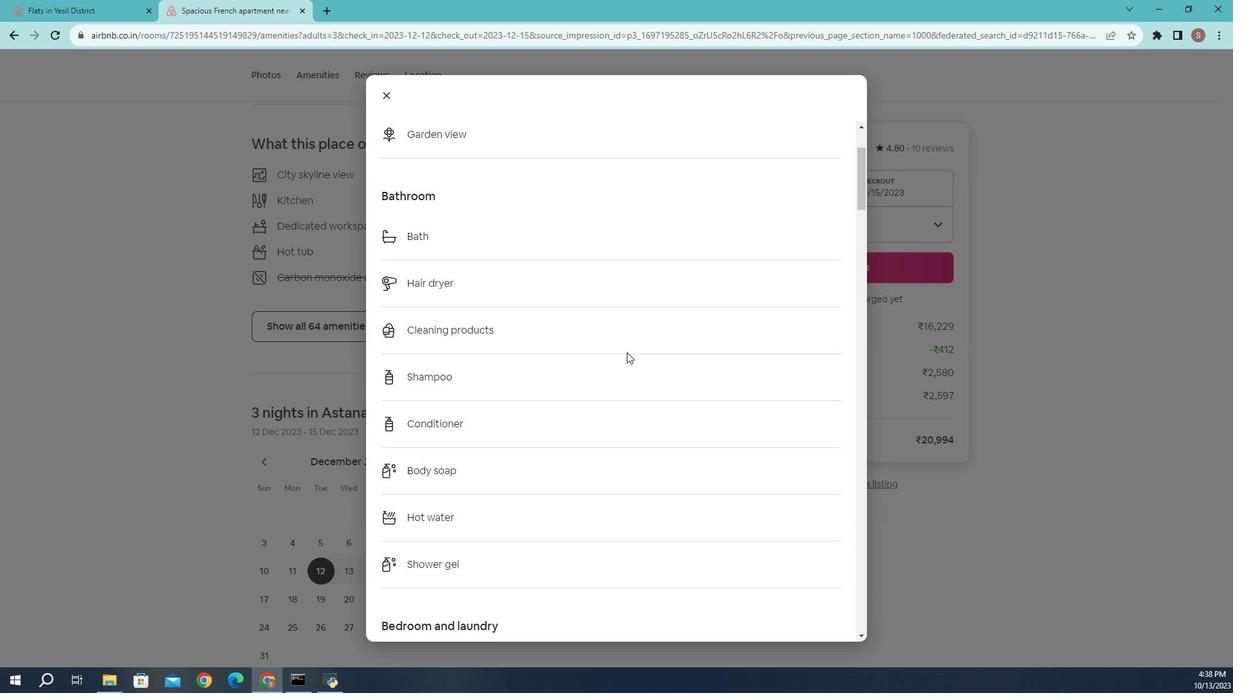 
Action: Mouse moved to (619, 385)
Screenshot: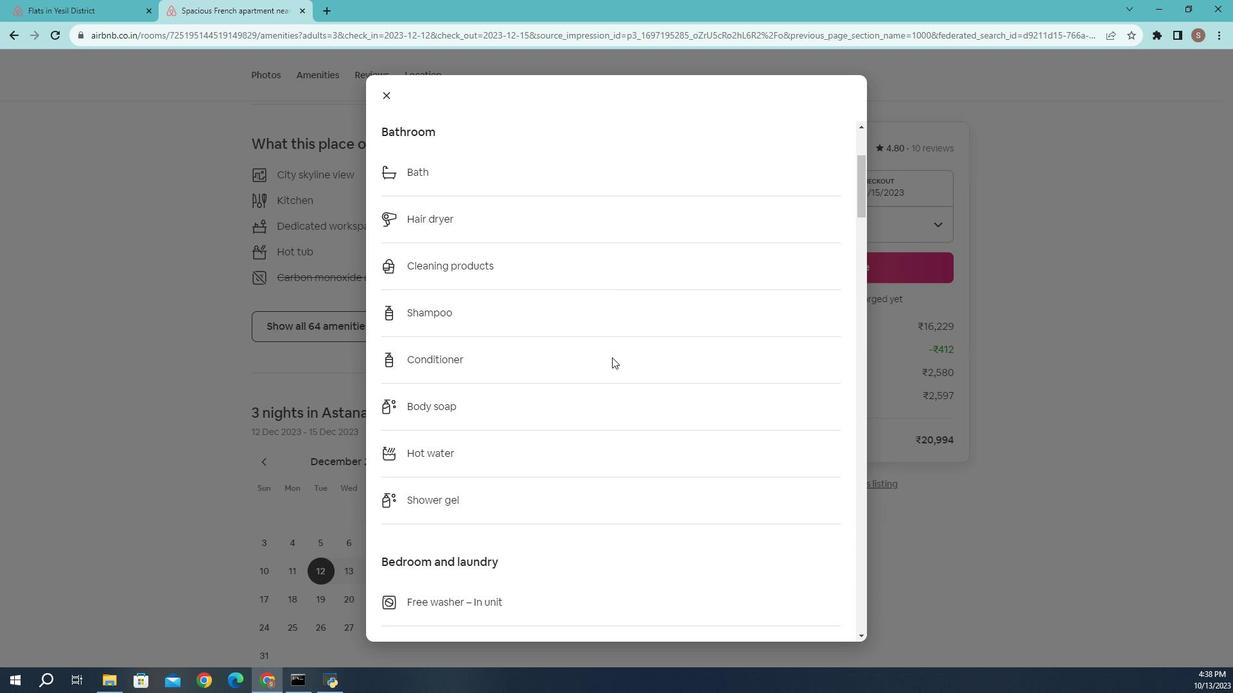 
Action: Mouse scrolled (619, 384) with delta (0, 0)
Screenshot: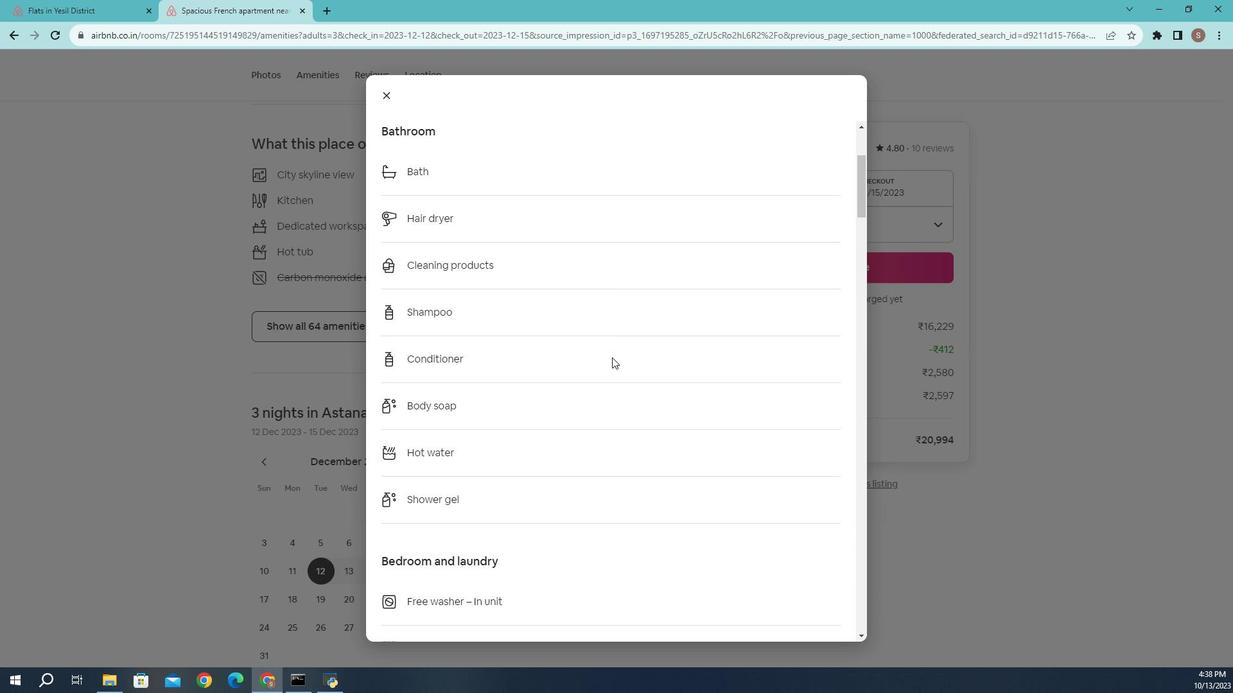 
Action: Mouse scrolled (619, 384) with delta (0, 0)
Screenshot: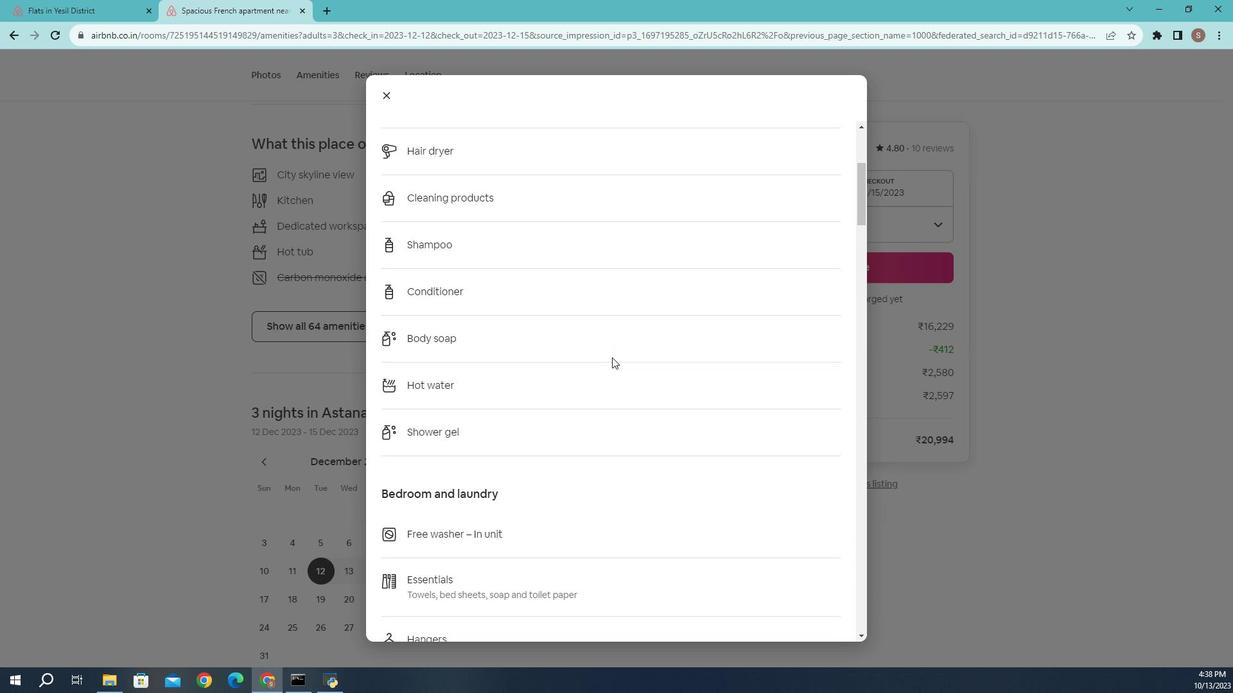 
Action: Mouse moved to (651, 394)
Screenshot: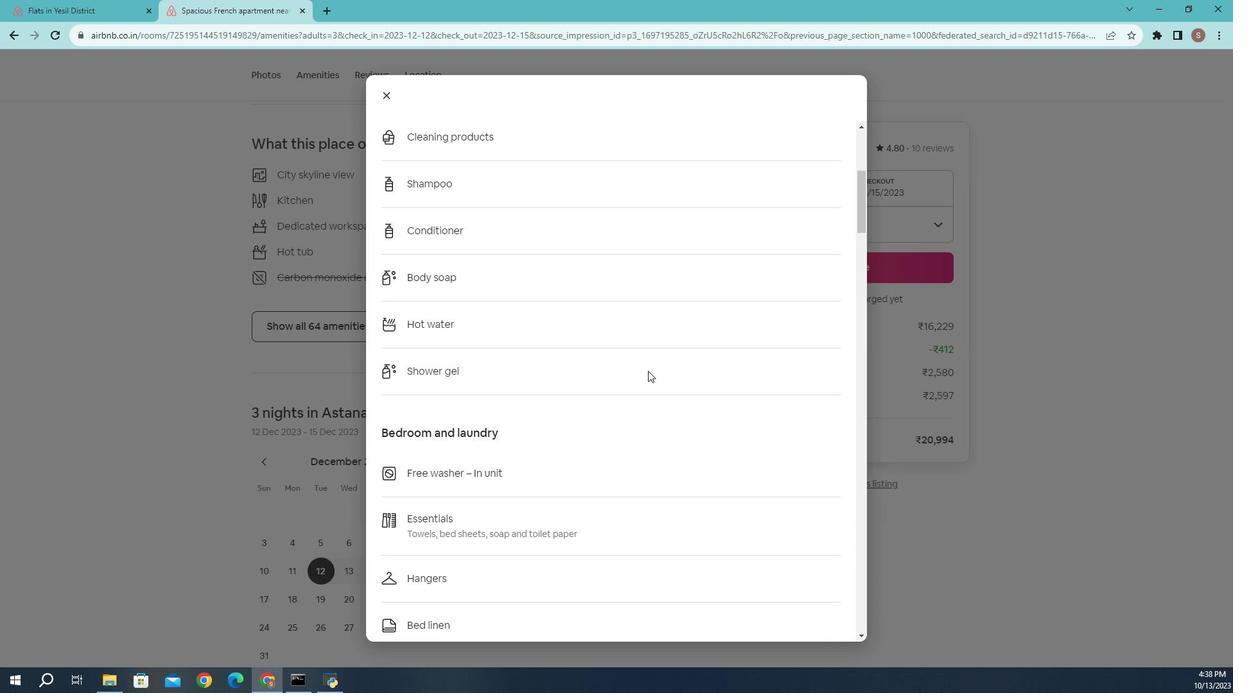 
Action: Mouse scrolled (651, 394) with delta (0, 0)
Screenshot: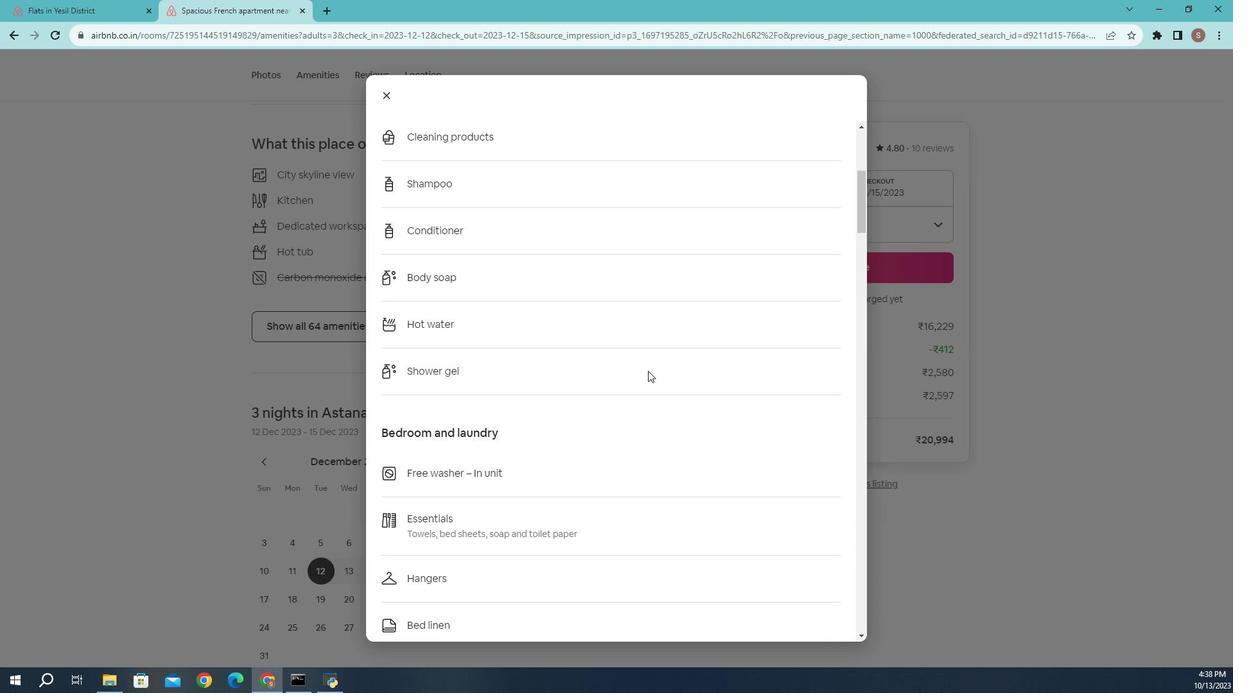 
Action: Mouse moved to (651, 396)
Screenshot: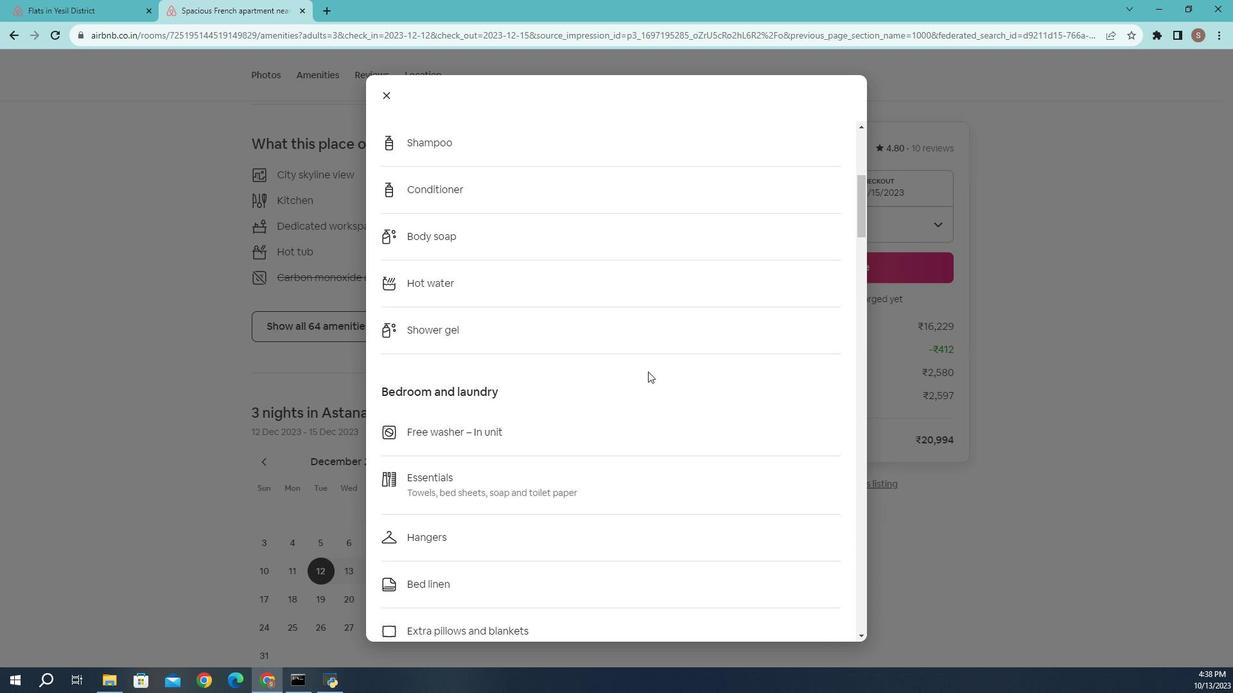 
Action: Mouse scrolled (651, 396) with delta (0, 0)
Screenshot: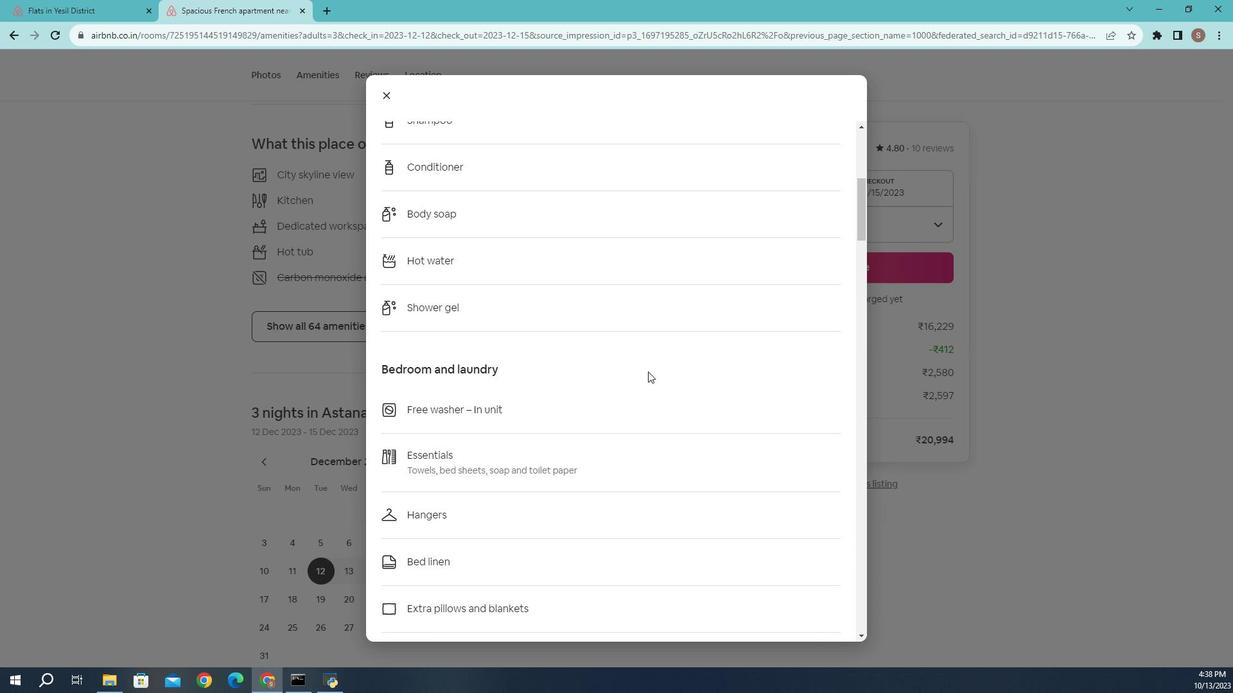 
Action: Mouse scrolled (651, 396) with delta (0, 0)
Screenshot: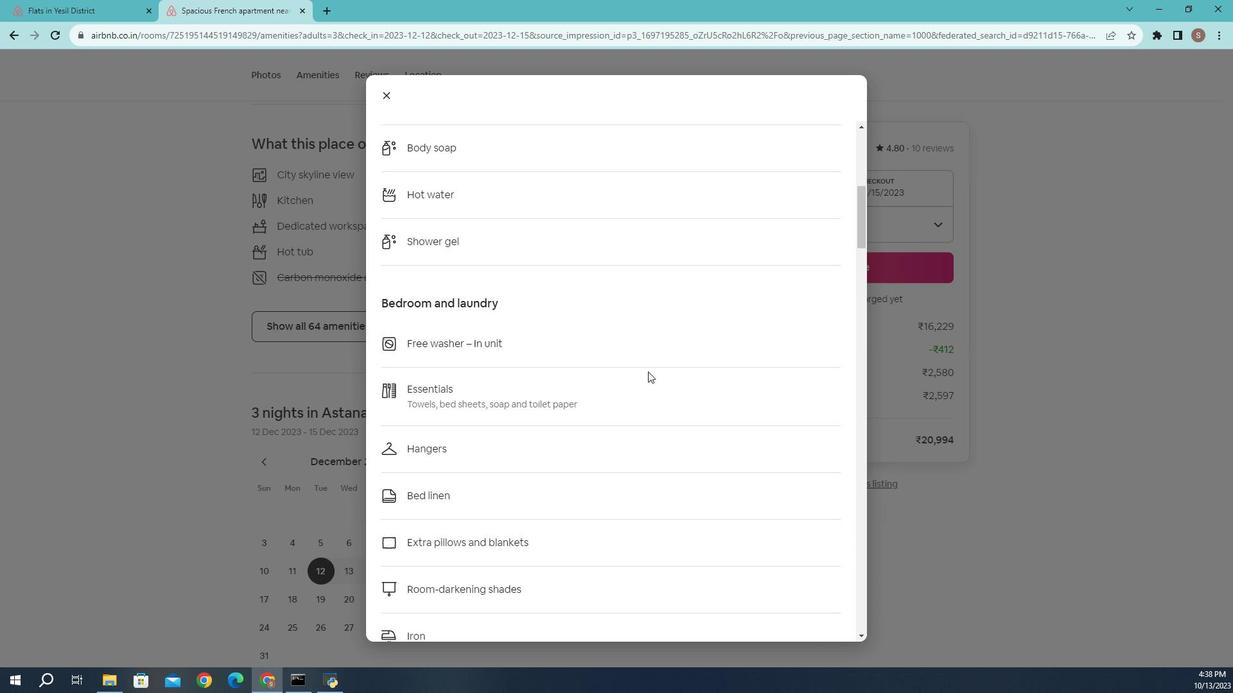 
Action: Mouse moved to (540, 403)
Screenshot: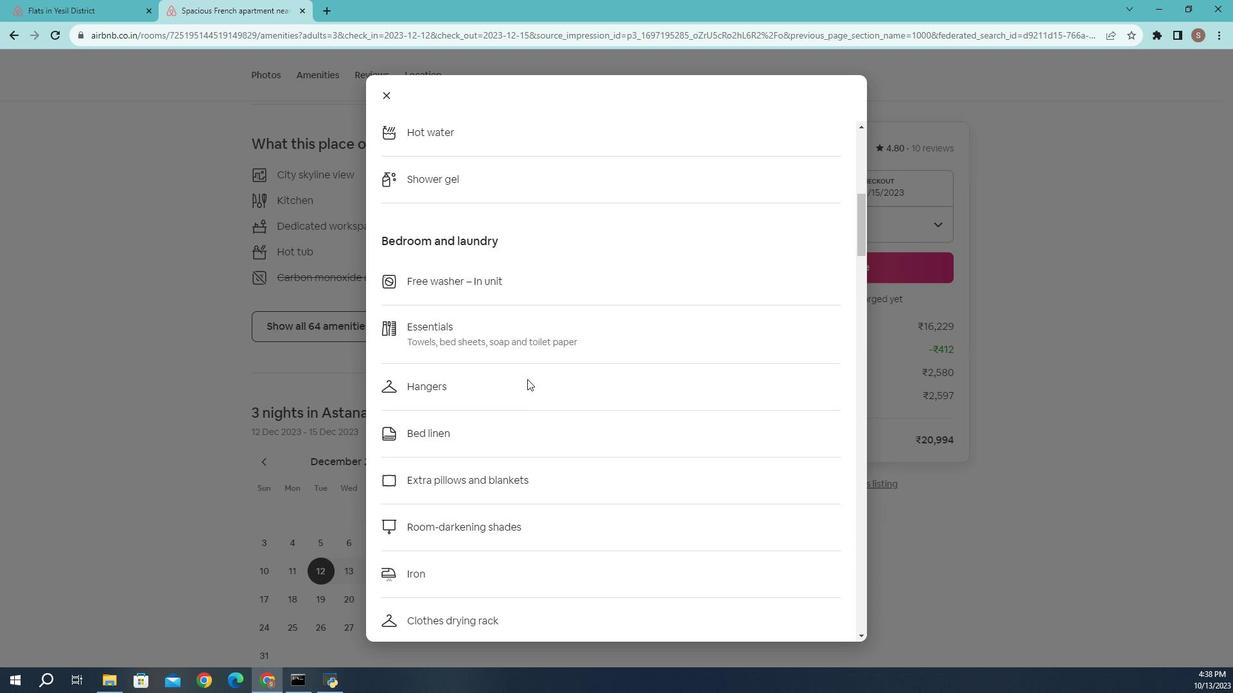 
Action: Mouse scrolled (540, 402) with delta (0, 0)
Screenshot: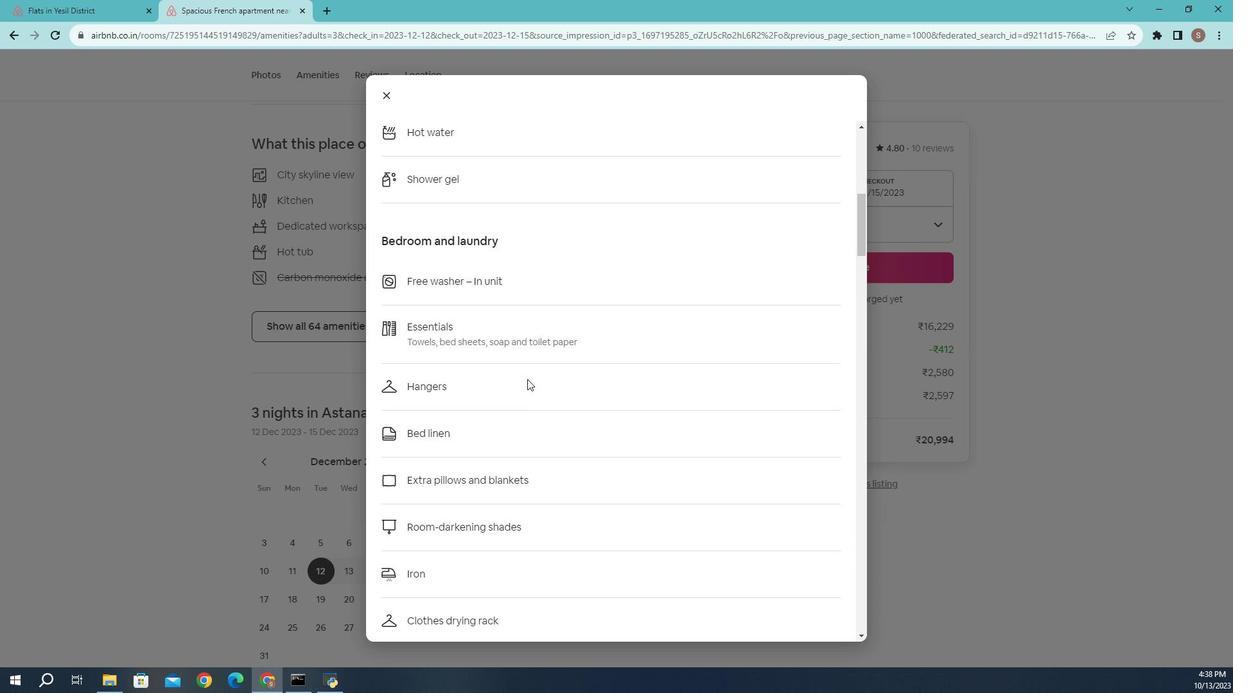 
Action: Mouse moved to (577, 404)
Screenshot: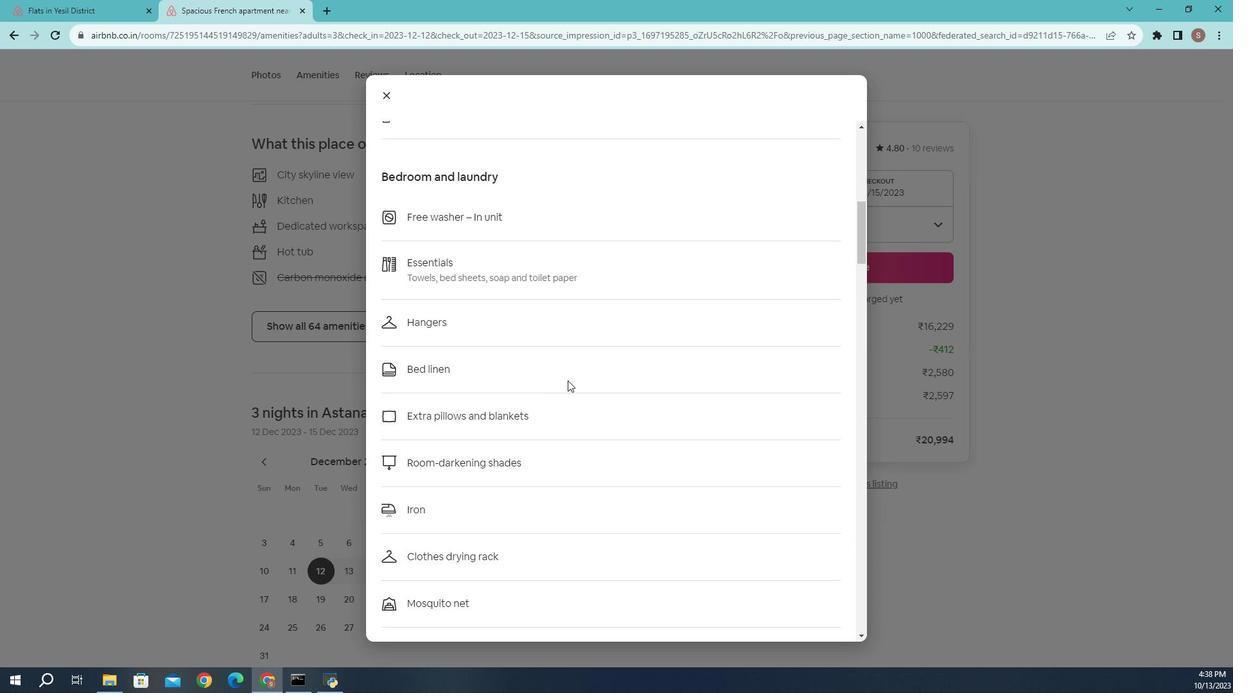 
Action: Mouse scrolled (577, 403) with delta (0, 0)
Screenshot: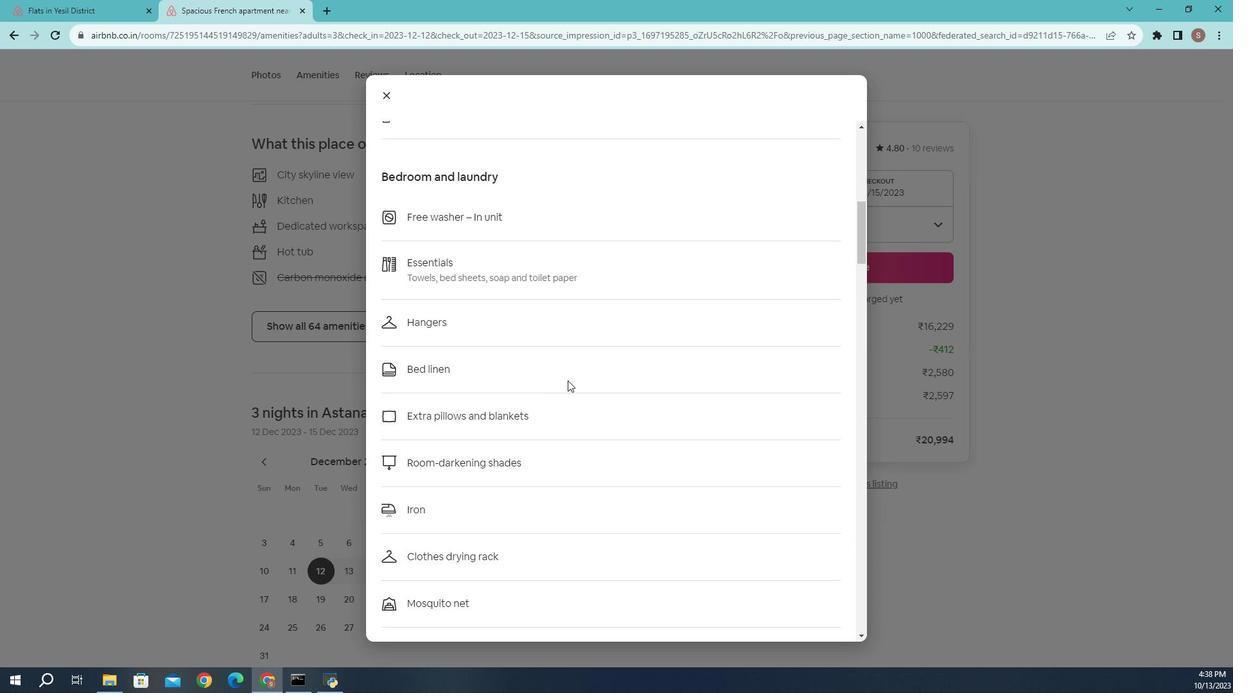 
Action: Mouse moved to (694, 385)
Screenshot: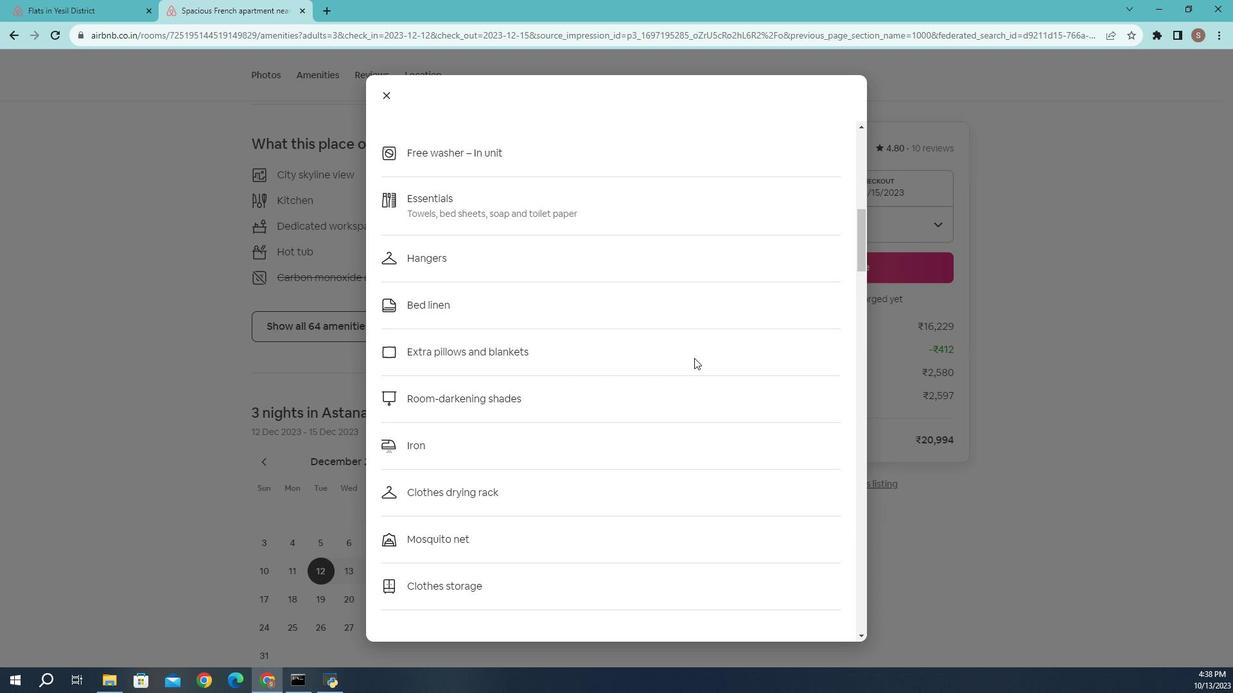 
Action: Mouse scrolled (694, 385) with delta (0, 0)
Screenshot: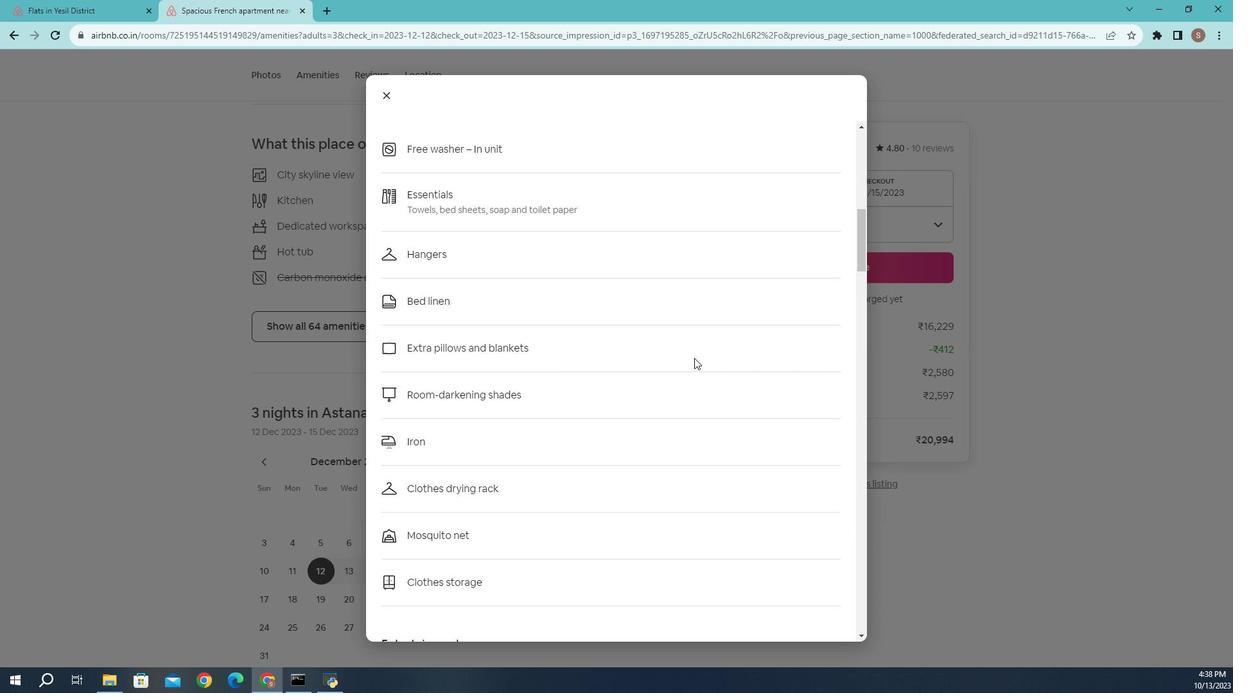 
Action: Mouse moved to (694, 385)
Screenshot: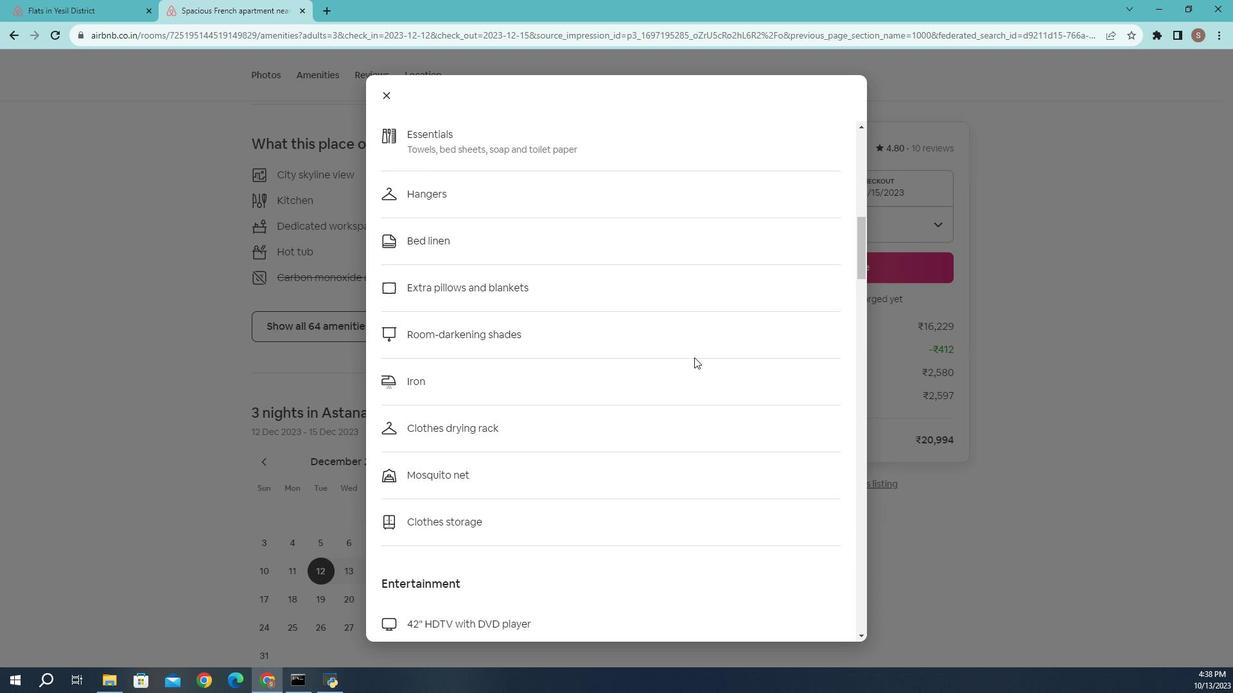 
Action: Mouse scrolled (694, 384) with delta (0, 0)
Screenshot: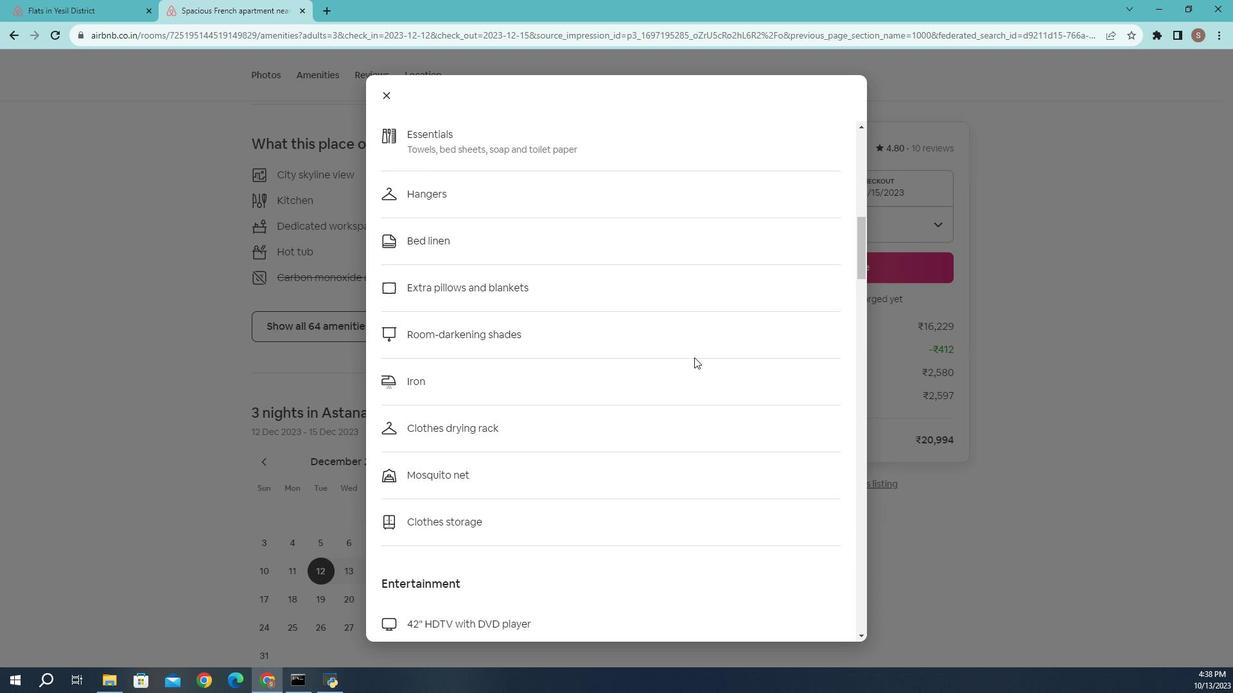 
Action: Mouse scrolled (694, 384) with delta (0, 0)
Screenshot: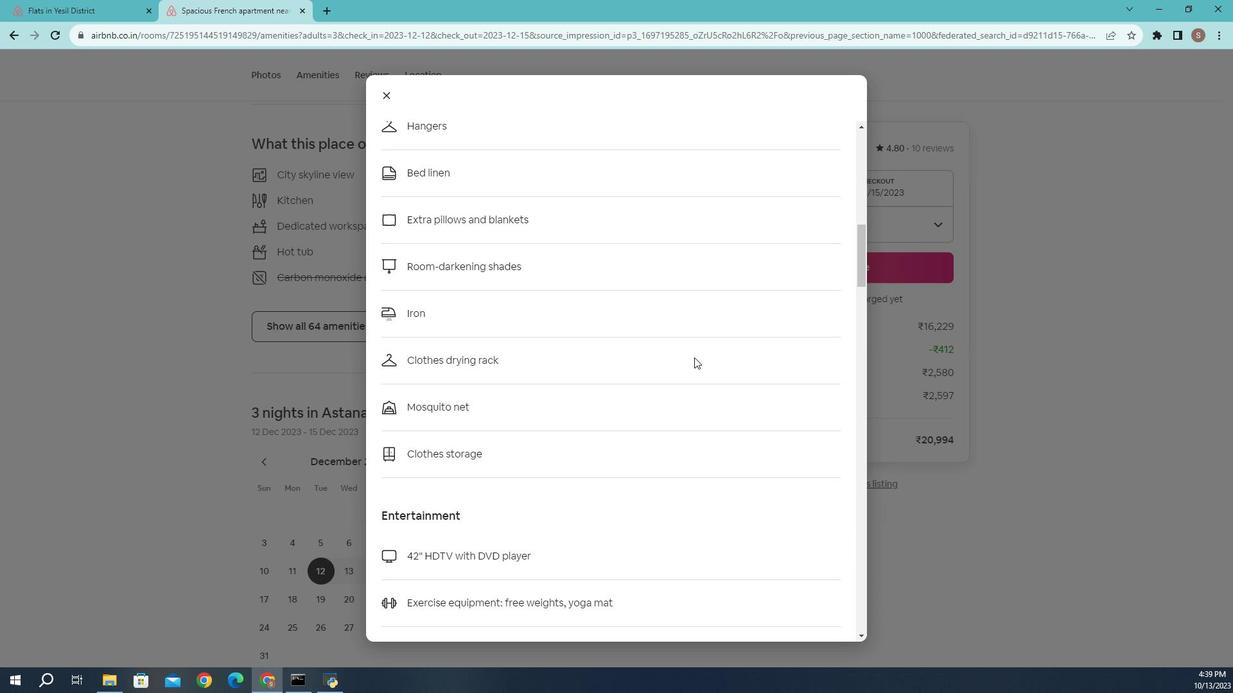 
Action: Mouse moved to (694, 384)
Screenshot: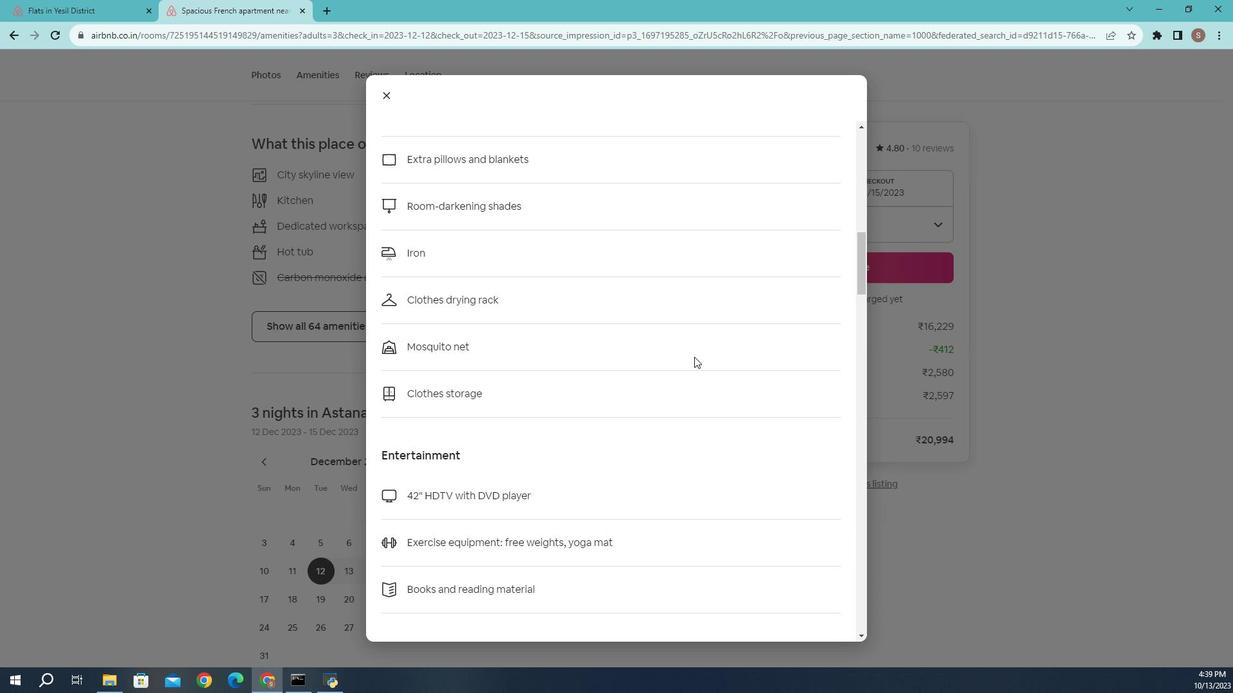 
Action: Mouse scrolled (694, 384) with delta (0, 0)
Screenshot: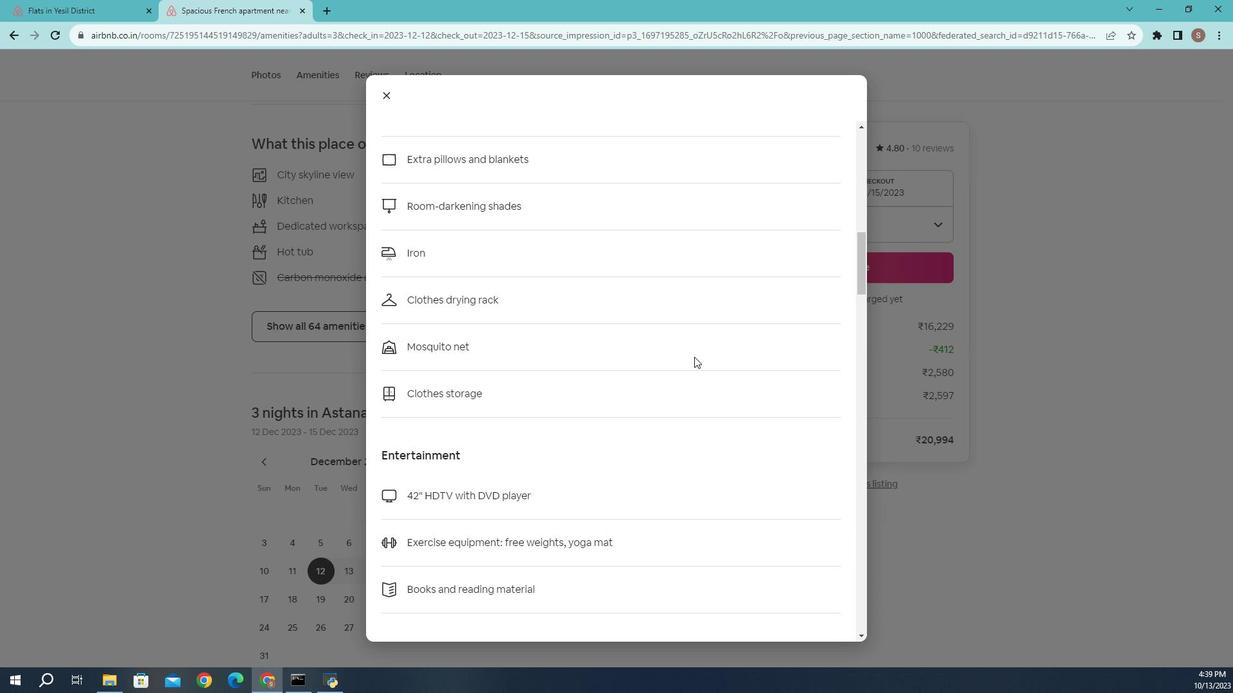 
Action: Mouse moved to (693, 384)
Screenshot: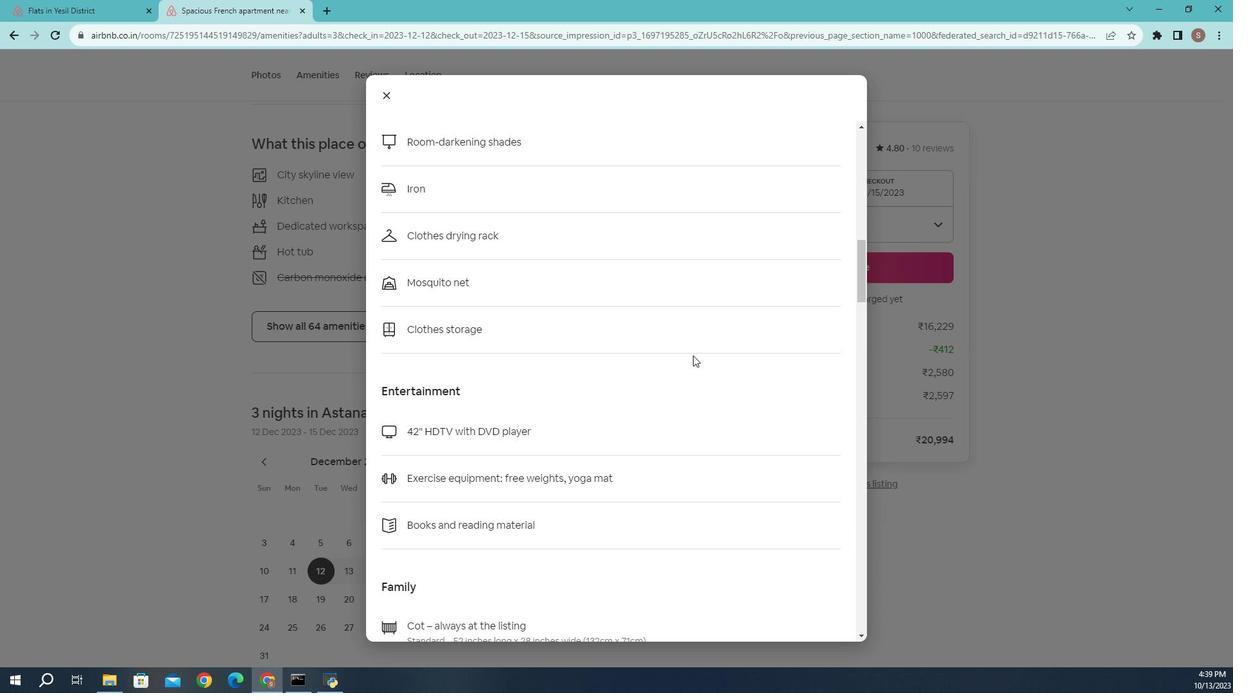 
Action: Mouse scrolled (693, 383) with delta (0, 0)
Screenshot: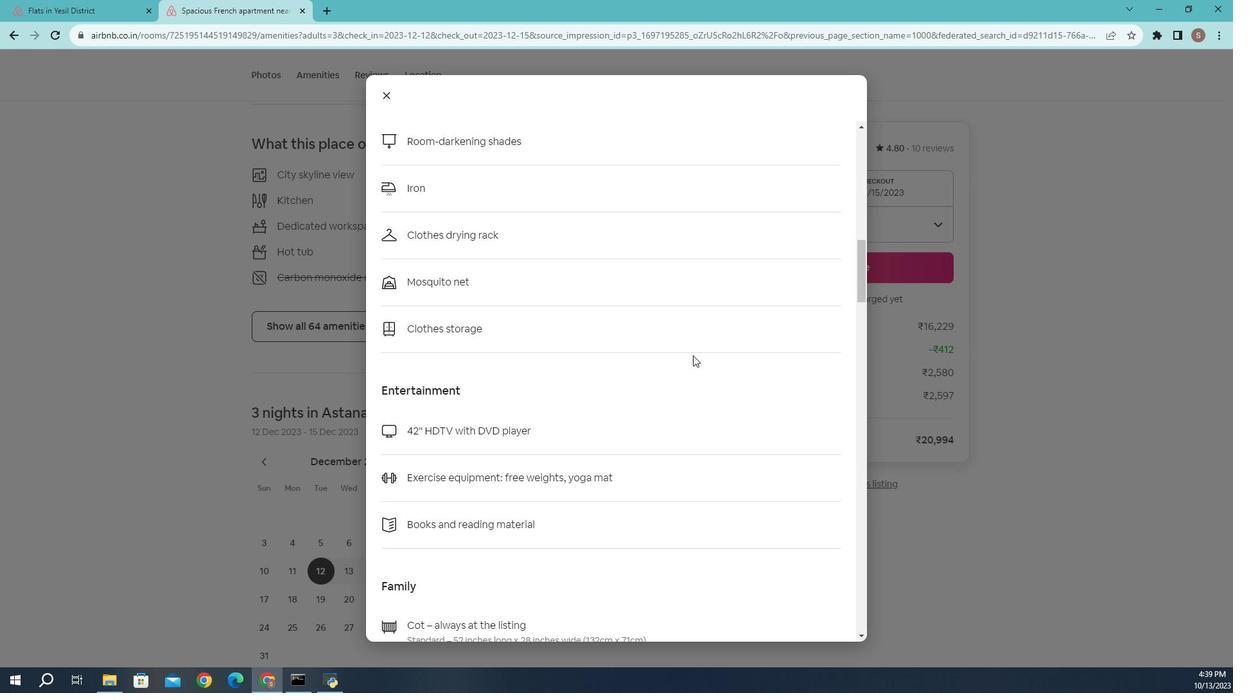 
Action: Mouse moved to (691, 382)
Screenshot: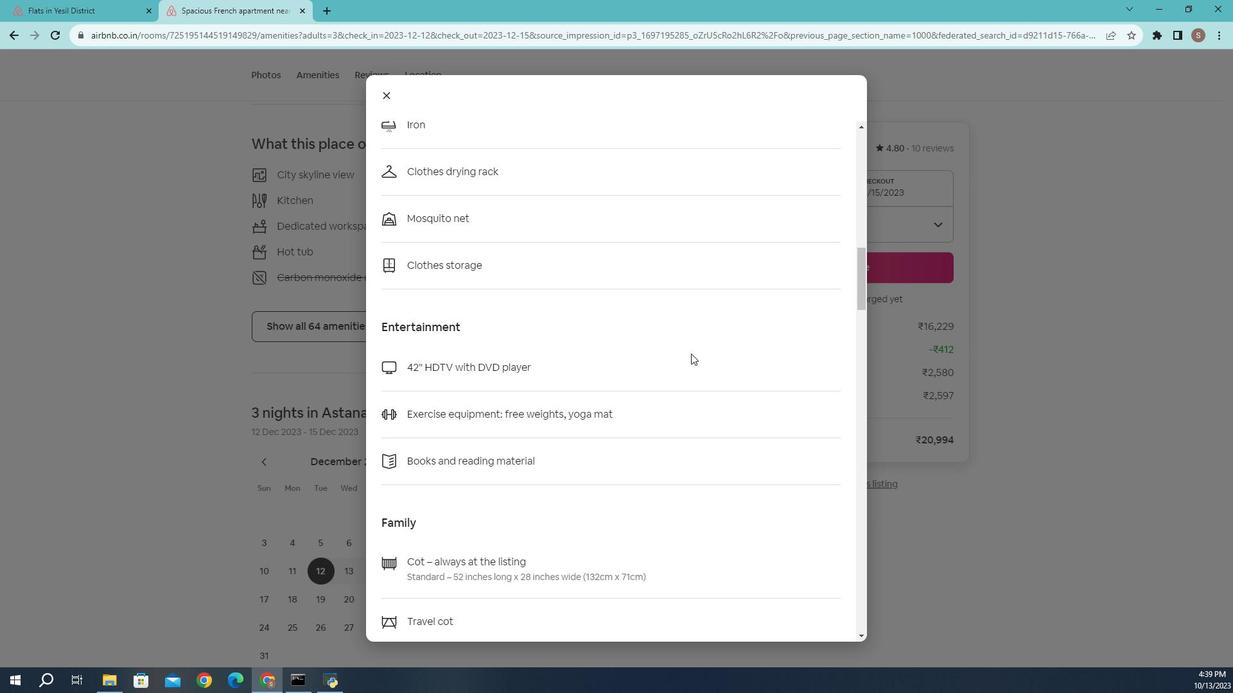 
Action: Mouse scrolled (691, 381) with delta (0, 0)
Screenshot: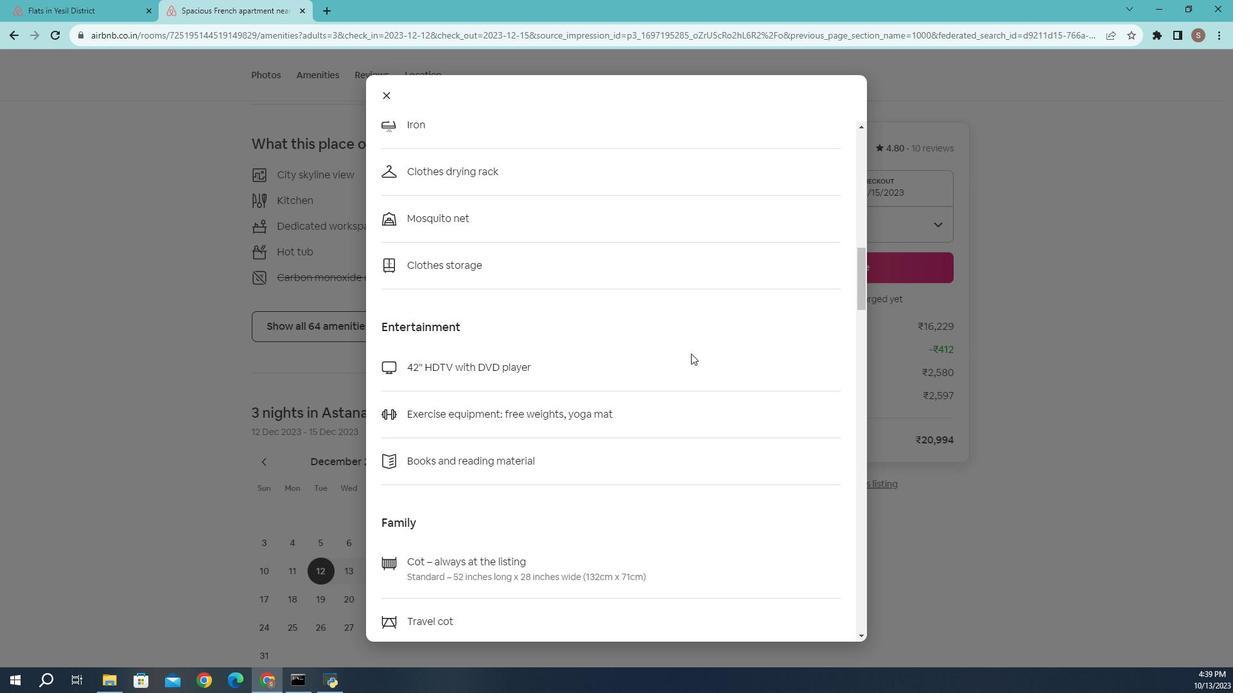 
Action: Mouse scrolled (691, 381) with delta (0, 0)
Screenshot: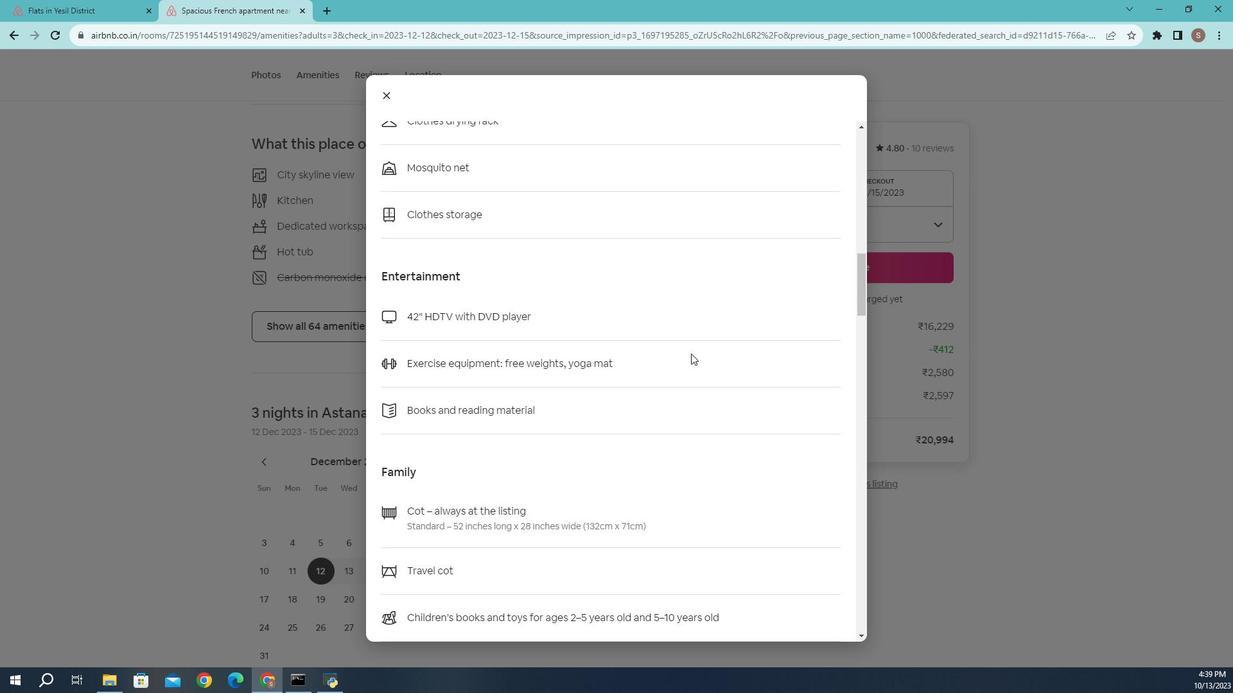 
Action: Mouse moved to (498, 393)
Screenshot: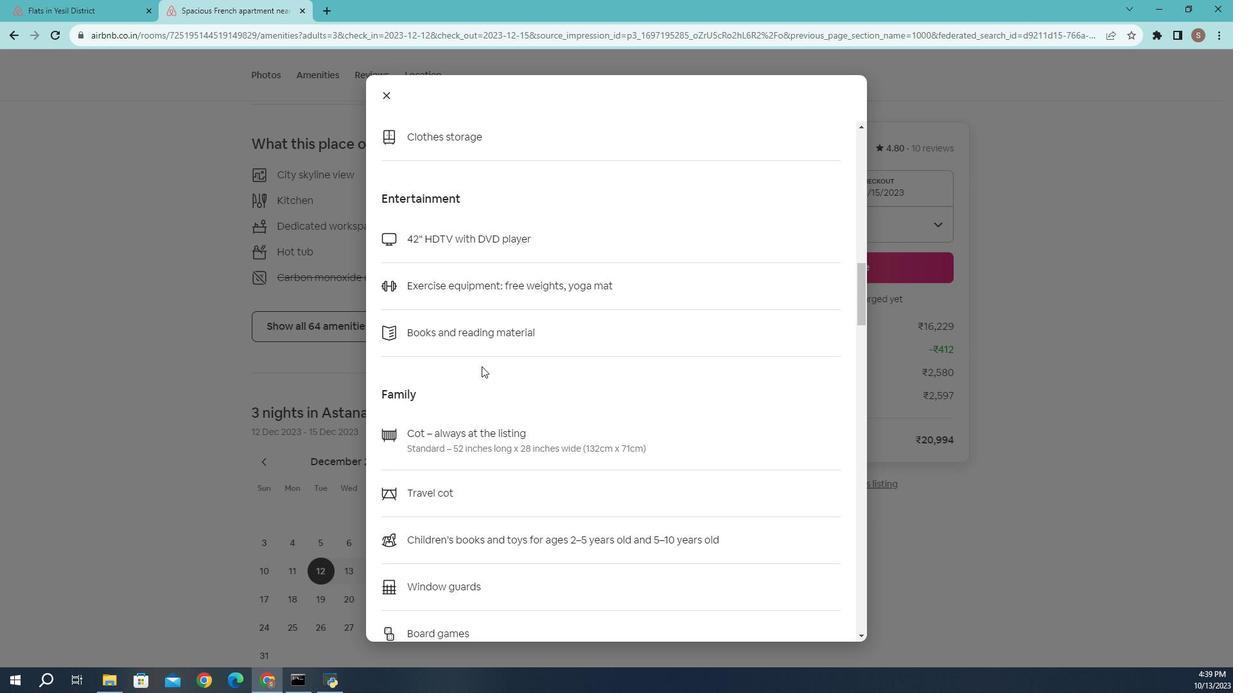 
Action: Mouse scrolled (498, 392) with delta (0, 0)
Screenshot: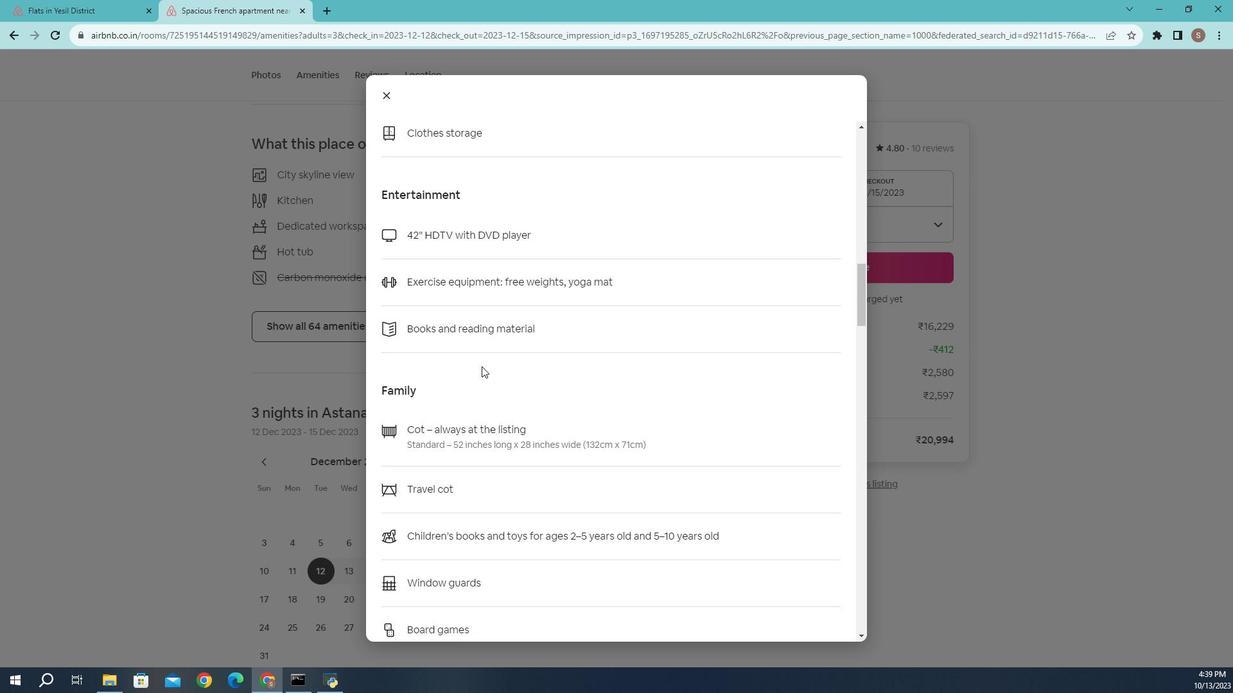 
Action: Mouse moved to (501, 393)
Screenshot: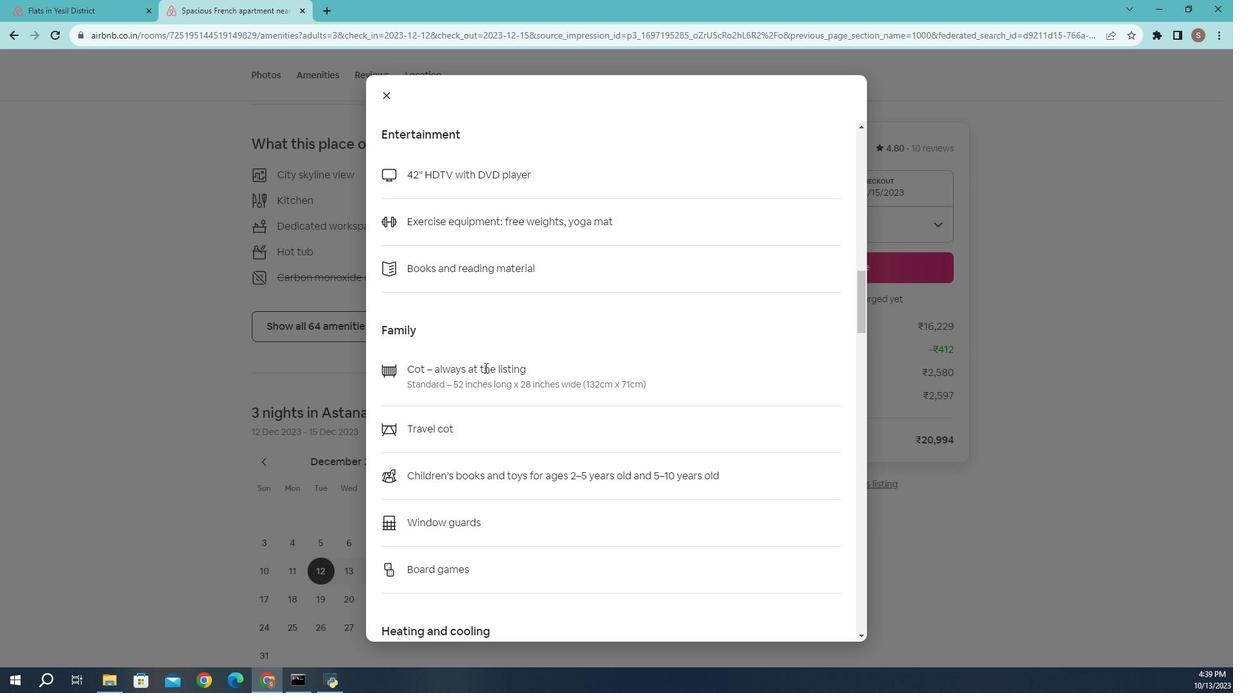 
Action: Mouse scrolled (501, 393) with delta (0, 0)
Screenshot: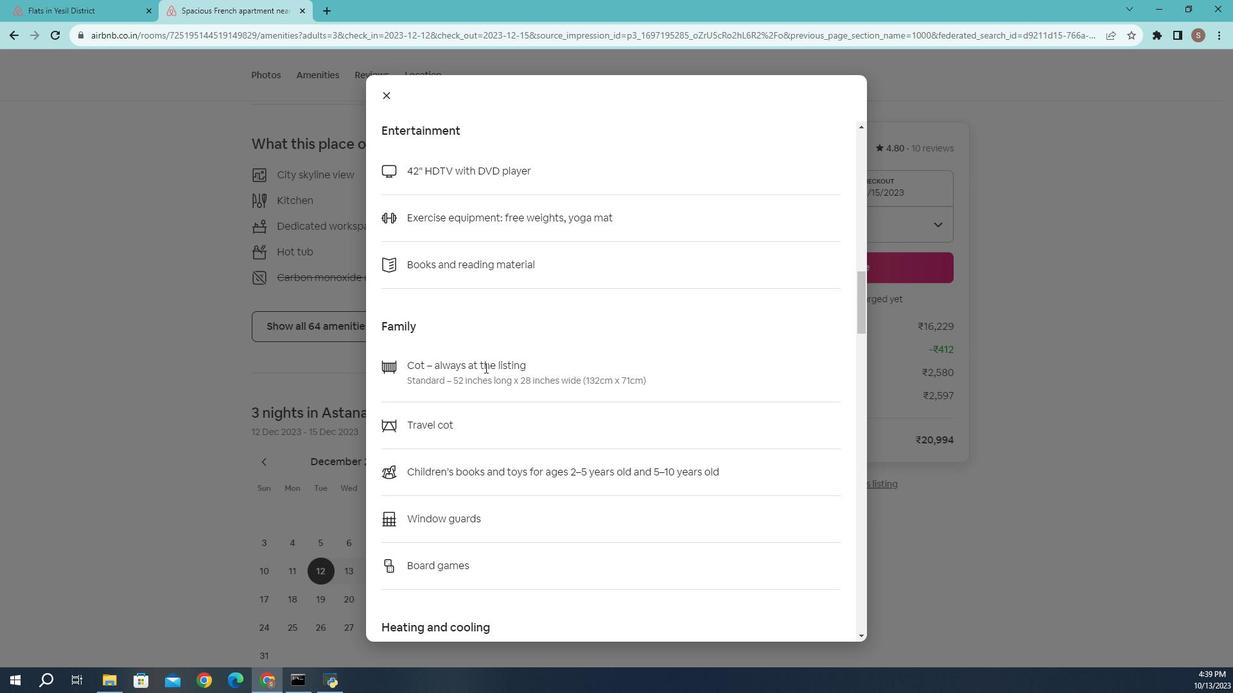 
Action: Mouse scrolled (501, 393) with delta (0, 0)
Screenshot: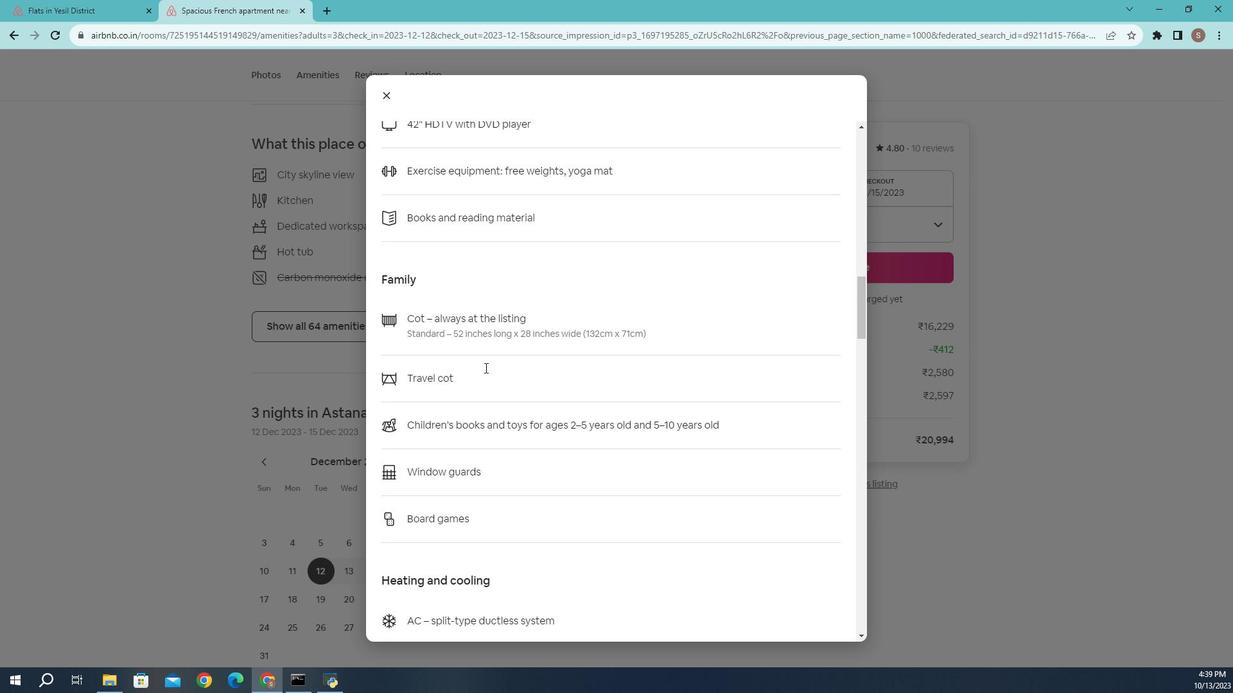 
Action: Mouse moved to (568, 420)
Screenshot: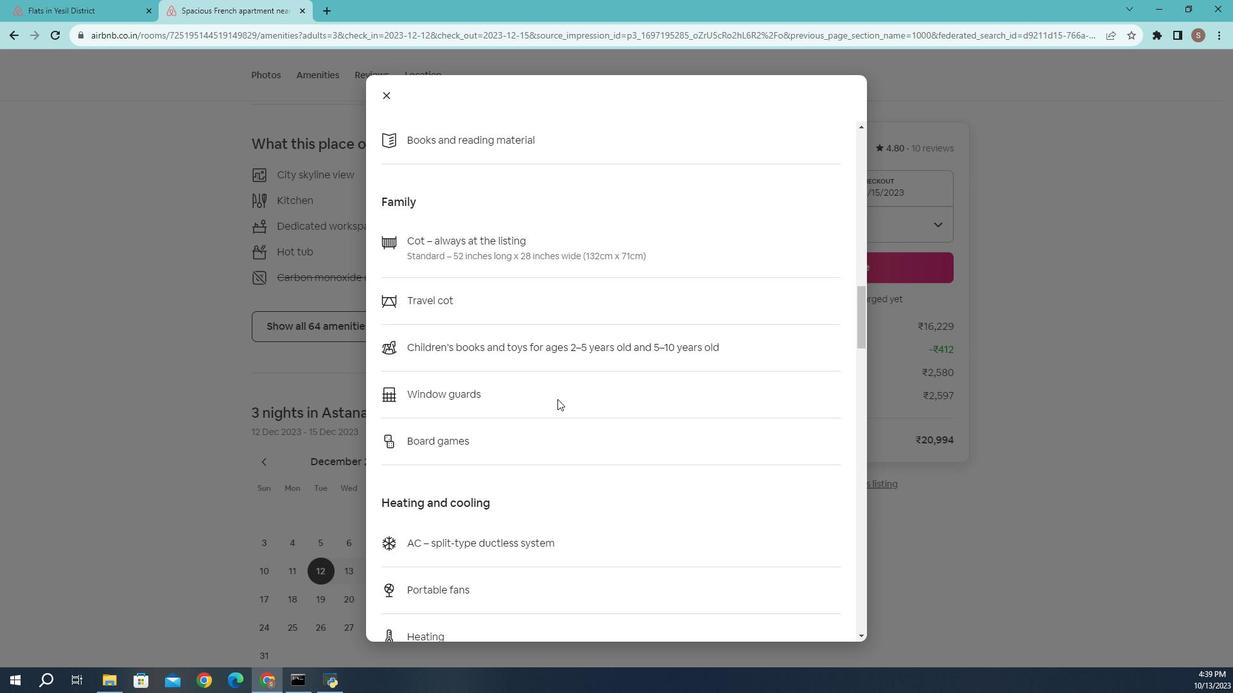 
Action: Mouse scrolled (568, 419) with delta (0, 0)
Screenshot: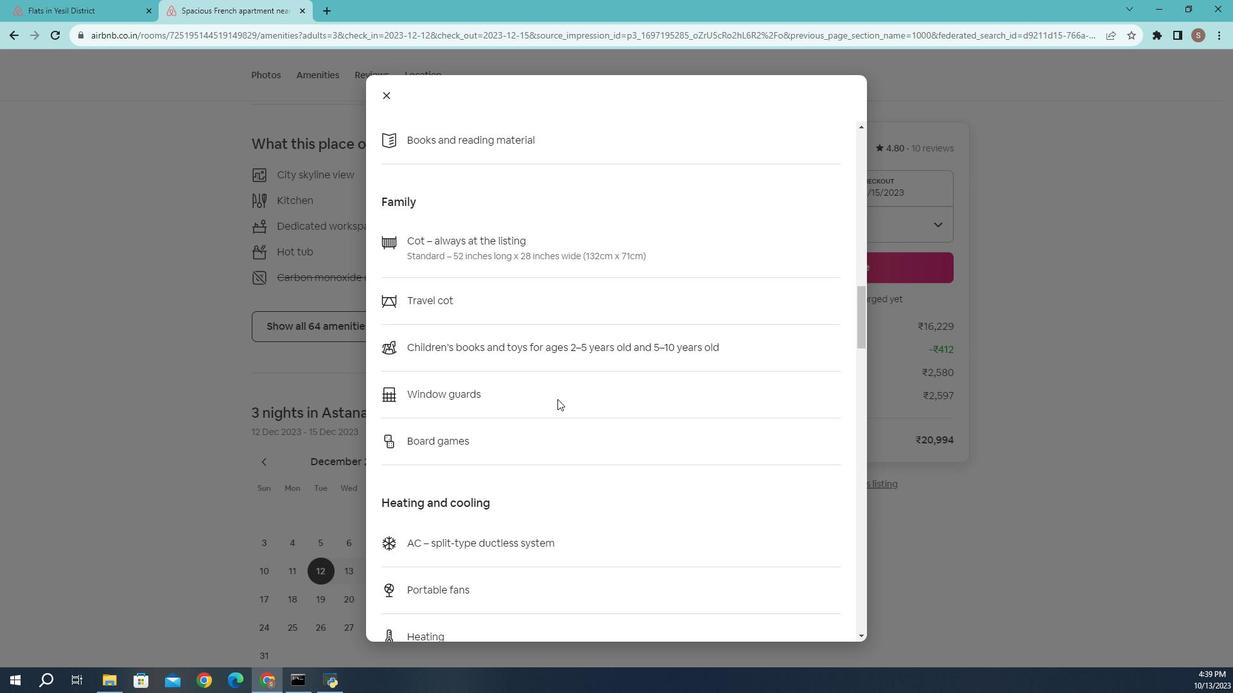
Action: Mouse scrolled (568, 419) with delta (0, 0)
Screenshot: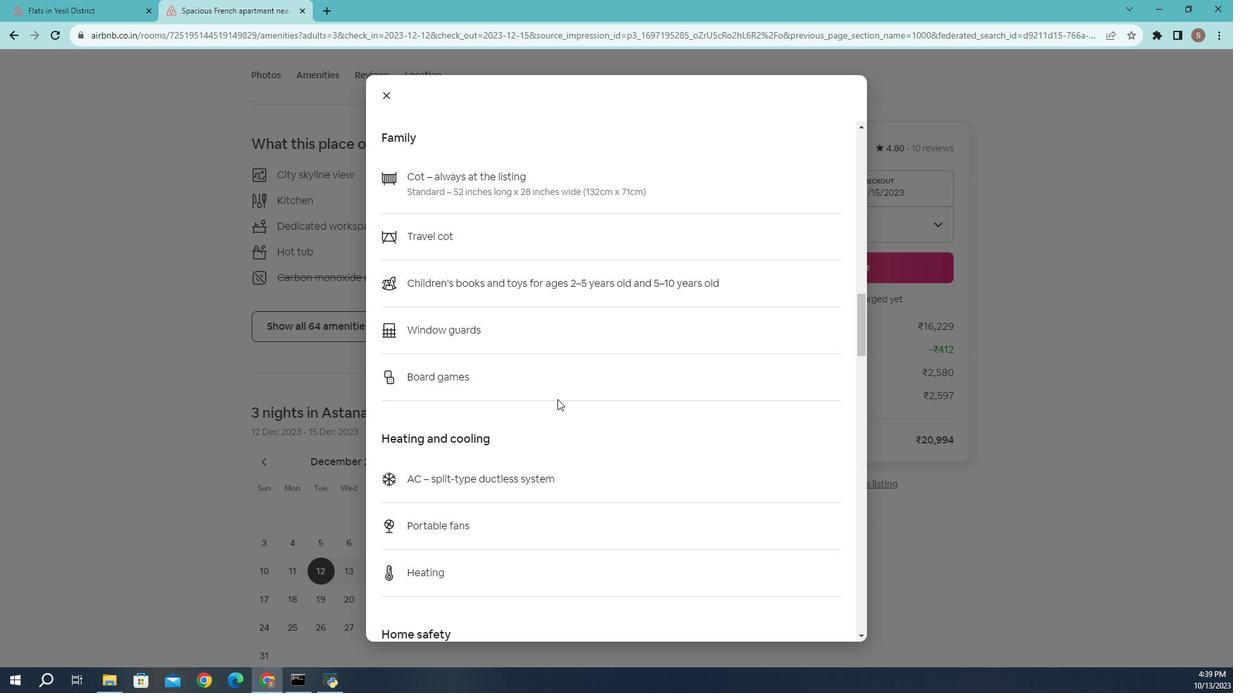 
Action: Mouse scrolled (568, 419) with delta (0, 0)
Screenshot: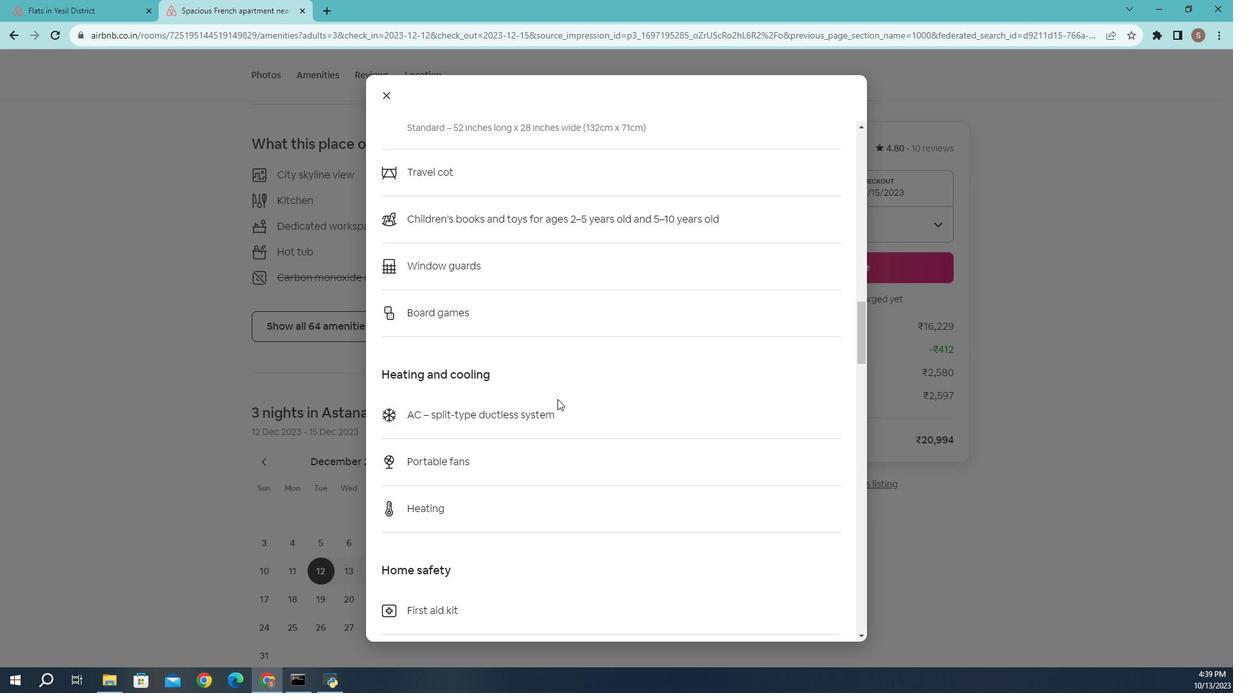 
Action: Mouse scrolled (568, 419) with delta (0, 0)
Screenshot: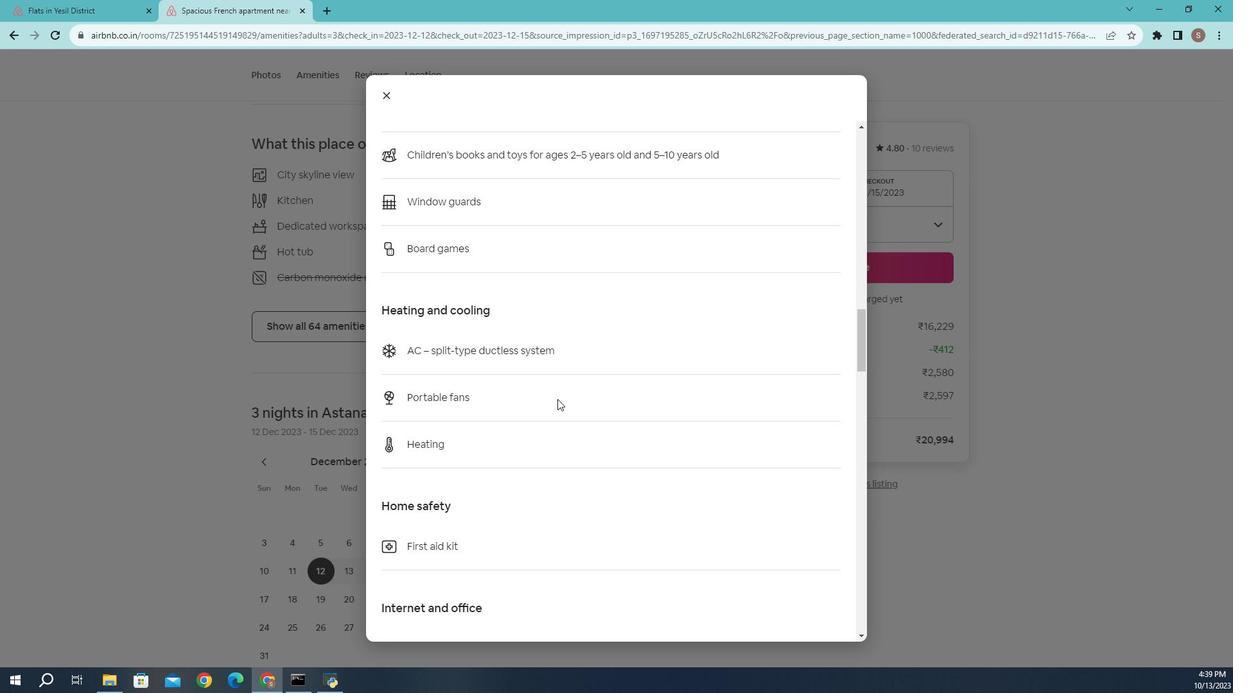 
Action: Mouse scrolled (568, 419) with delta (0, 0)
Screenshot: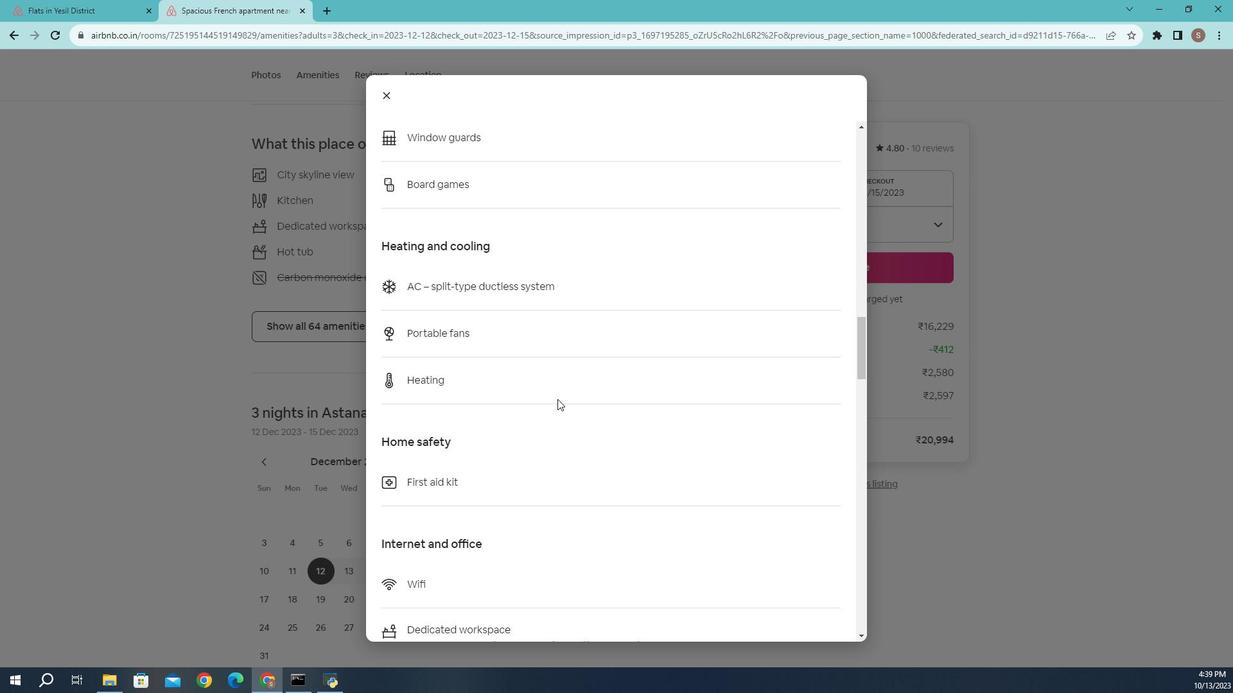 
Action: Mouse scrolled (568, 419) with delta (0, 0)
Screenshot: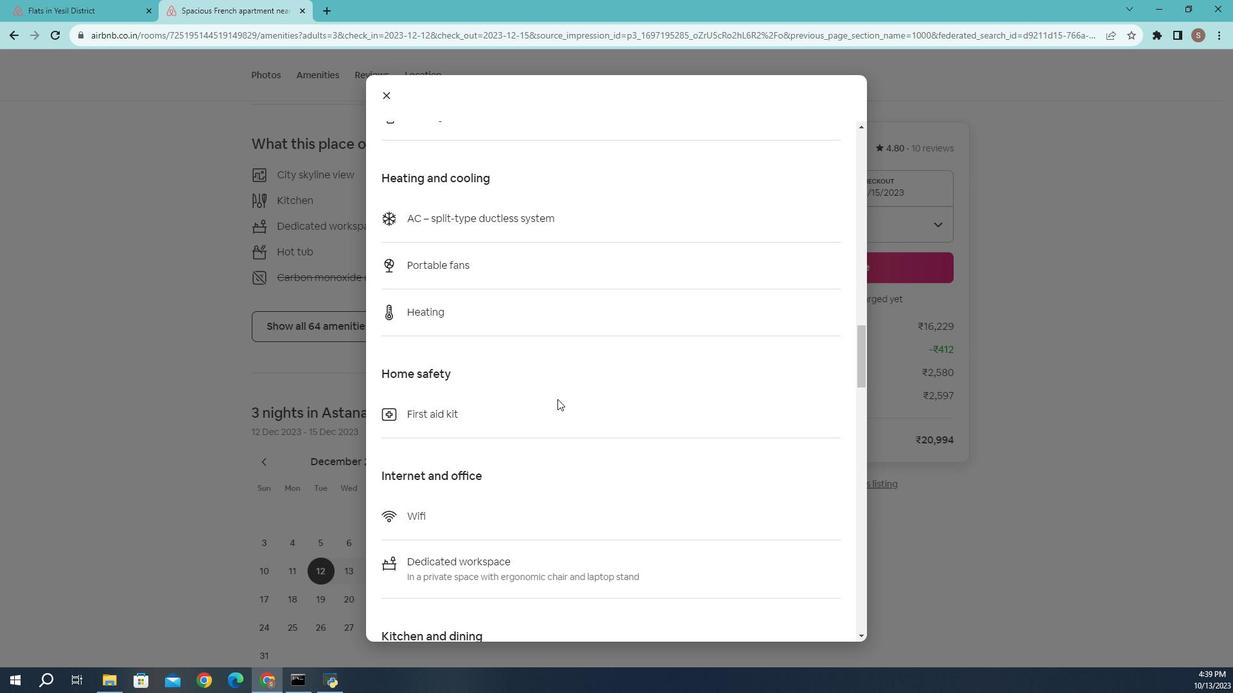 
Action: Mouse scrolled (568, 419) with delta (0, 0)
Screenshot: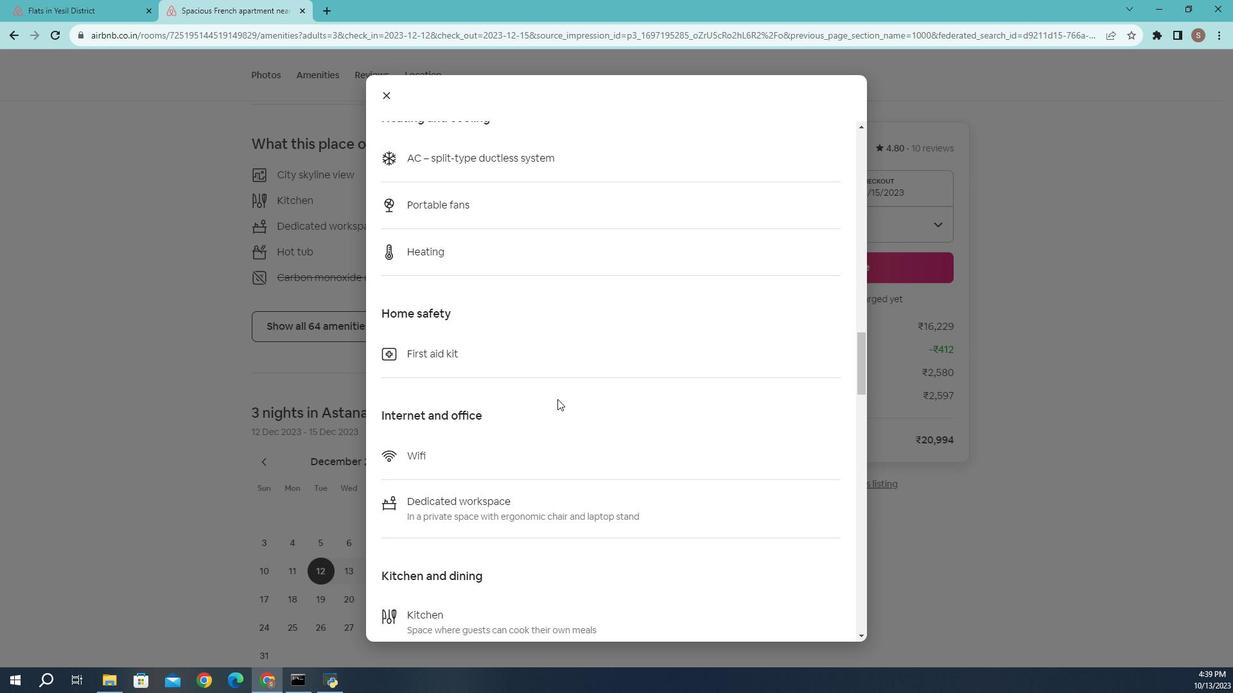 
Action: Mouse scrolled (568, 419) with delta (0, 0)
Screenshot: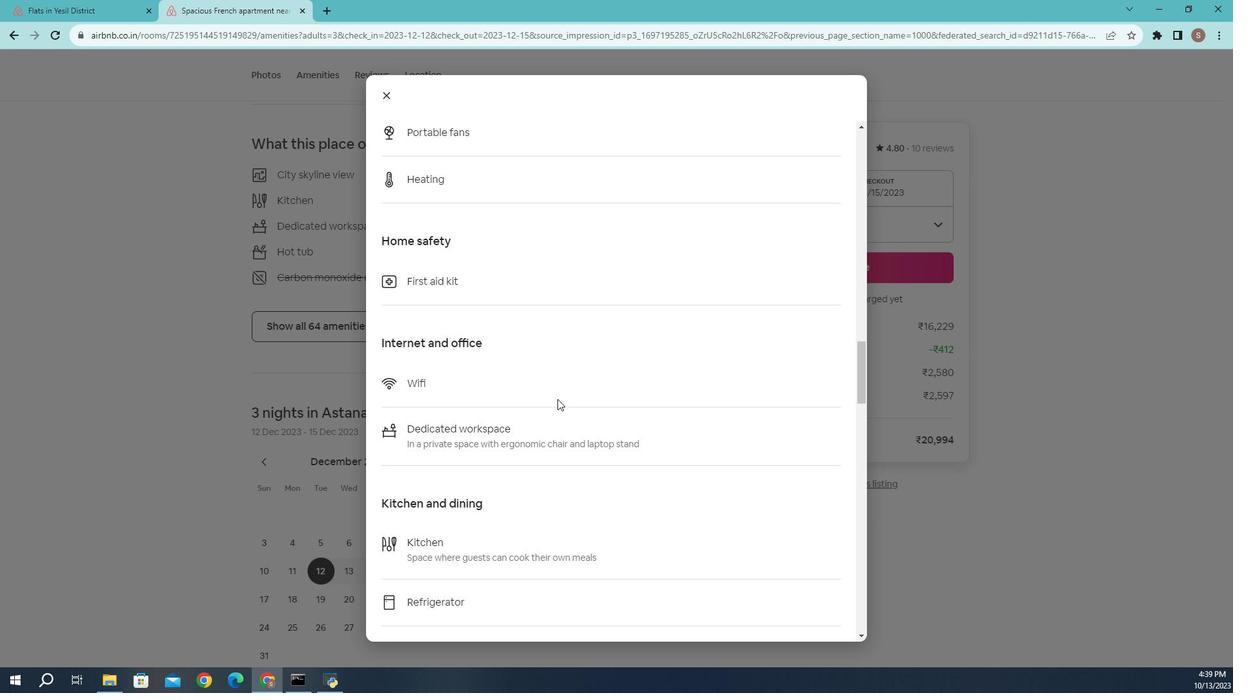 
Action: Mouse scrolled (568, 419) with delta (0, 0)
Screenshot: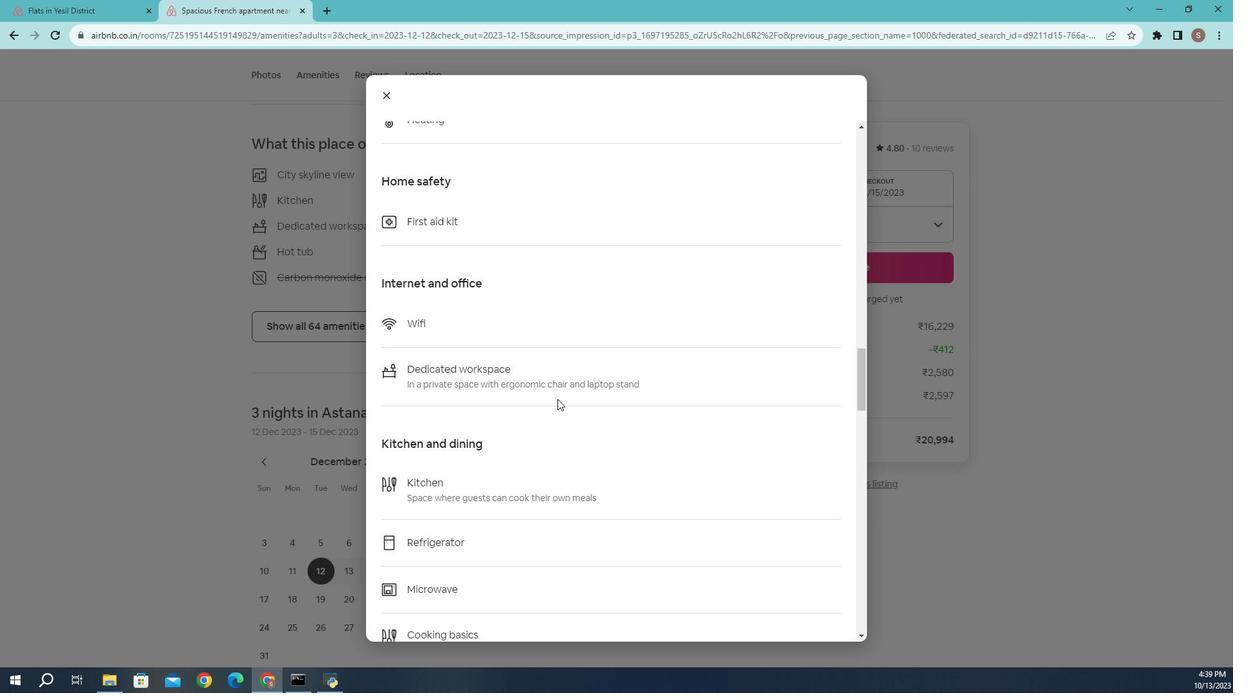 
Action: Mouse scrolled (568, 419) with delta (0, 0)
Screenshot: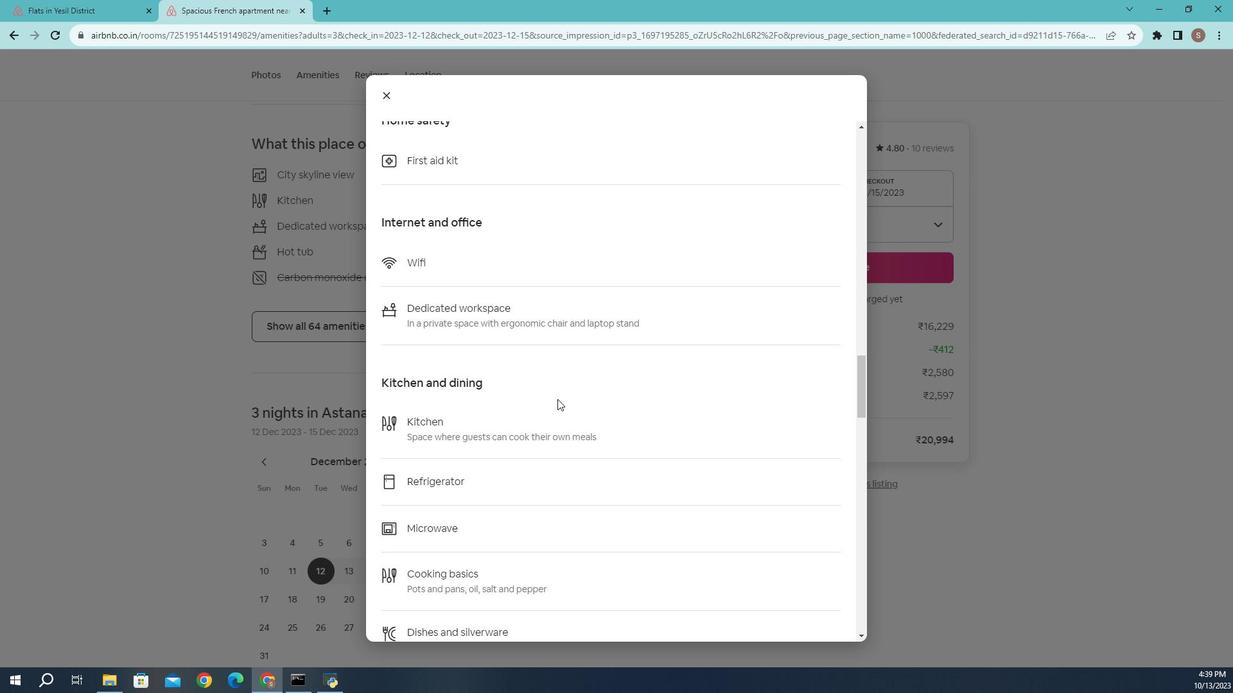 
Action: Mouse moved to (568, 419)
Screenshot: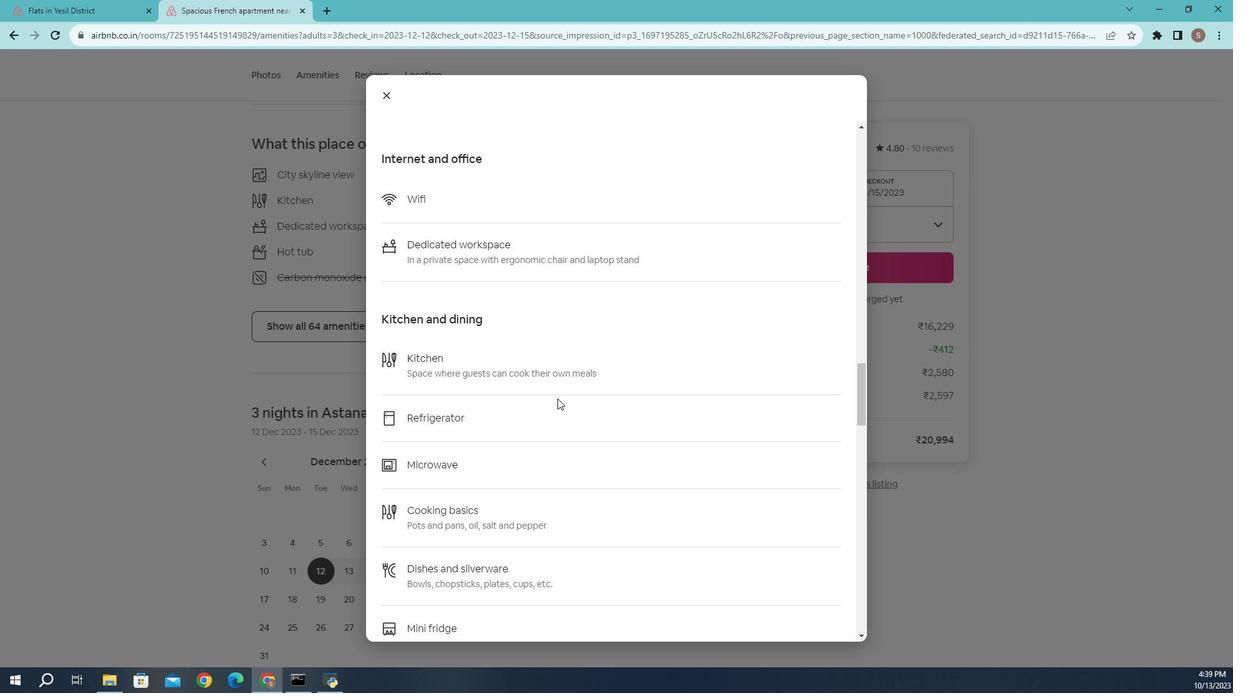 
Action: Mouse scrolled (568, 418) with delta (0, 0)
Screenshot: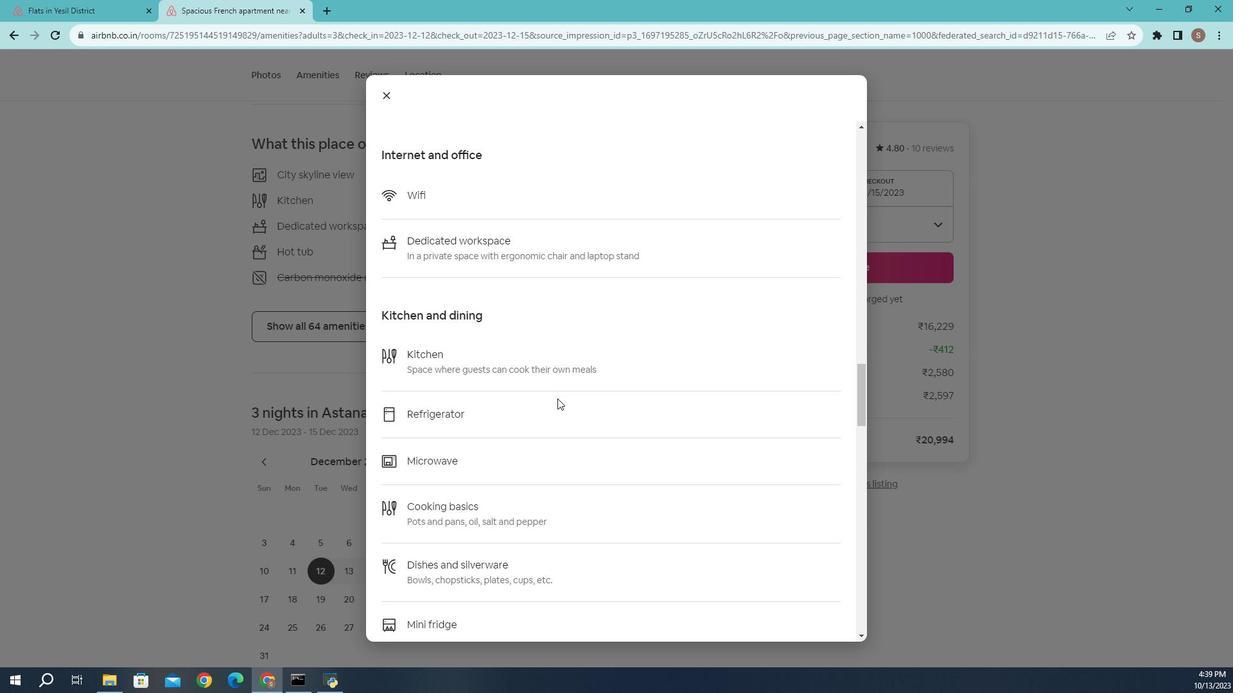 
Action: Mouse moved to (568, 419)
Screenshot: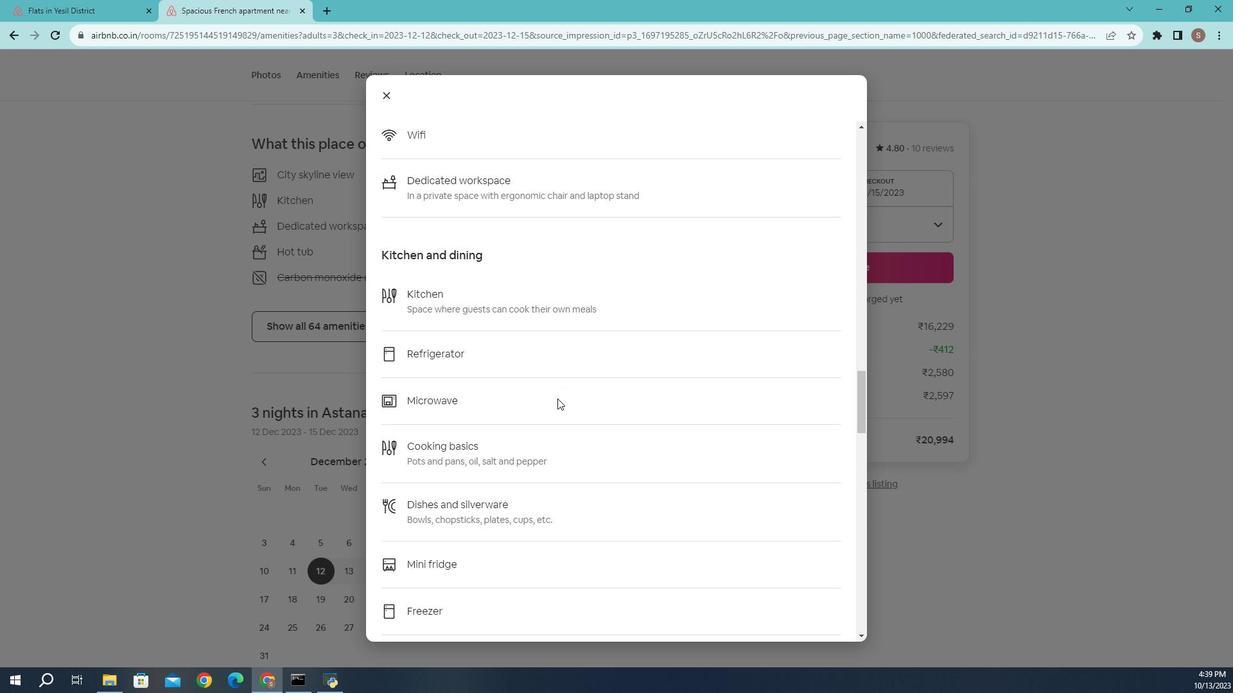 
Action: Mouse scrolled (568, 418) with delta (0, 0)
Screenshot: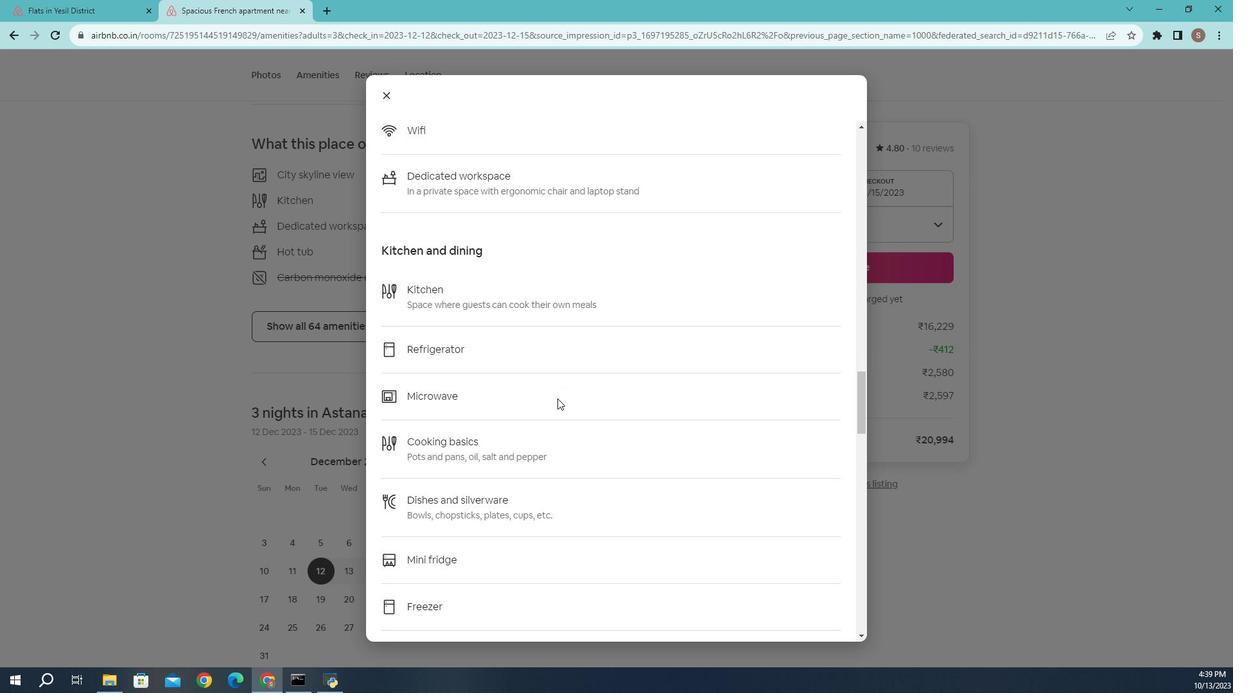 
Action: Mouse scrolled (568, 418) with delta (0, 0)
Screenshot: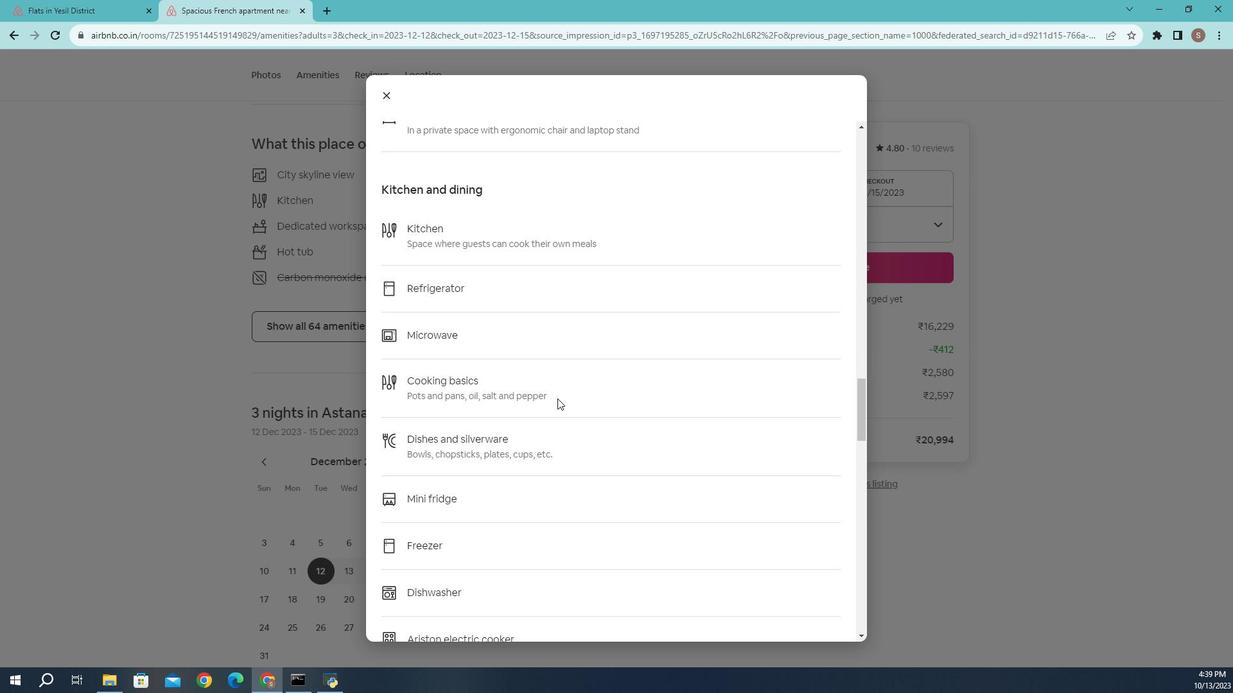 
Action: Mouse scrolled (568, 418) with delta (0, 0)
Screenshot: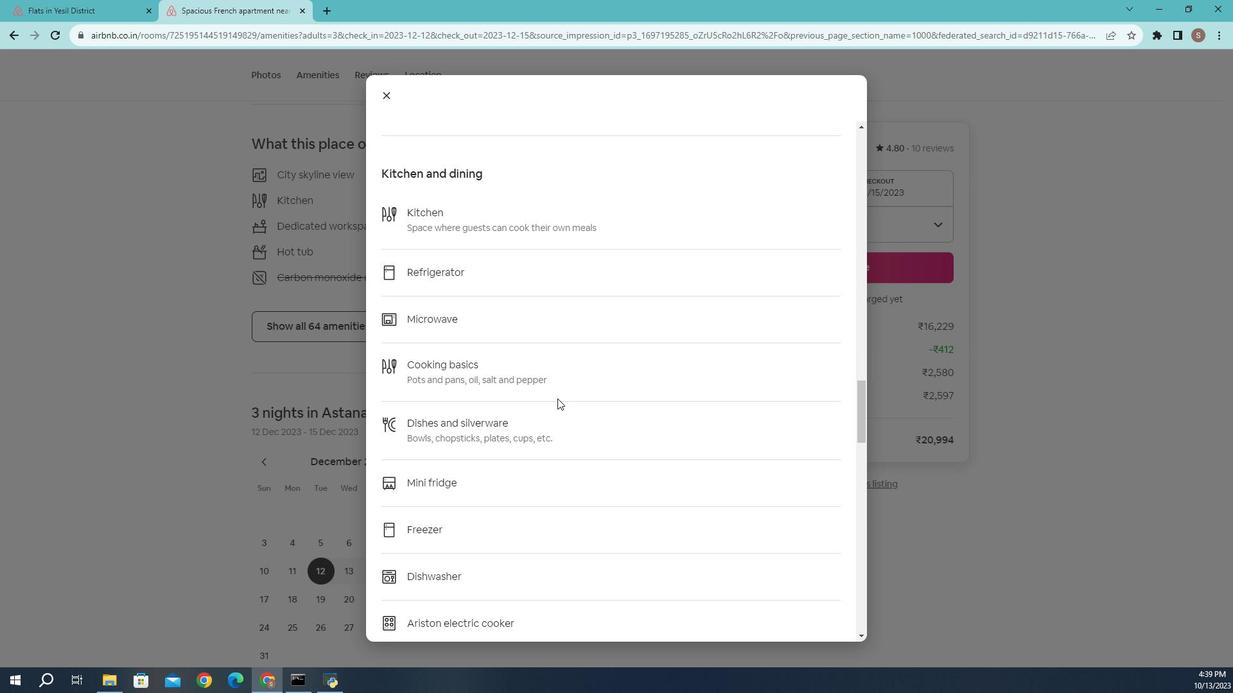 
Action: Mouse moved to (567, 418)
Screenshot: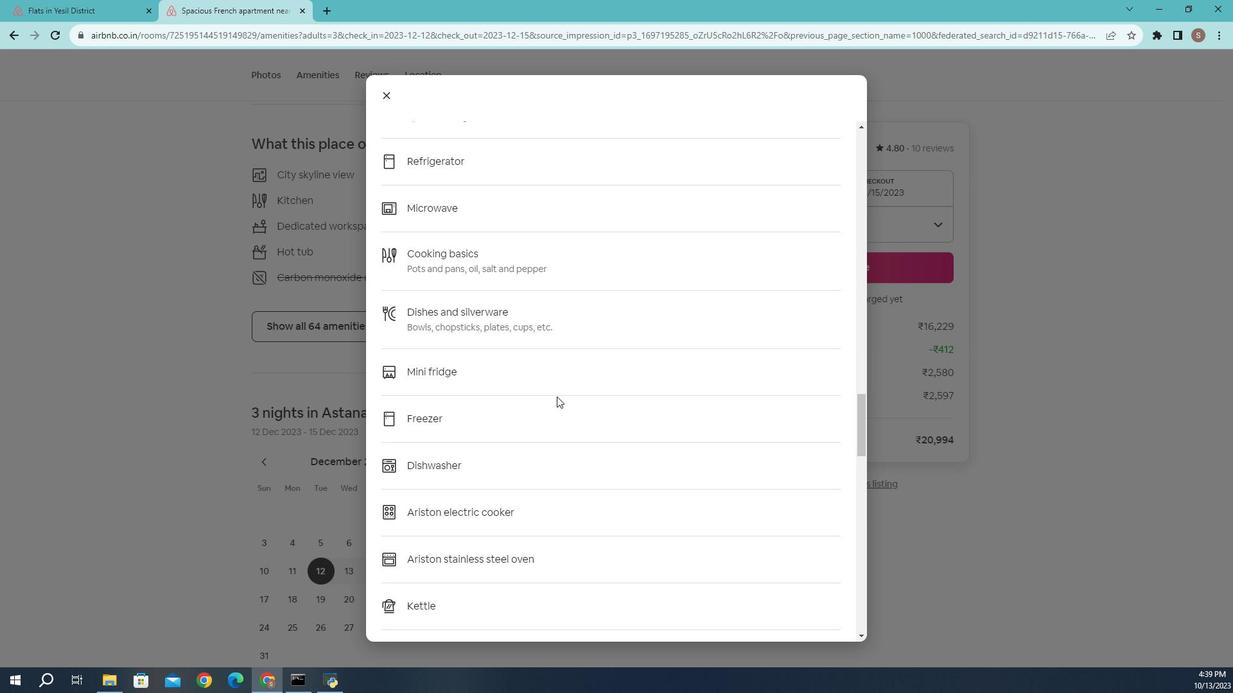 
Action: Mouse scrolled (567, 417) with delta (0, 0)
Screenshot: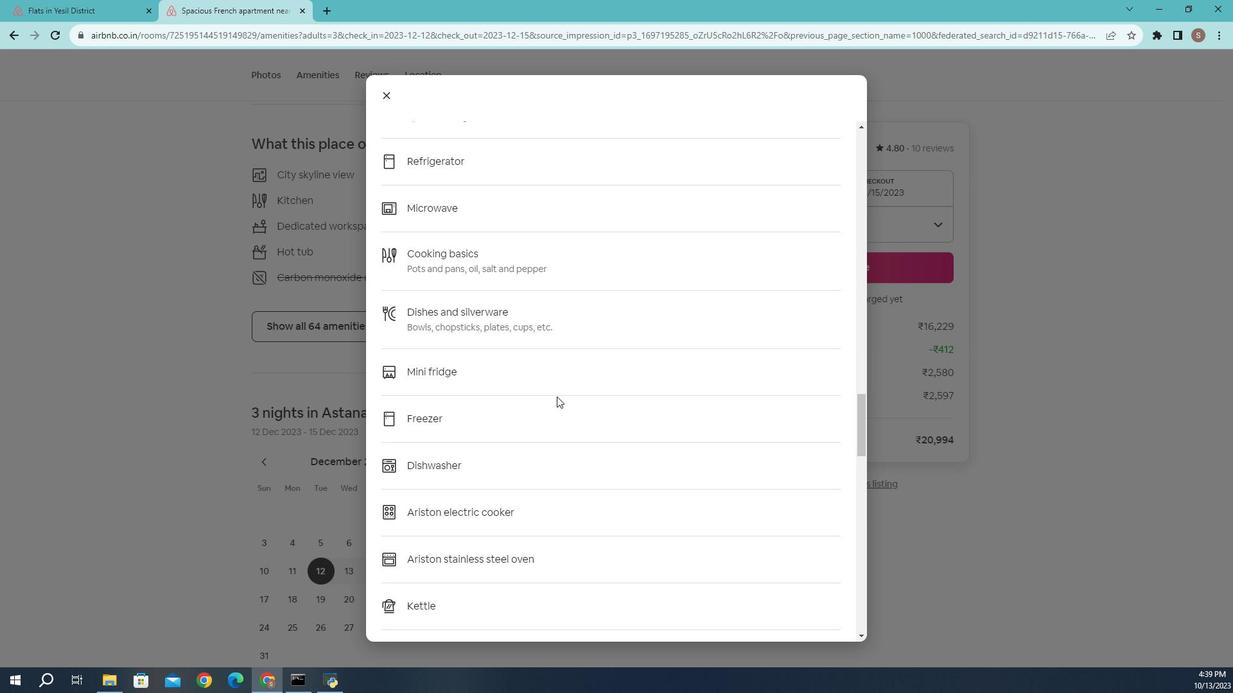 
Action: Mouse scrolled (567, 417) with delta (0, 0)
Screenshot: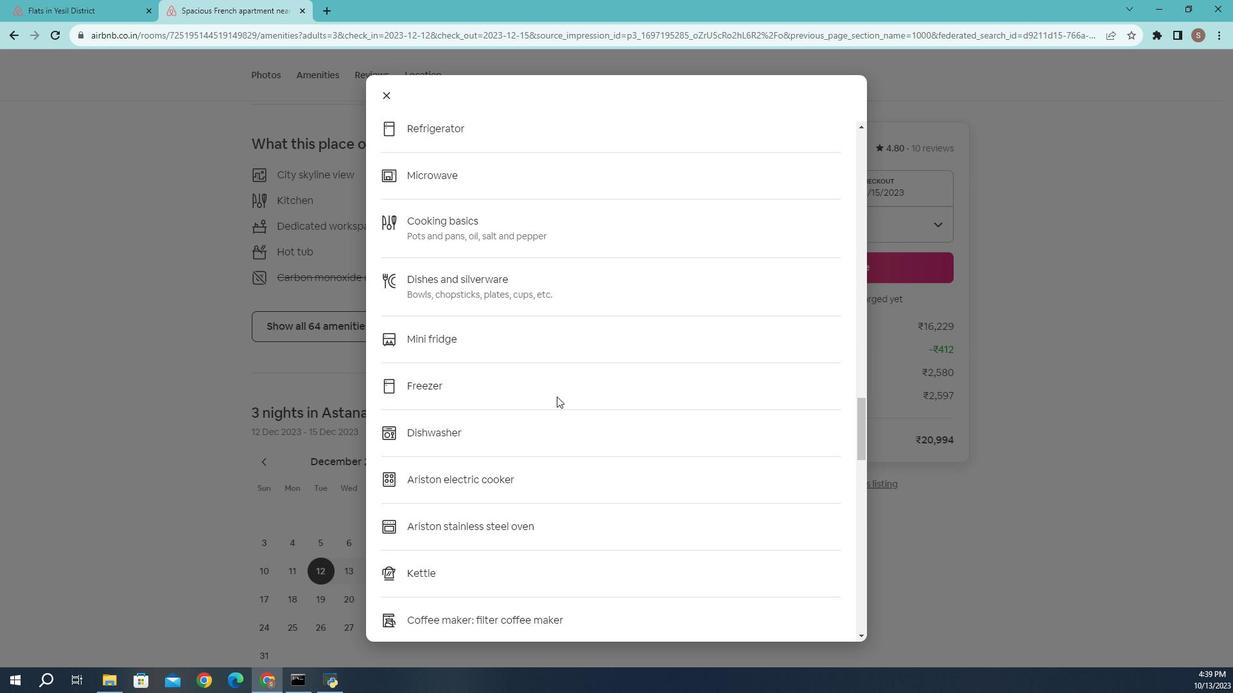 
Action: Mouse moved to (567, 417)
Screenshot: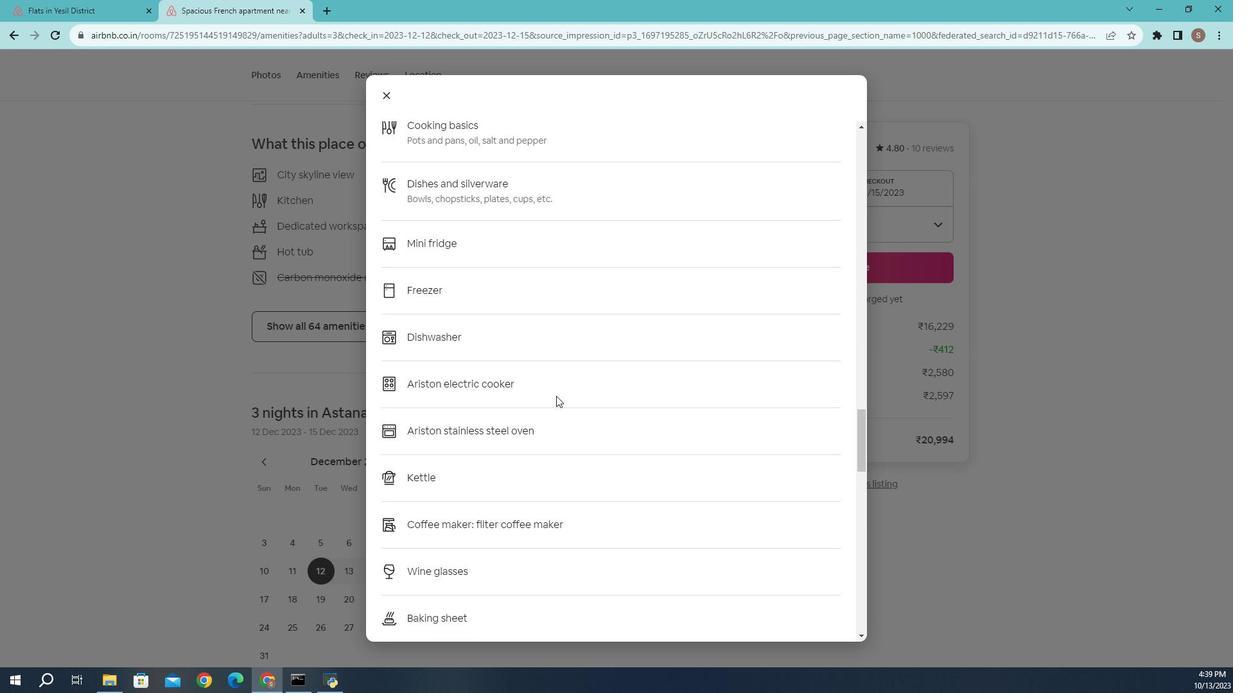
Action: Mouse scrolled (567, 416) with delta (0, 0)
Screenshot: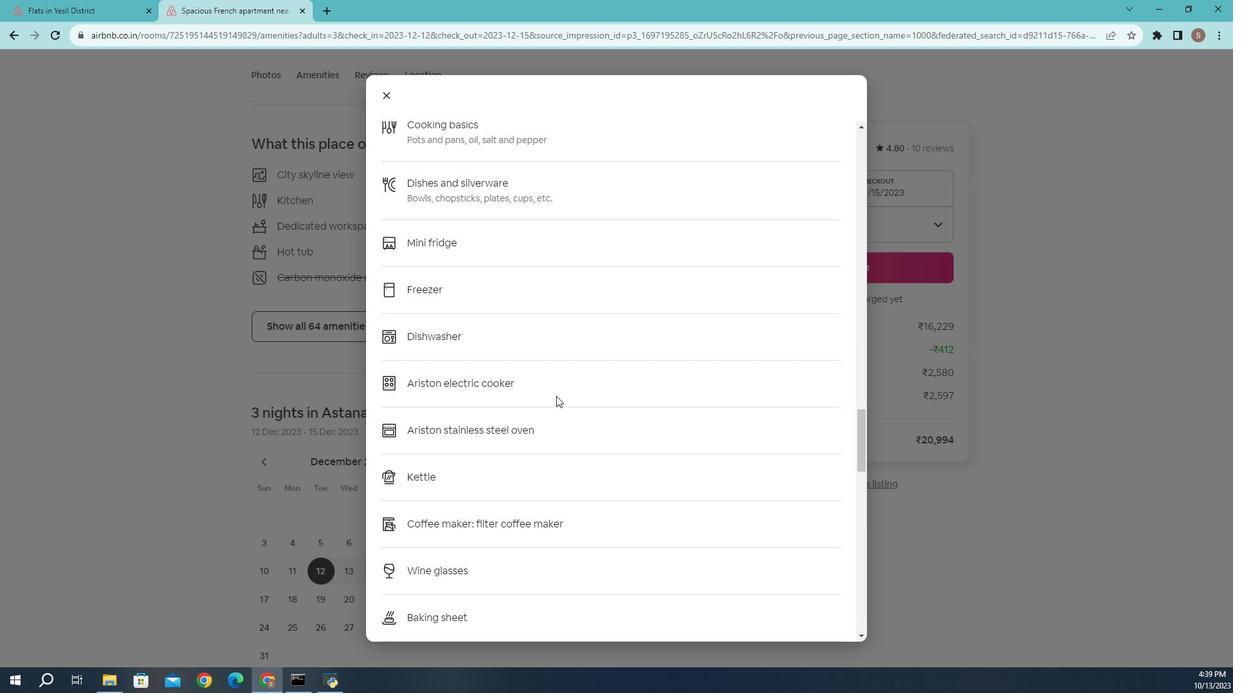 
Action: Mouse moved to (565, 416)
Screenshot: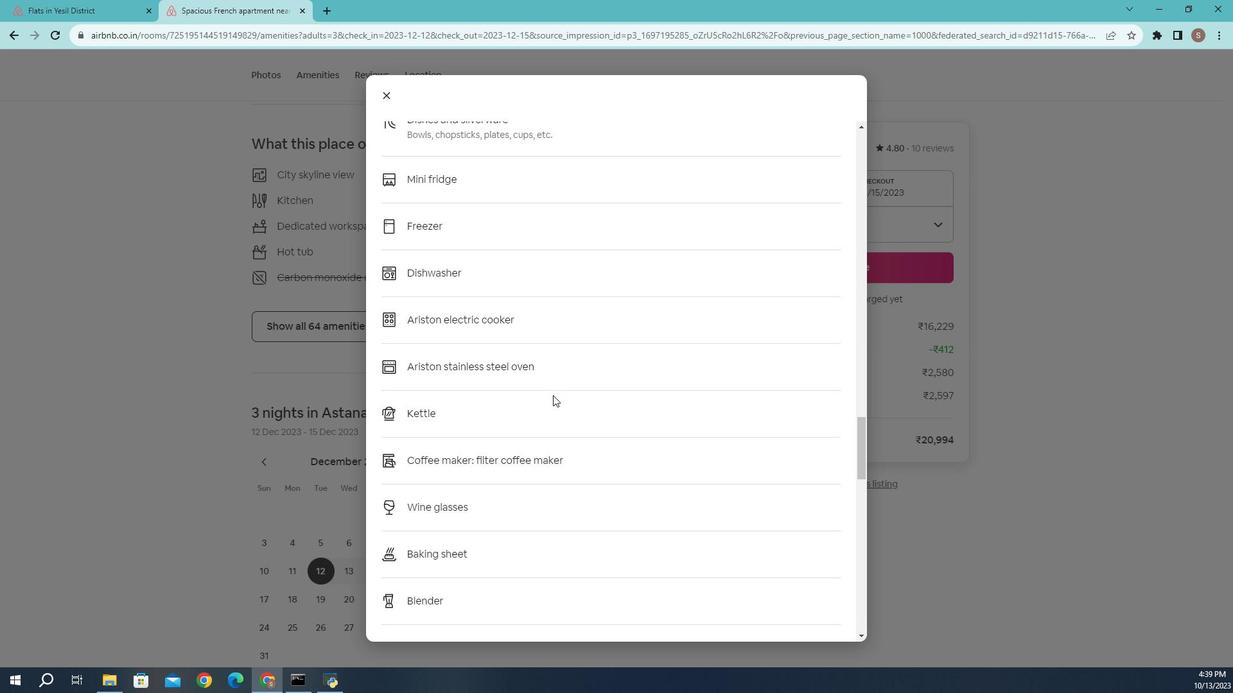 
Action: Mouse scrolled (565, 416) with delta (0, 0)
Screenshot: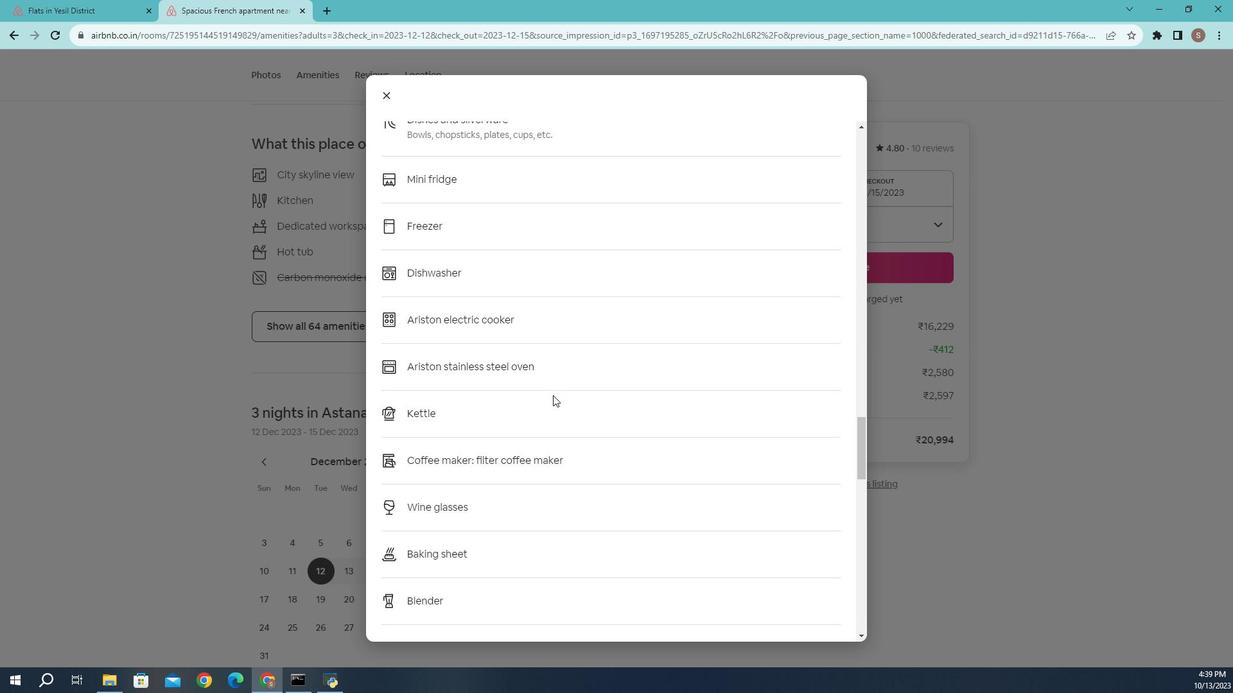
Action: Mouse moved to (563, 416)
Screenshot: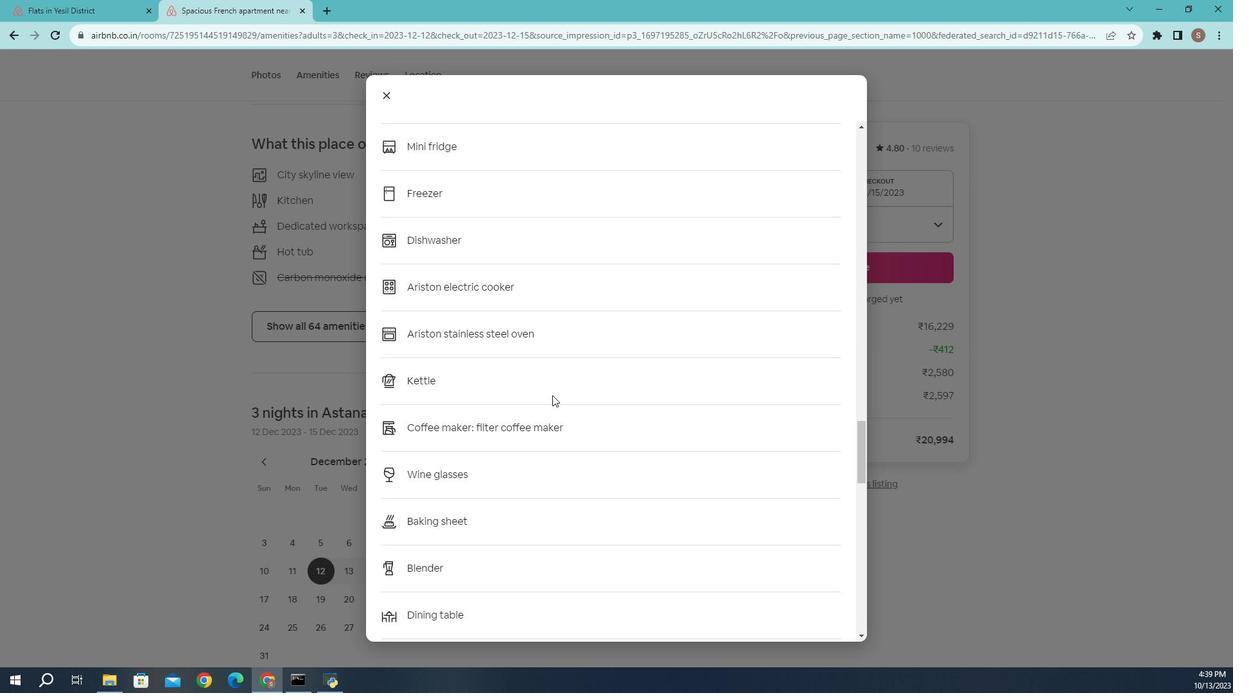 
Action: Mouse scrolled (563, 416) with delta (0, 0)
Screenshot: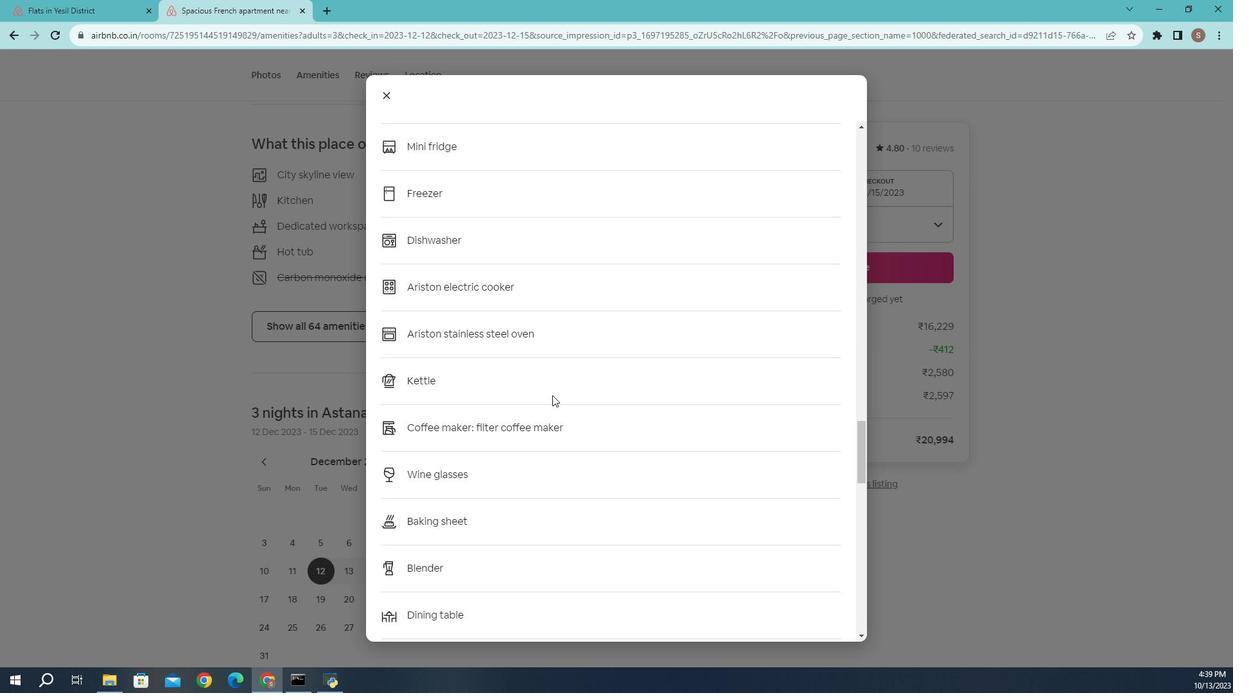 
Action: Mouse moved to (561, 416)
Screenshot: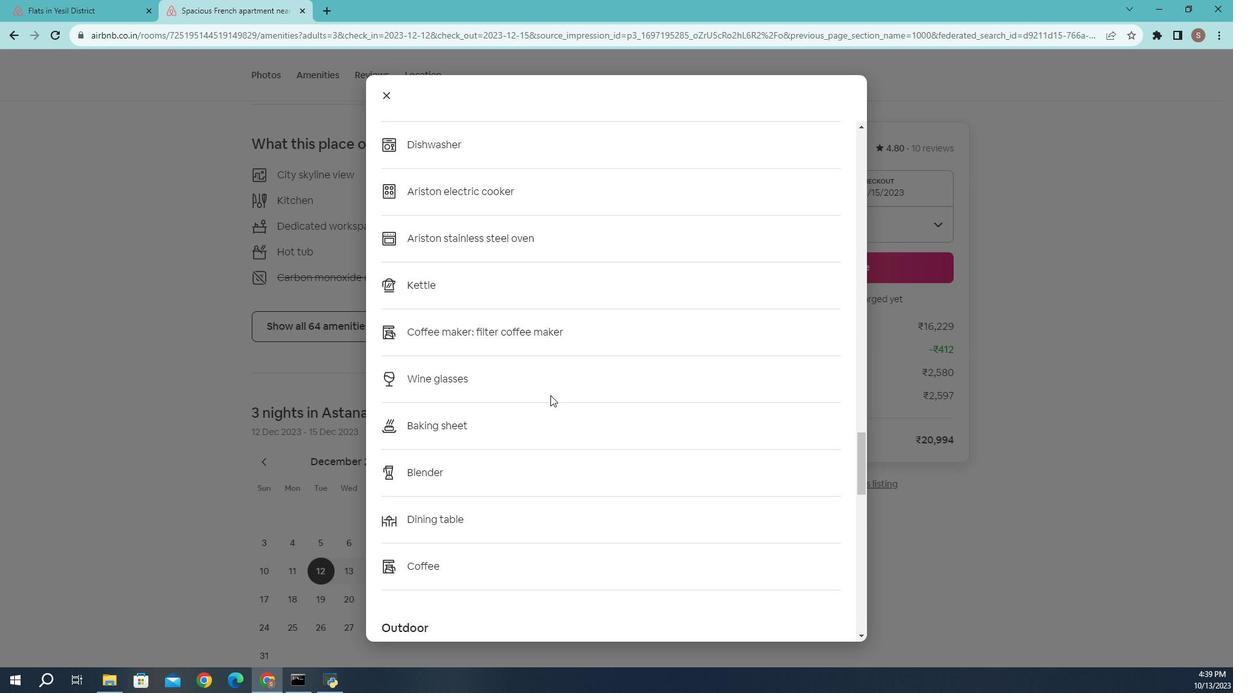 
Action: Mouse scrolled (561, 417) with delta (0, 0)
Screenshot: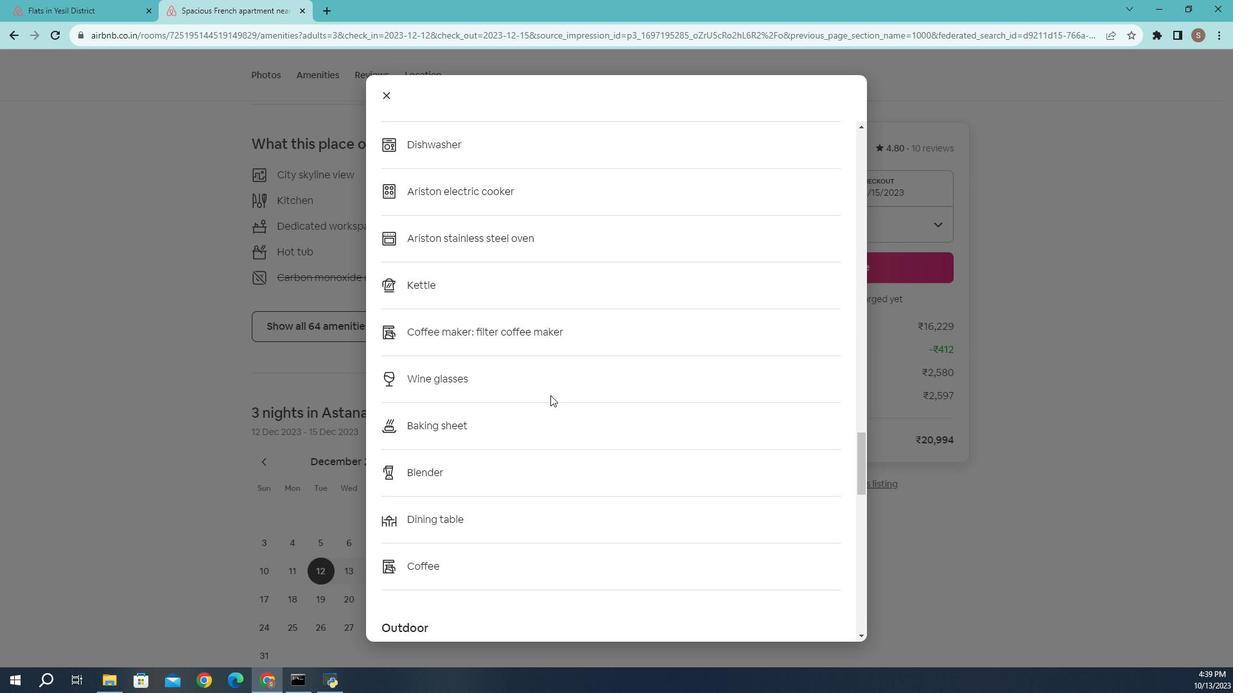 
Action: Mouse scrolled (561, 416) with delta (0, 0)
Screenshot: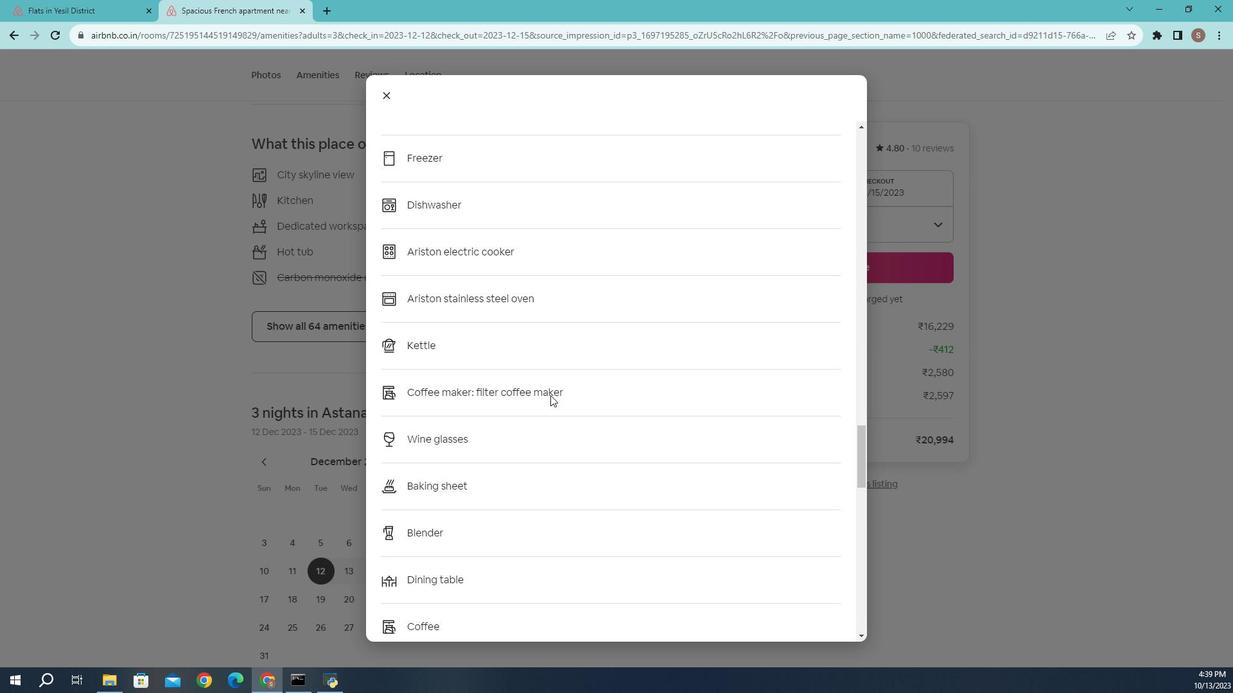 
Action: Mouse scrolled (561, 416) with delta (0, 0)
Screenshot: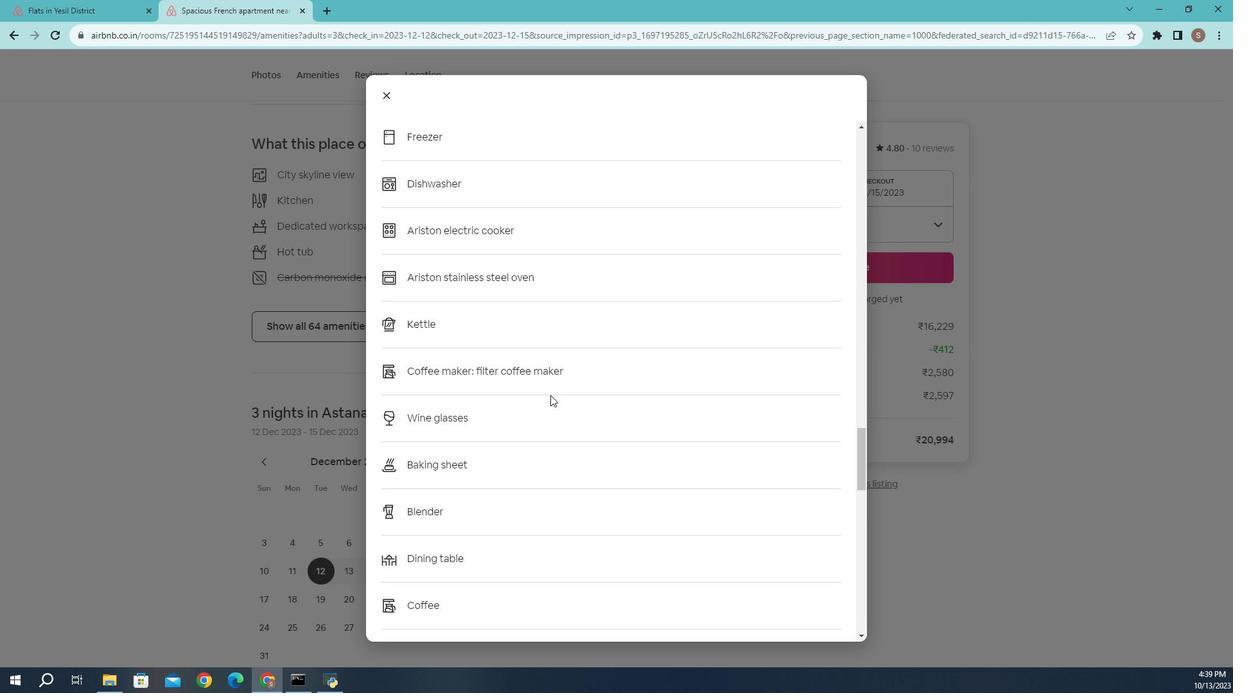 
Action: Mouse moved to (561, 416)
Screenshot: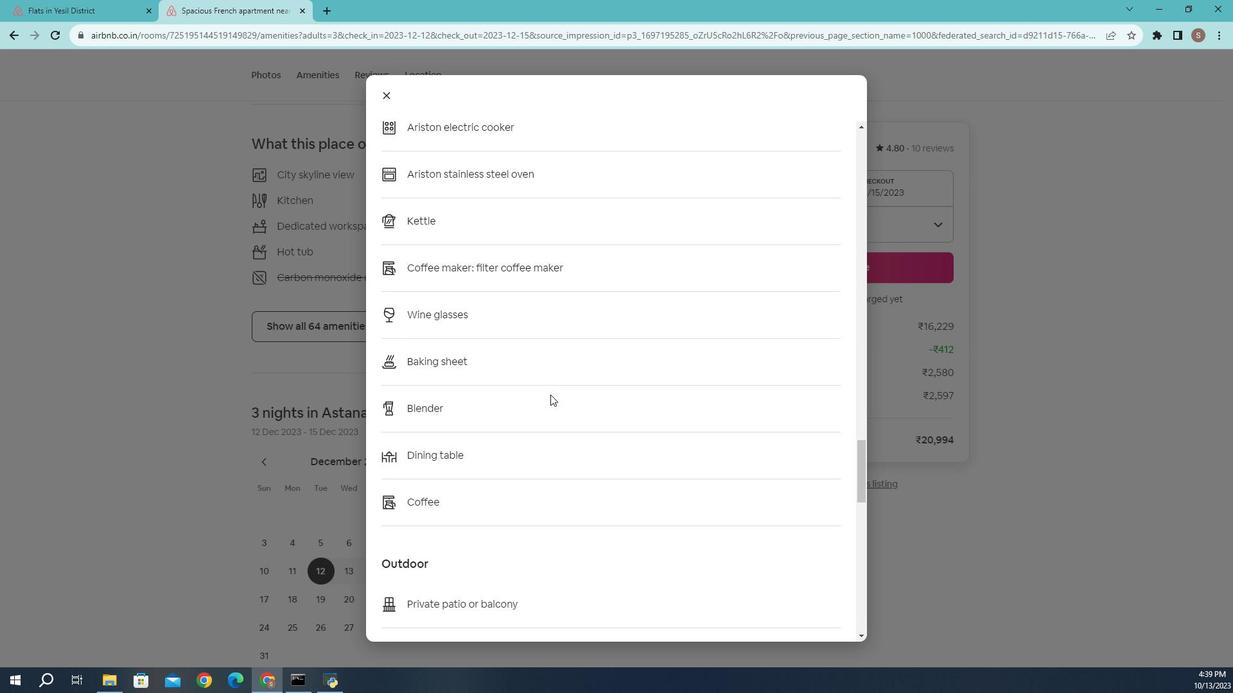 
Action: Mouse scrolled (561, 415) with delta (0, 0)
Screenshot: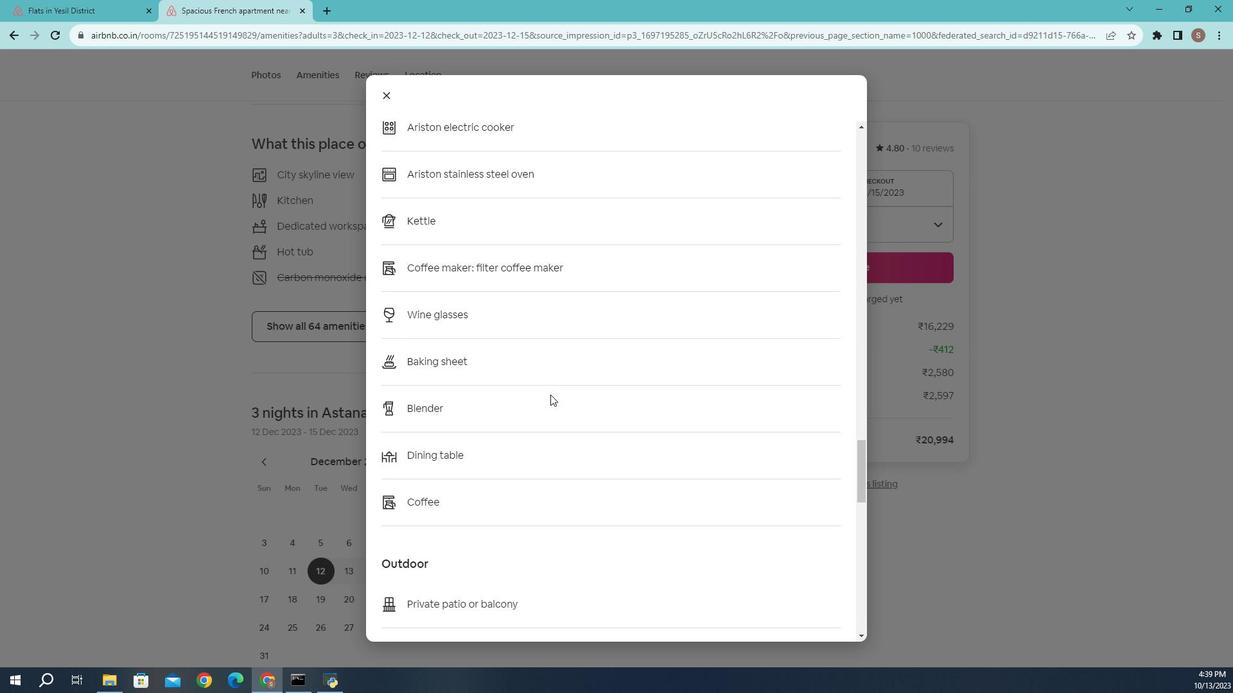 
Action: Mouse scrolled (561, 415) with delta (0, 0)
Screenshot: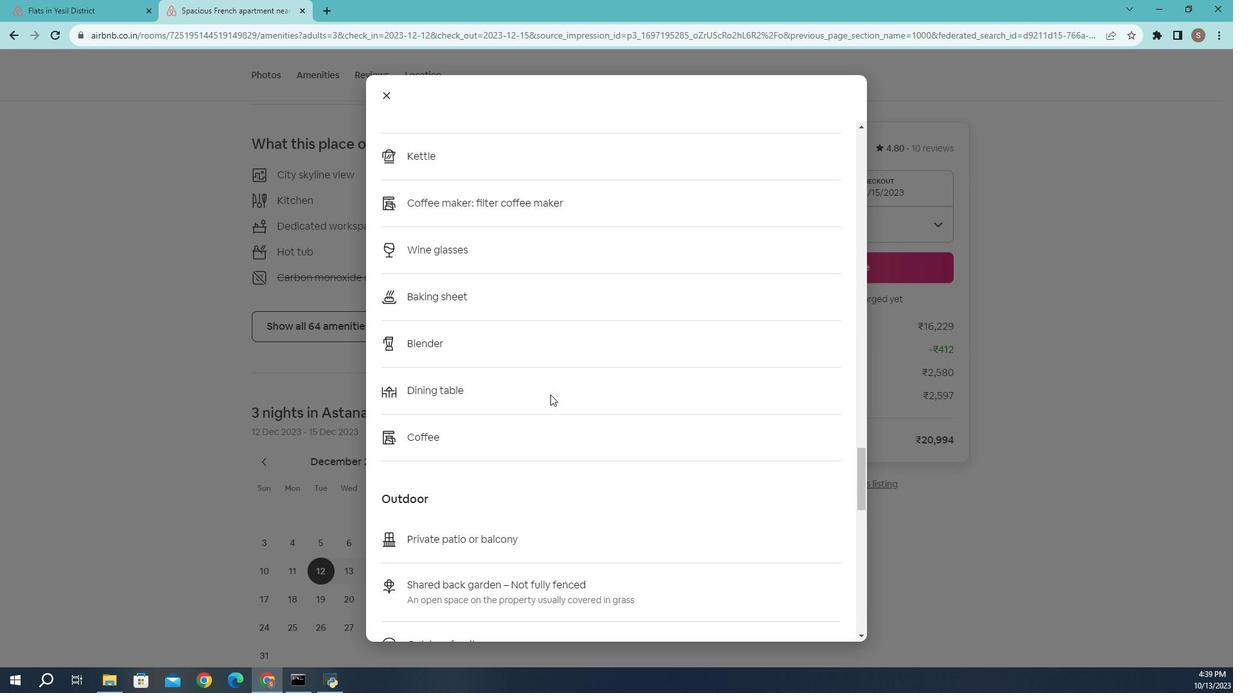 
Action: Mouse scrolled (561, 415) with delta (0, 0)
Screenshot: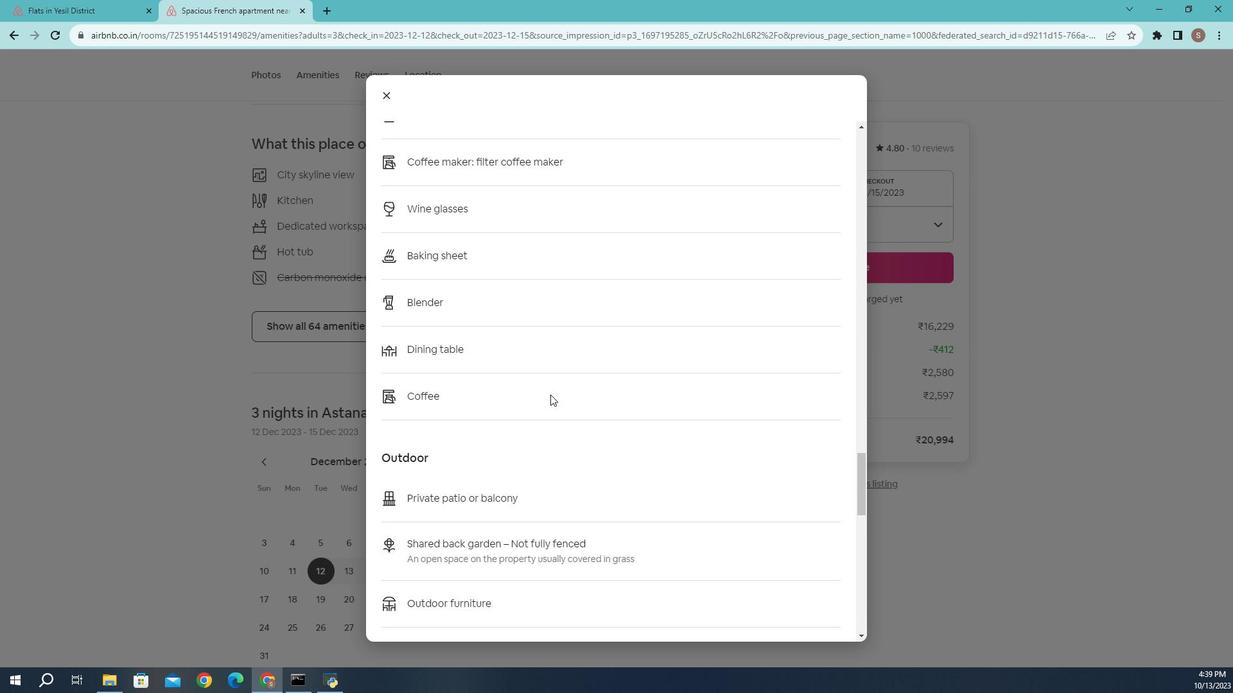 
Action: Mouse scrolled (561, 416) with delta (0, 0)
Screenshot: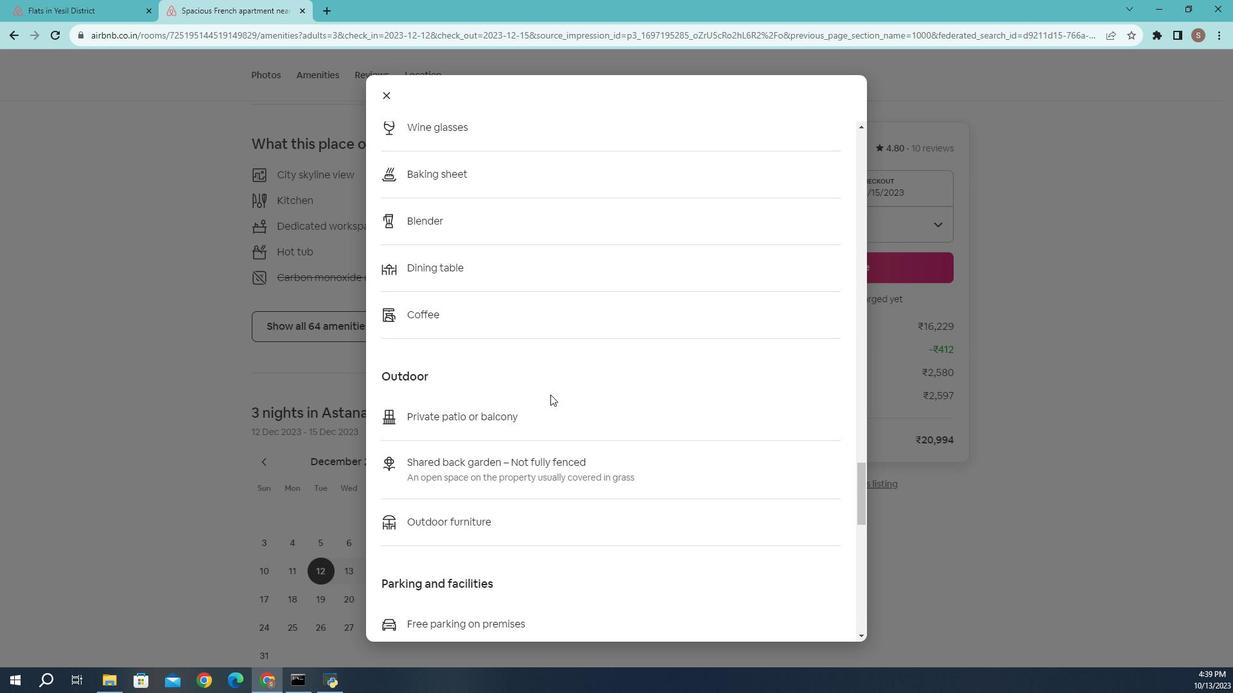 
Action: Mouse moved to (542, 392)
Screenshot: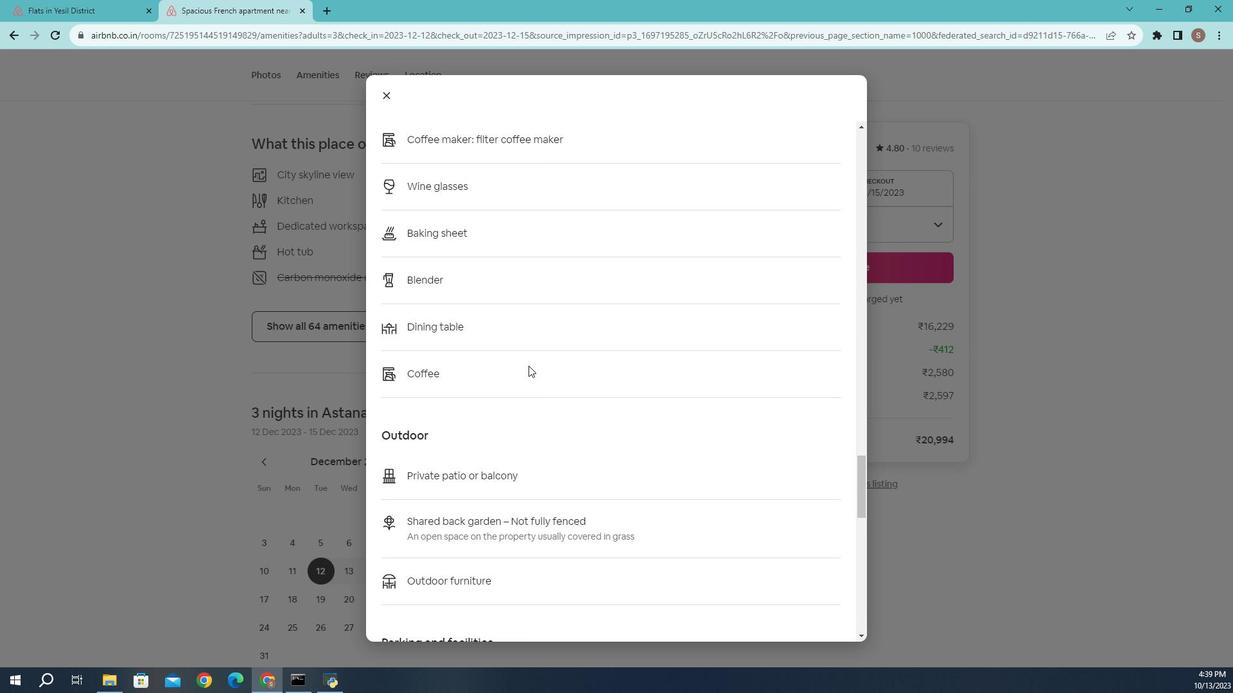 
Action: Mouse scrolled (542, 391) with delta (0, 0)
Screenshot: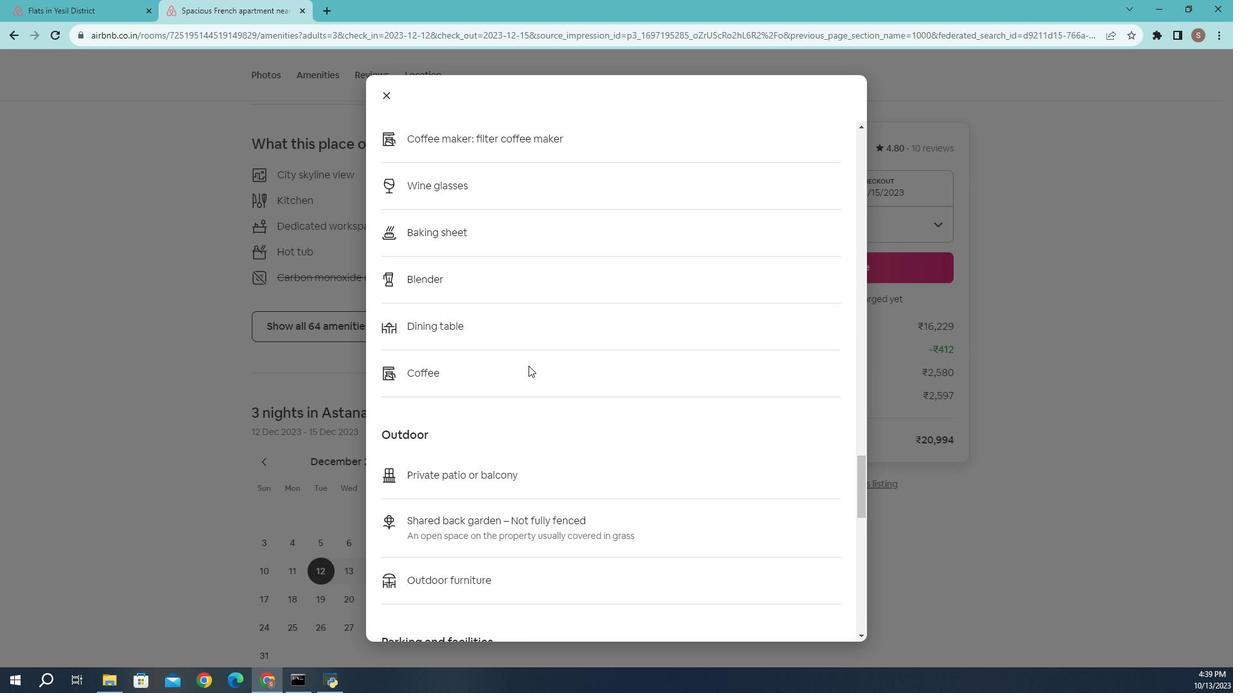 
Action: Mouse scrolled (542, 391) with delta (0, 0)
Screenshot: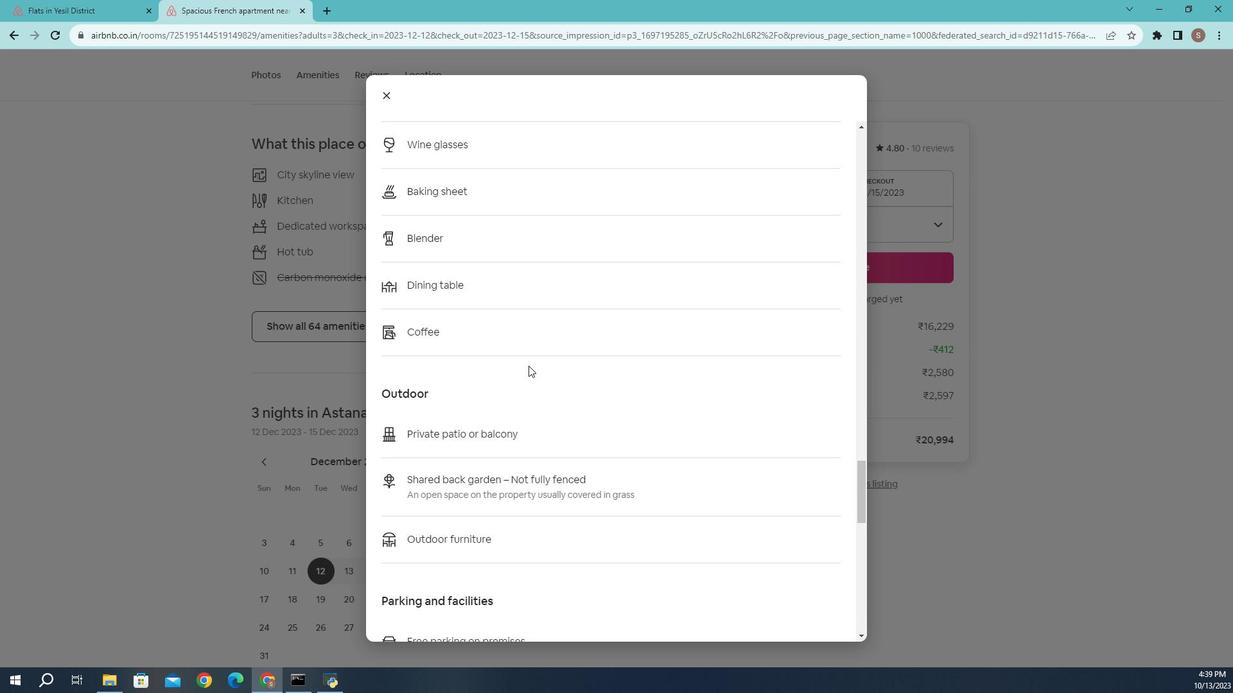 
Action: Mouse scrolled (542, 391) with delta (0, 0)
Screenshot: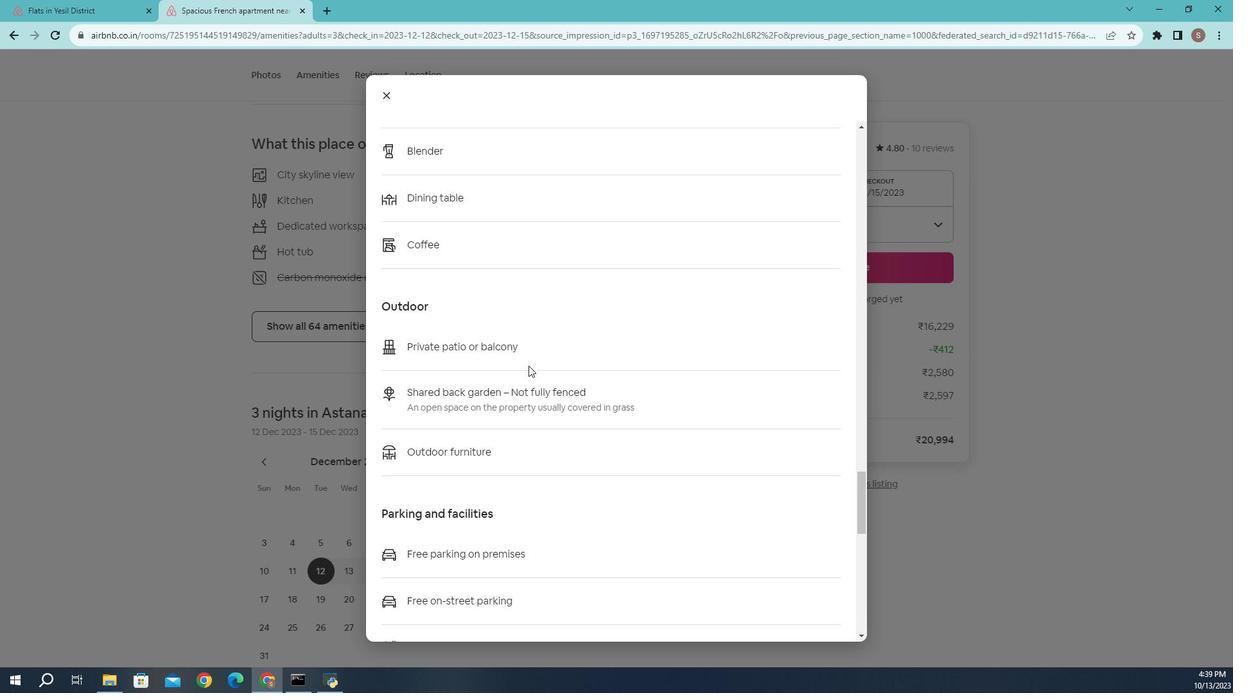 
Action: Mouse scrolled (542, 391) with delta (0, 0)
Screenshot: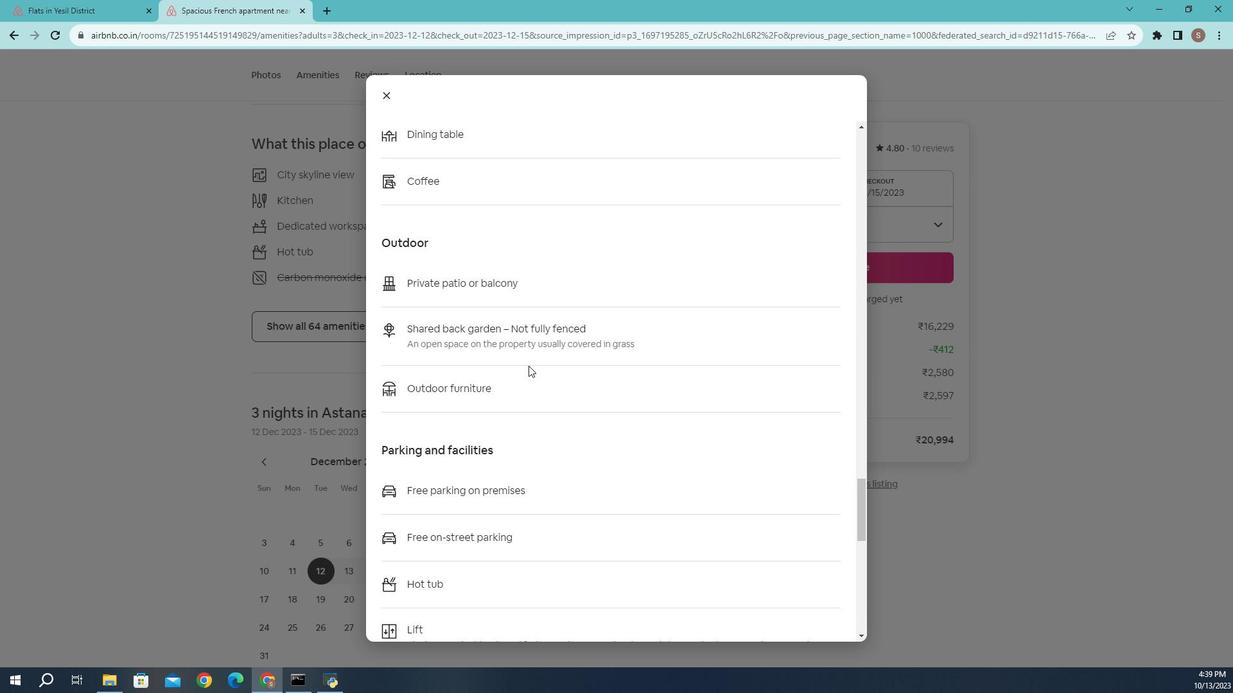 
Action: Mouse scrolled (542, 391) with delta (0, 0)
Screenshot: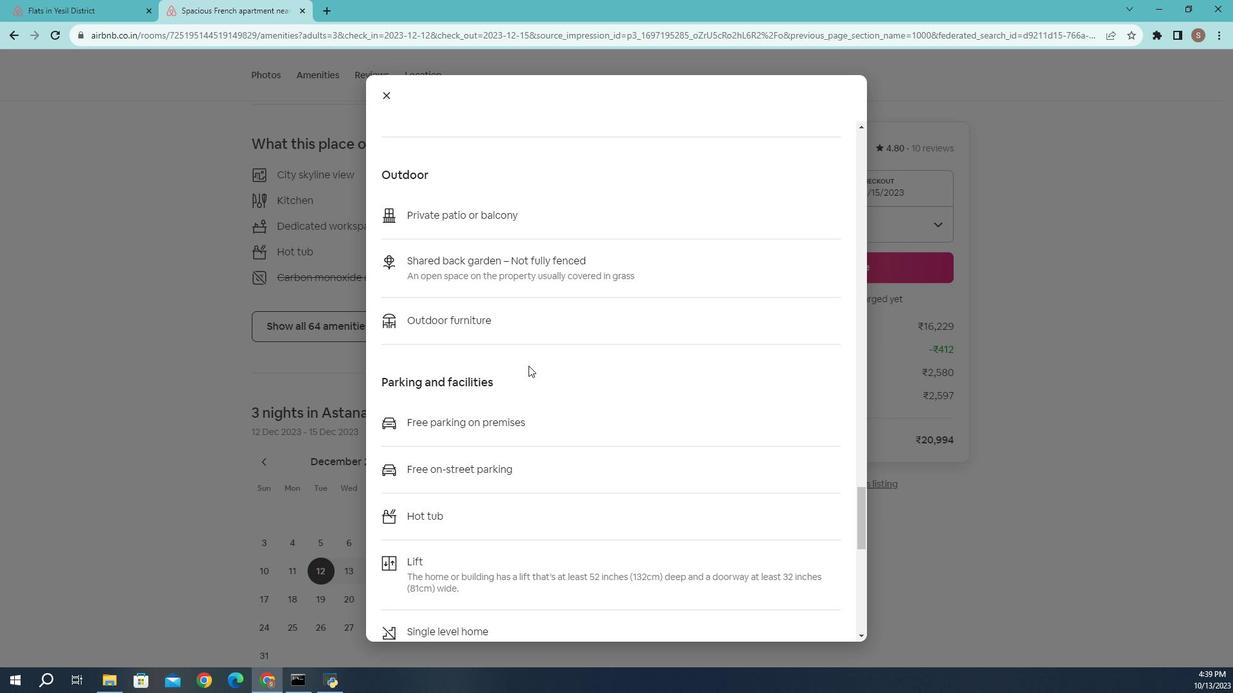 
Action: Mouse scrolled (542, 391) with delta (0, 0)
Screenshot: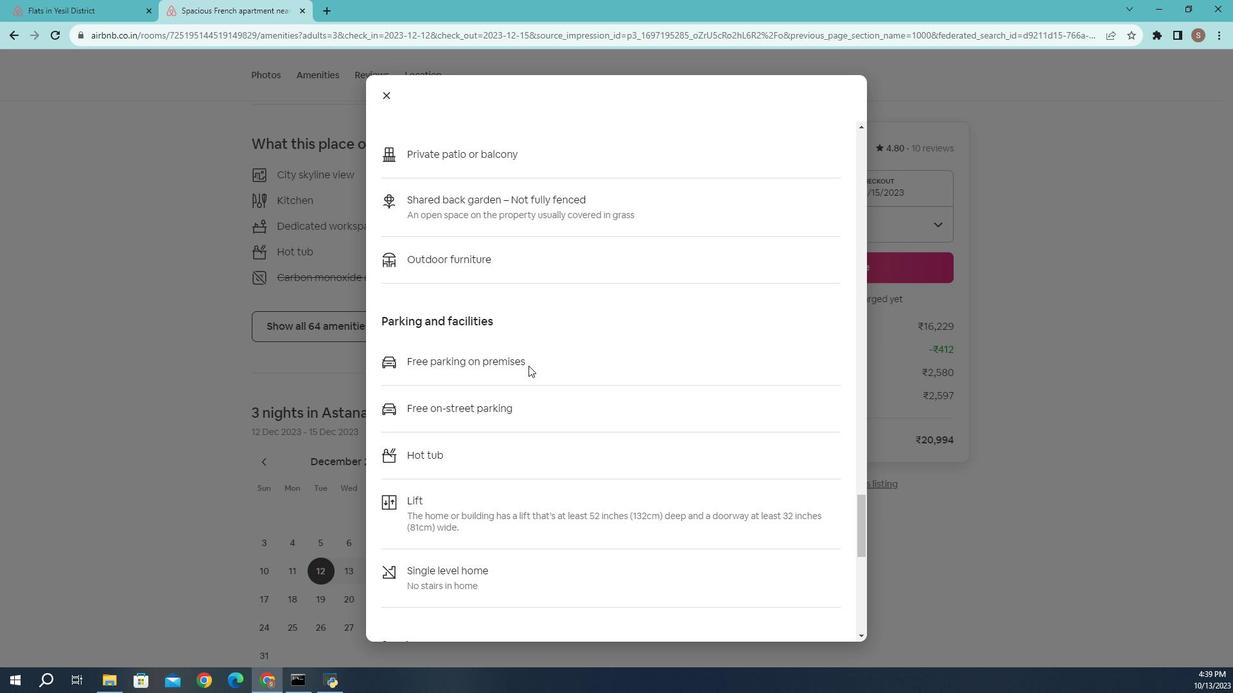 
Action: Mouse scrolled (542, 391) with delta (0, 0)
Screenshot: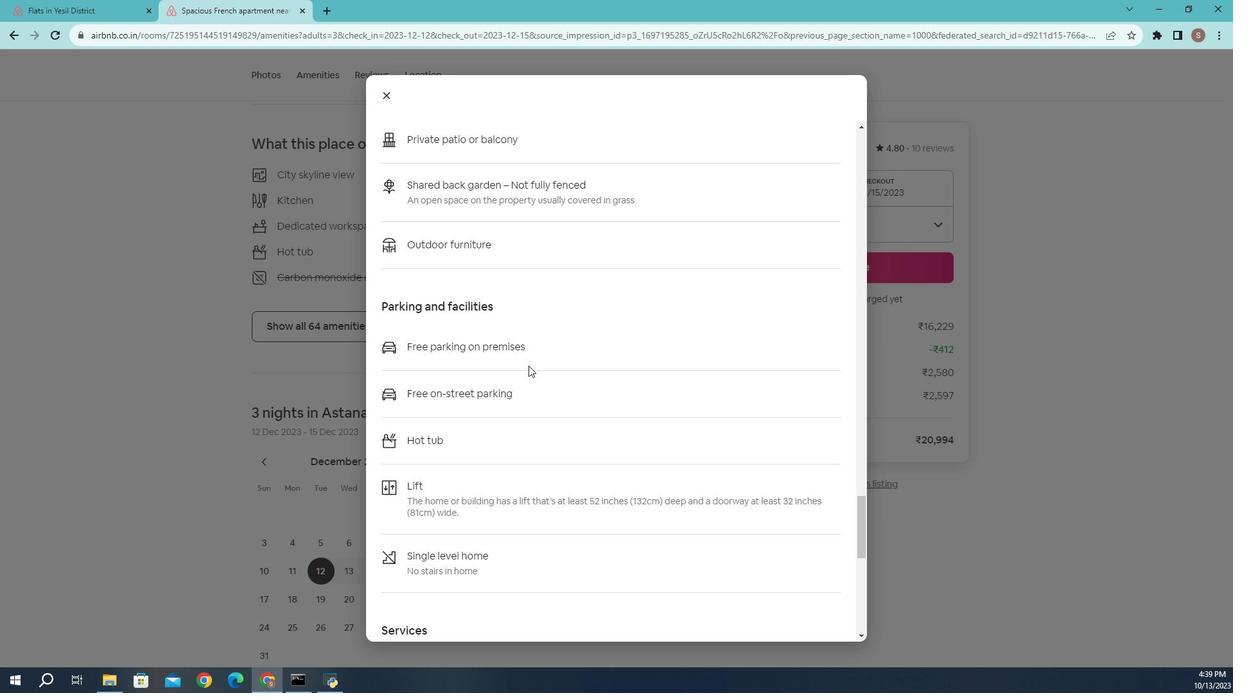 
Action: Mouse scrolled (542, 391) with delta (0, 0)
Screenshot: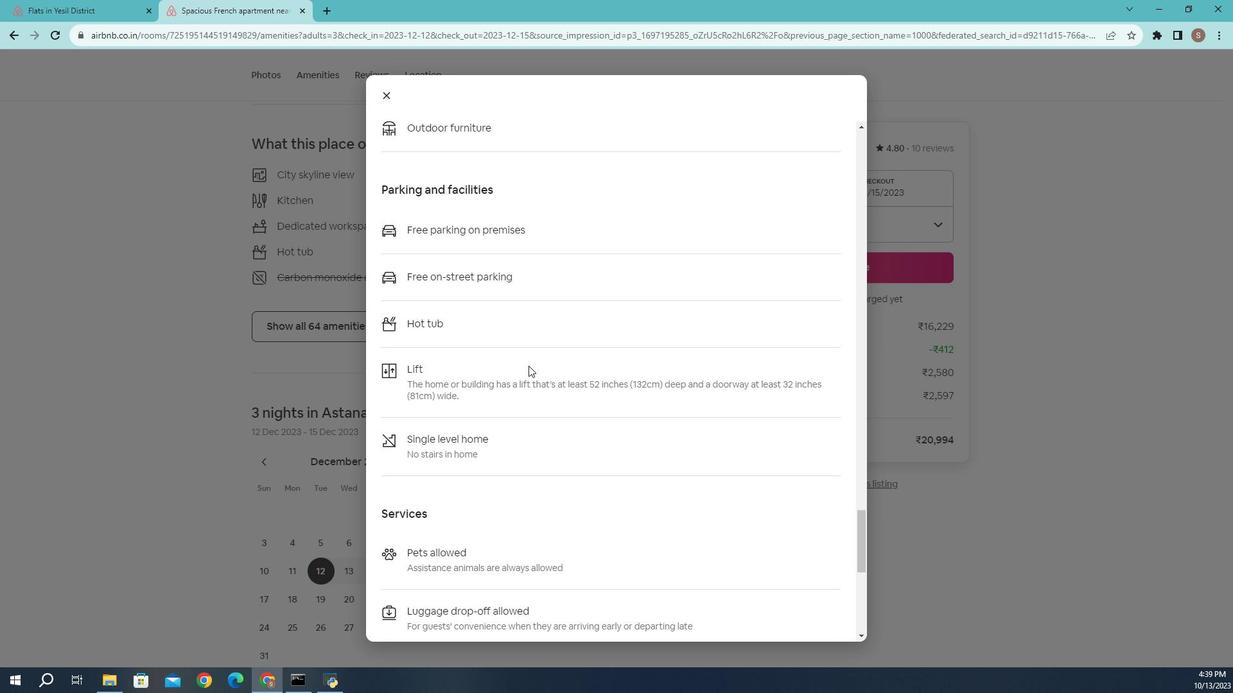 
Action: Mouse scrolled (542, 391) with delta (0, 0)
Screenshot: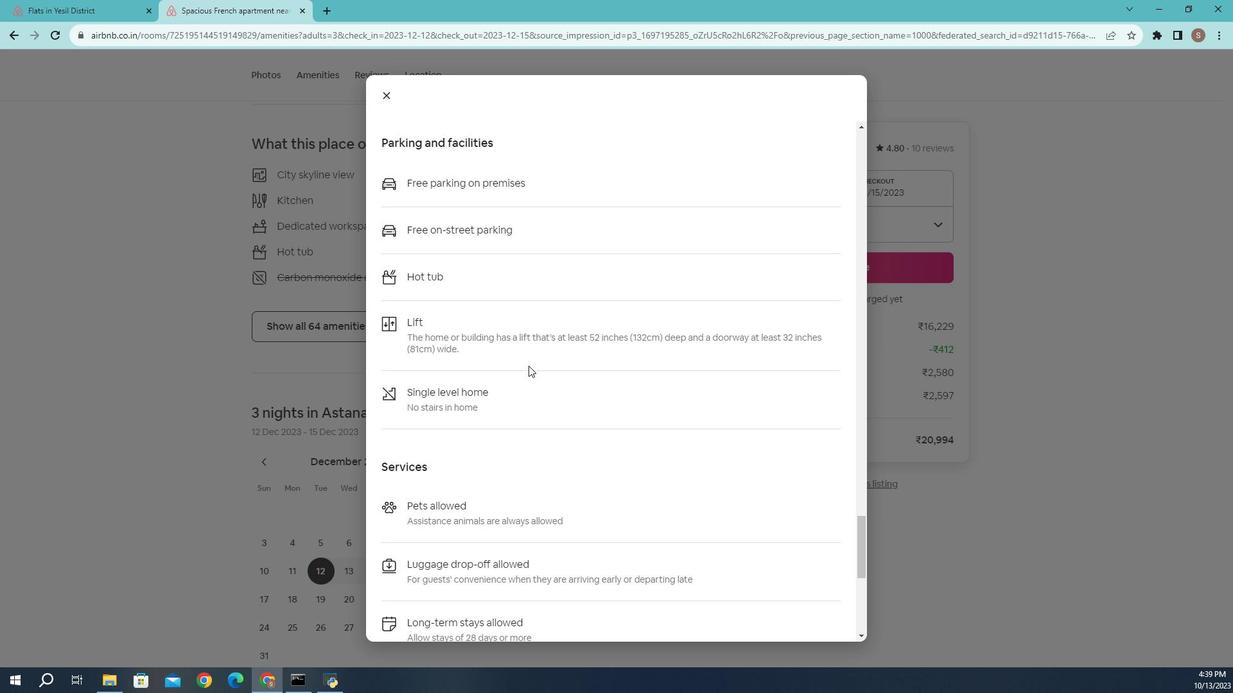 
Action: Mouse moved to (588, 404)
Screenshot: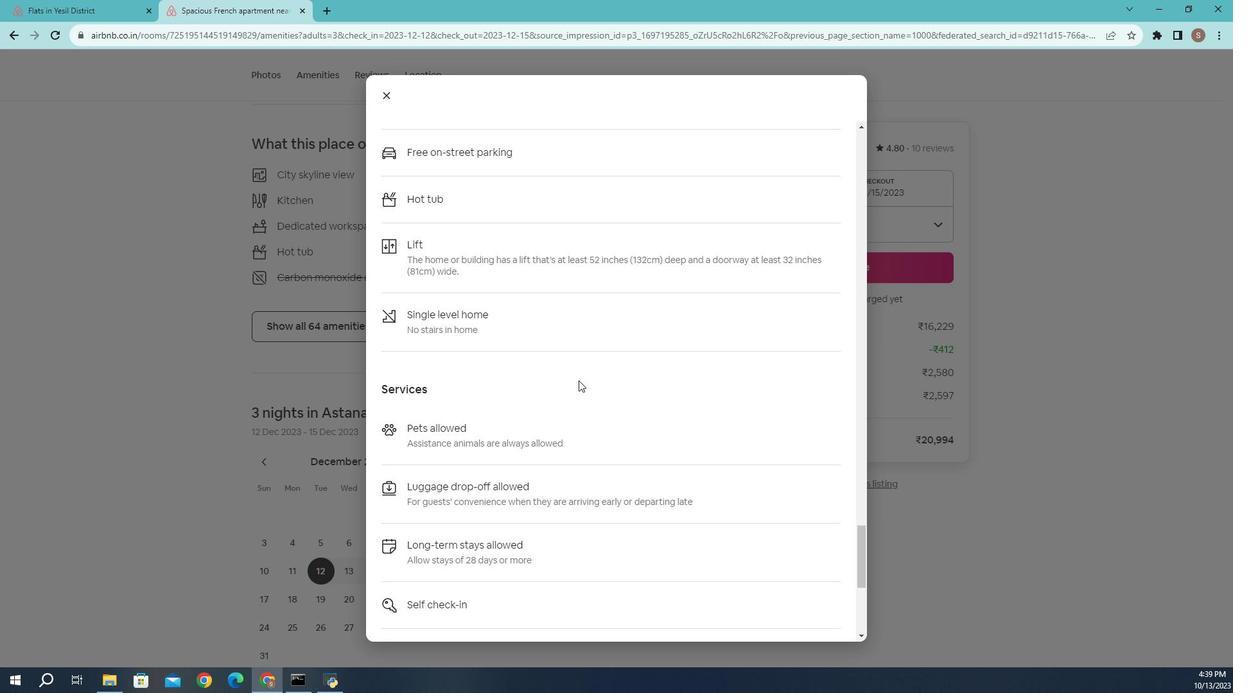 
Action: Mouse scrolled (588, 403) with delta (0, 0)
Screenshot: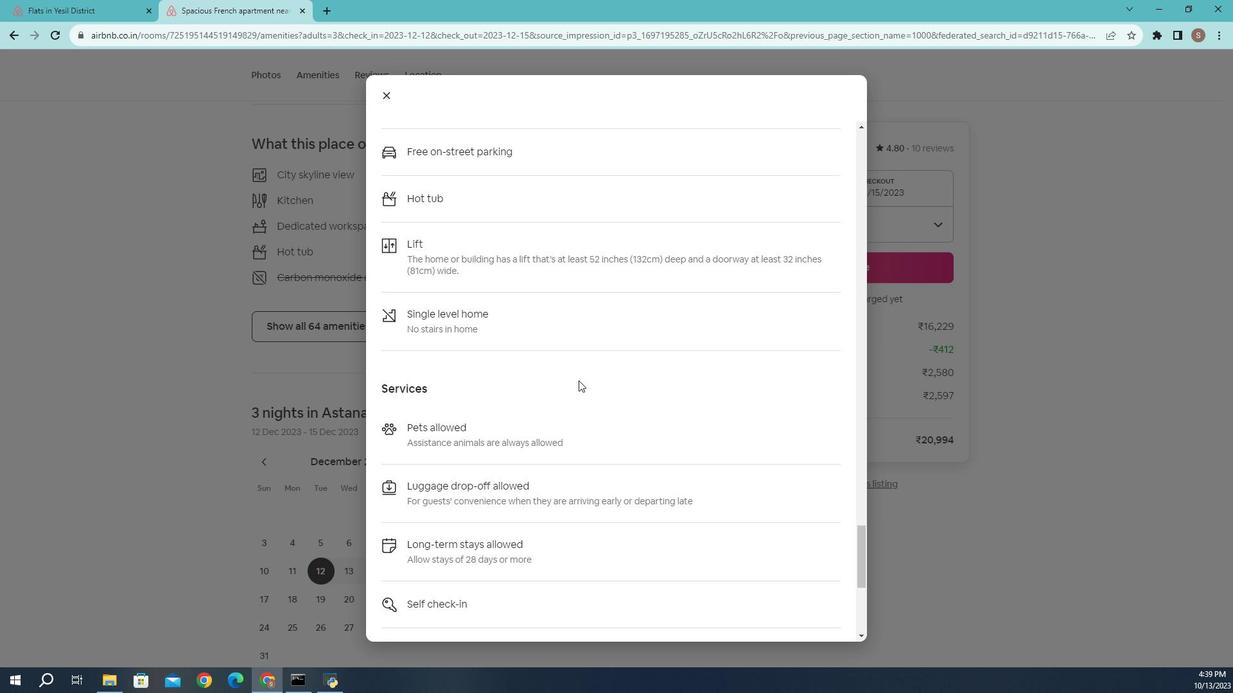 
Action: Mouse moved to (569, 412)
Screenshot: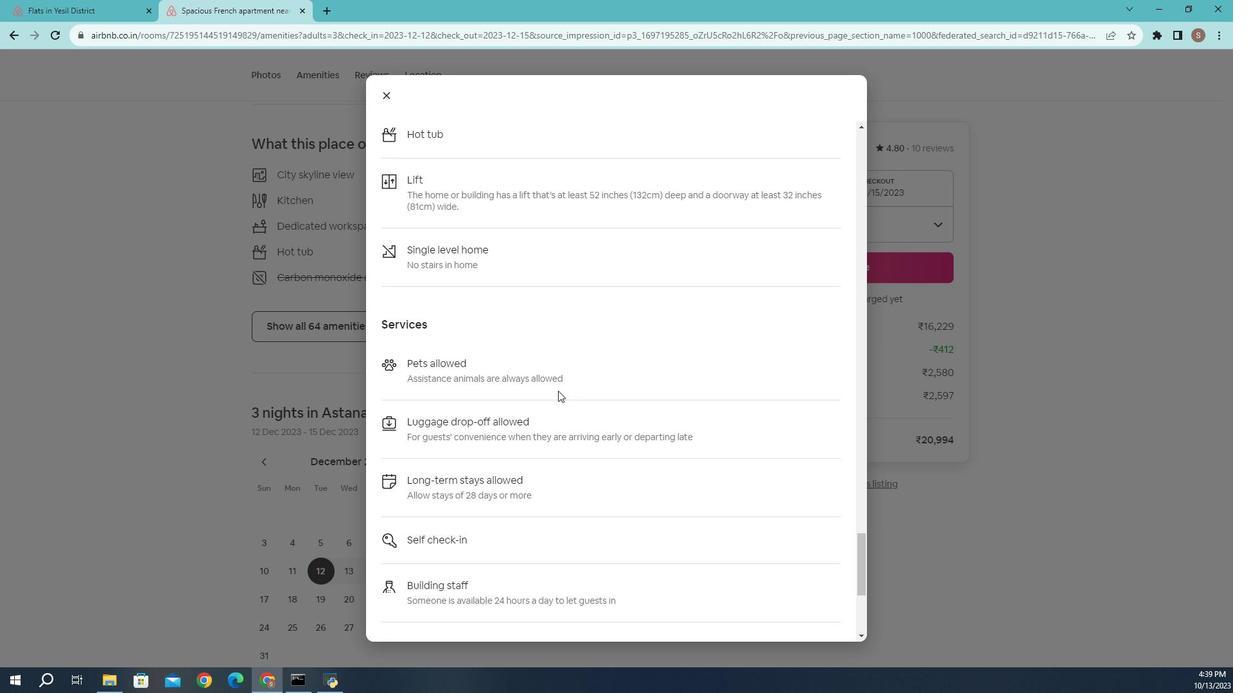 
Action: Mouse scrolled (569, 411) with delta (0, 0)
Screenshot: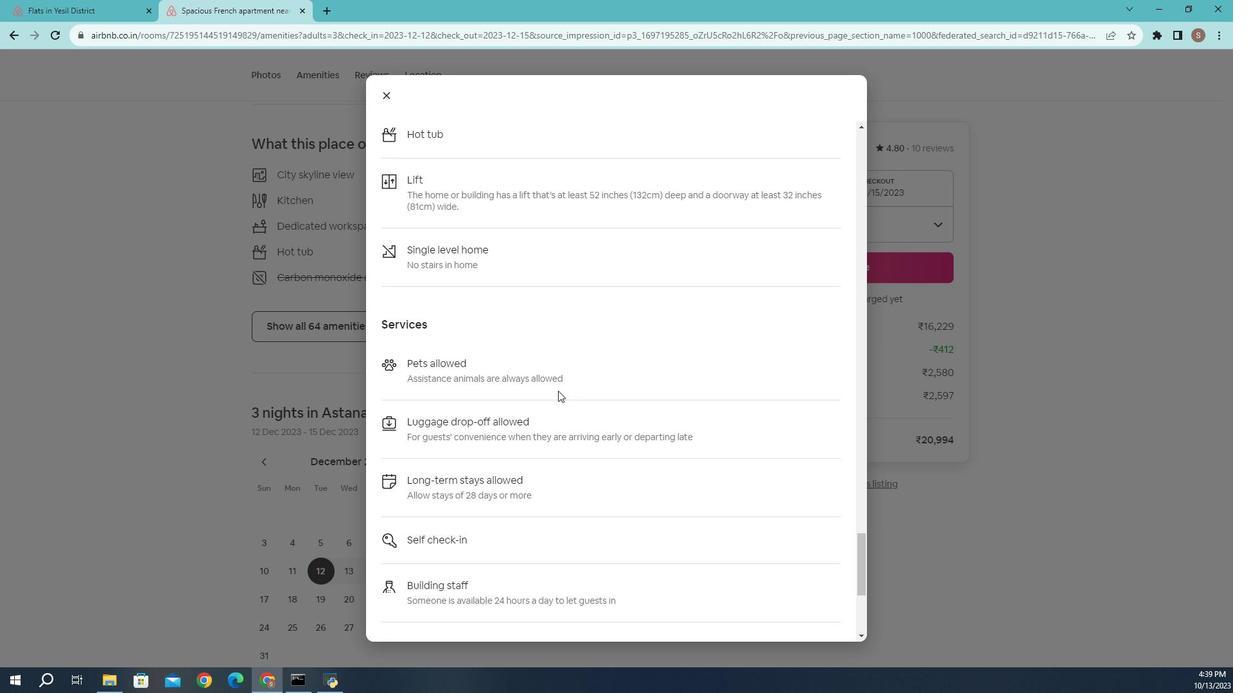 
Action: Mouse moved to (569, 412)
Screenshot: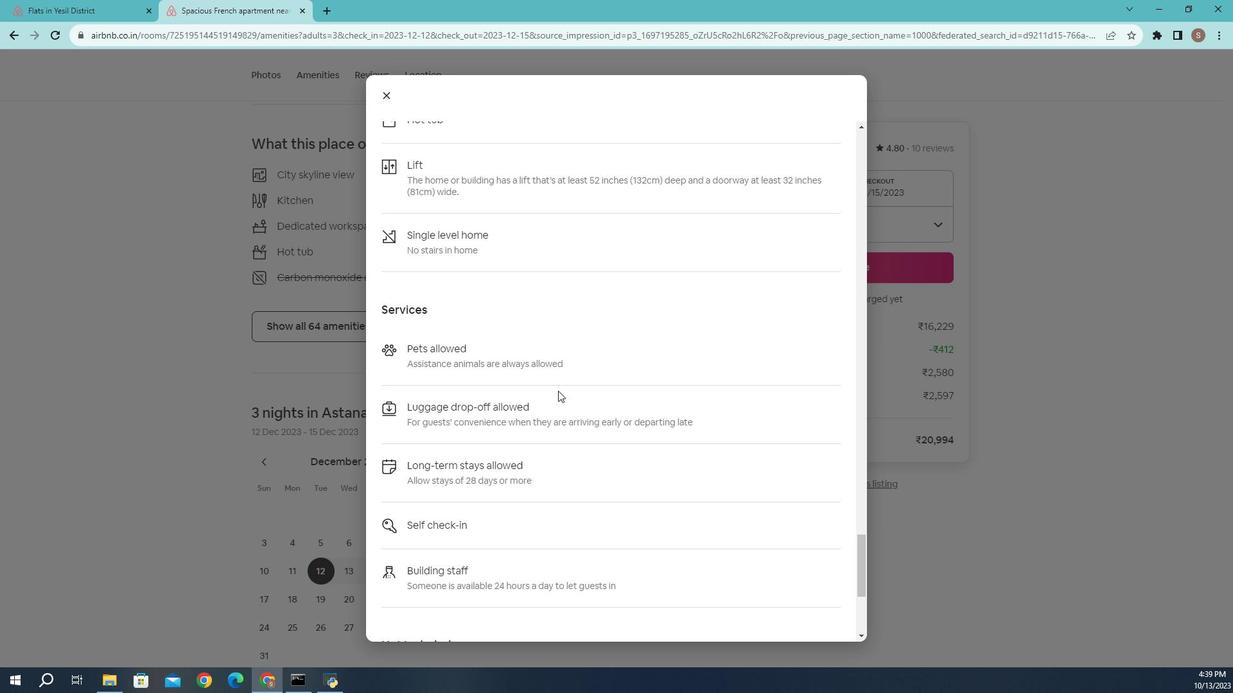 
Action: Mouse scrolled (569, 412) with delta (0, 0)
Screenshot: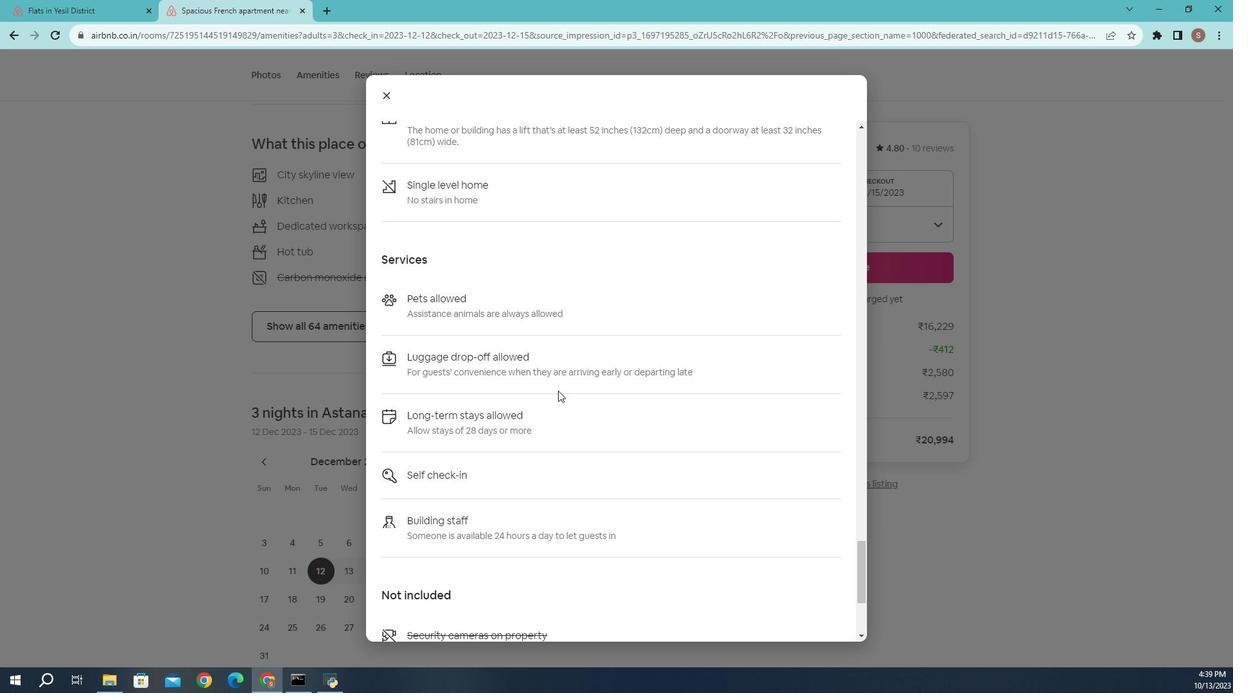 
Action: Mouse scrolled (569, 412) with delta (0, 0)
Screenshot: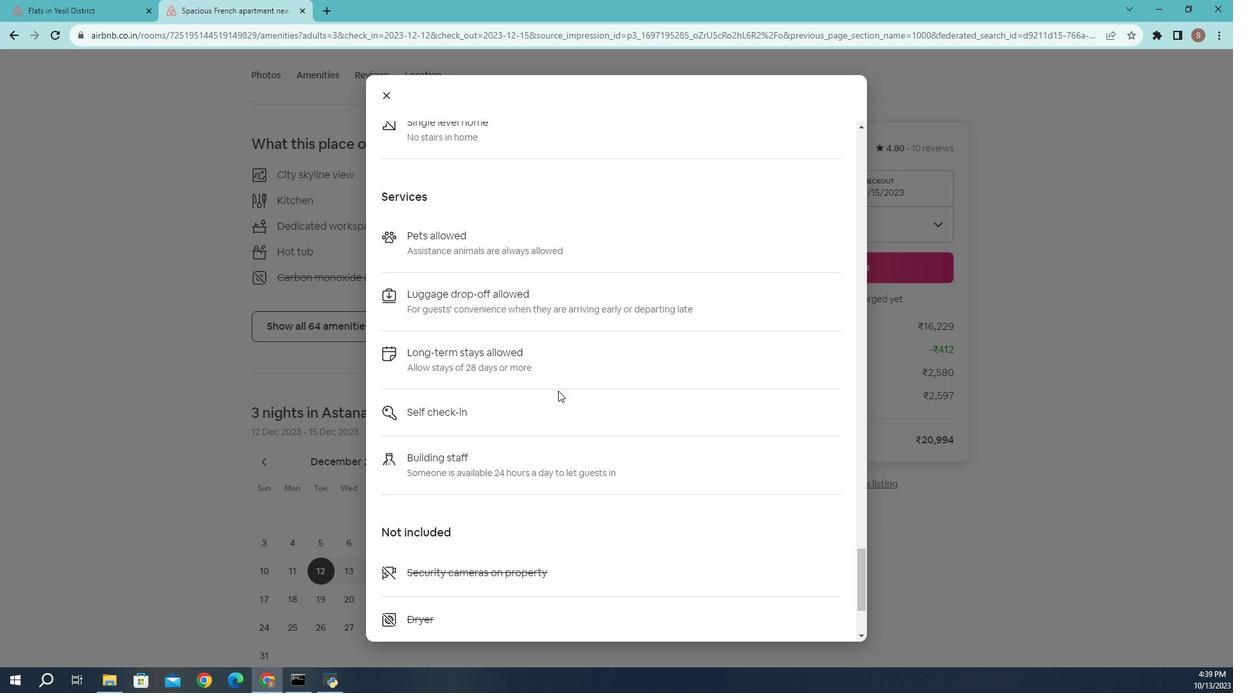 
Action: Mouse scrolled (569, 412) with delta (0, 0)
Screenshot: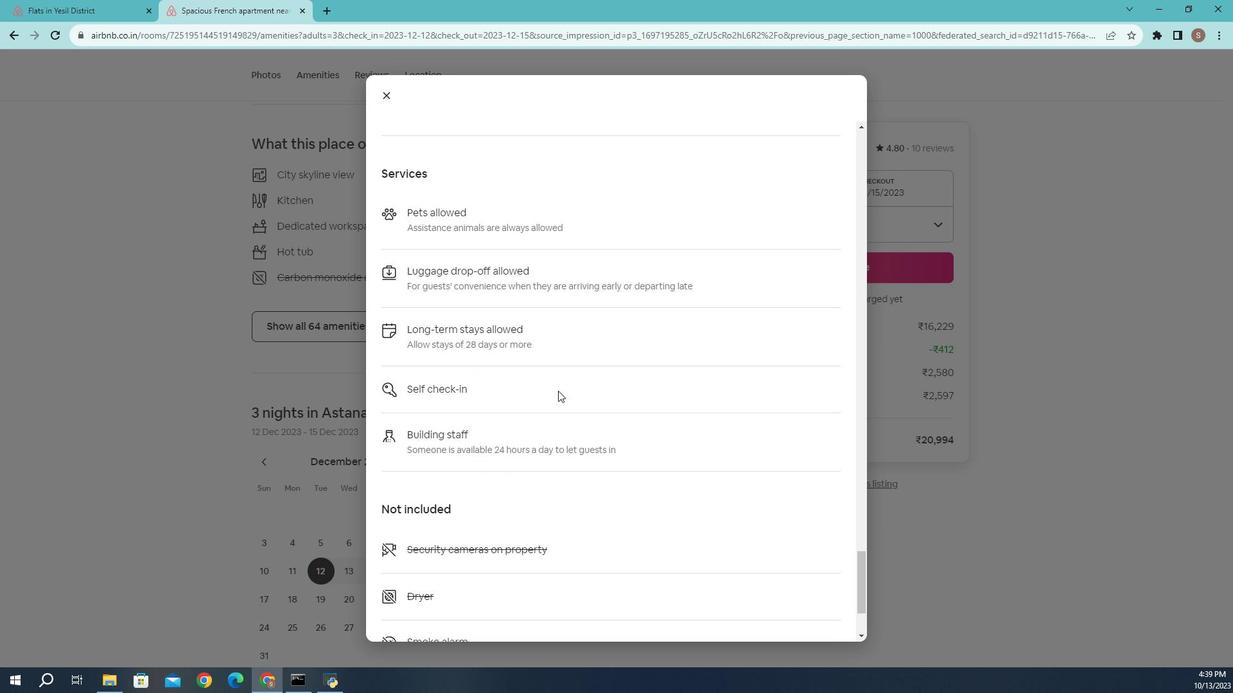 
Action: Mouse scrolled (569, 412) with delta (0, 0)
Screenshot: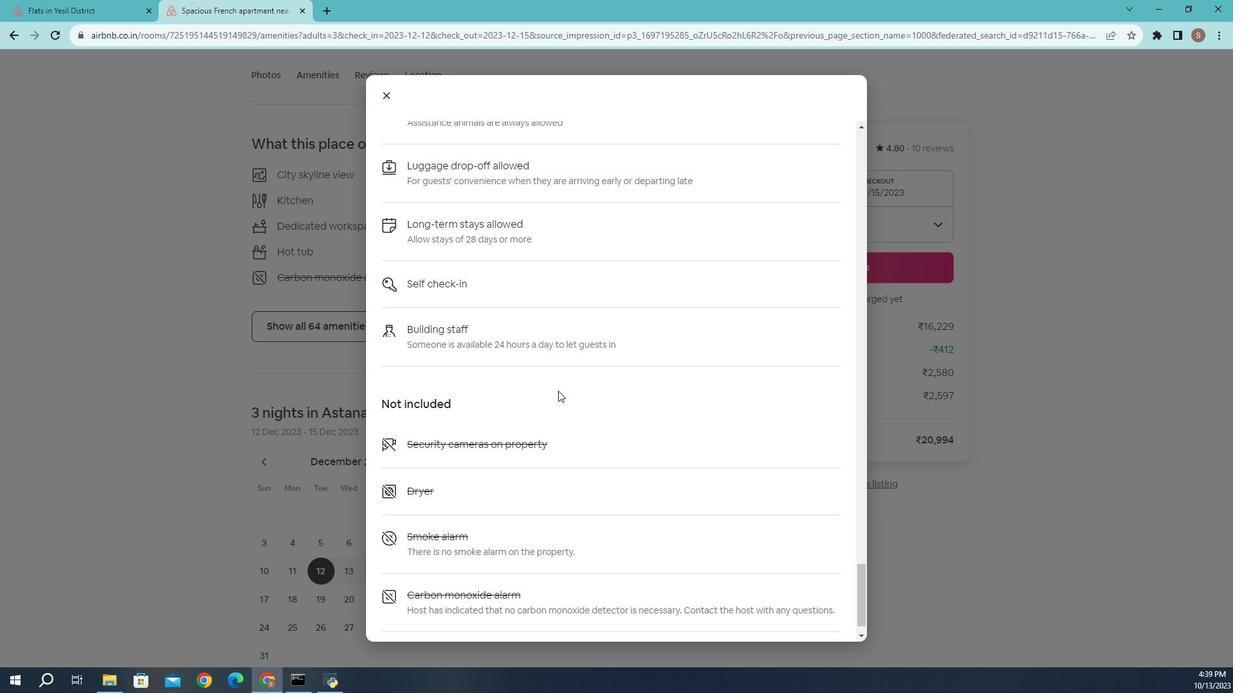 
Action: Mouse scrolled (569, 412) with delta (0, 0)
Screenshot: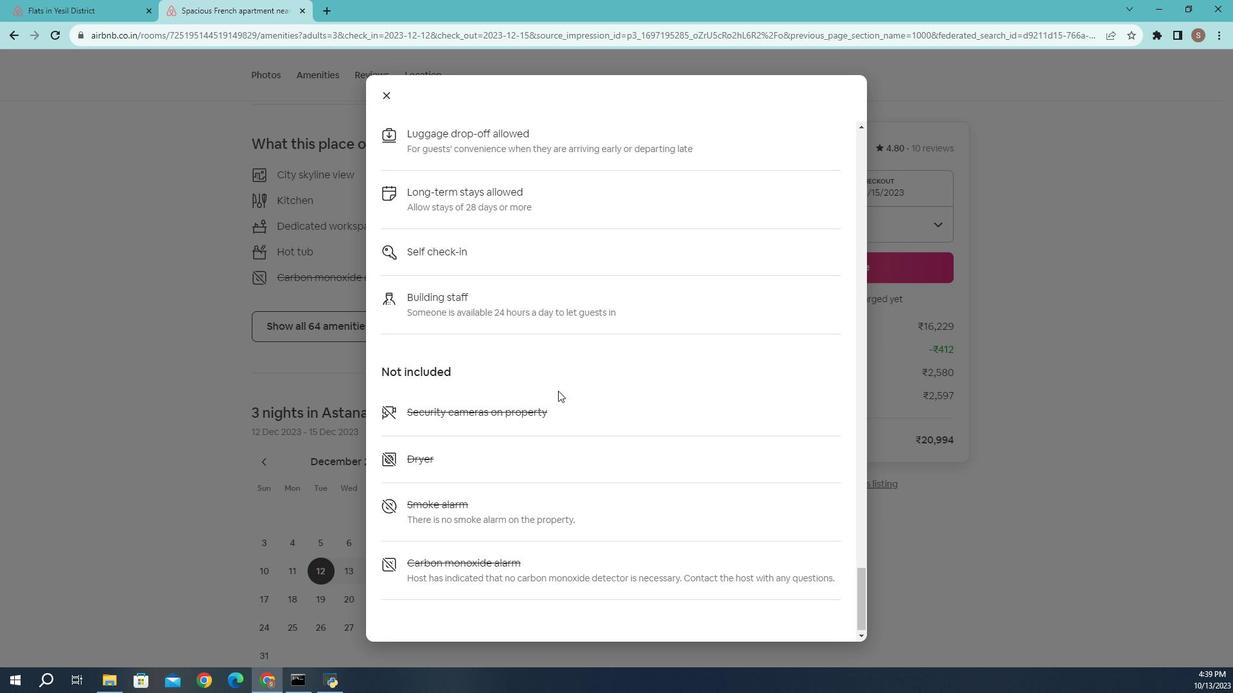 
Action: Mouse moved to (409, 164)
Screenshot: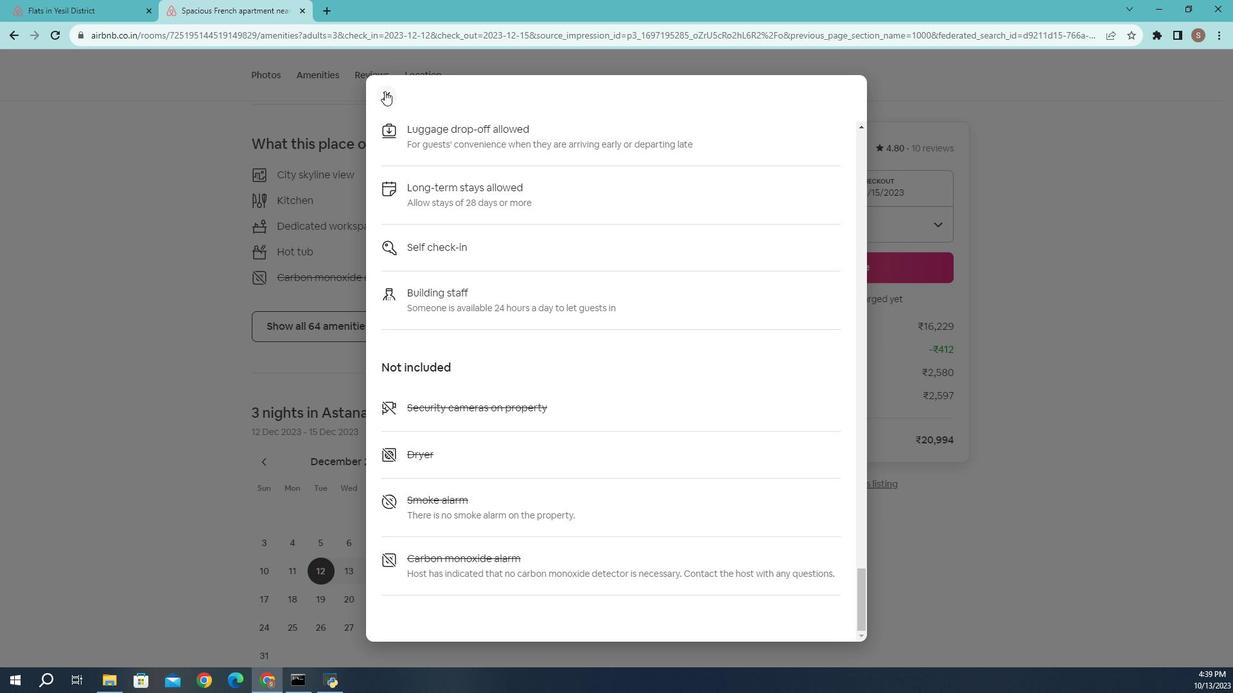 
Action: Mouse pressed left at (409, 164)
Screenshot: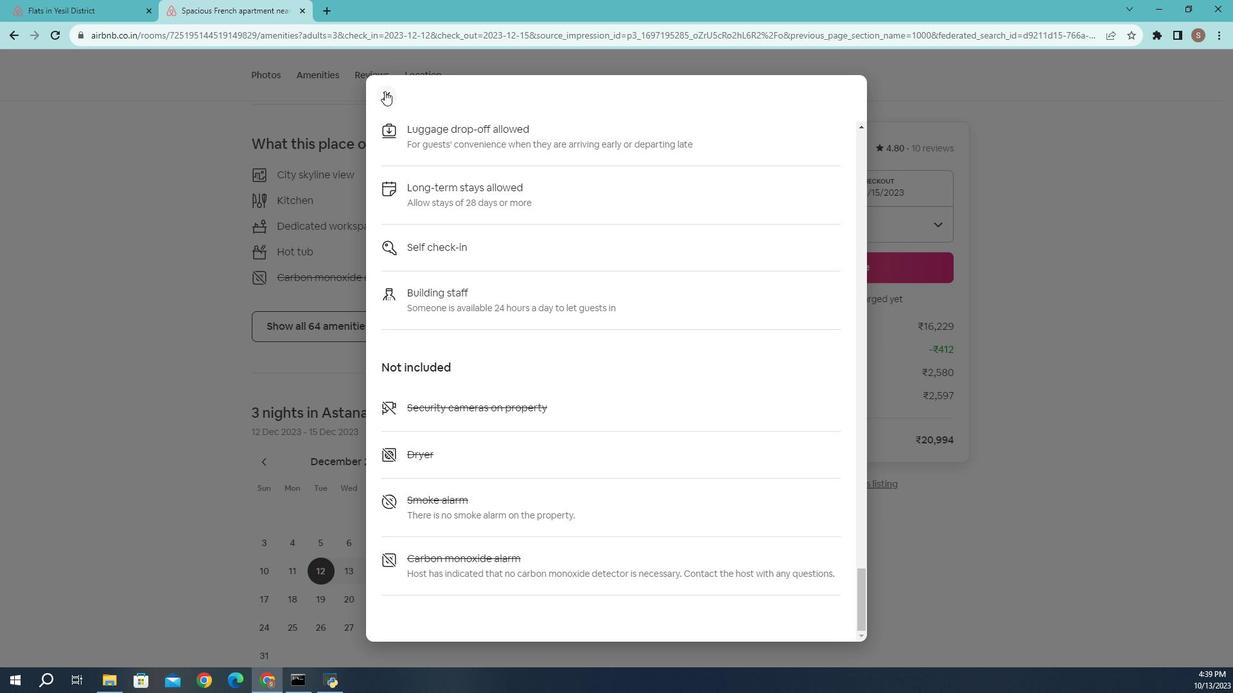 
Action: Mouse moved to (682, 408)
Screenshot: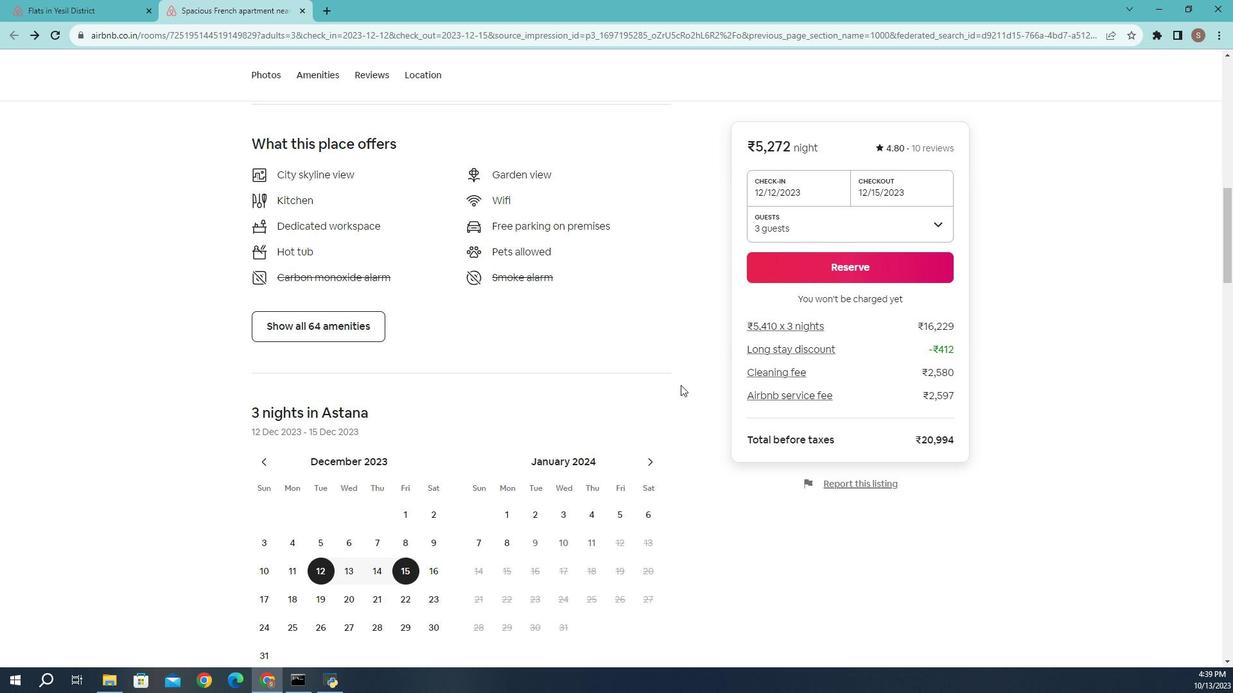 
Action: Mouse scrolled (682, 407) with delta (0, 0)
Screenshot: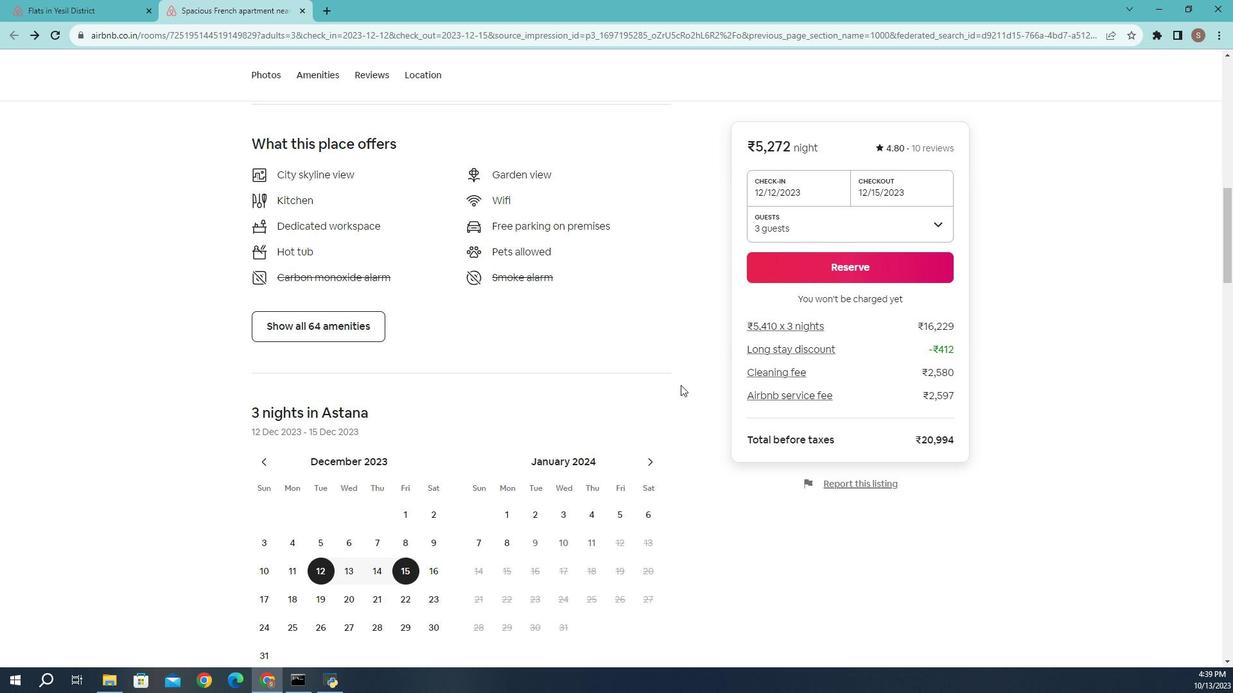 
Action: Mouse moved to (679, 411)
Screenshot: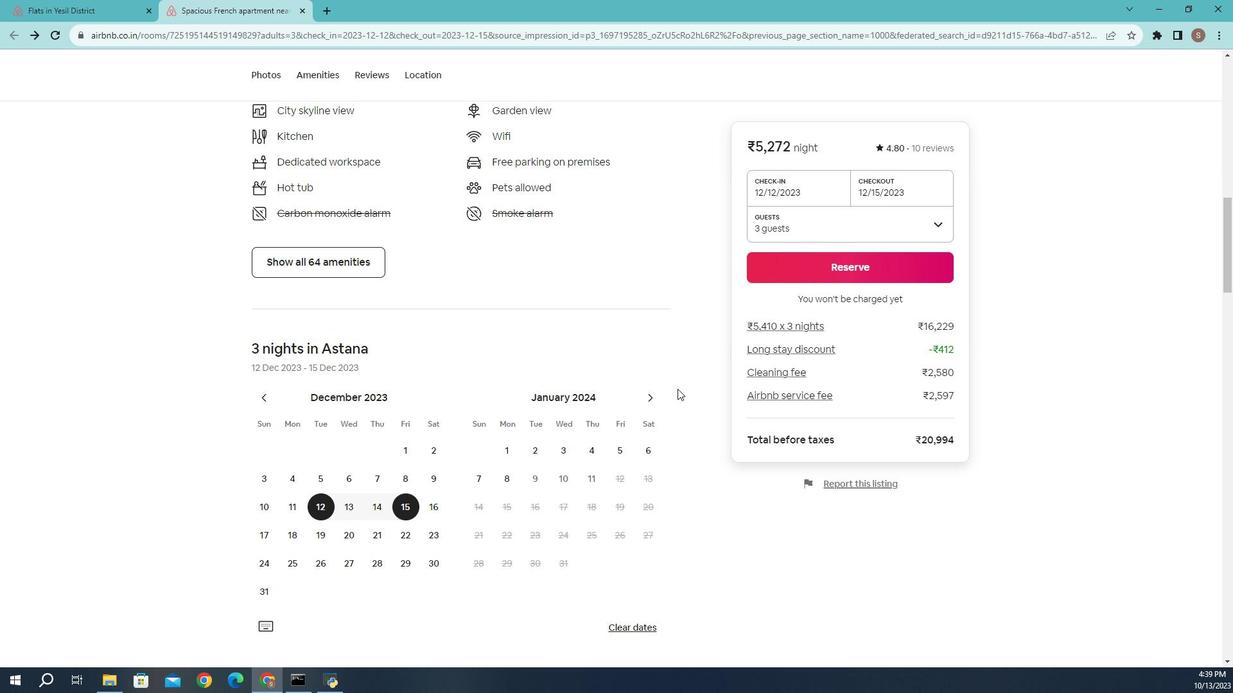 
Action: Mouse scrolled (679, 411) with delta (0, 0)
Screenshot: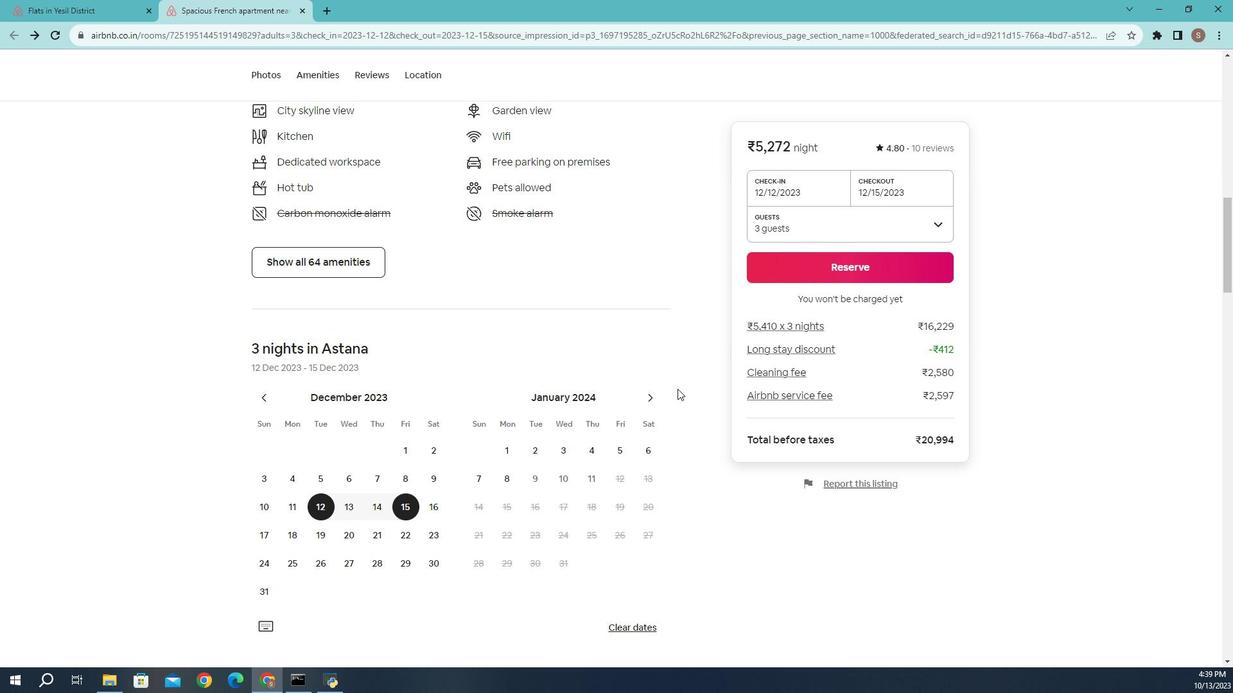 
Action: Mouse moved to (429, 472)
Screenshot: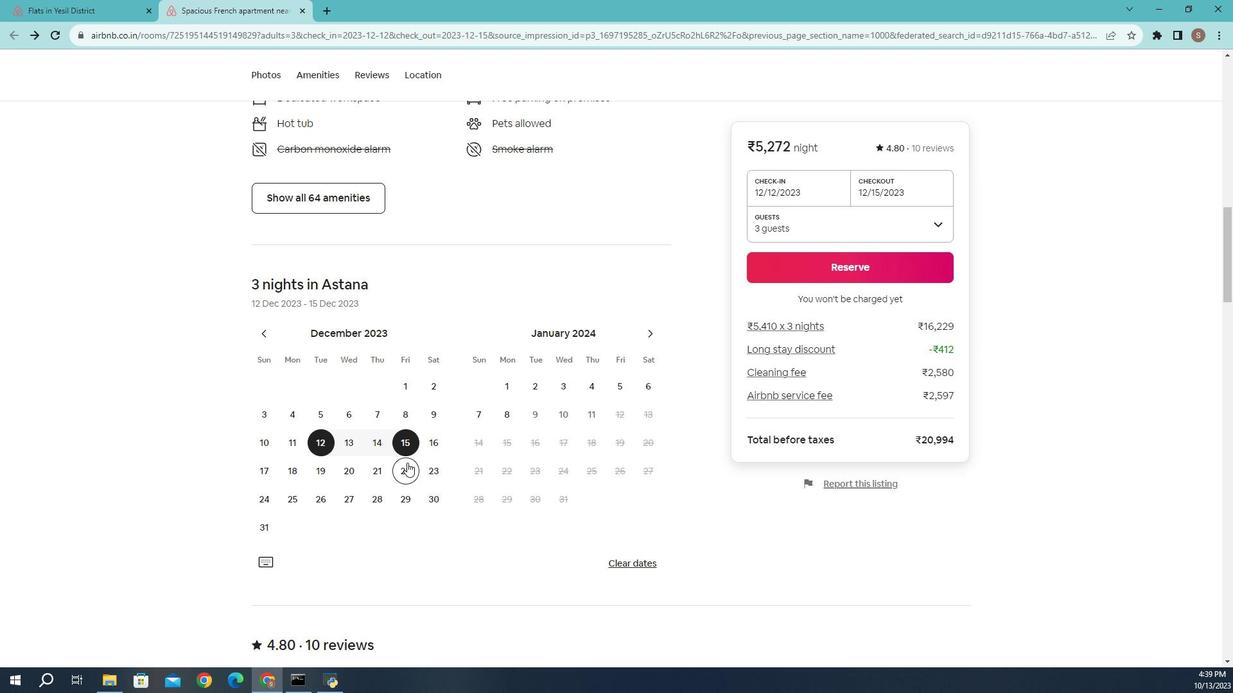 
Action: Mouse scrolled (429, 472) with delta (0, 0)
Screenshot: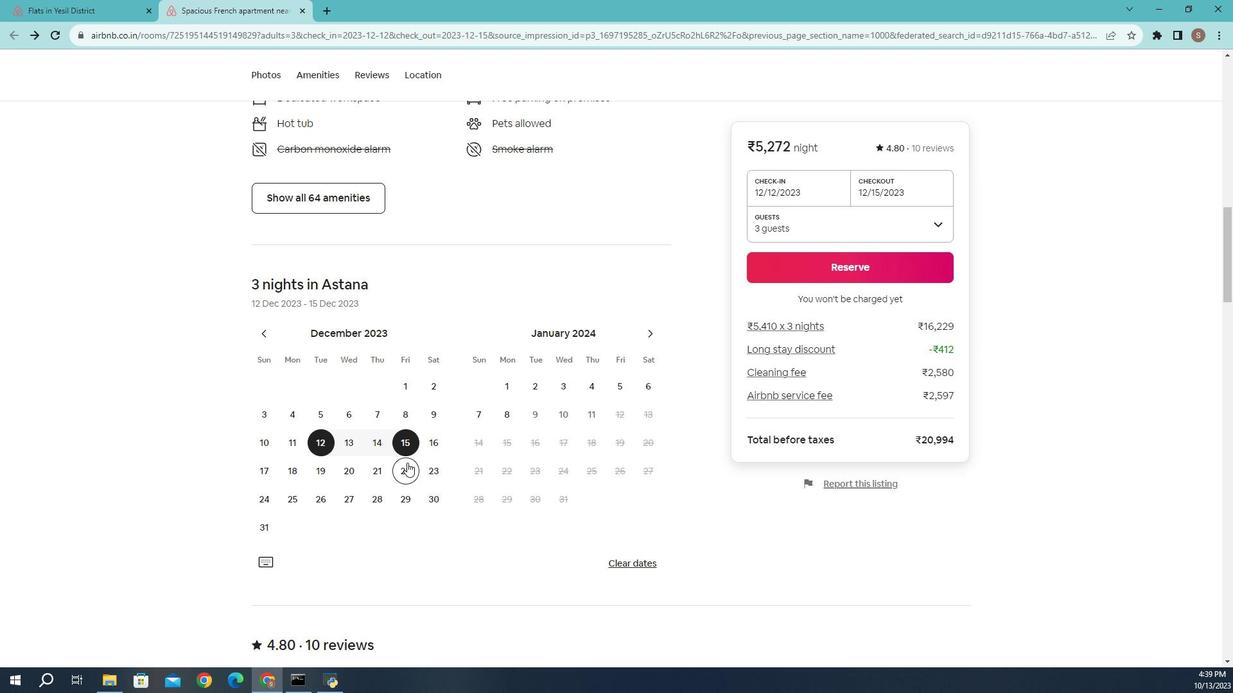 
Action: Mouse moved to (430, 472)
Screenshot: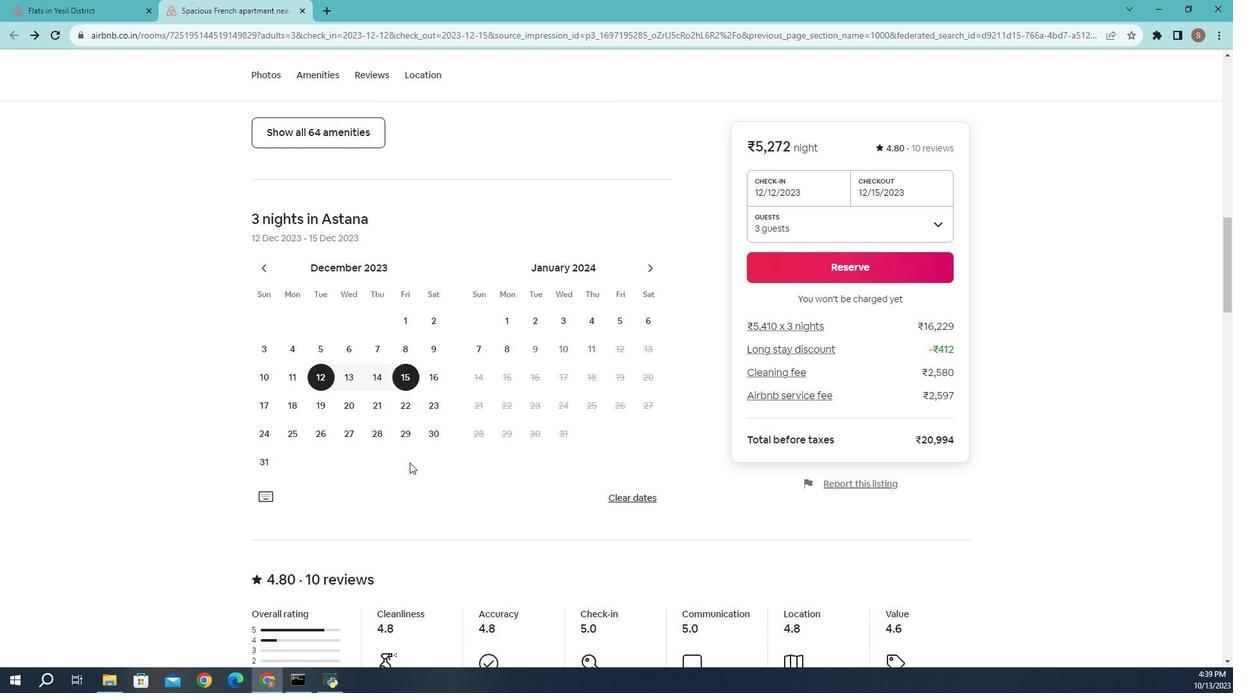 
Action: Mouse scrolled (430, 472) with delta (0, 0)
Screenshot: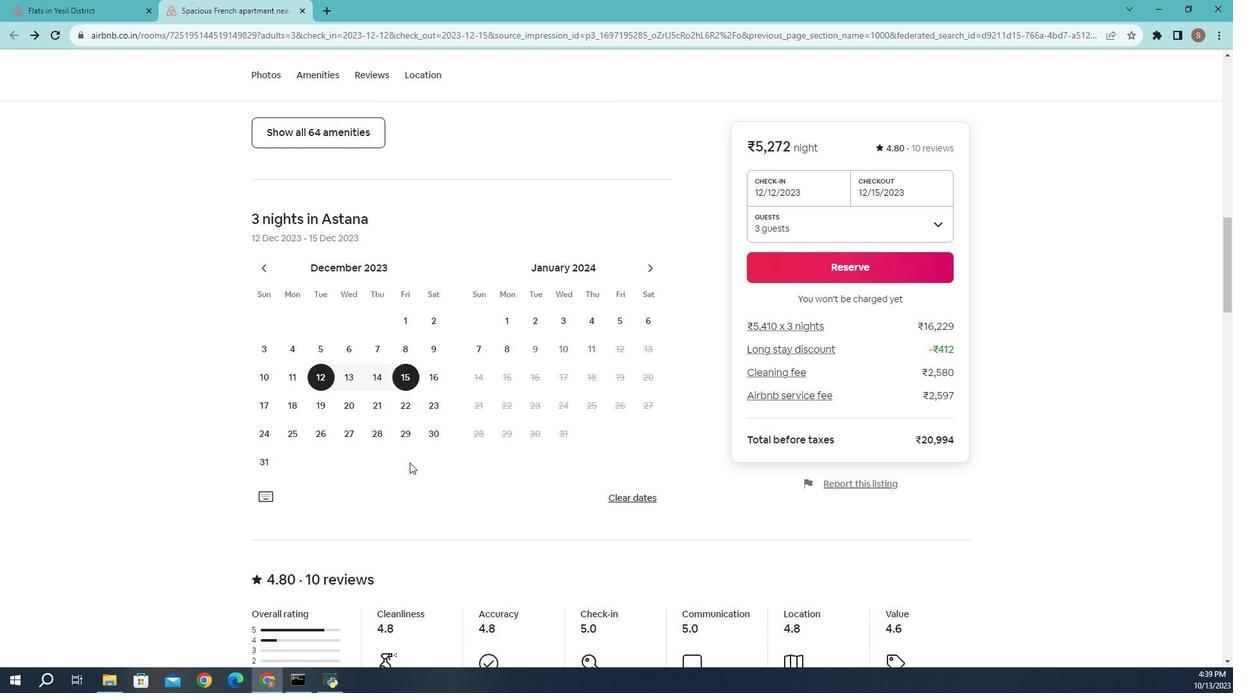 
Action: Mouse moved to (438, 473)
Screenshot: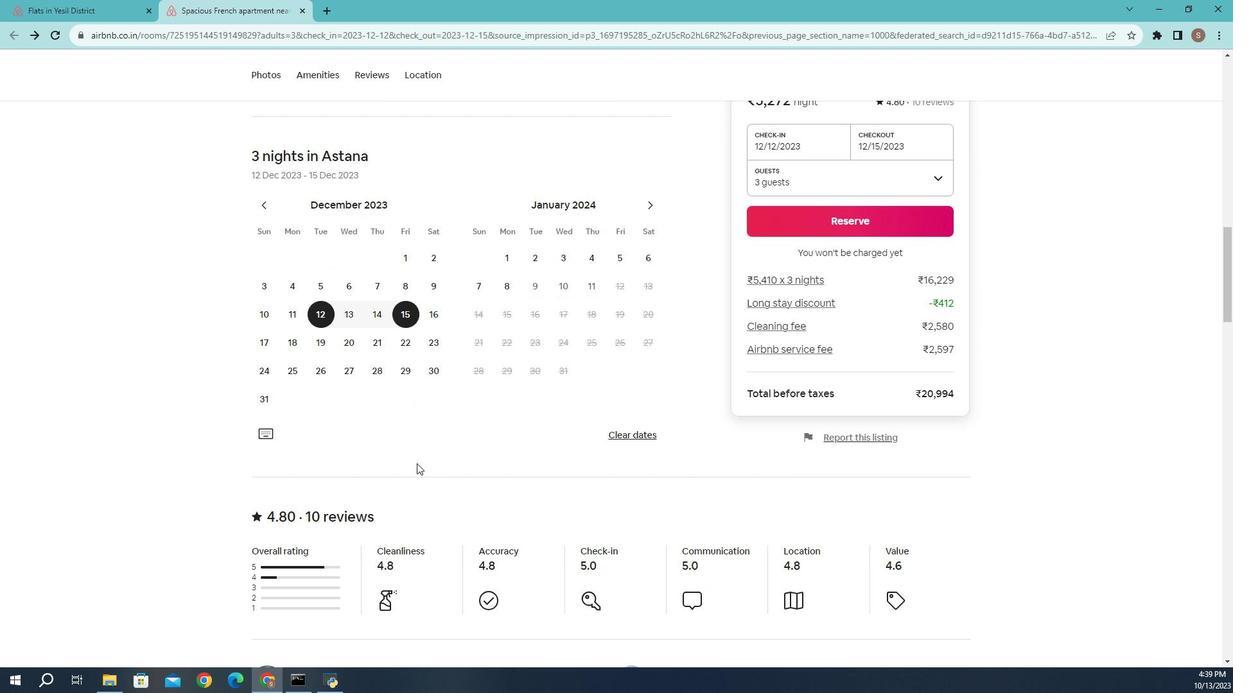 
Action: Mouse scrolled (438, 472) with delta (0, 0)
